 Task: Buy 2 Valves from Brake System section under best seller category for shipping address: Autumn Baker, 3732 Beeghley Street, Allenport, Pennsylvania 15412, Cell Number 2547977777. Pay from credit card ending with 6010, CVV 682
Action: Mouse moved to (43, 106)
Screenshot: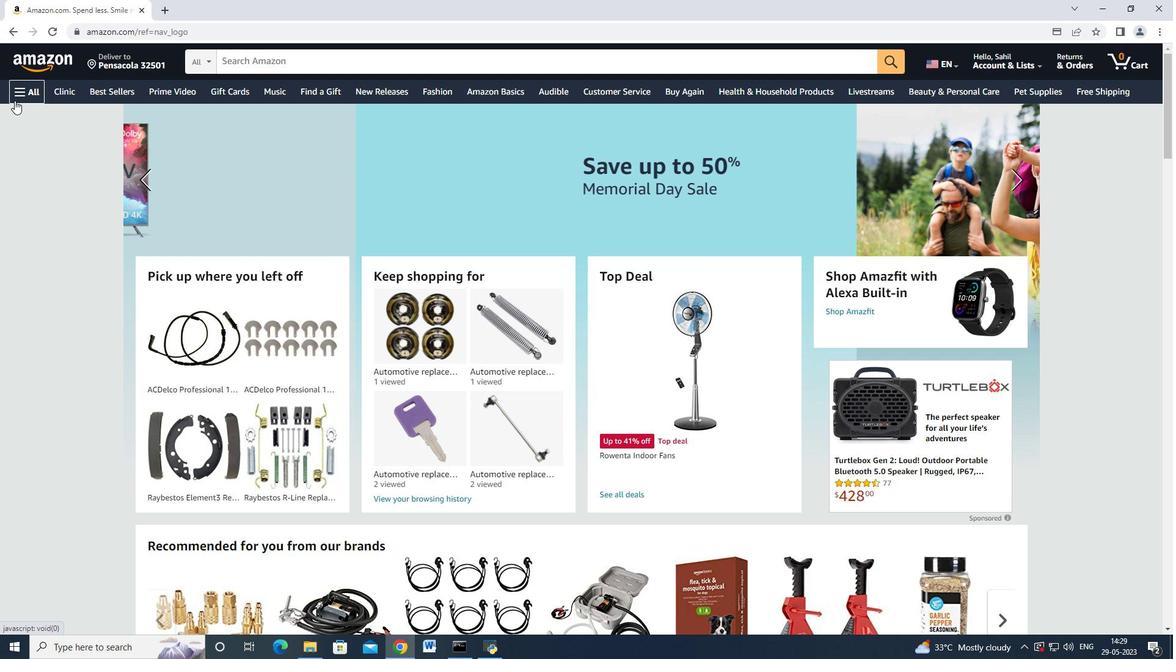 
Action: Mouse pressed left at (15, 100)
Screenshot: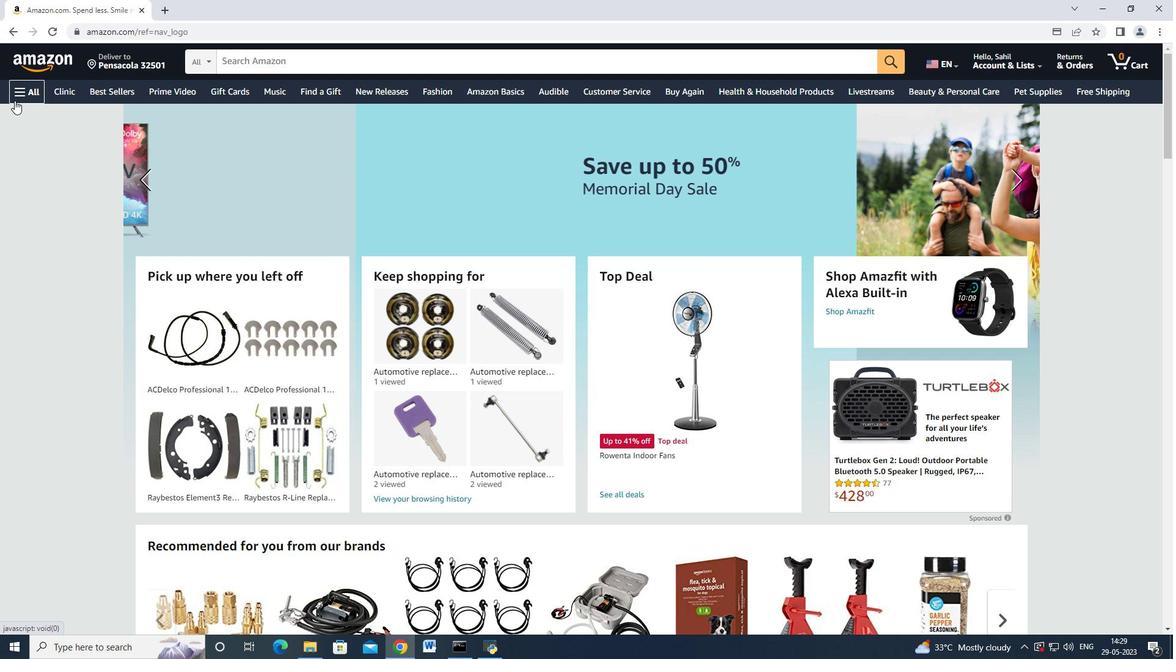 
Action: Mouse moved to (74, 145)
Screenshot: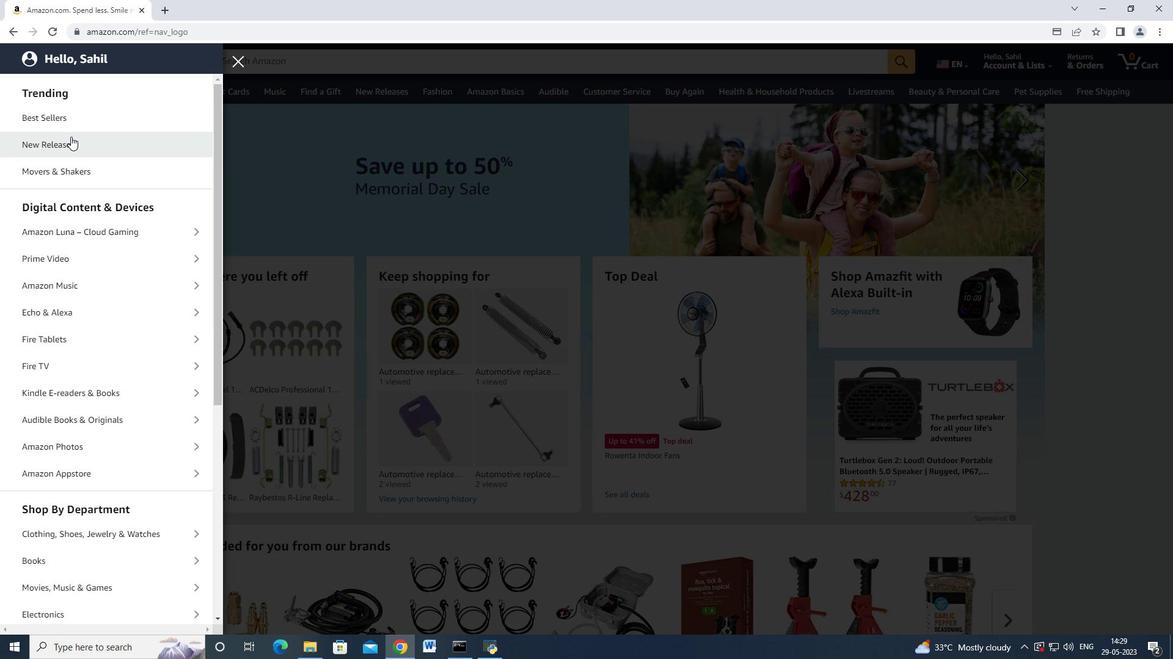 
Action: Mouse scrolled (74, 144) with delta (0, 0)
Screenshot: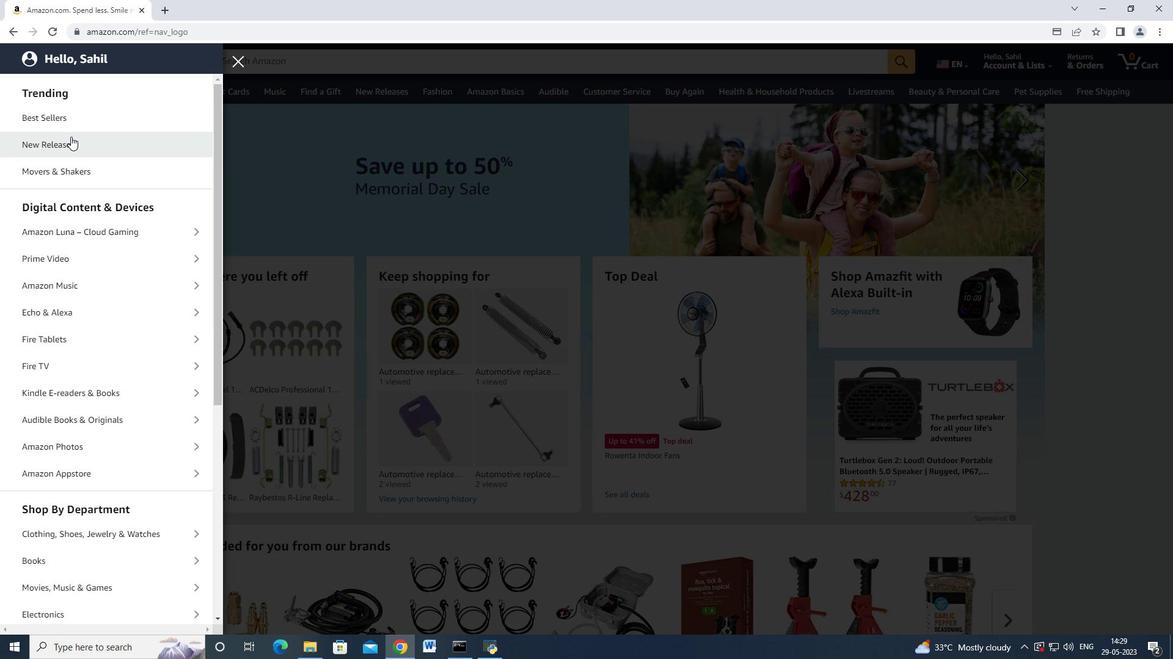 
Action: Mouse moved to (75, 150)
Screenshot: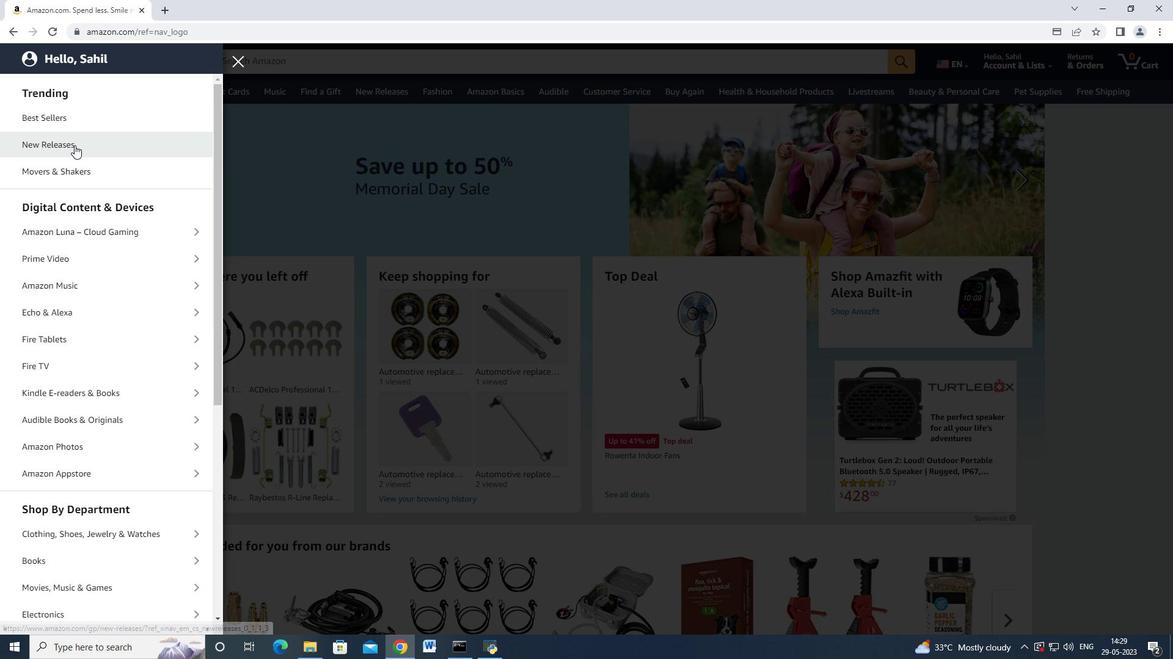 
Action: Mouse scrolled (75, 149) with delta (0, 0)
Screenshot: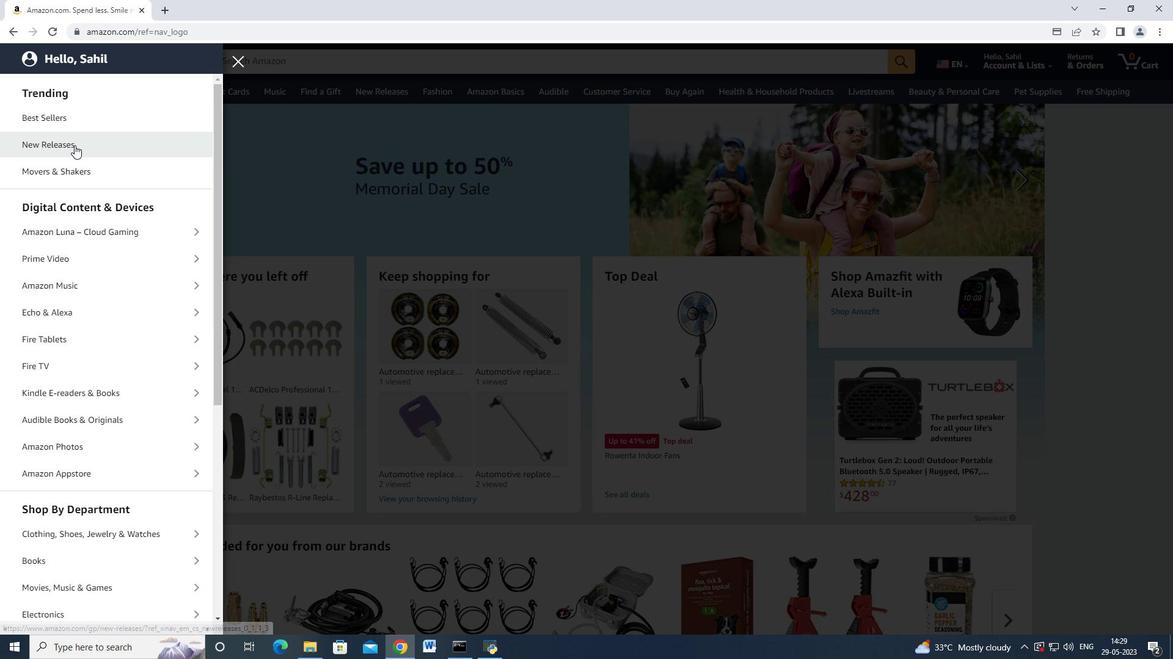 
Action: Mouse moved to (81, 182)
Screenshot: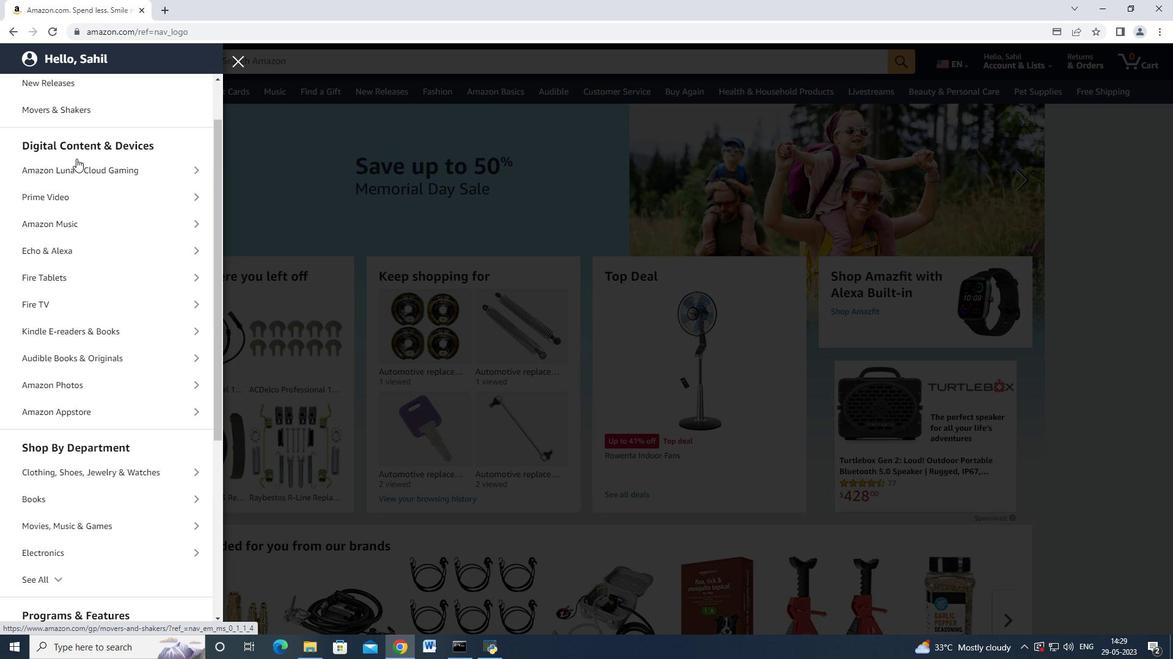 
Action: Mouse scrolled (81, 182) with delta (0, 0)
Screenshot: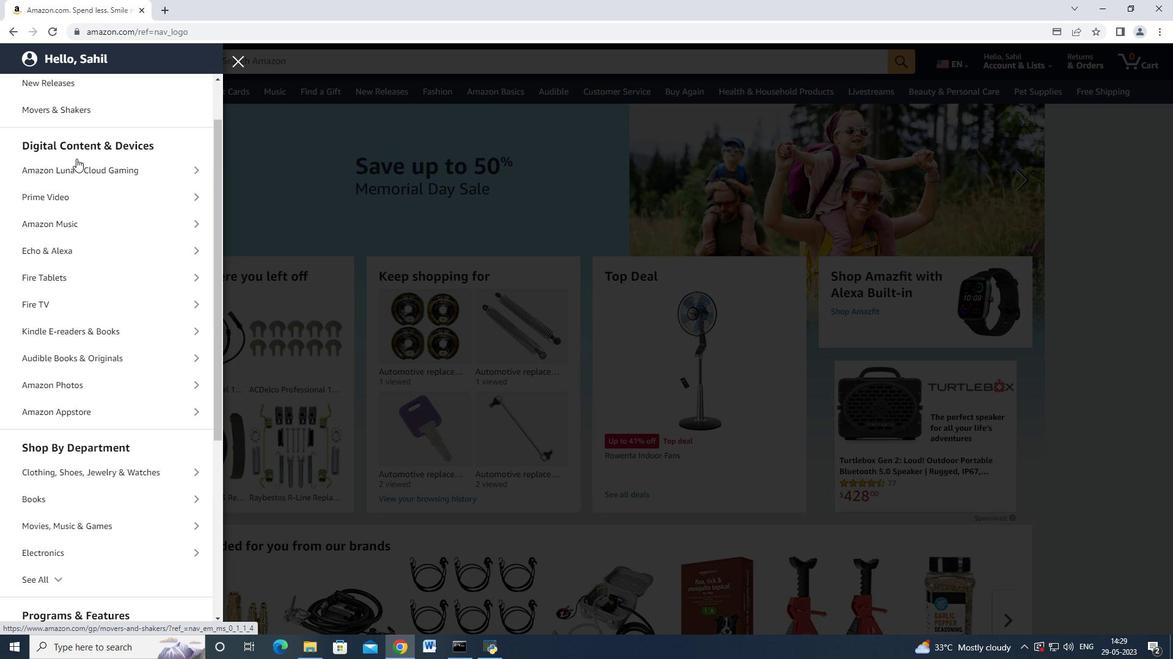 
Action: Mouse moved to (82, 183)
Screenshot: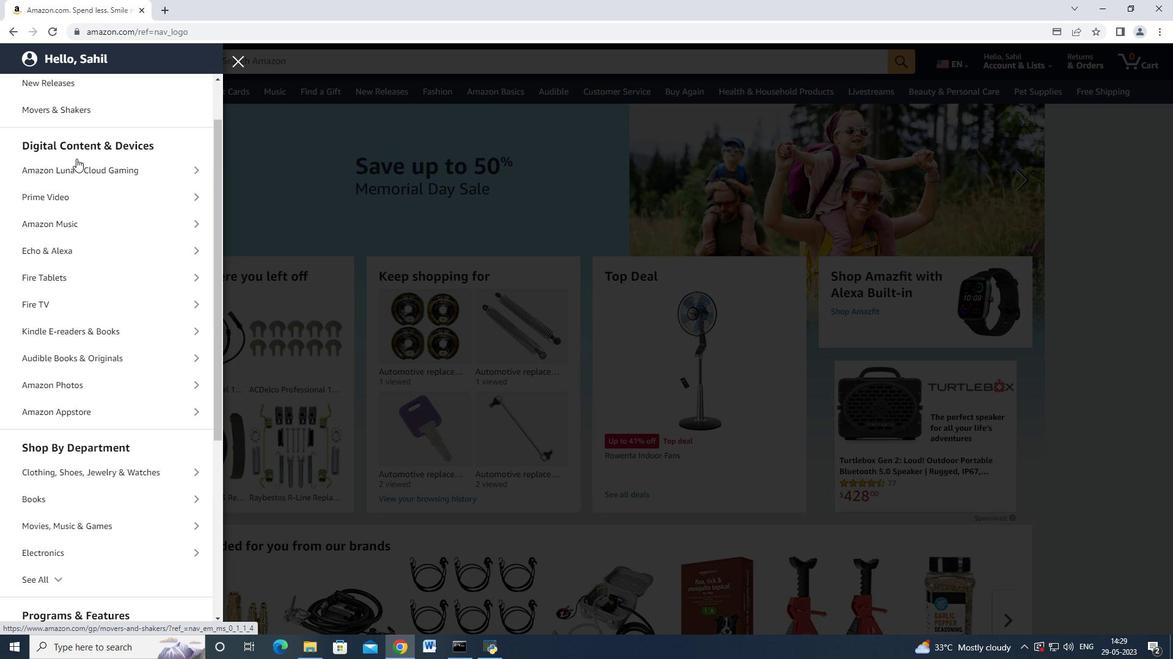 
Action: Mouse scrolled (82, 183) with delta (0, 0)
Screenshot: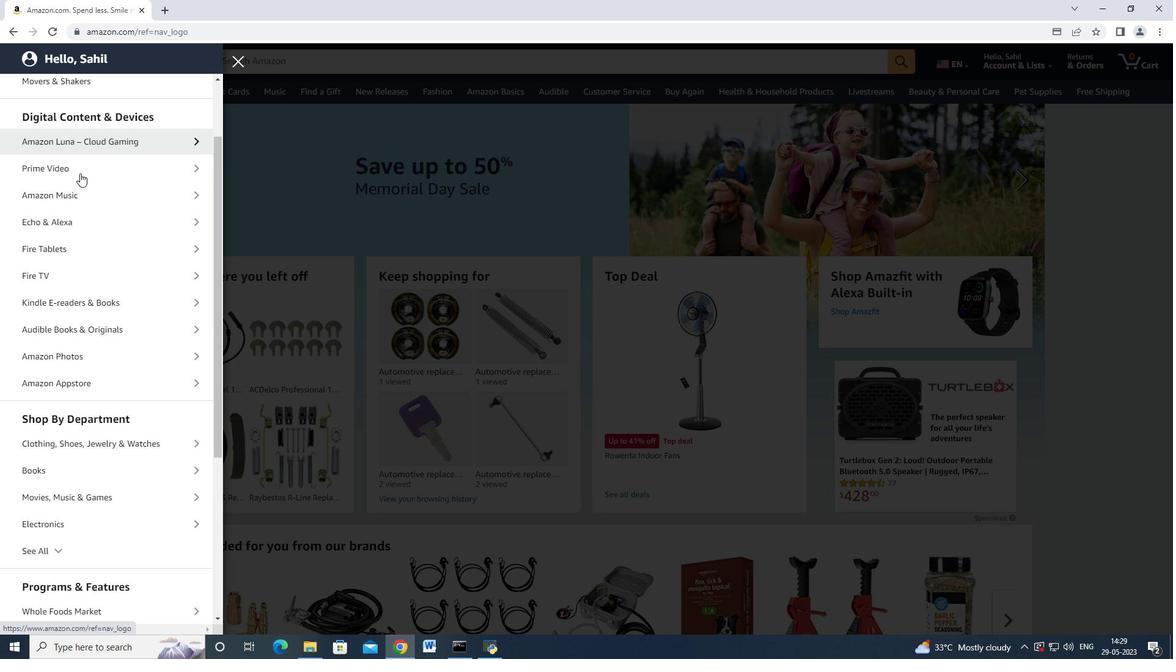 
Action: Mouse moved to (82, 185)
Screenshot: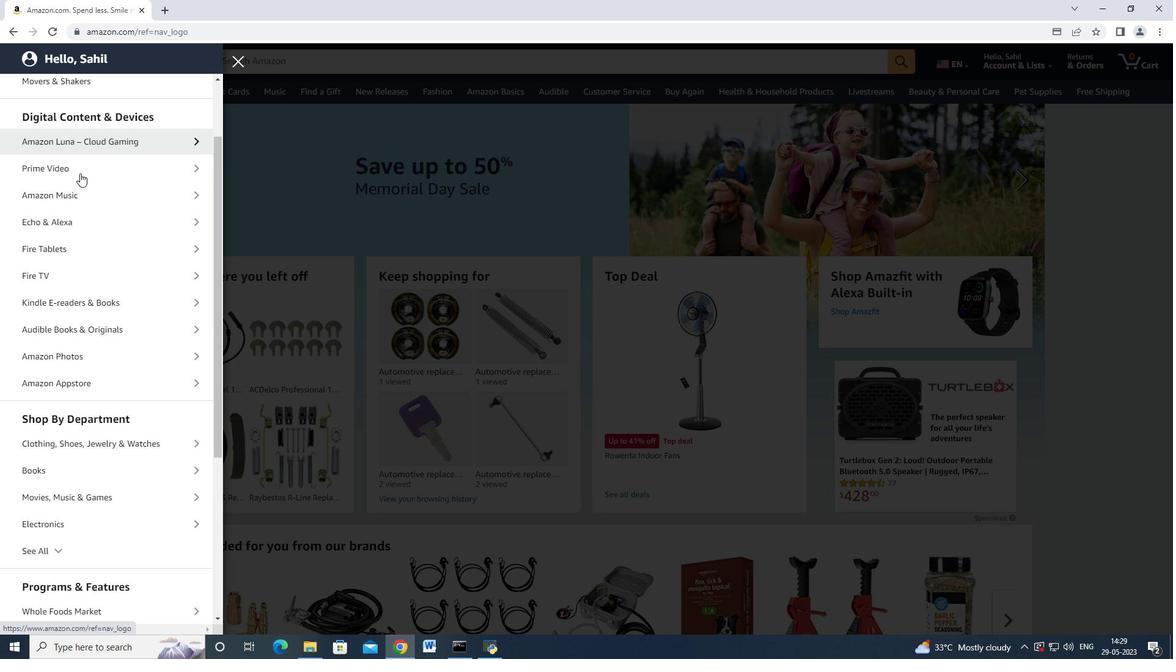 
Action: Mouse scrolled (82, 184) with delta (0, 0)
Screenshot: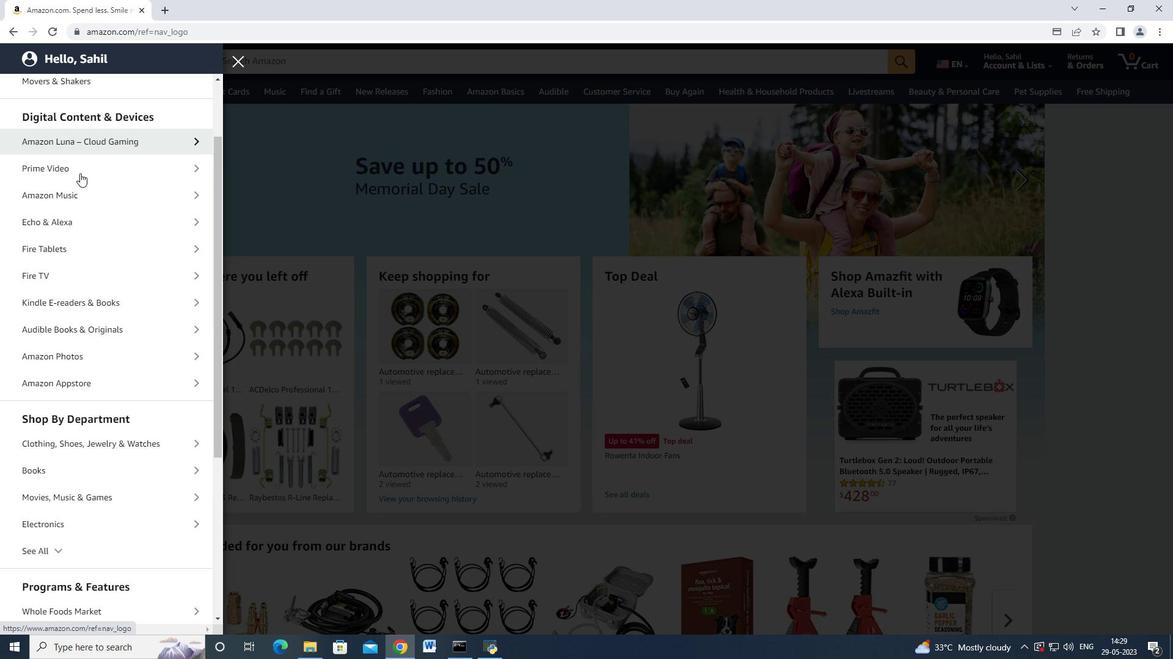 
Action: Mouse moved to (110, 361)
Screenshot: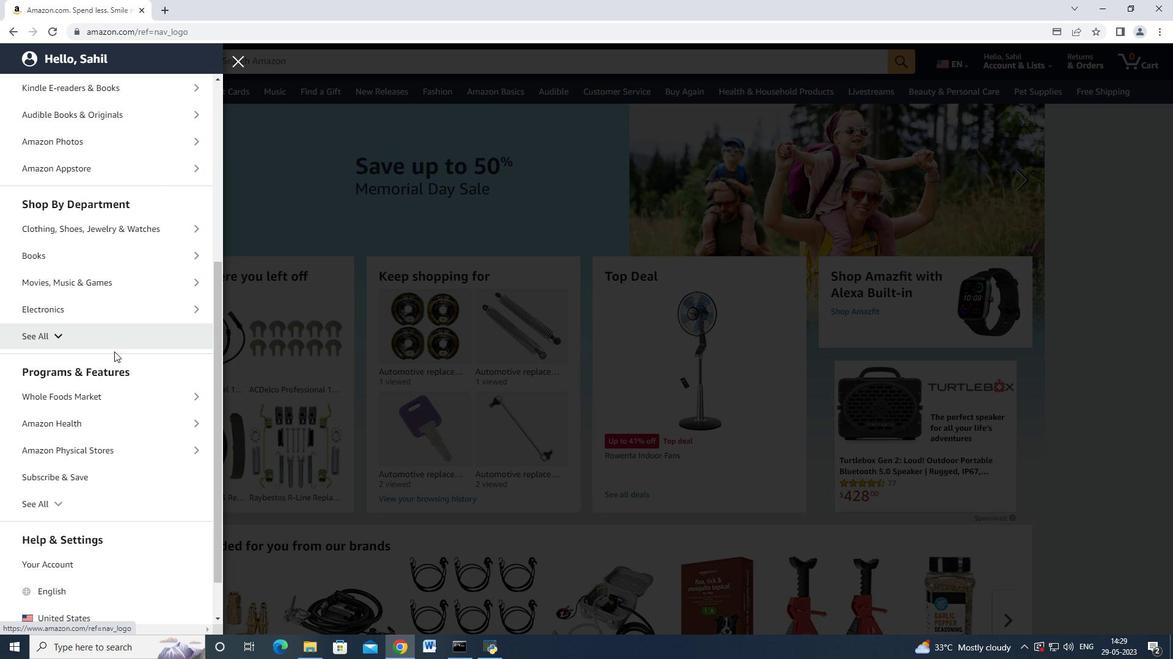 
Action: Mouse scrolled (110, 361) with delta (0, 0)
Screenshot: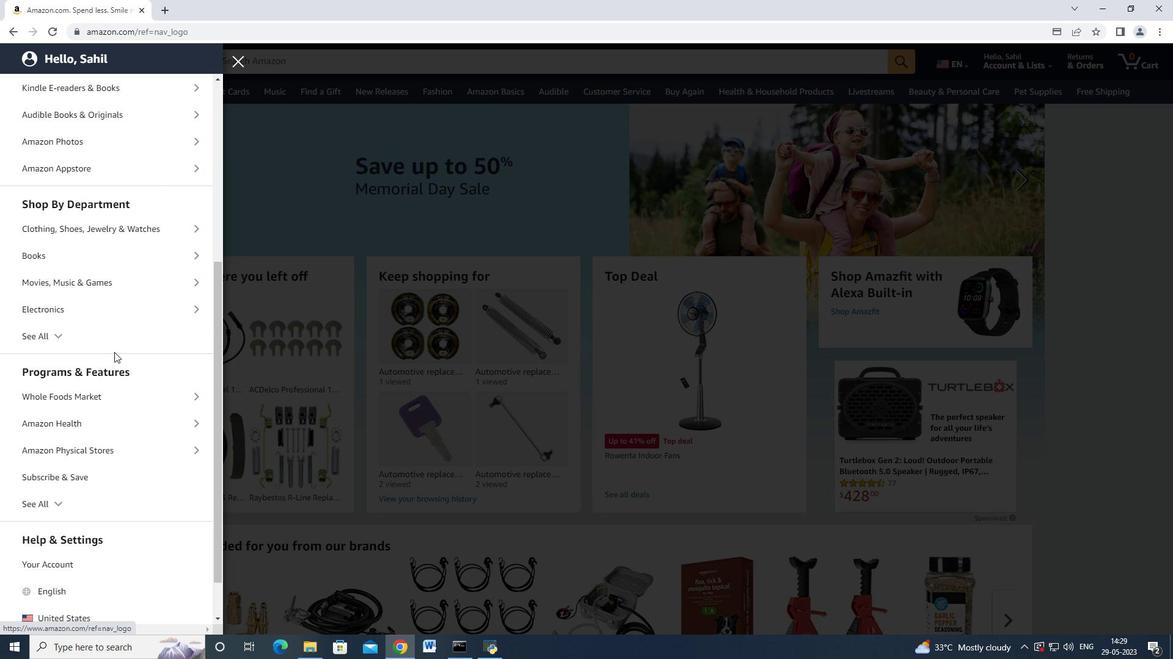 
Action: Mouse scrolled (110, 361) with delta (0, 0)
Screenshot: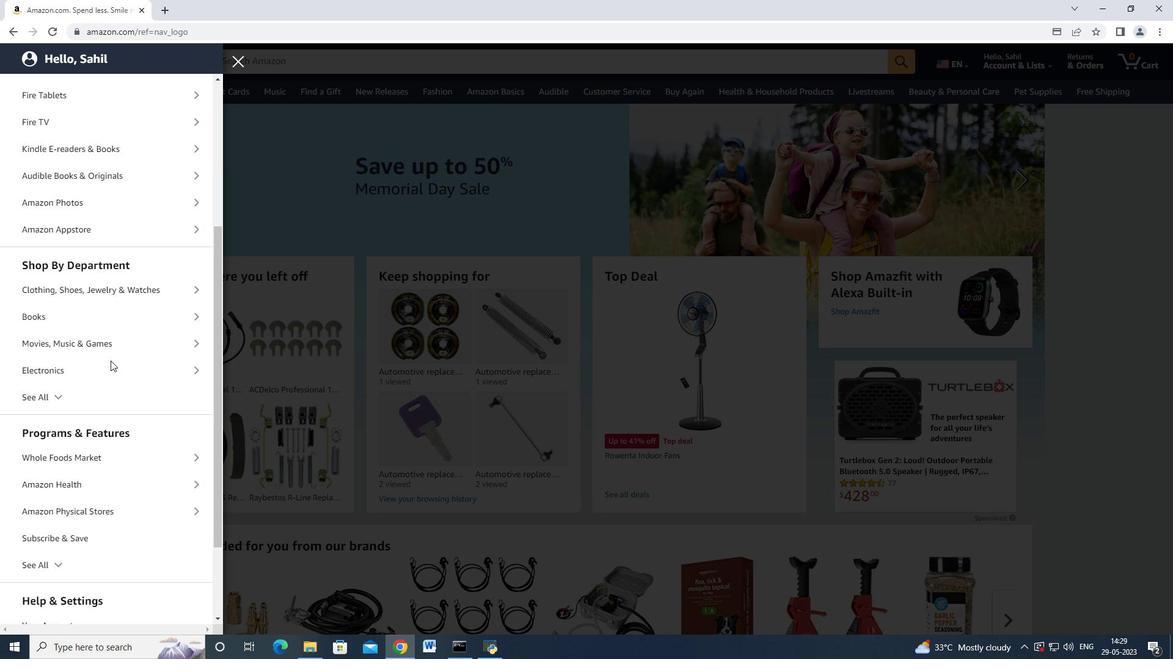 
Action: Mouse moved to (110, 361)
Screenshot: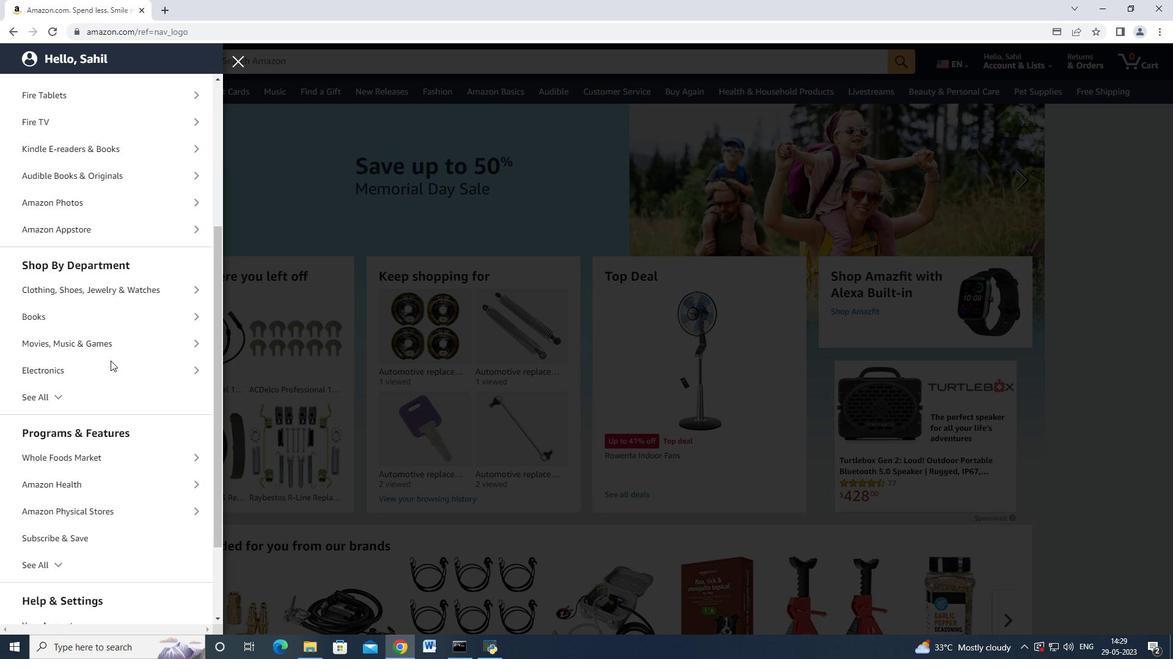 
Action: Mouse scrolled (110, 360) with delta (0, 0)
Screenshot: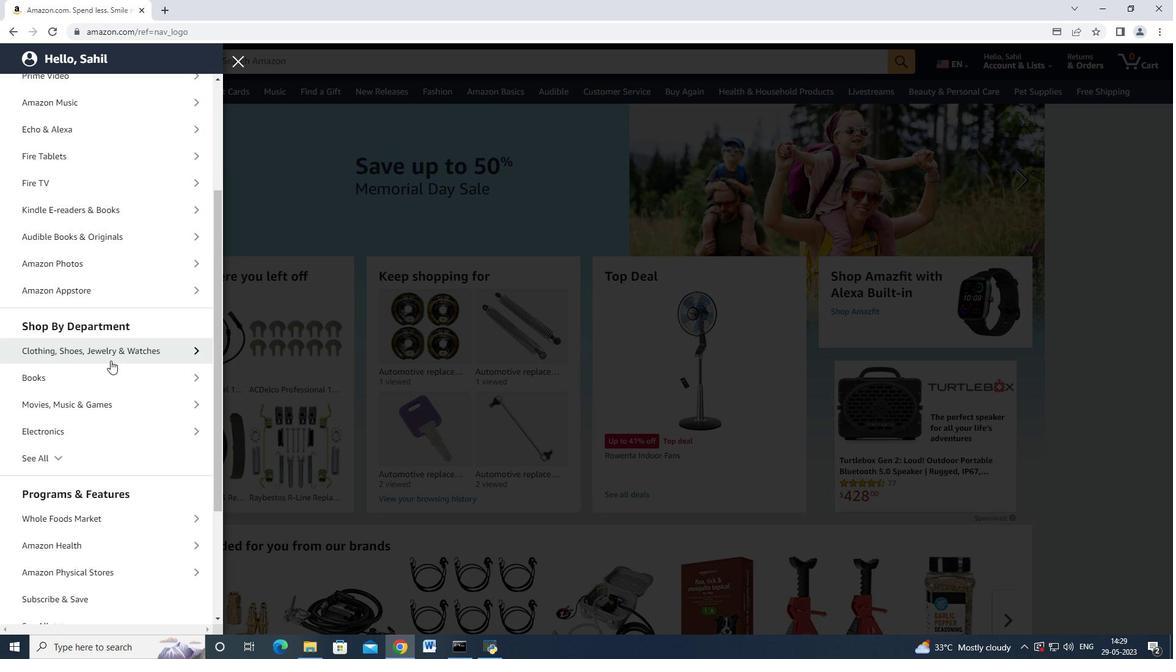 
Action: Mouse scrolled (110, 360) with delta (0, 0)
Screenshot: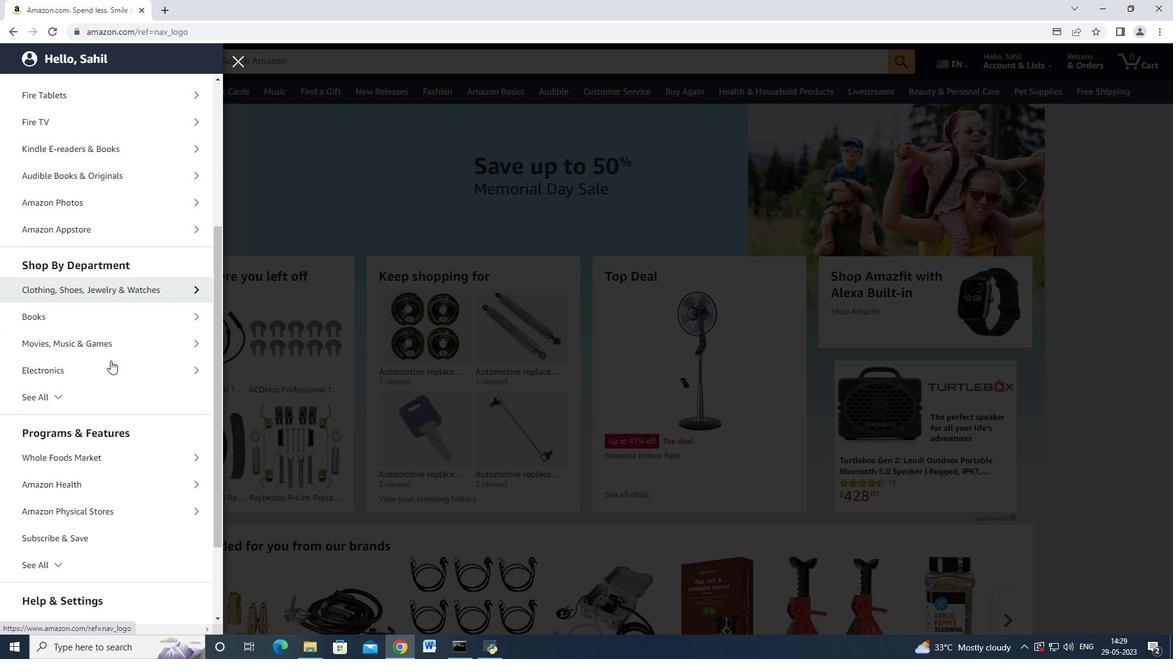 
Action: Mouse scrolled (110, 360) with delta (0, 0)
Screenshot: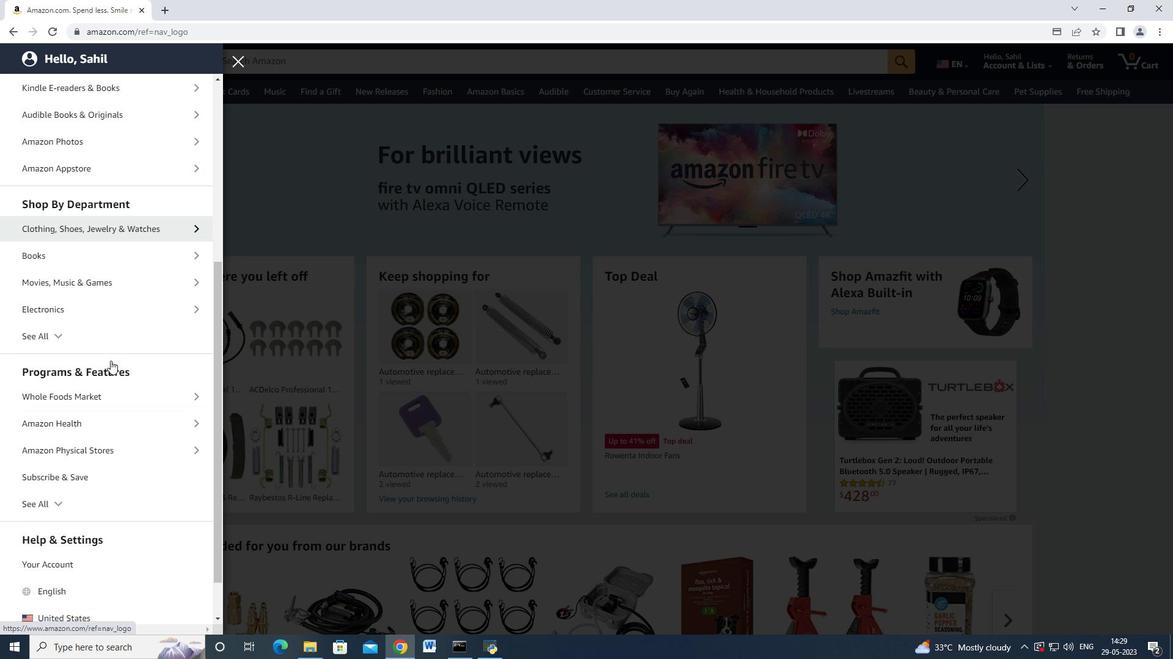 
Action: Mouse scrolled (110, 361) with delta (0, 0)
Screenshot: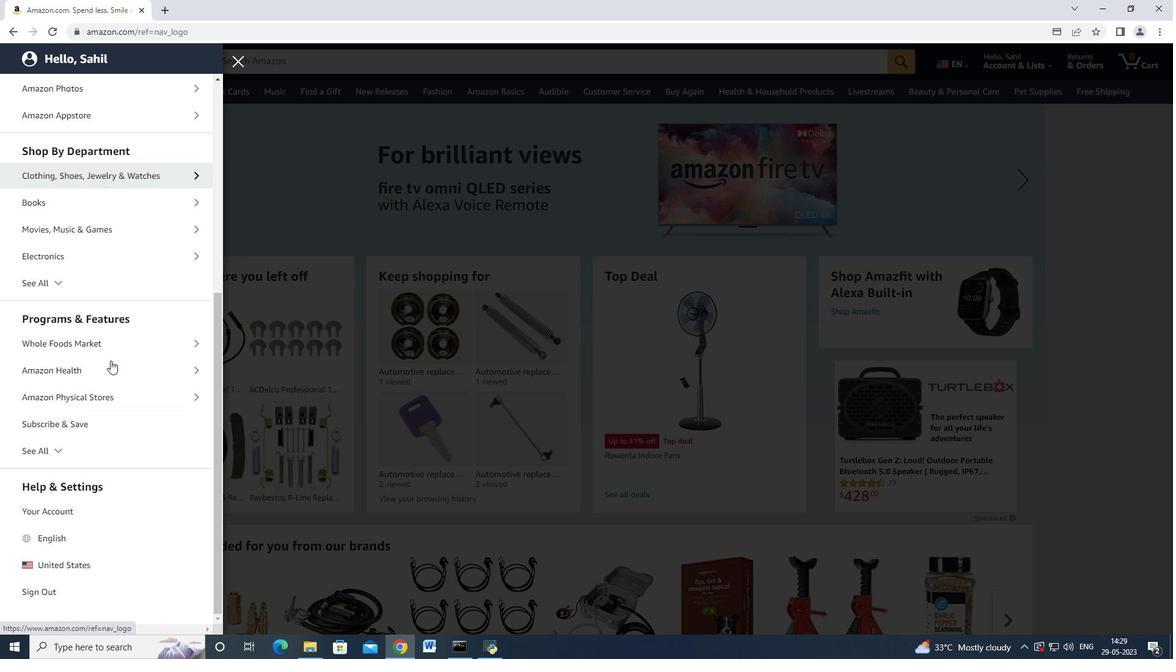 
Action: Mouse scrolled (110, 361) with delta (0, 0)
Screenshot: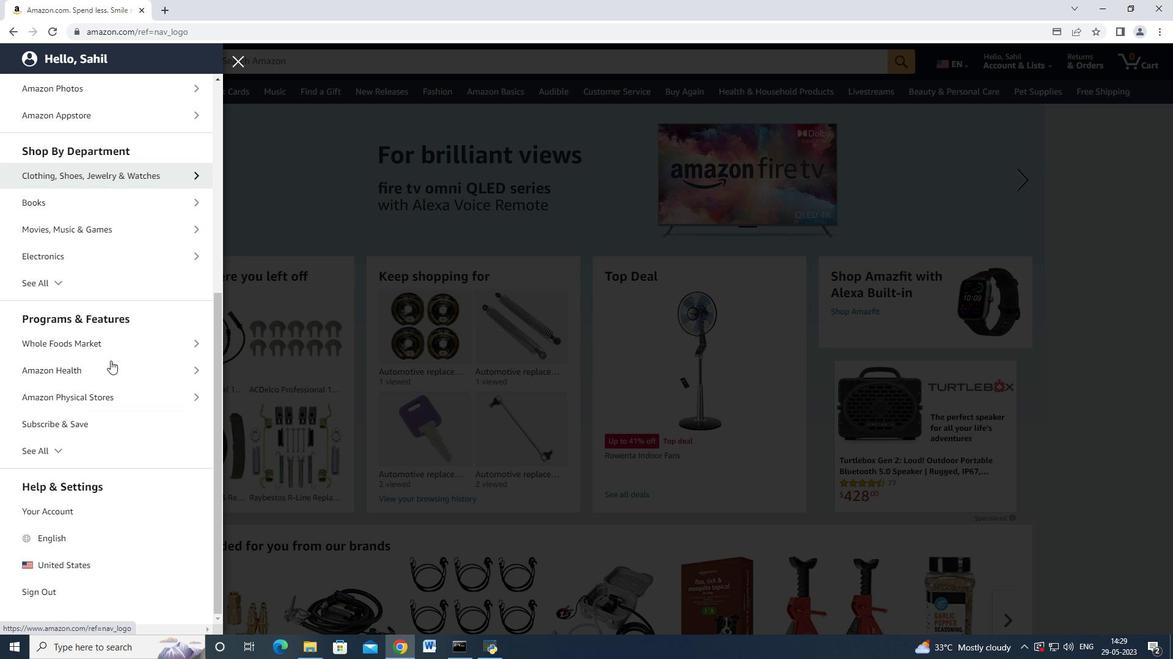
Action: Mouse scrolled (110, 361) with delta (0, 0)
Screenshot: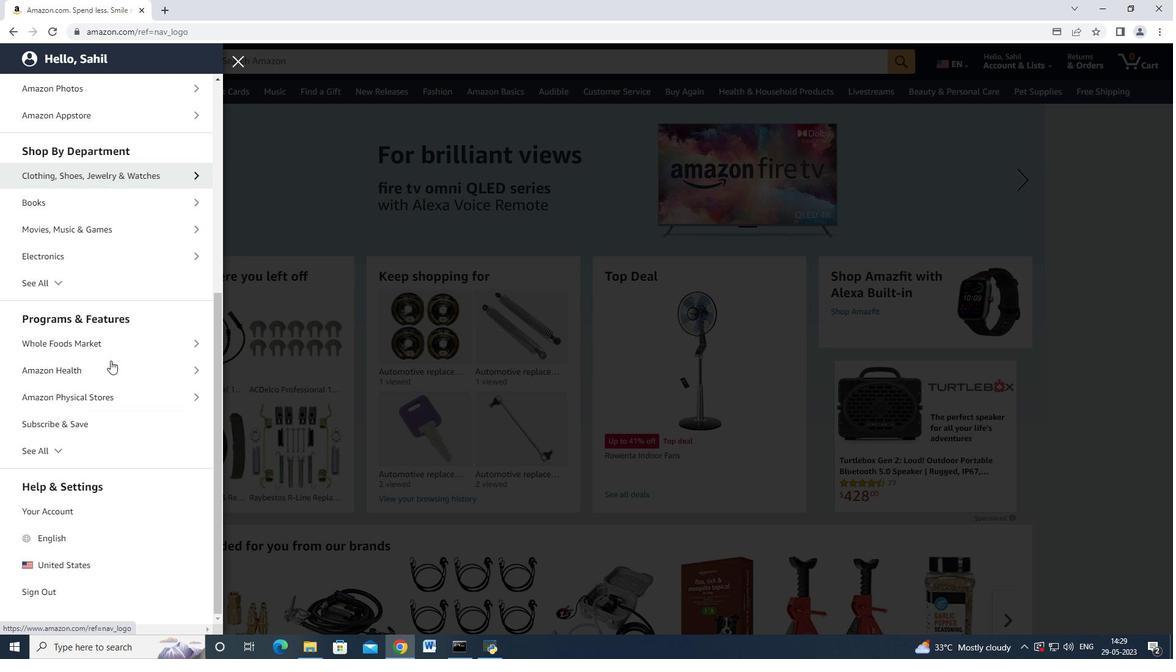 
Action: Mouse scrolled (110, 361) with delta (0, 0)
Screenshot: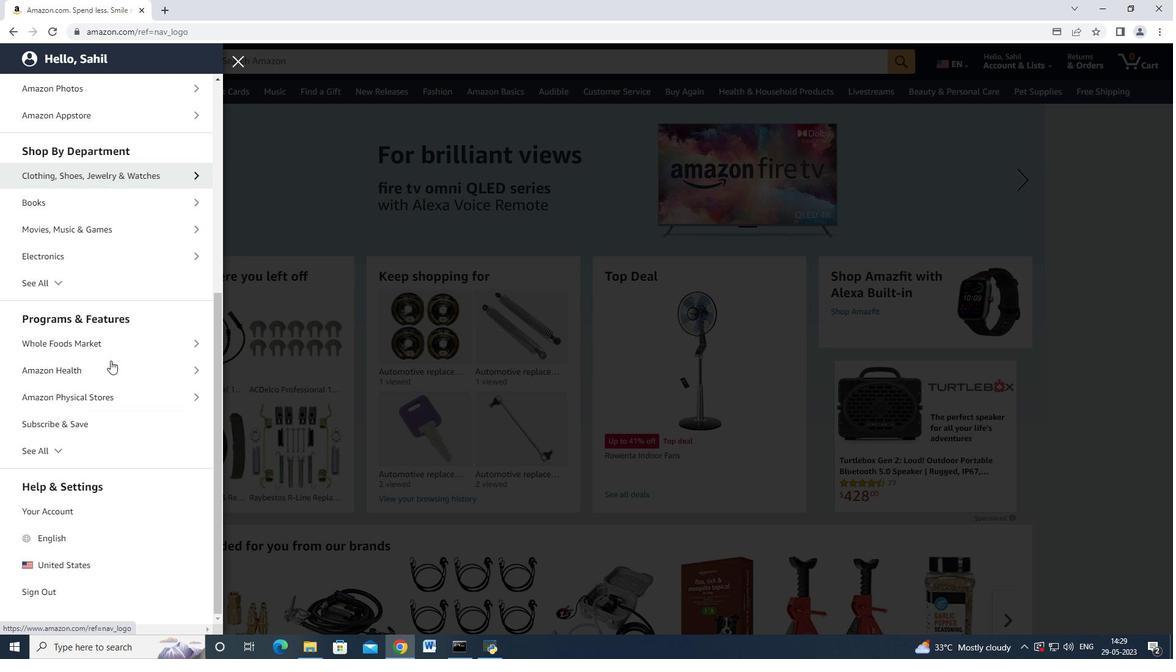 
Action: Mouse scrolled (110, 361) with delta (0, 0)
Screenshot: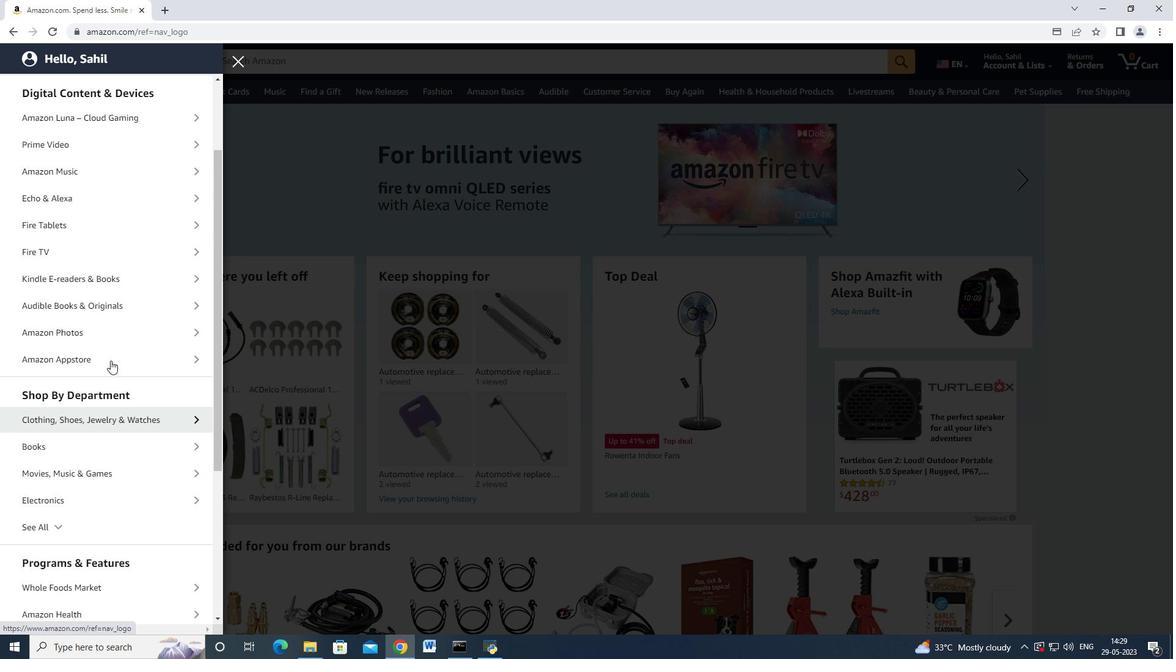 
Action: Mouse scrolled (110, 361) with delta (0, 0)
Screenshot: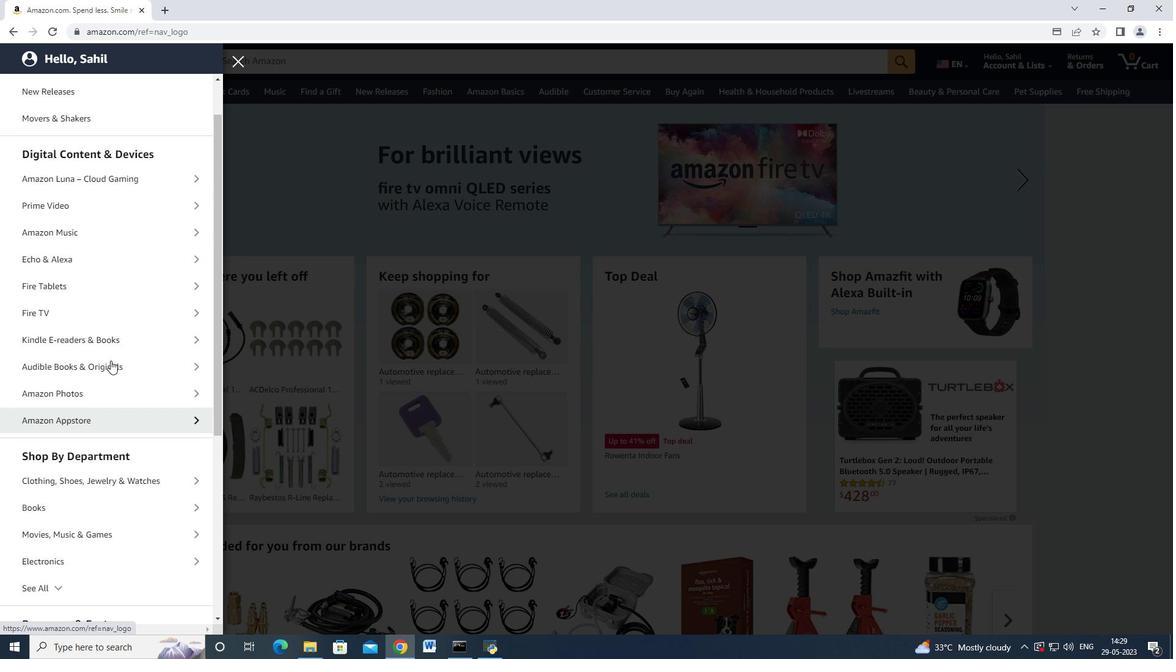 
Action: Mouse scrolled (110, 361) with delta (0, 0)
Screenshot: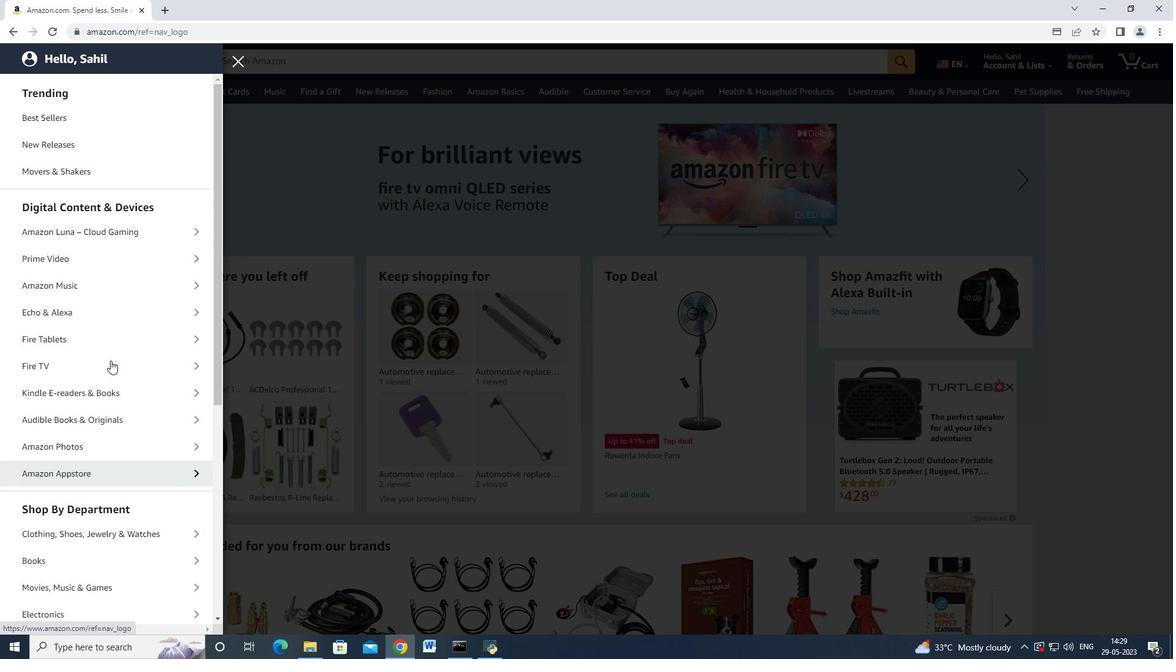 
Action: Mouse scrolled (110, 361) with delta (0, 0)
Screenshot: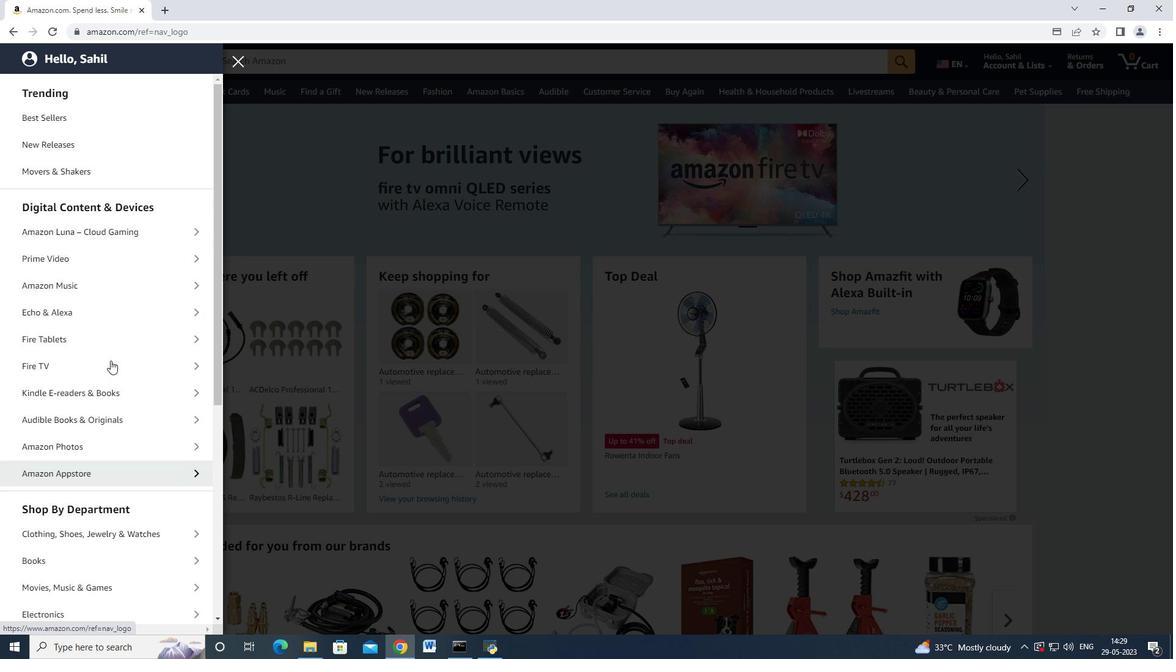
Action: Mouse scrolled (110, 360) with delta (0, 0)
Screenshot: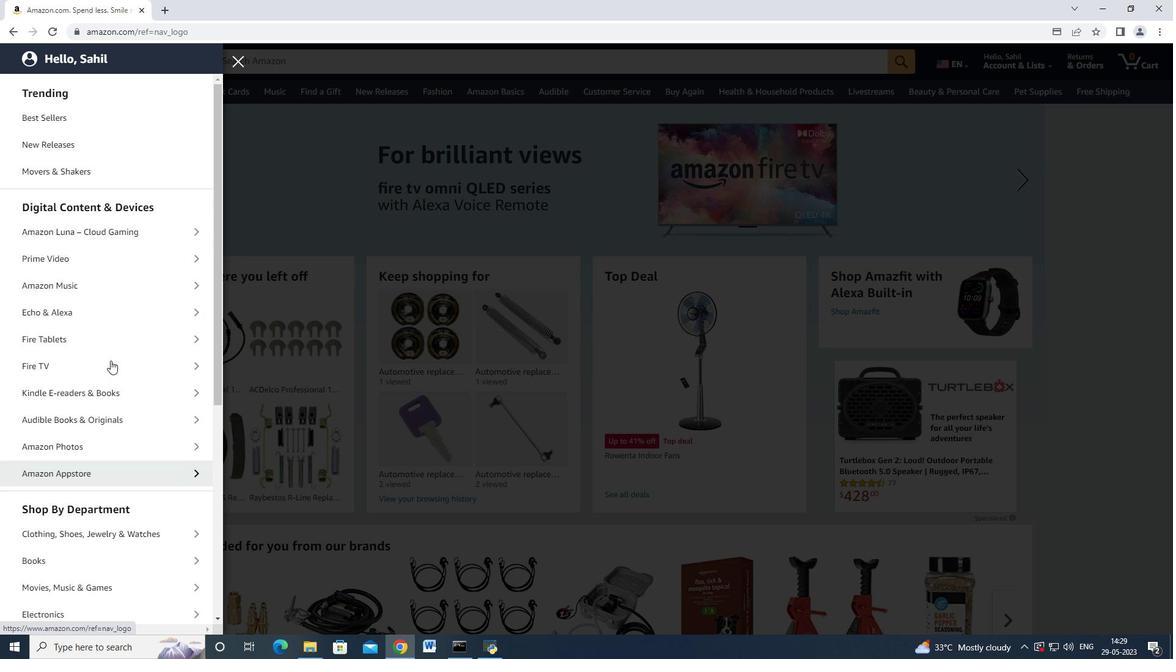 
Action: Mouse scrolled (110, 360) with delta (0, 0)
Screenshot: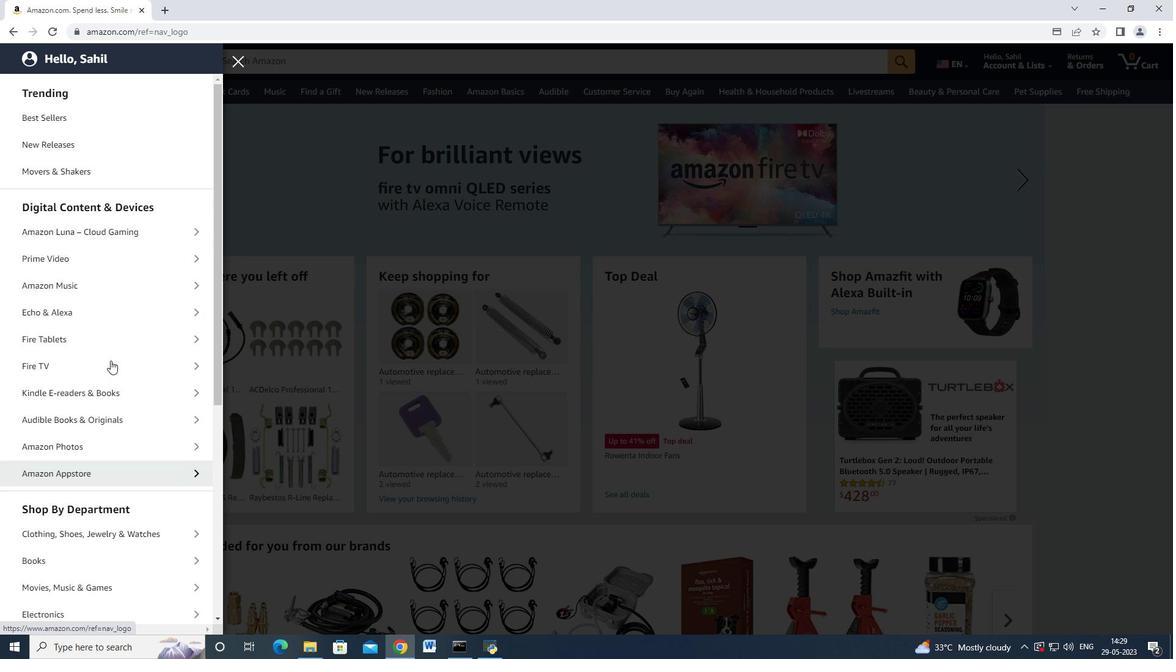 
Action: Mouse scrolled (110, 360) with delta (0, 0)
Screenshot: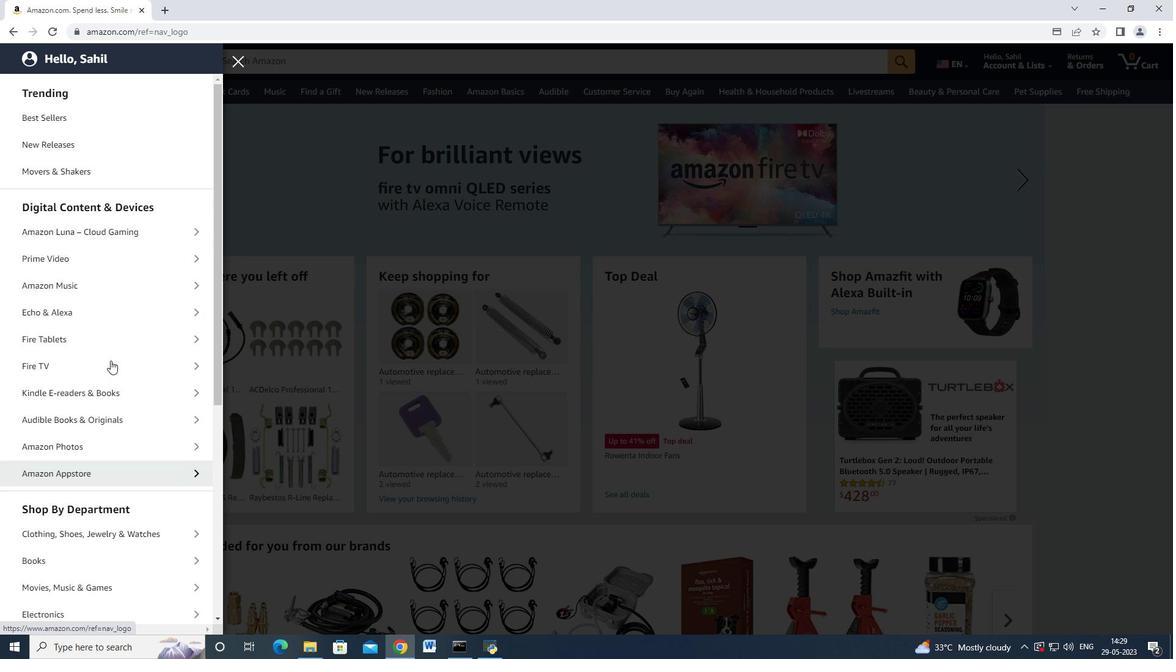 
Action: Mouse scrolled (110, 360) with delta (0, 0)
Screenshot: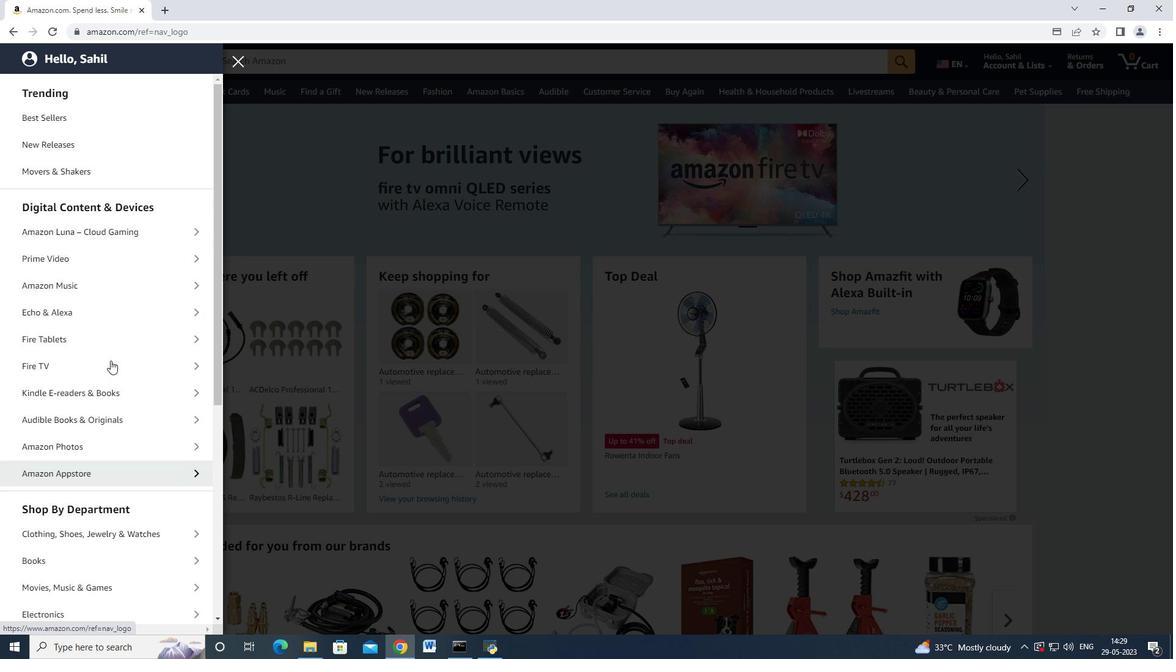 
Action: Mouse moved to (56, 405)
Screenshot: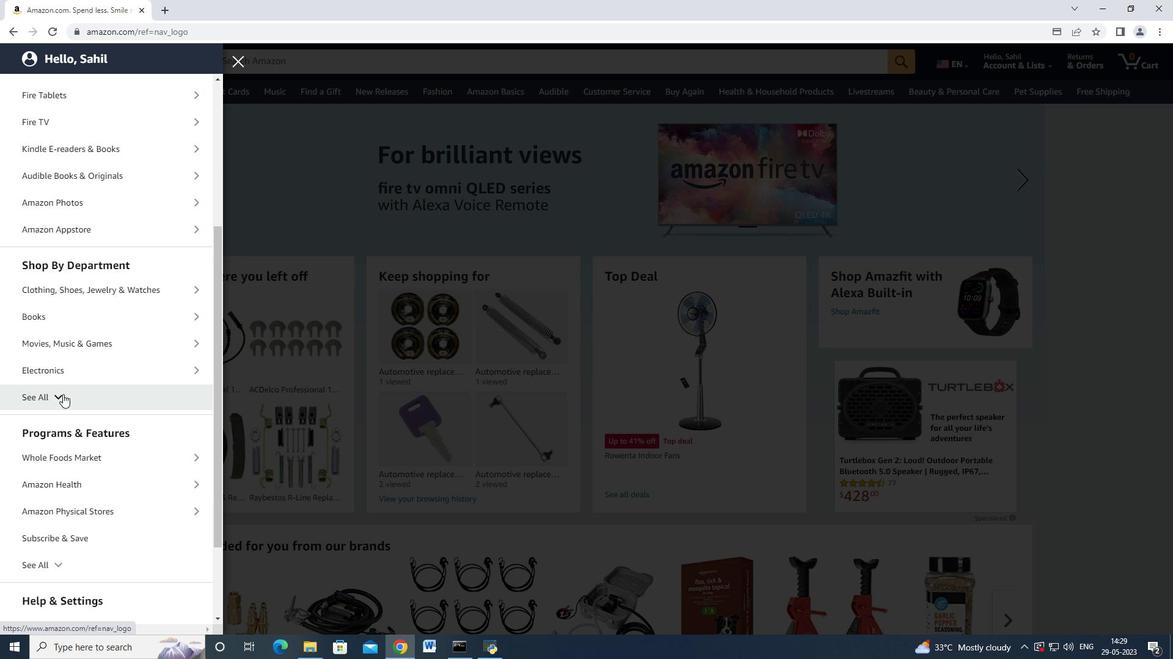 
Action: Mouse pressed left at (56, 405)
Screenshot: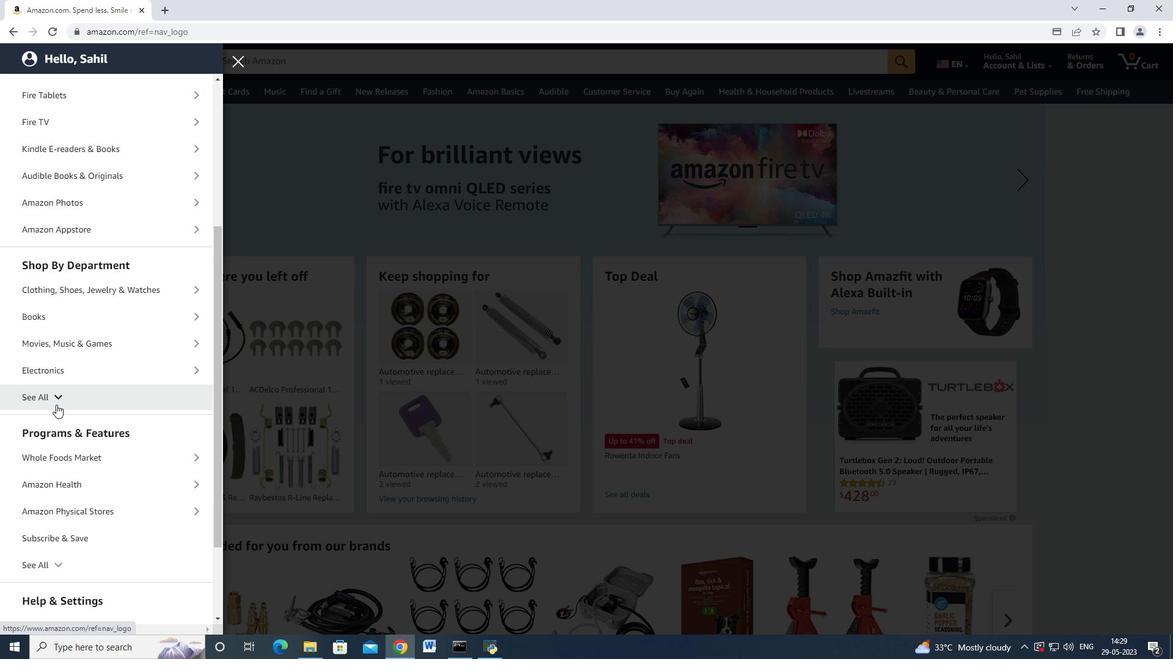 
Action: Mouse moved to (71, 404)
Screenshot: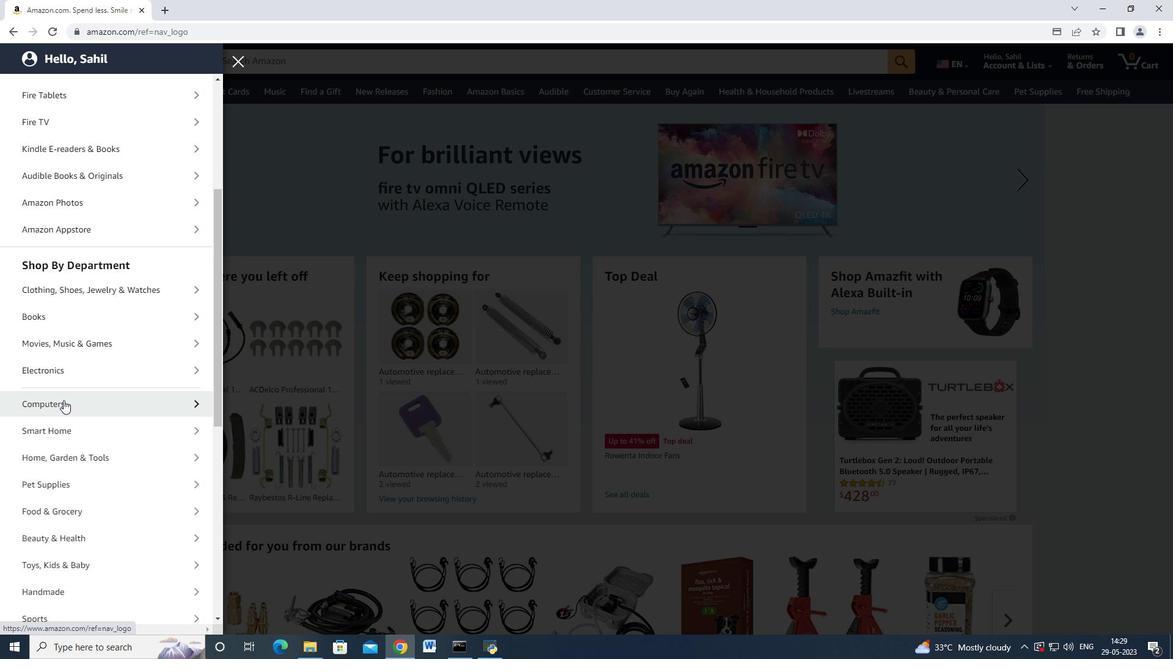 
Action: Mouse scrolled (71, 403) with delta (0, 0)
Screenshot: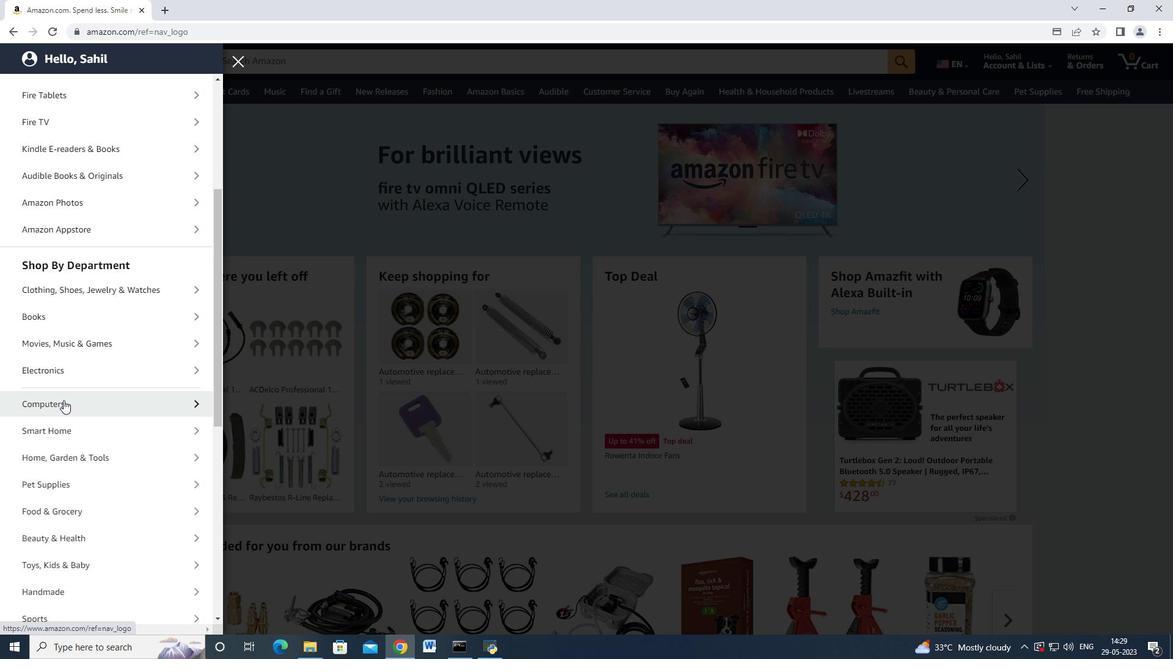 
Action: Mouse moved to (71, 404)
Screenshot: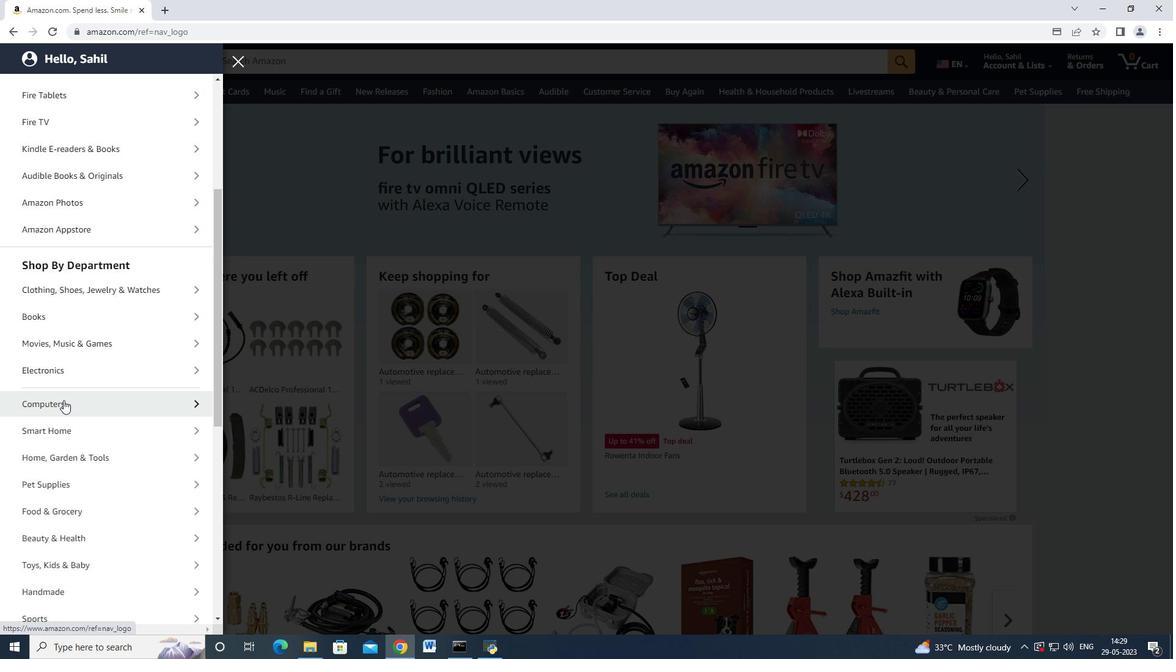 
Action: Mouse scrolled (71, 403) with delta (0, 0)
Screenshot: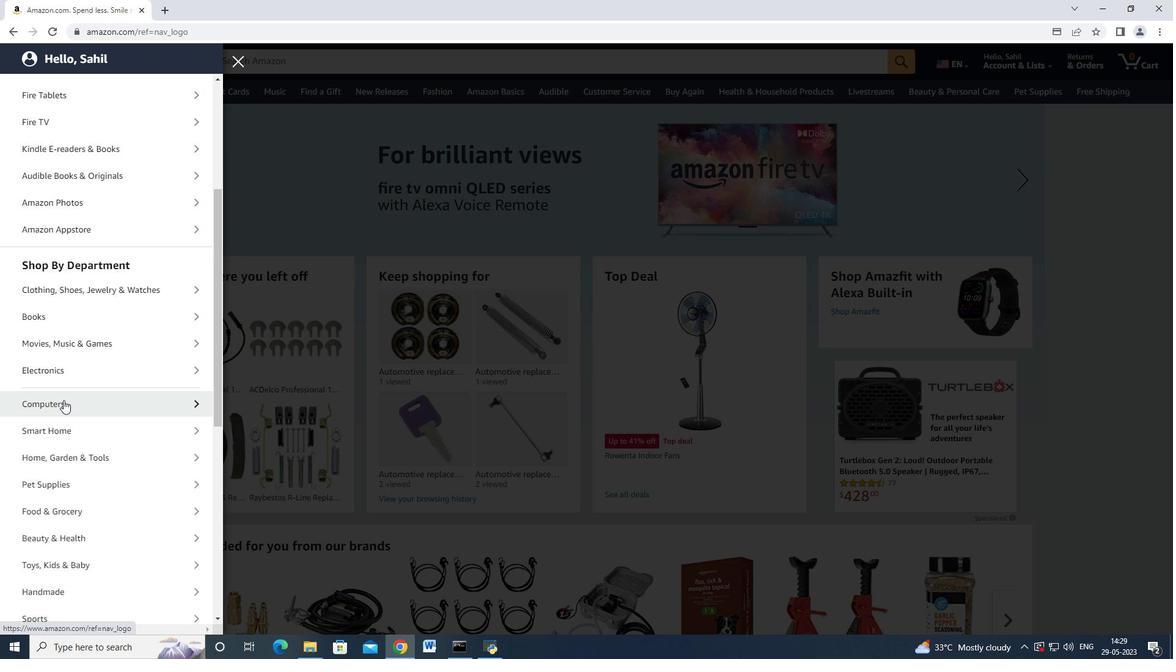 
Action: Mouse moved to (123, 317)
Screenshot: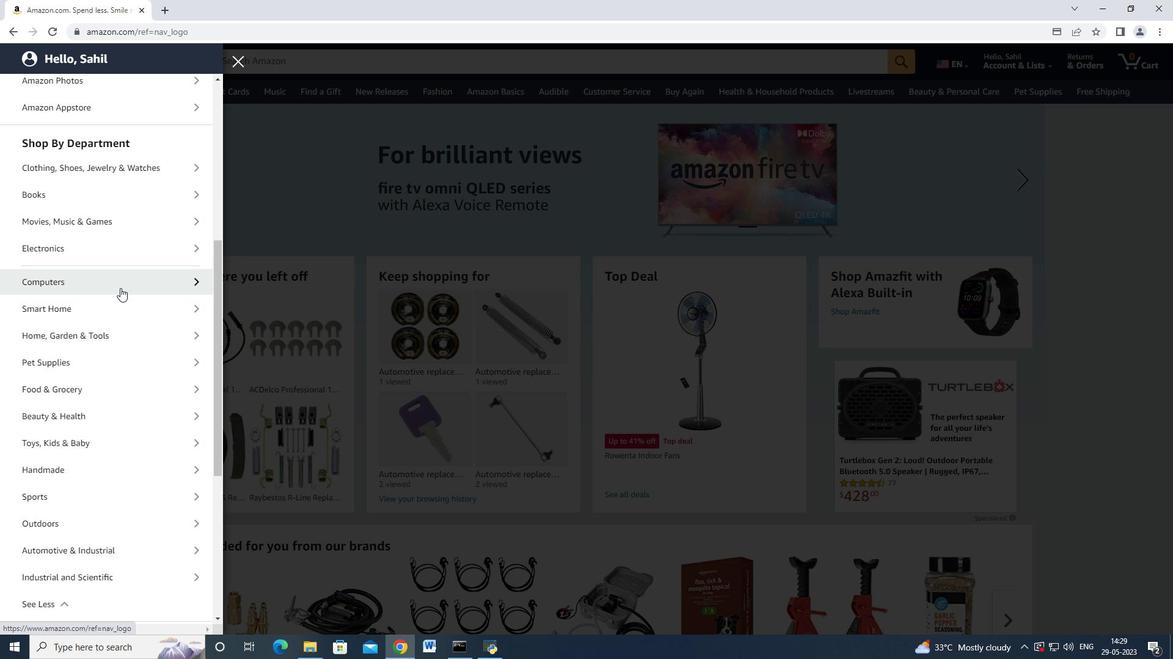 
Action: Mouse scrolled (123, 315) with delta (0, 0)
Screenshot: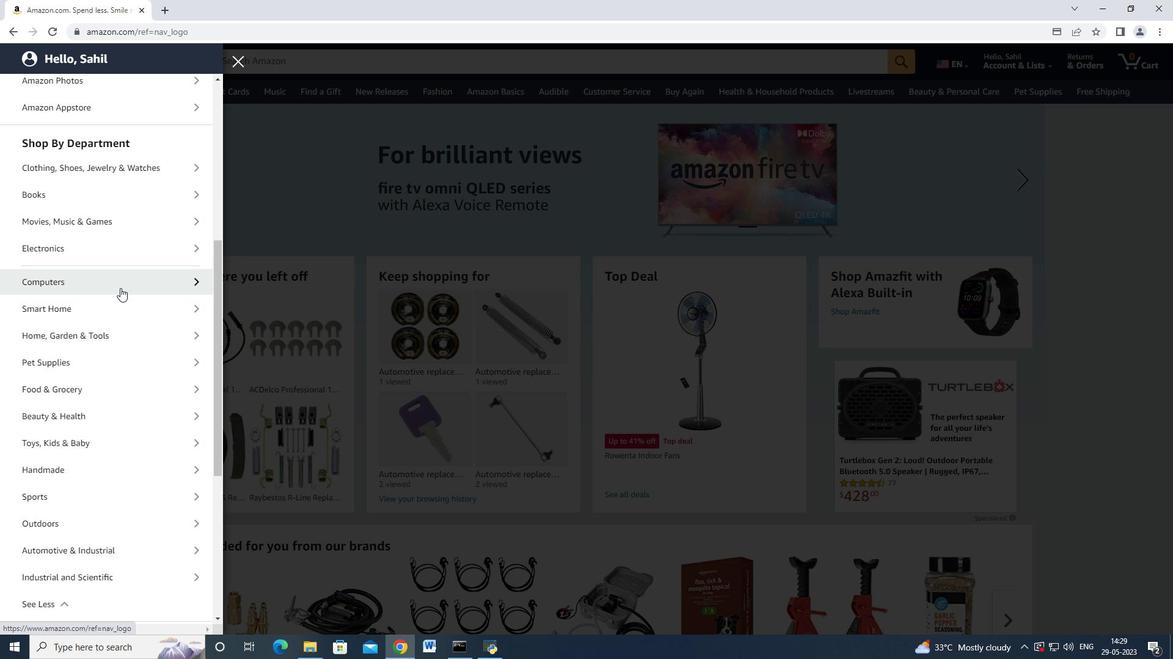 
Action: Mouse moved to (128, 320)
Screenshot: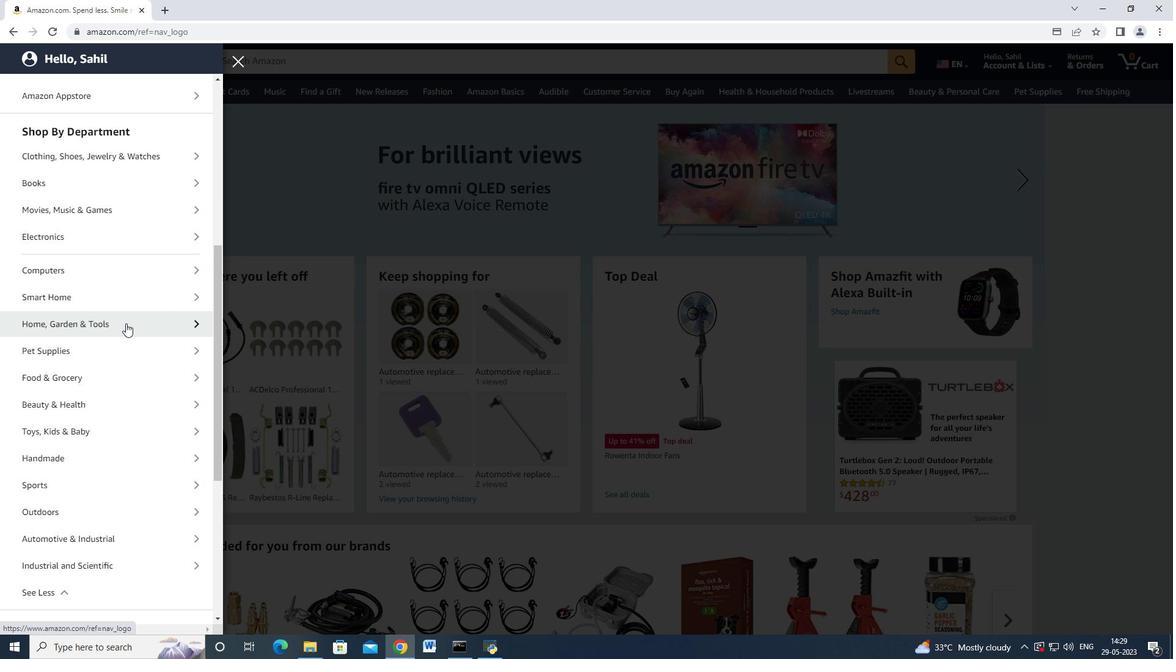 
Action: Mouse scrolled (132, 331) with delta (0, 0)
Screenshot: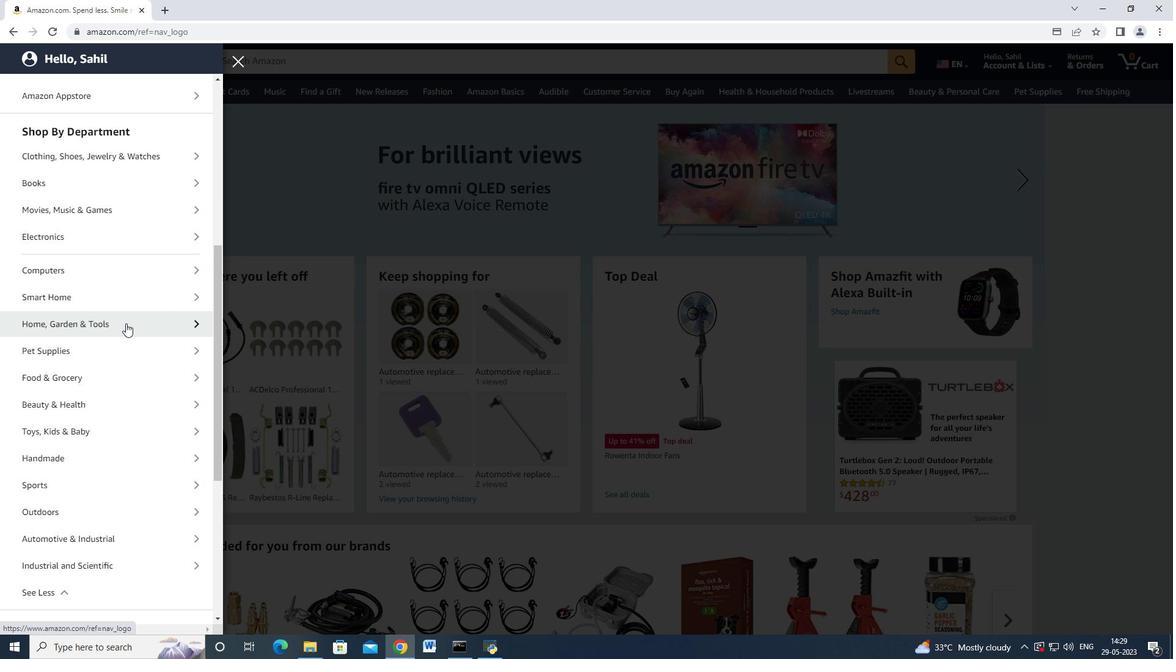 
Action: Mouse moved to (127, 314)
Screenshot: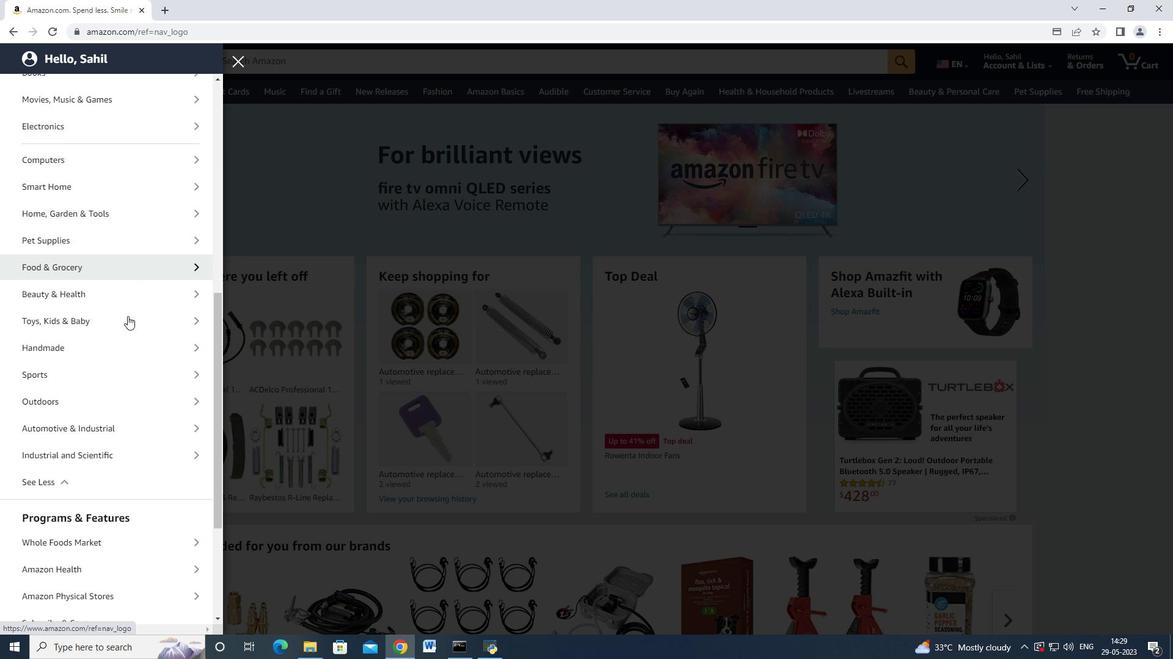
Action: Mouse scrolled (127, 315) with delta (0, 0)
Screenshot: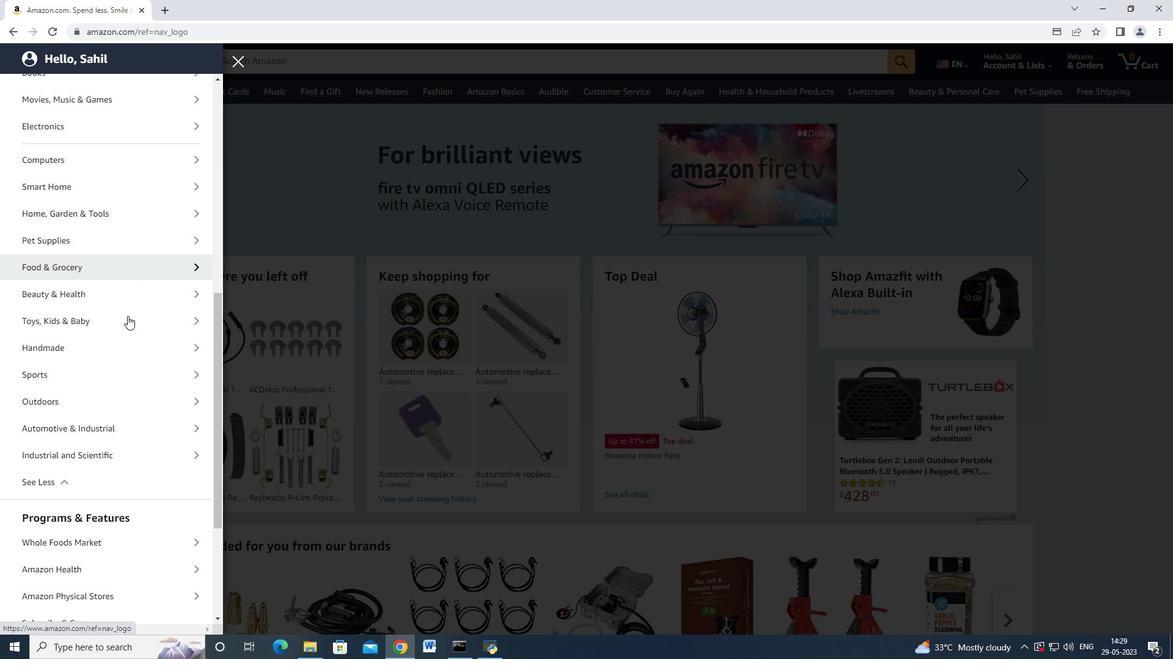 
Action: Mouse moved to (115, 491)
Screenshot: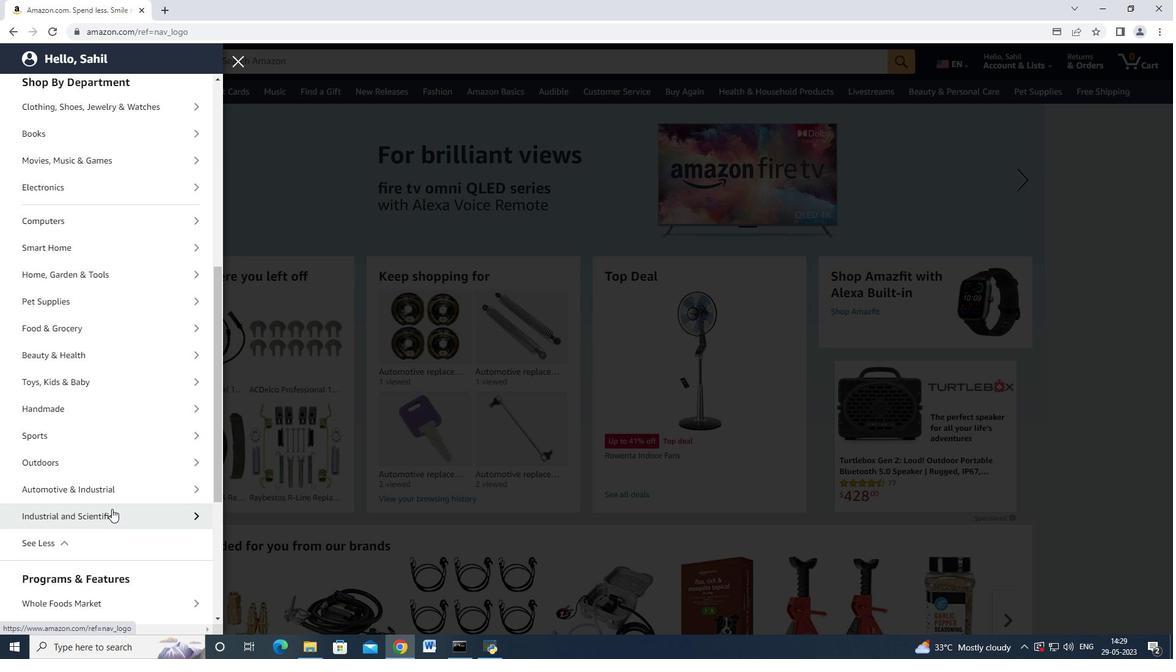 
Action: Mouse pressed left at (115, 491)
Screenshot: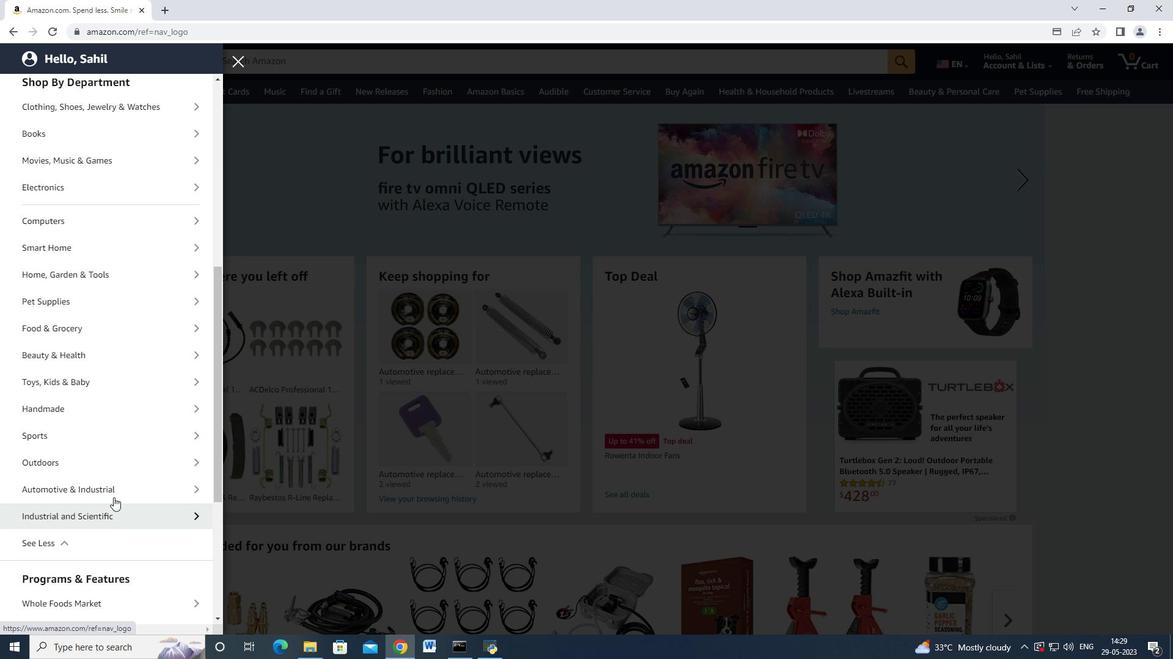 
Action: Mouse moved to (80, 155)
Screenshot: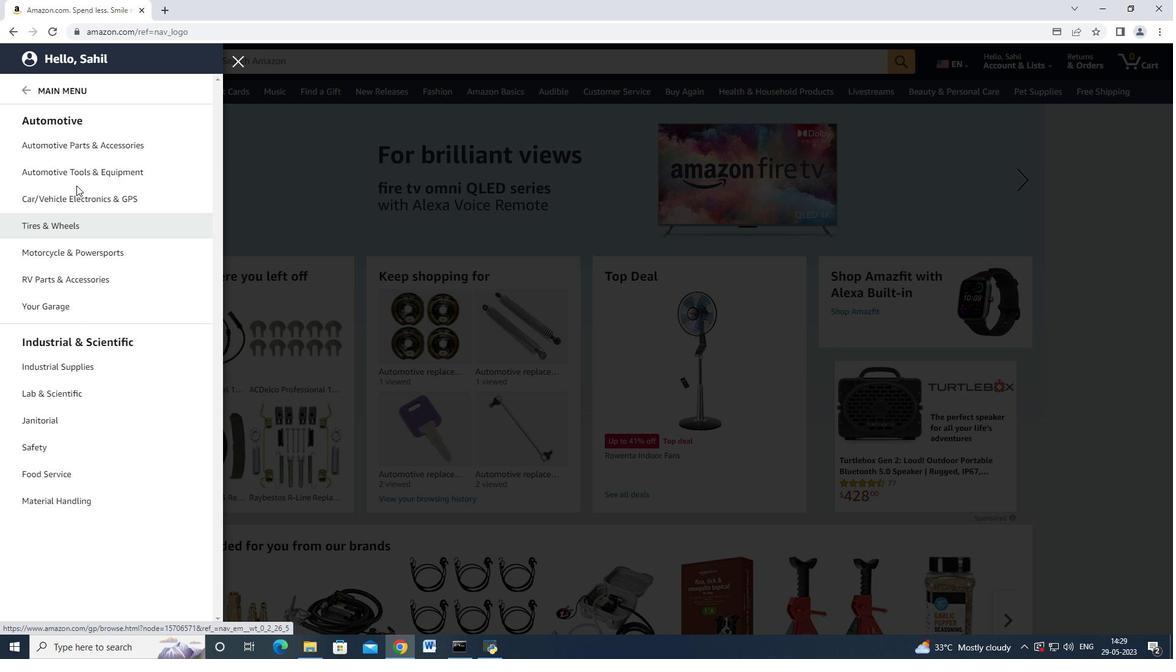 
Action: Mouse pressed left at (80, 155)
Screenshot: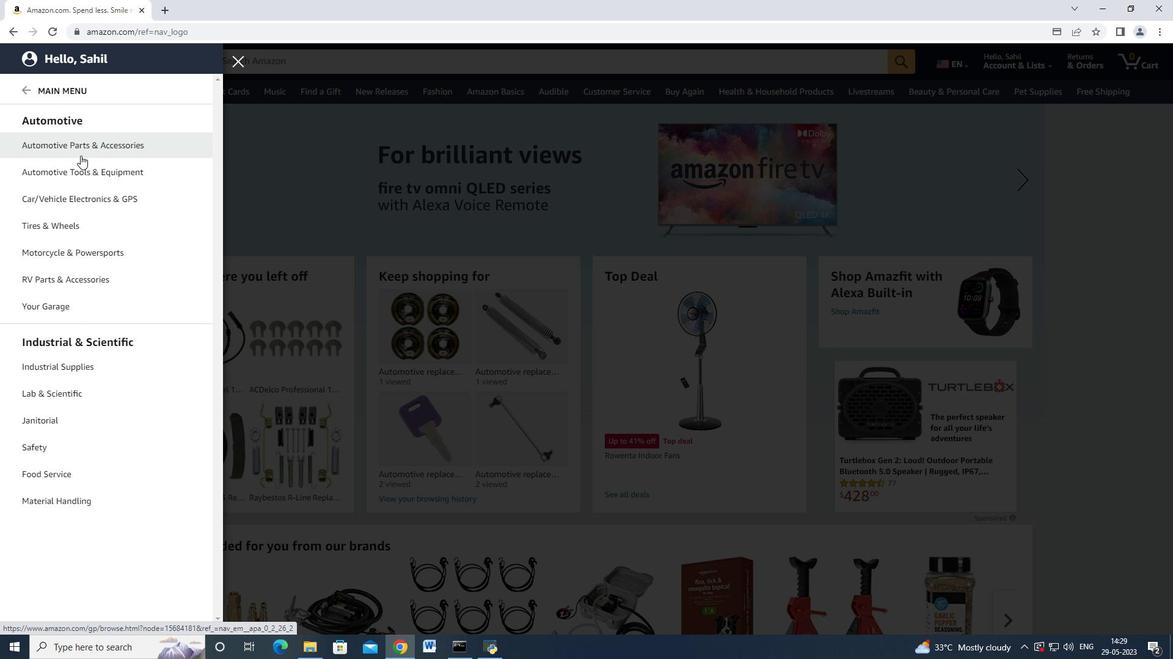 
Action: Mouse moved to (210, 115)
Screenshot: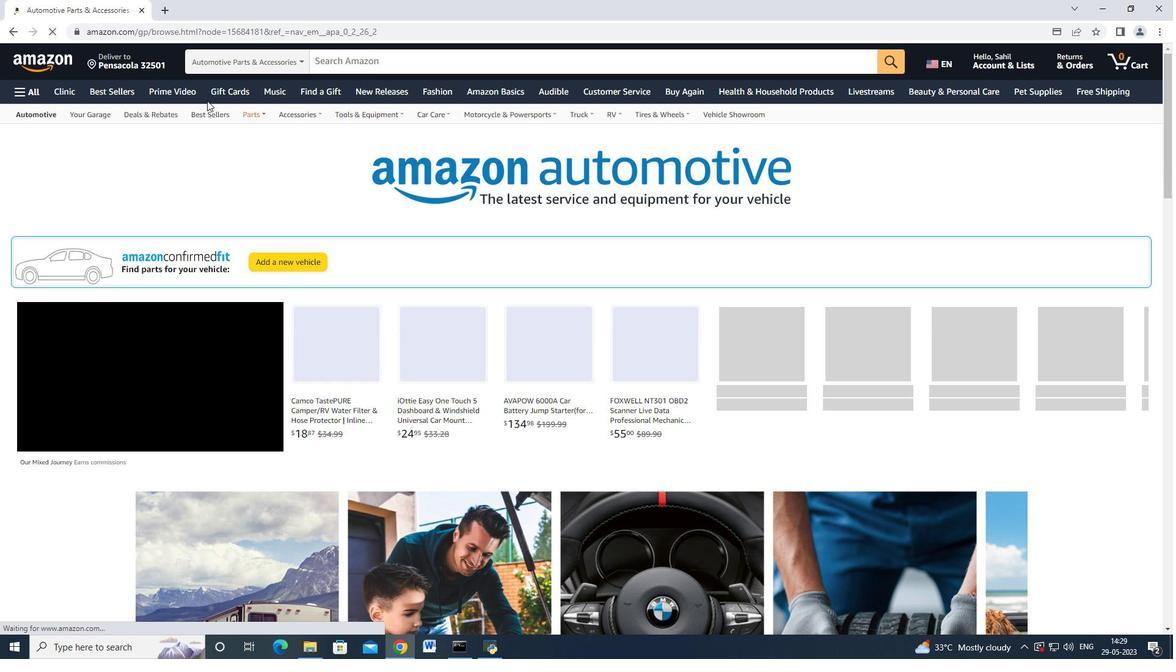 
Action: Mouse pressed left at (210, 115)
Screenshot: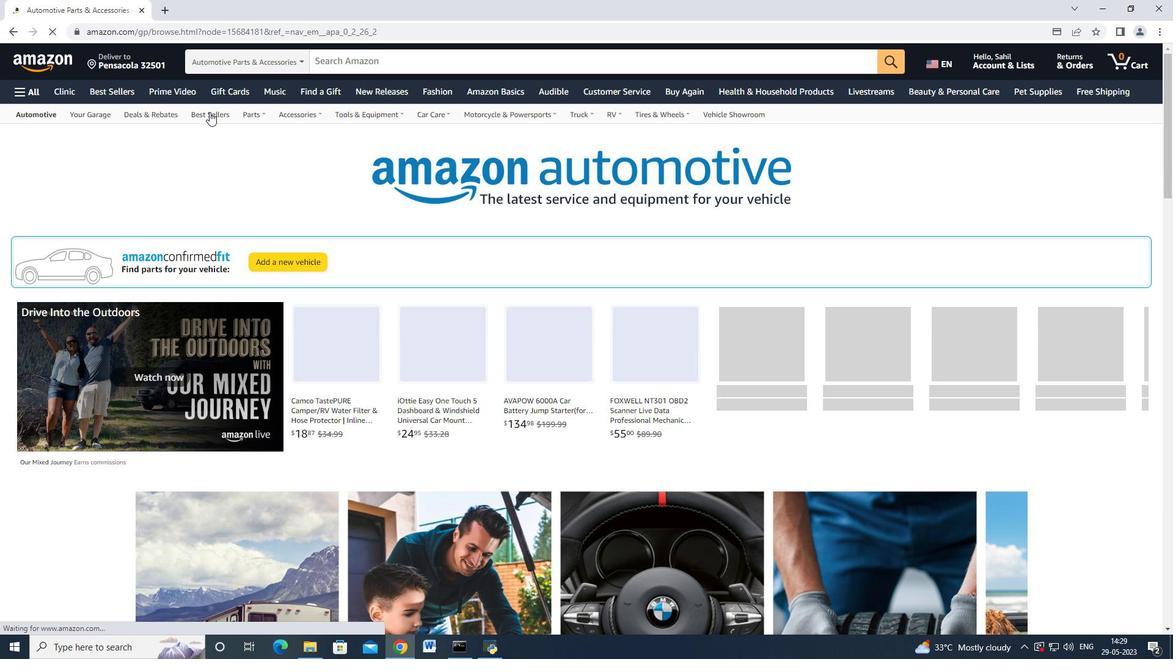 
Action: Mouse moved to (207, 117)
Screenshot: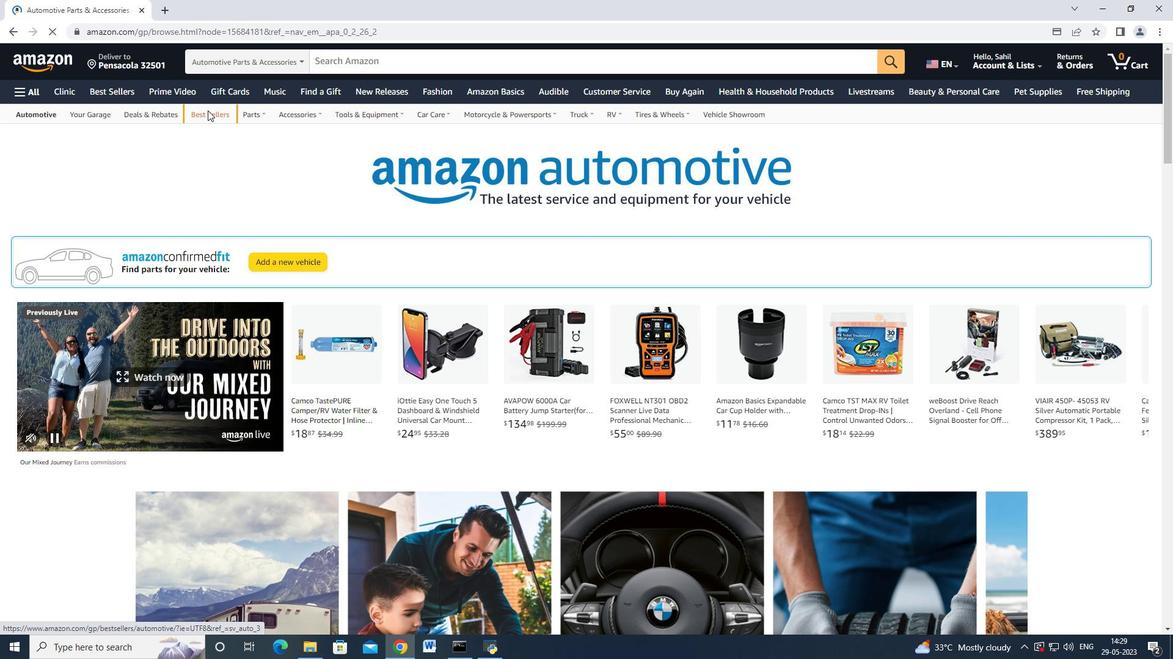 
Action: Mouse pressed left at (207, 117)
Screenshot: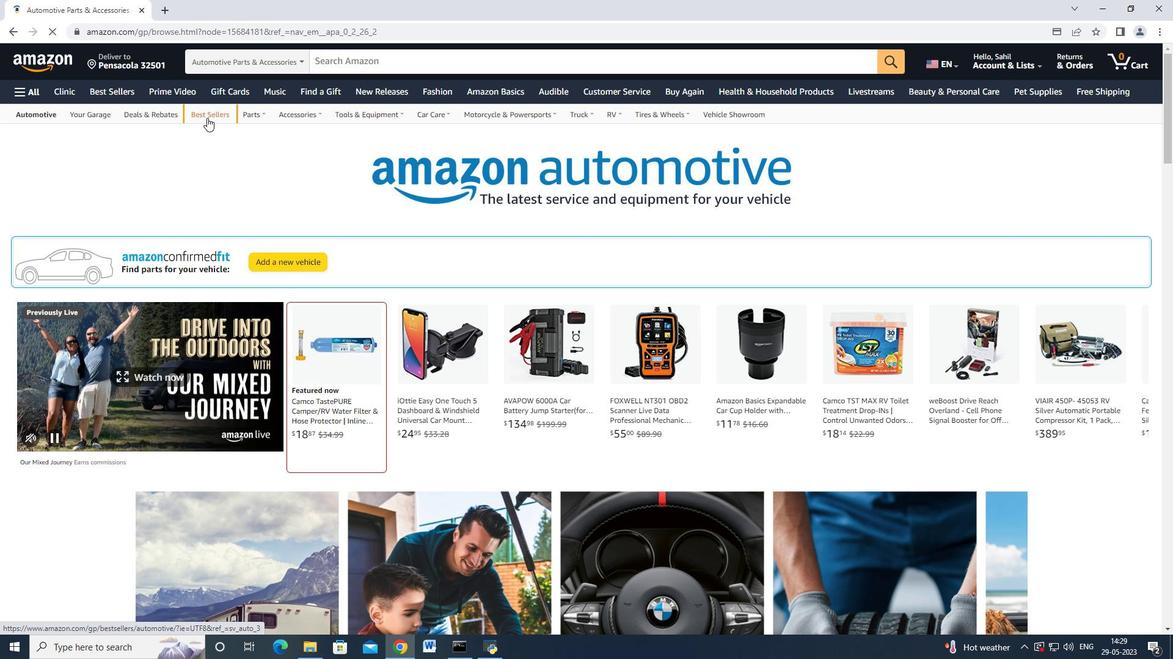 
Action: Mouse moved to (348, 179)
Screenshot: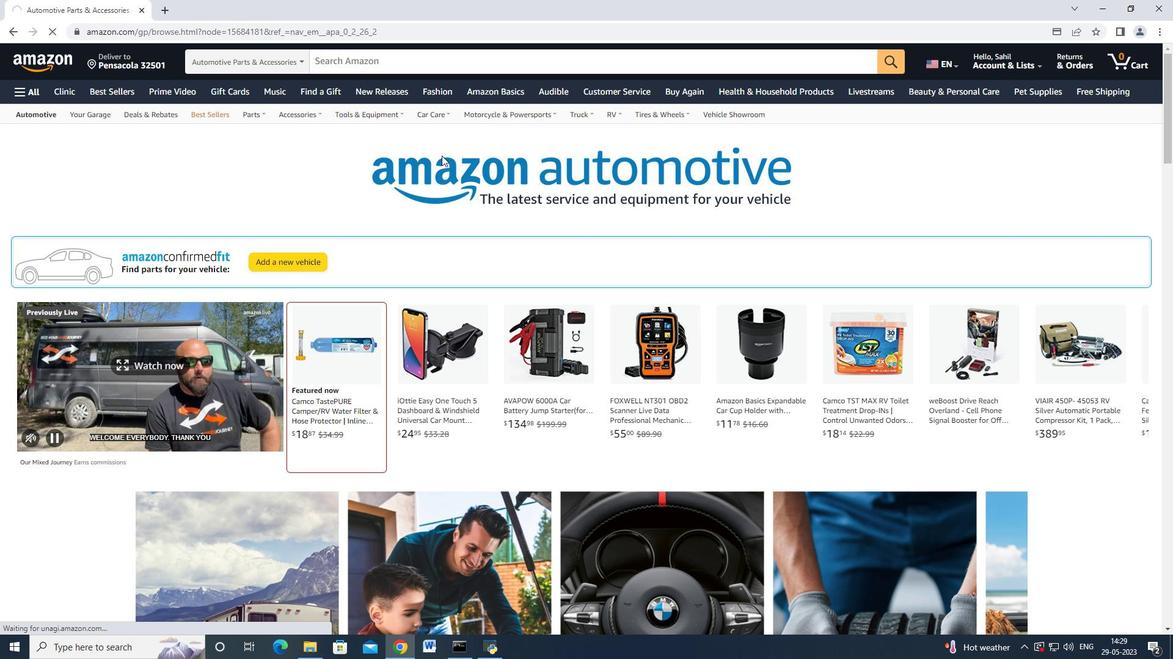 
Action: Mouse scrolled (348, 178) with delta (0, 0)
Screenshot: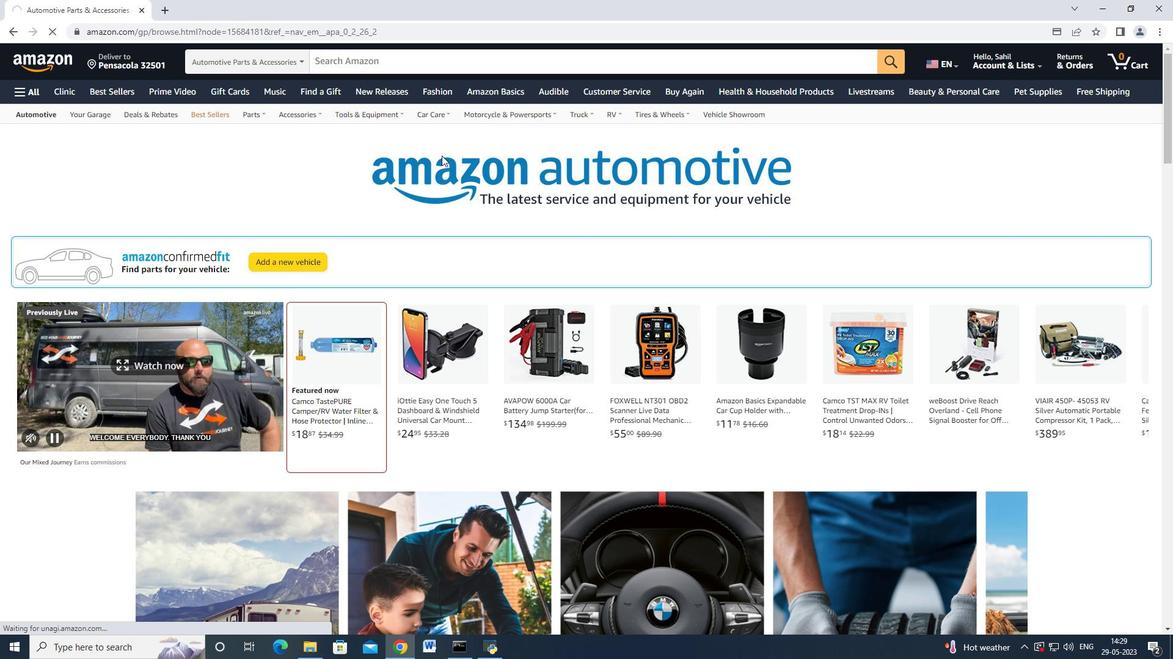 
Action: Mouse moved to (347, 179)
Screenshot: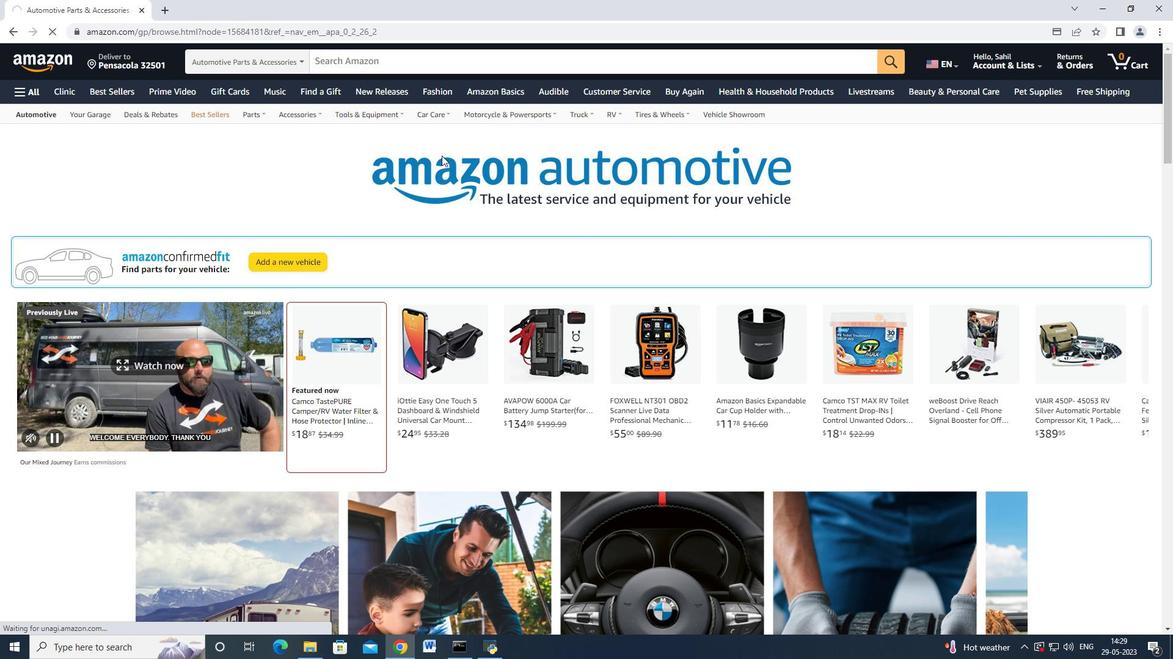 
Action: Mouse scrolled (347, 178) with delta (0, 0)
Screenshot: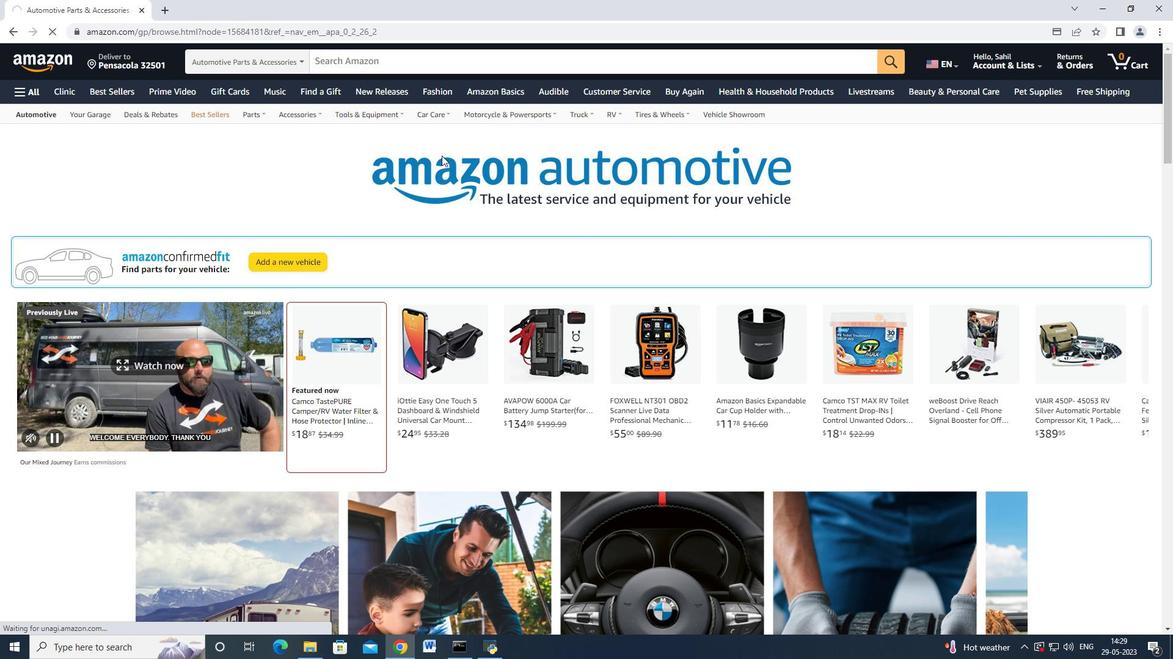 
Action: Mouse moved to (331, 171)
Screenshot: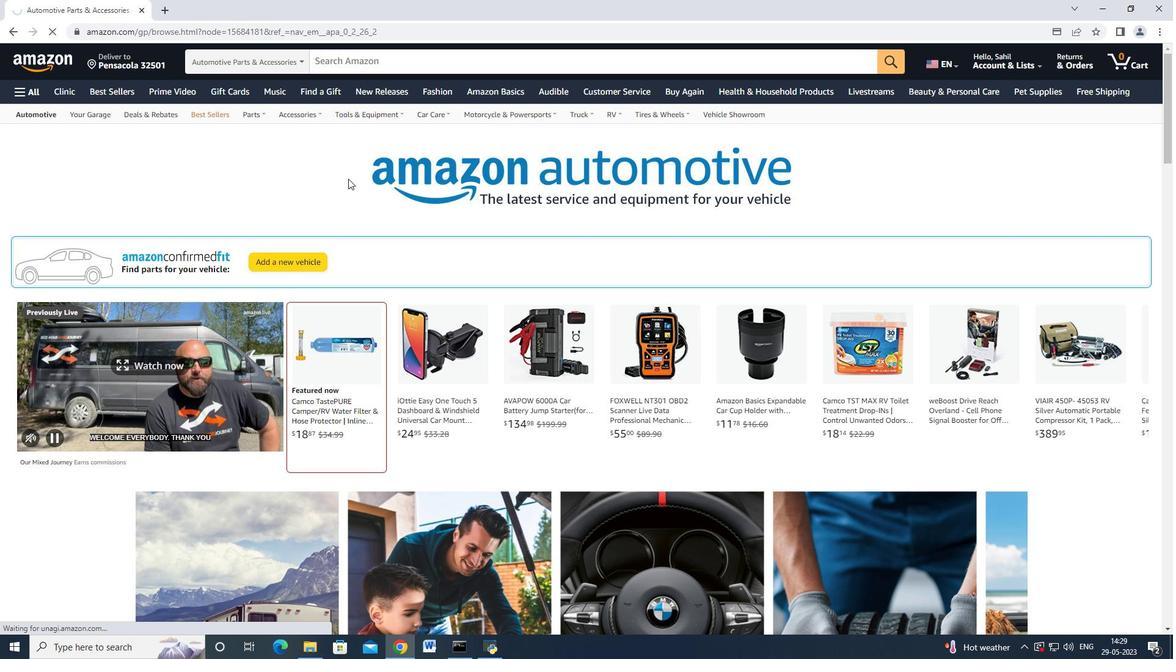 
Action: Mouse scrolled (331, 172) with delta (0, 0)
Screenshot: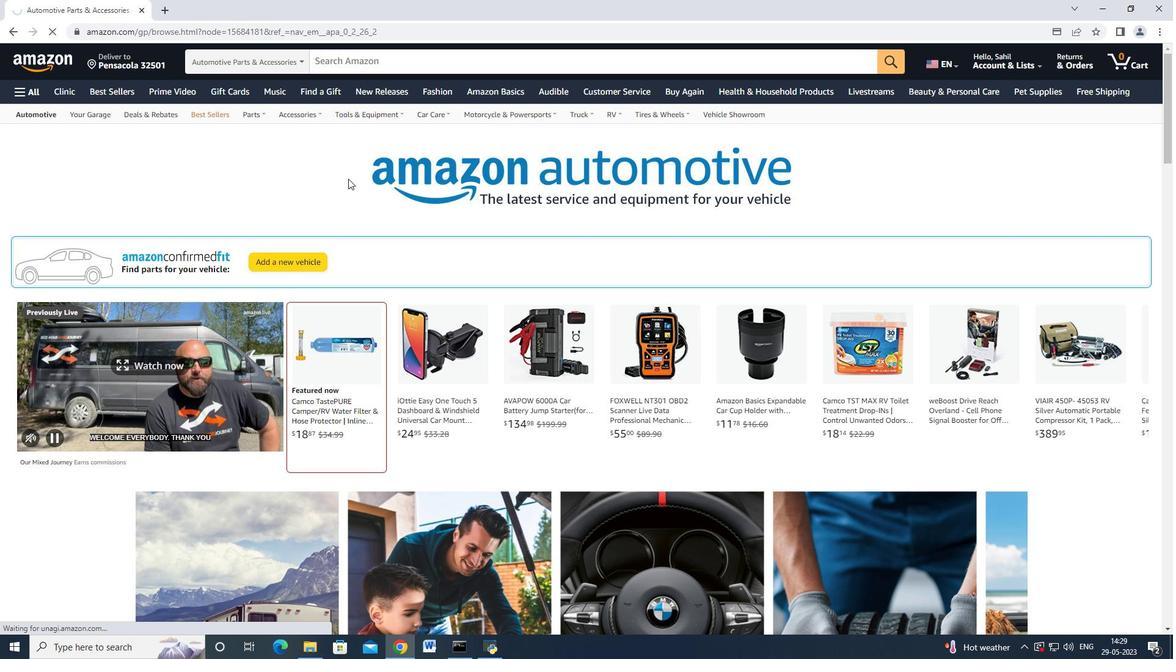 
Action: Mouse scrolled (331, 172) with delta (0, 0)
Screenshot: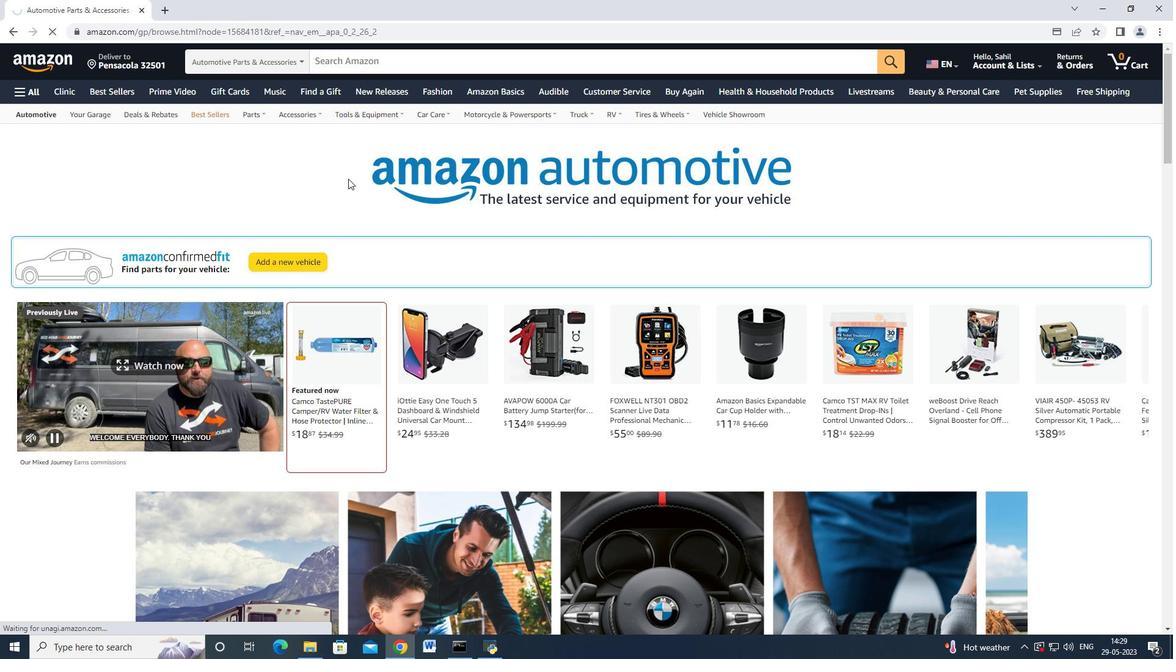 
Action: Mouse moved to (331, 171)
Screenshot: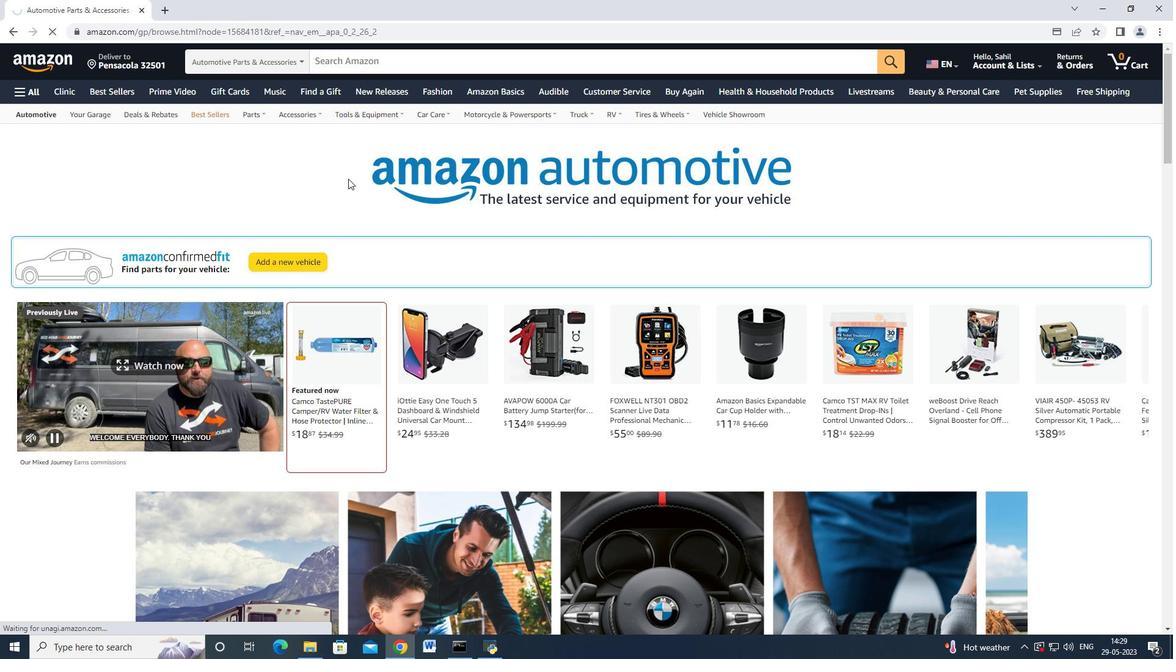 
Action: Mouse scrolled (331, 172) with delta (0, 0)
Screenshot: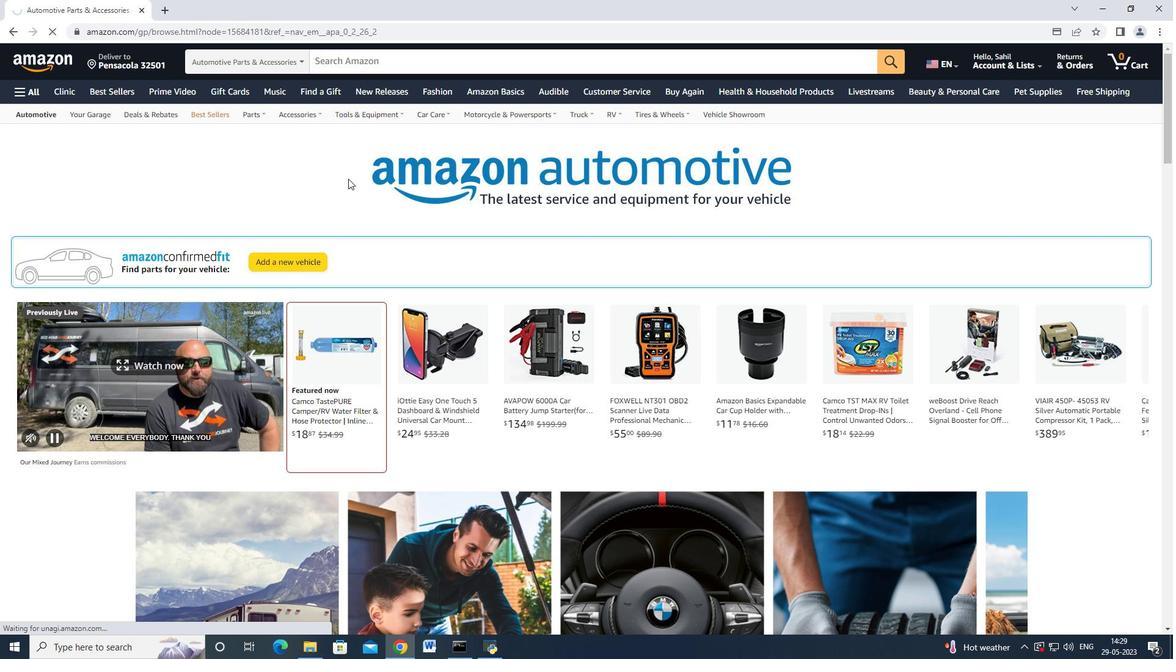 
Action: Mouse moved to (212, 109)
Screenshot: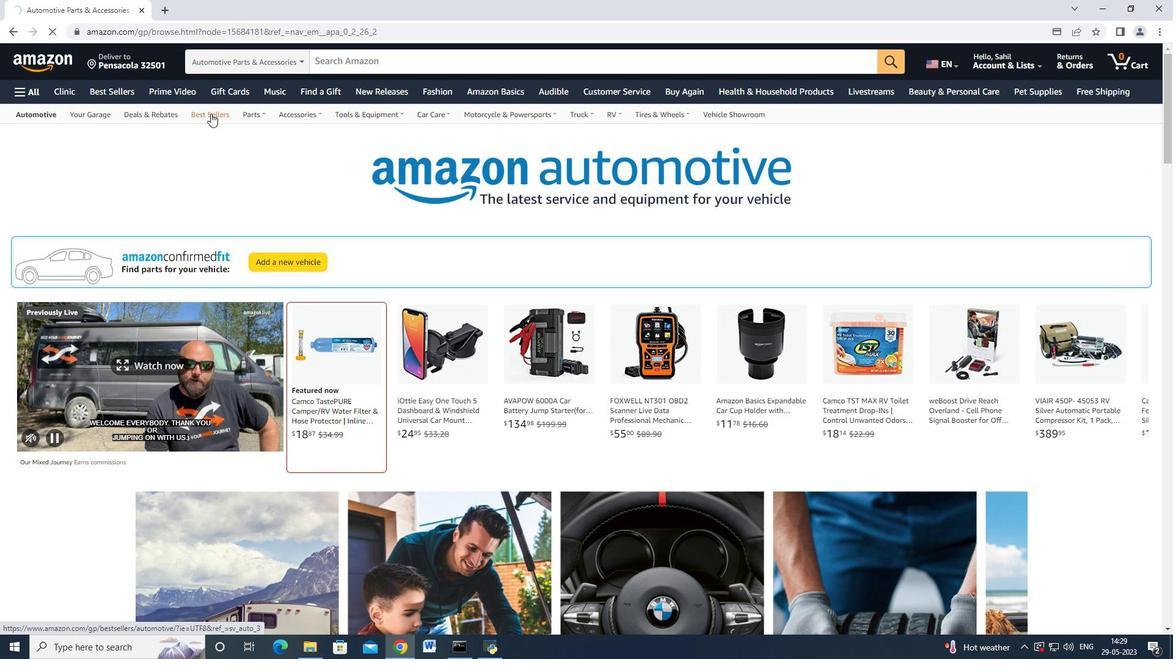 
Action: Mouse pressed left at (212, 109)
Screenshot: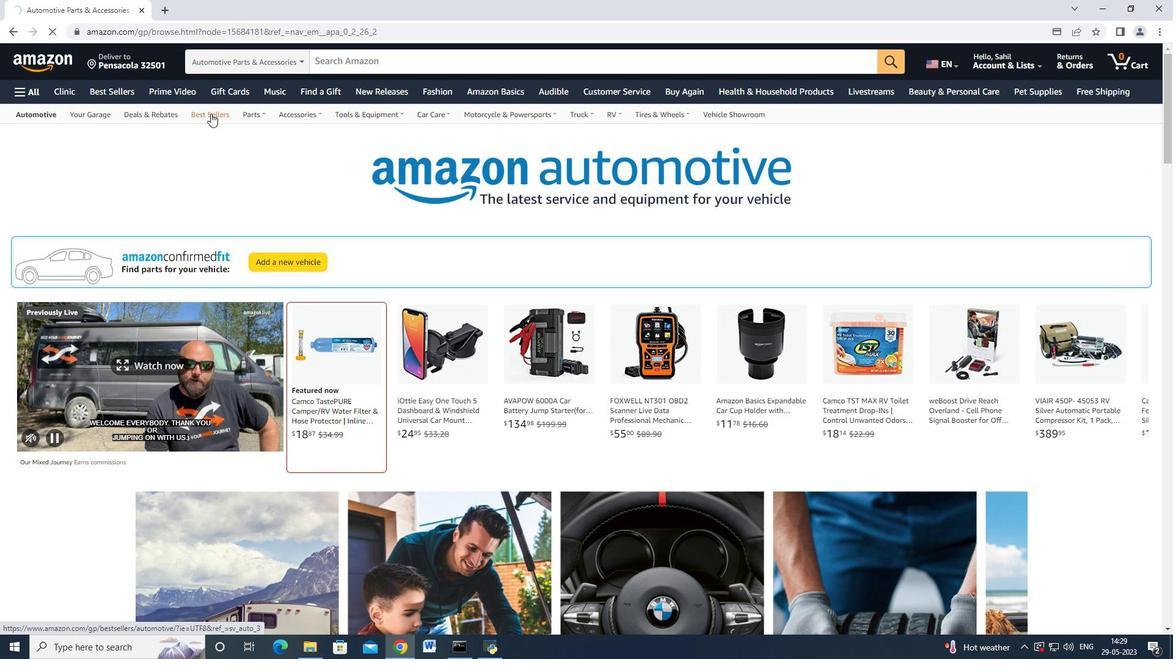 
Action: Mouse moved to (224, 110)
Screenshot: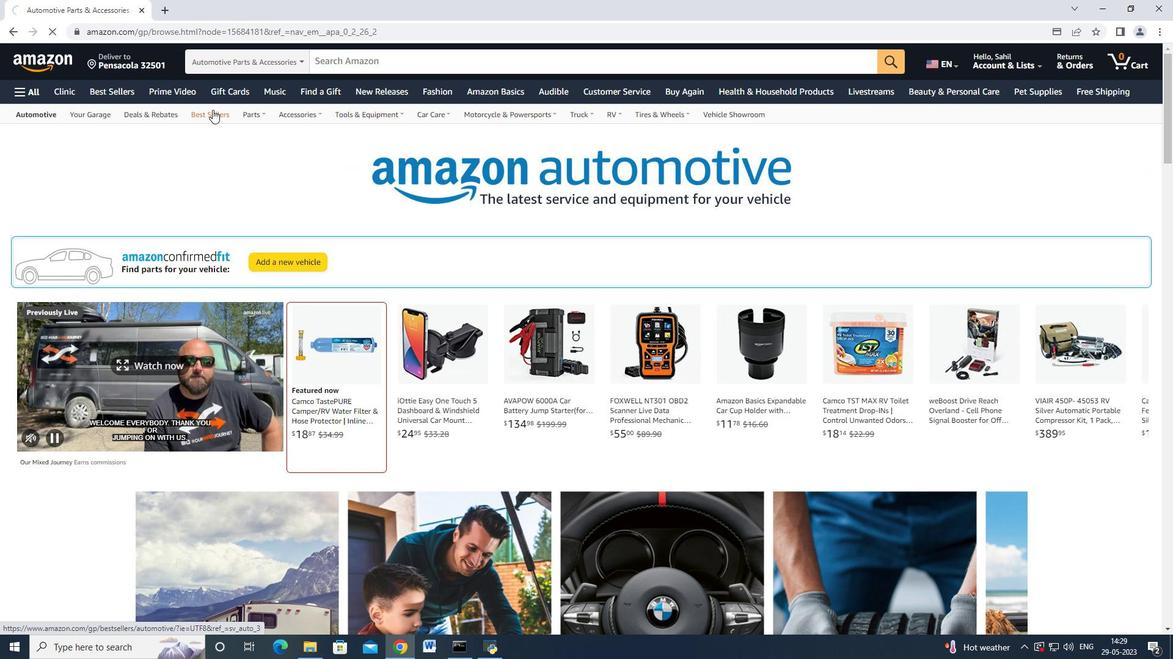 
Action: Mouse scrolled (224, 111) with delta (0, 0)
Screenshot: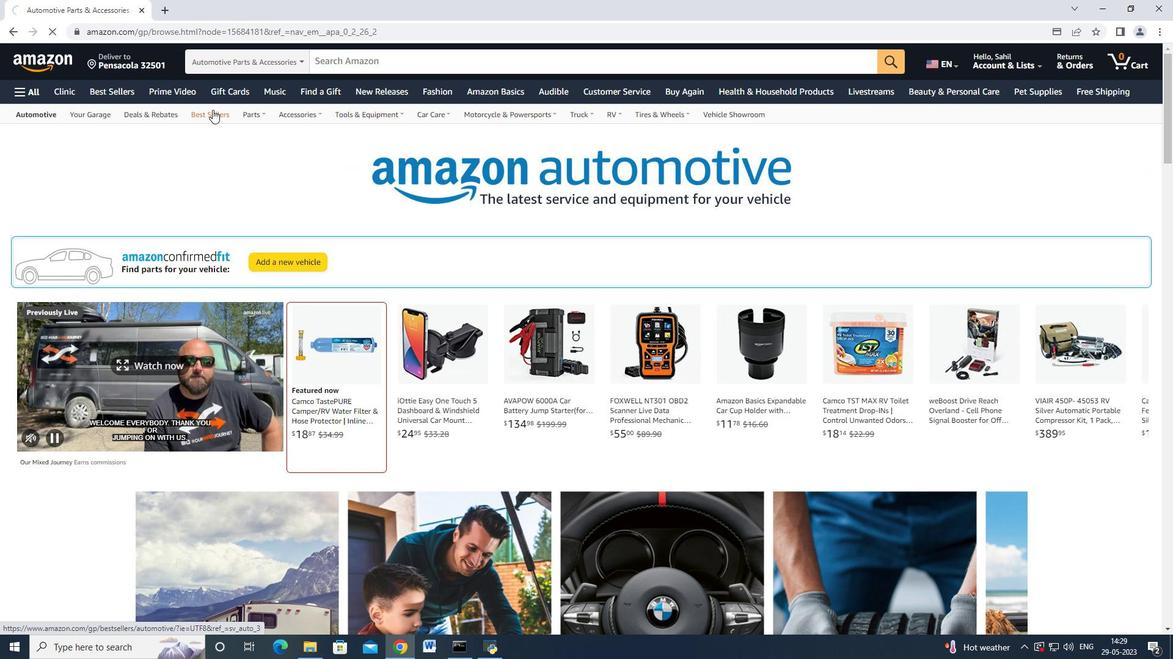
Action: Mouse moved to (75, 392)
Screenshot: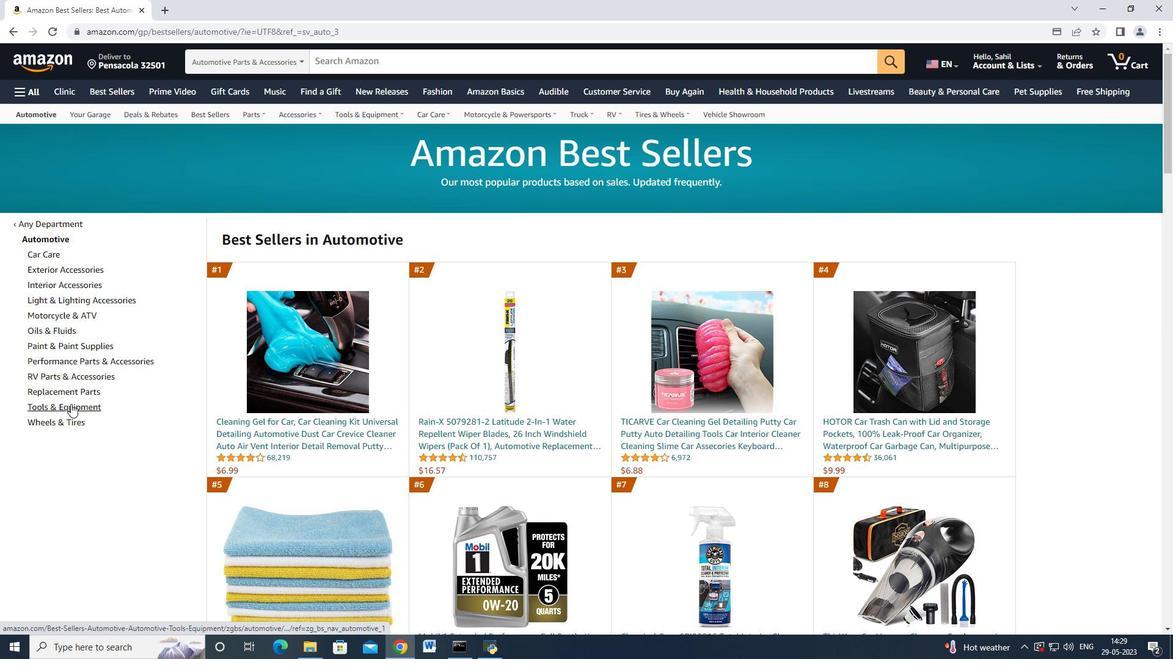 
Action: Mouse pressed left at (75, 392)
Screenshot: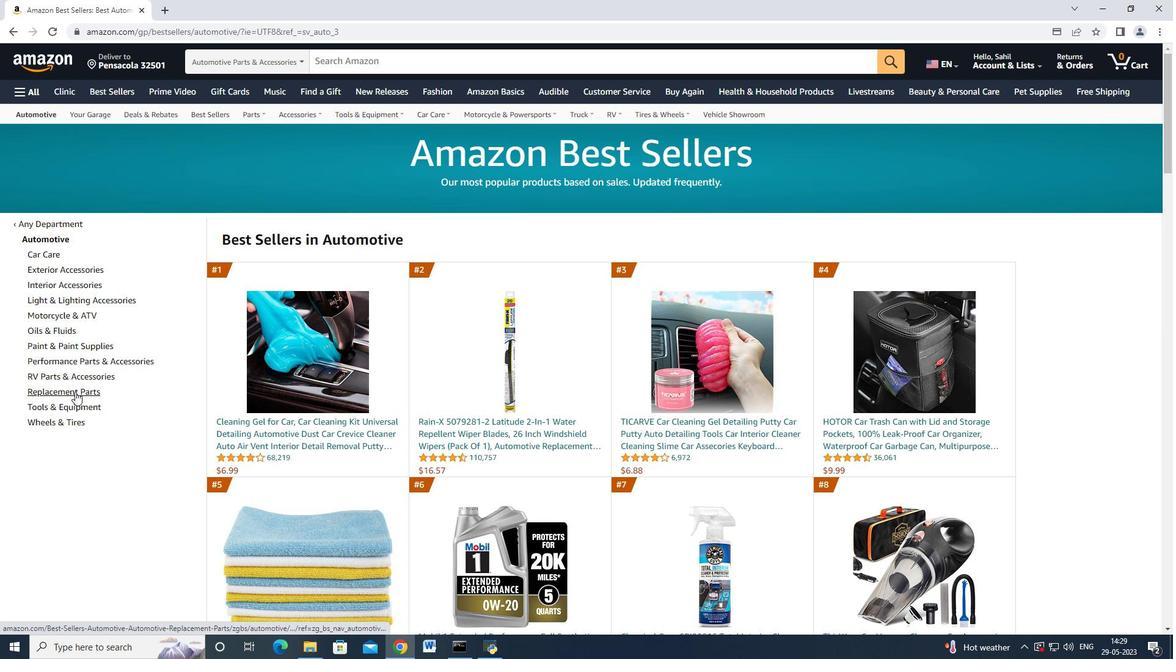 
Action: Mouse moved to (61, 336)
Screenshot: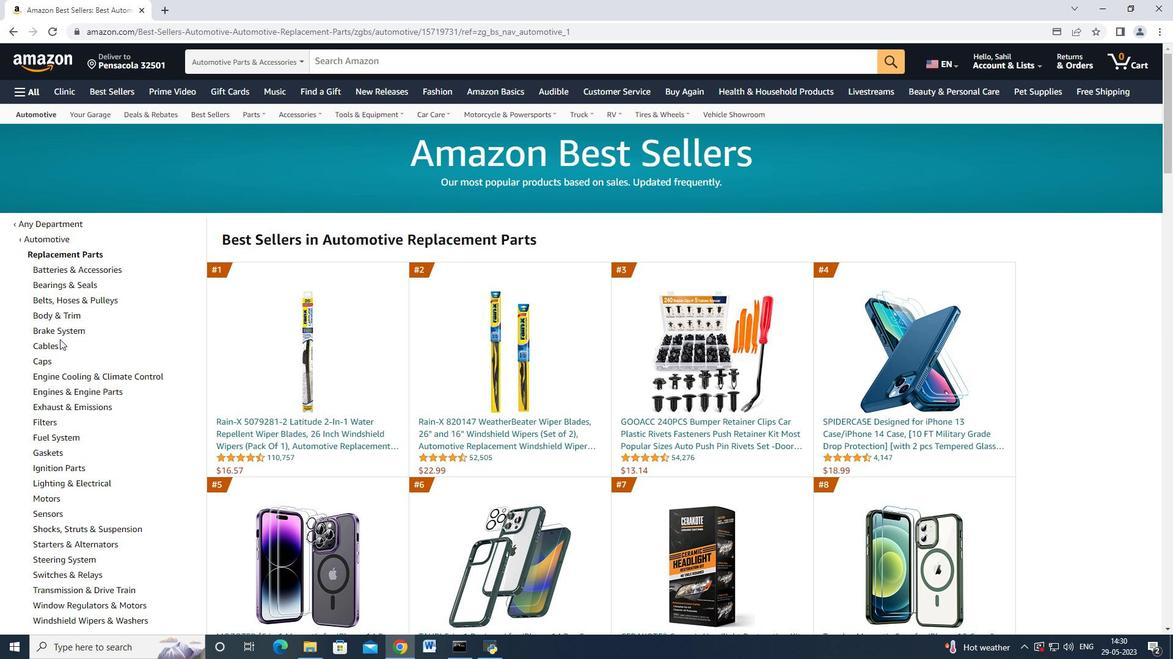 
Action: Mouse pressed left at (61, 336)
Screenshot: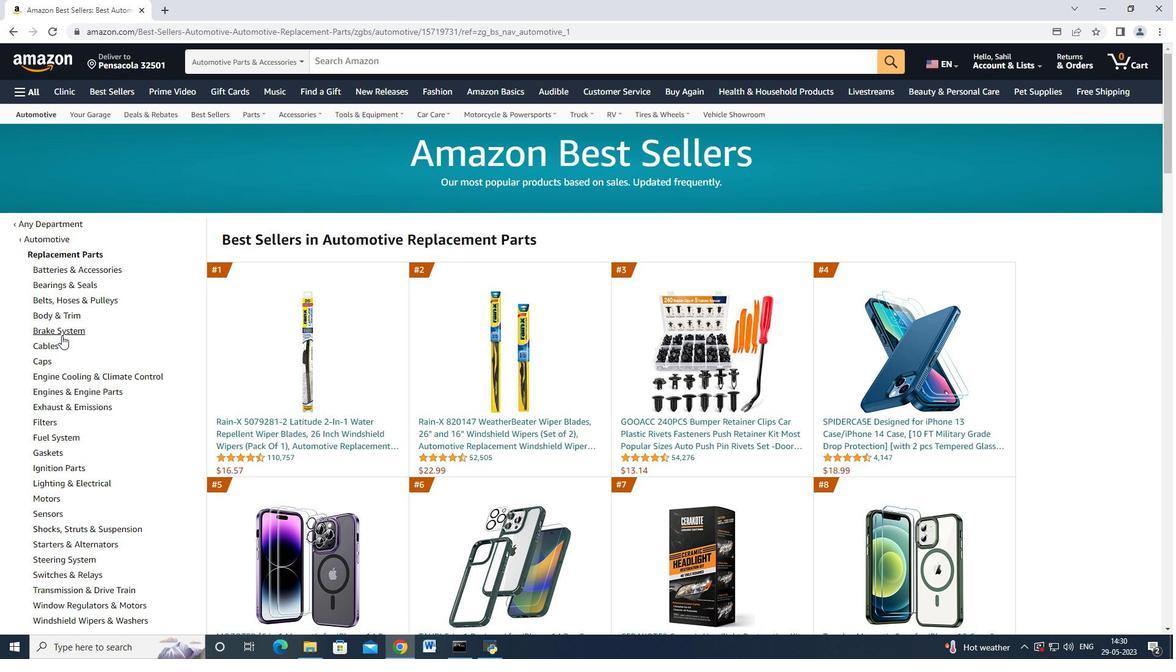 
Action: Mouse moved to (96, 350)
Screenshot: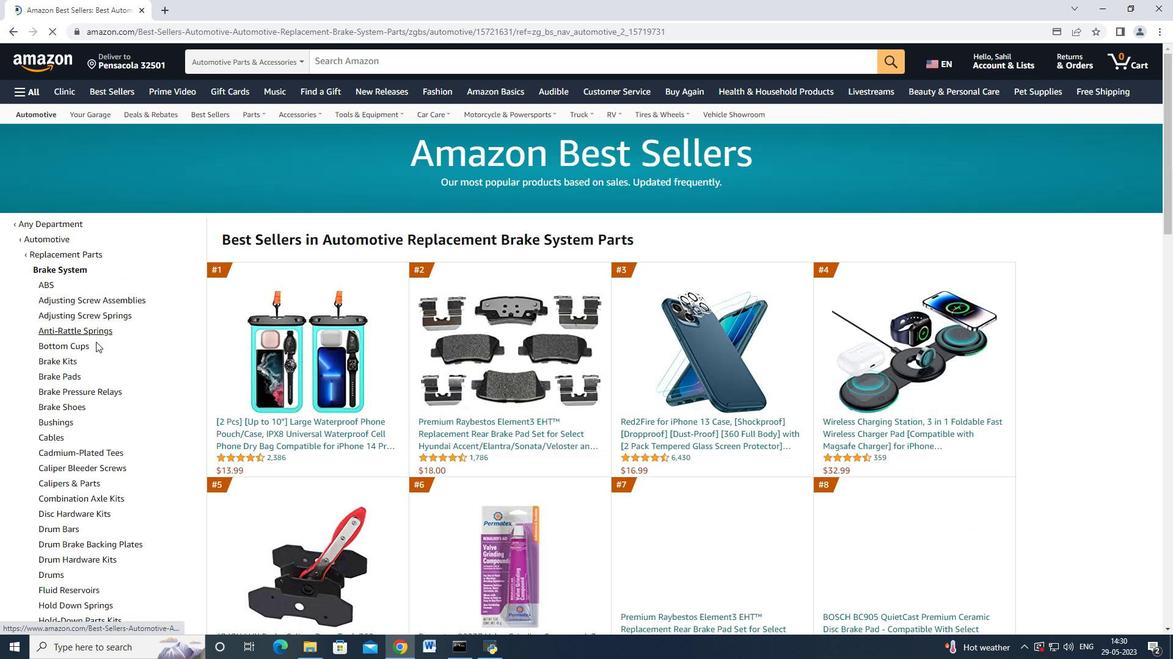 
Action: Mouse scrolled (96, 350) with delta (0, 0)
Screenshot: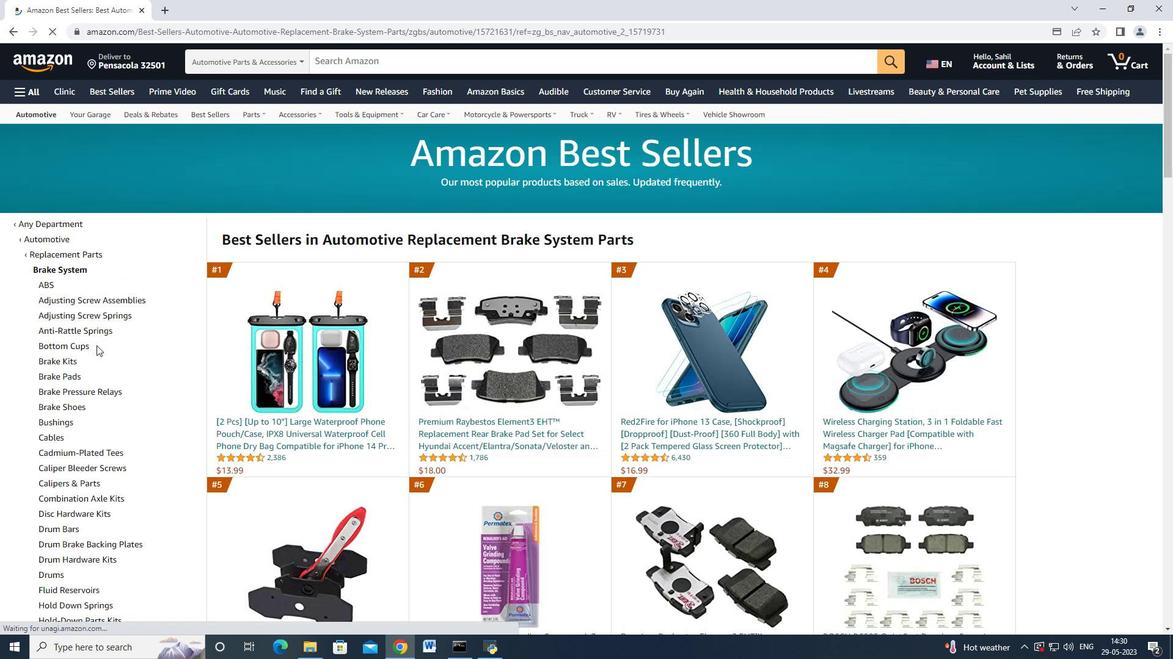 
Action: Mouse moved to (96, 351)
Screenshot: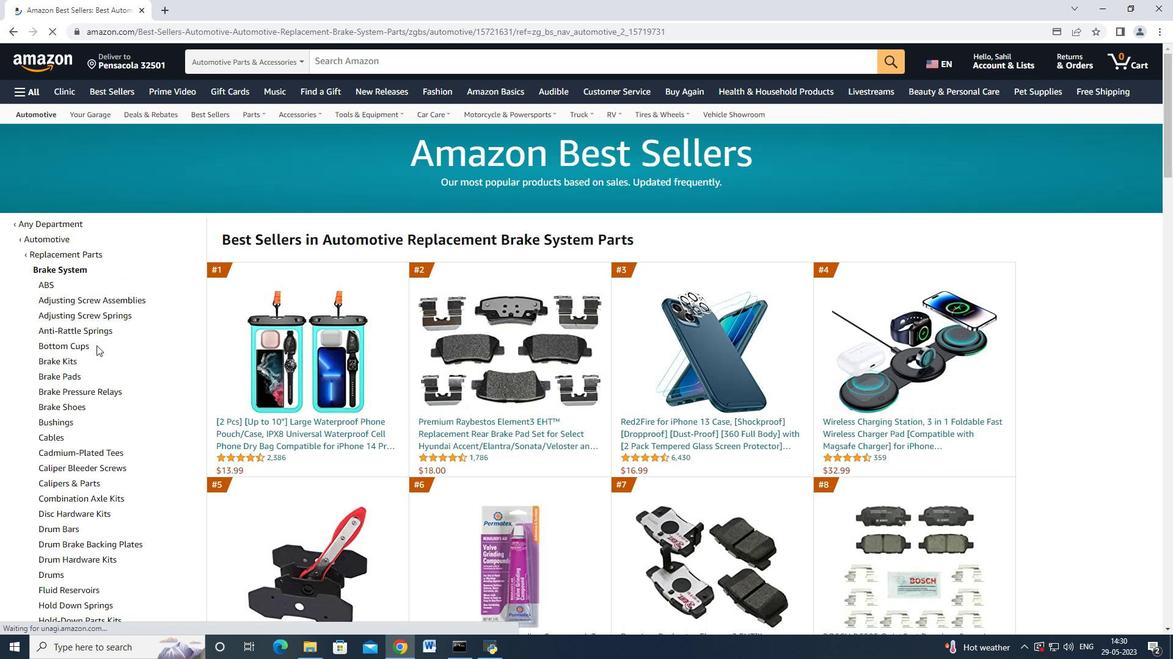 
Action: Mouse scrolled (96, 350) with delta (0, 0)
Screenshot: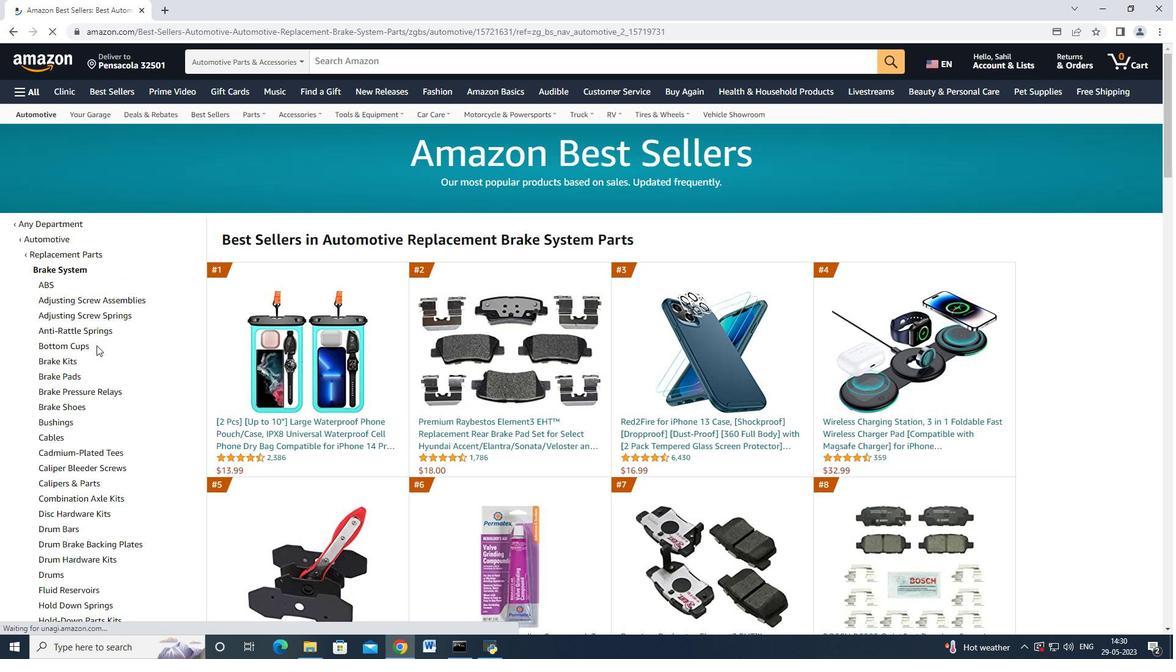 
Action: Mouse scrolled (96, 350) with delta (0, 0)
Screenshot: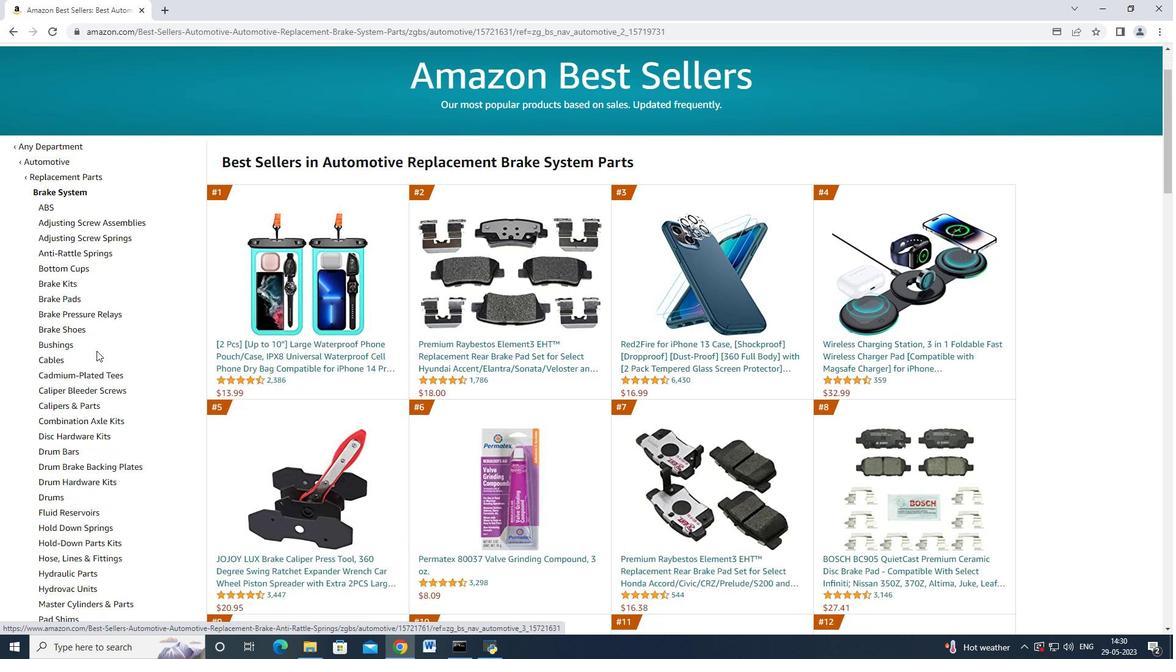 
Action: Mouse scrolled (96, 350) with delta (0, 0)
Screenshot: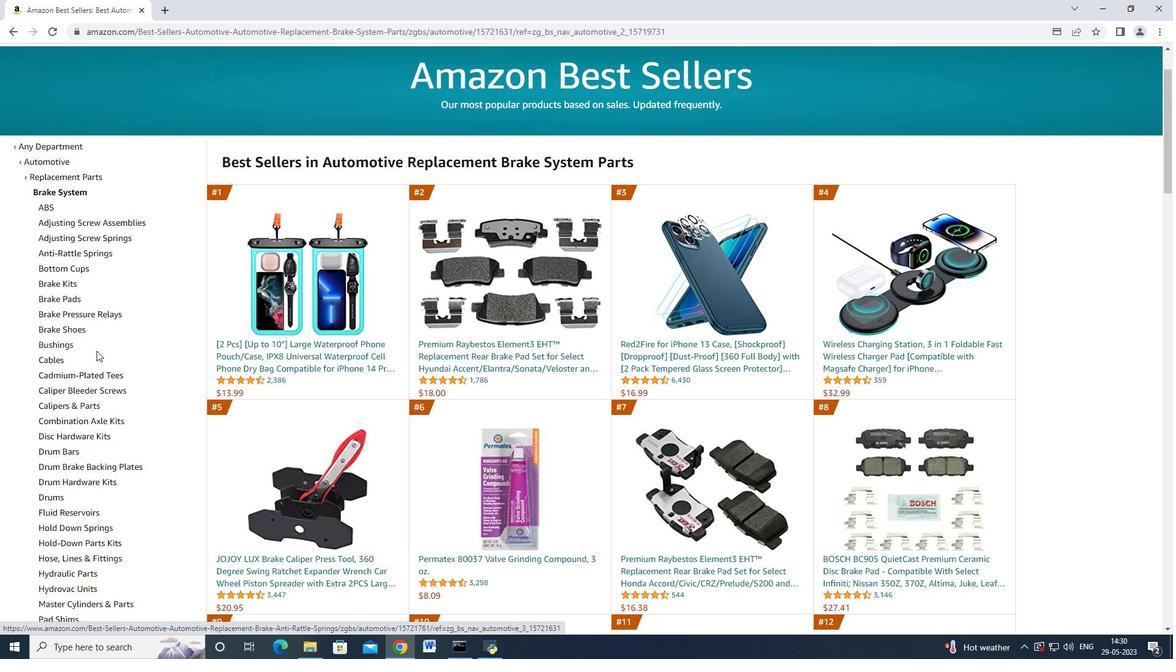 
Action: Mouse scrolled (96, 350) with delta (0, 0)
Screenshot: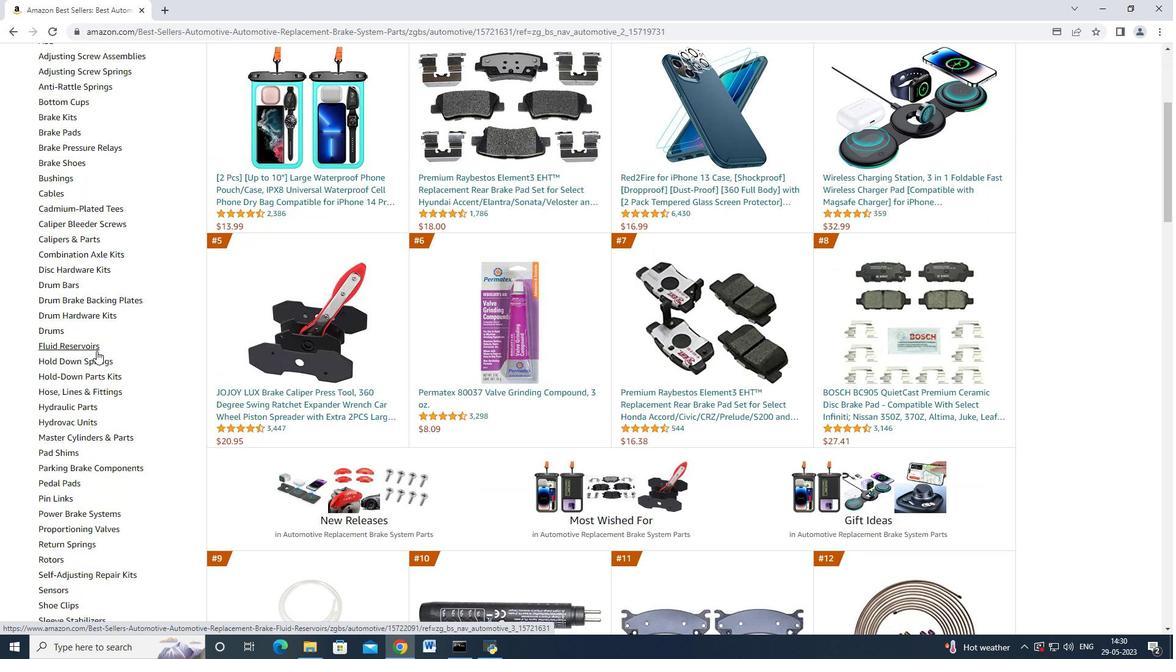 
Action: Mouse scrolled (96, 350) with delta (0, 0)
Screenshot: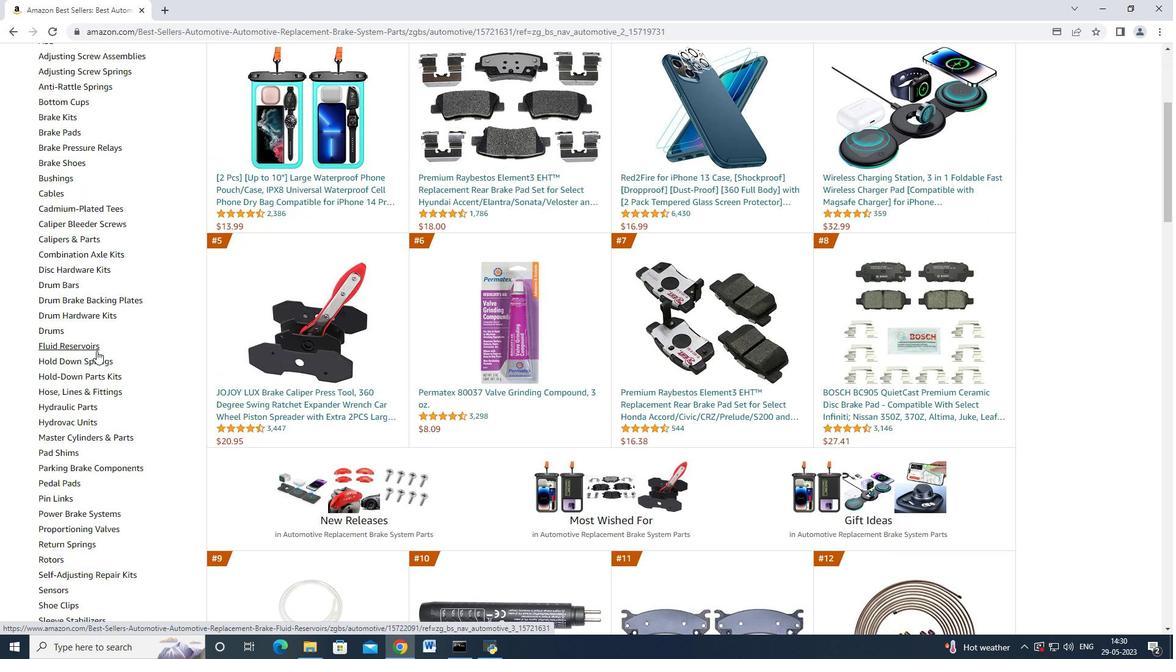 
Action: Mouse moved to (96, 351)
Screenshot: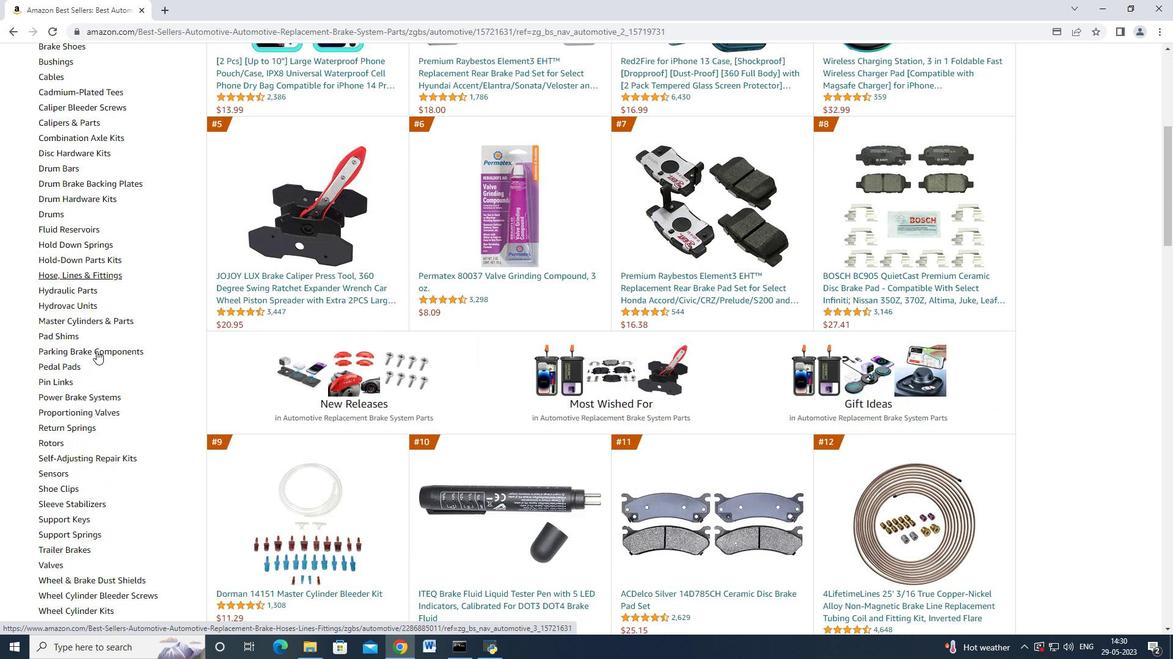 
Action: Mouse scrolled (96, 350) with delta (0, 0)
Screenshot: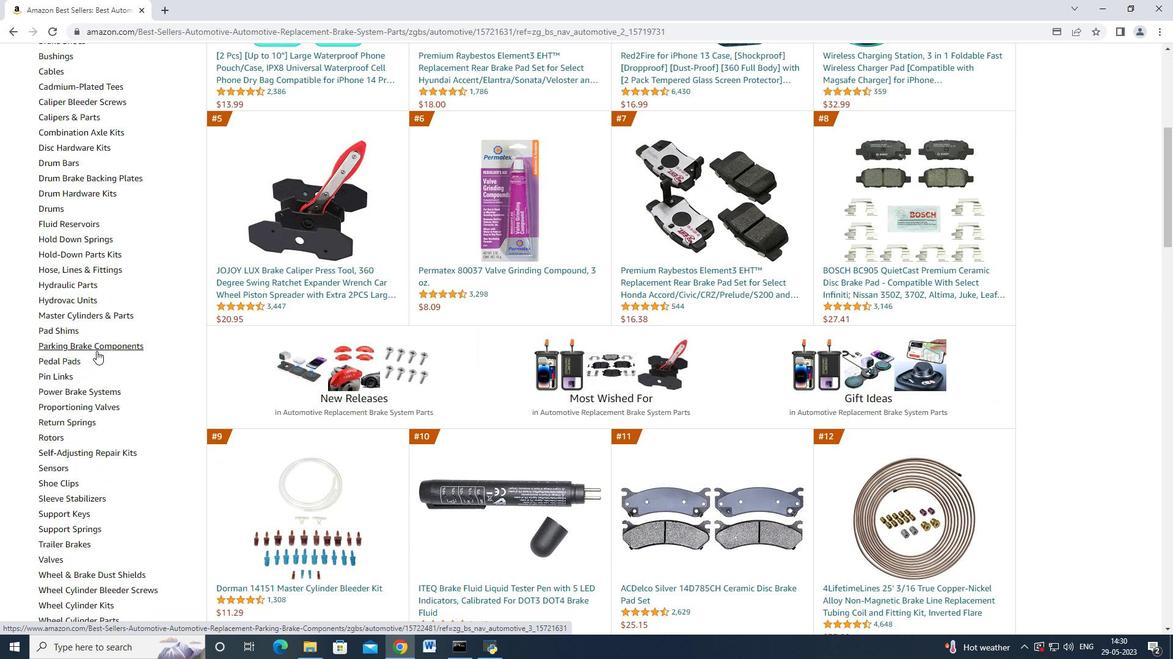 
Action: Mouse scrolled (96, 350) with delta (0, 0)
Screenshot: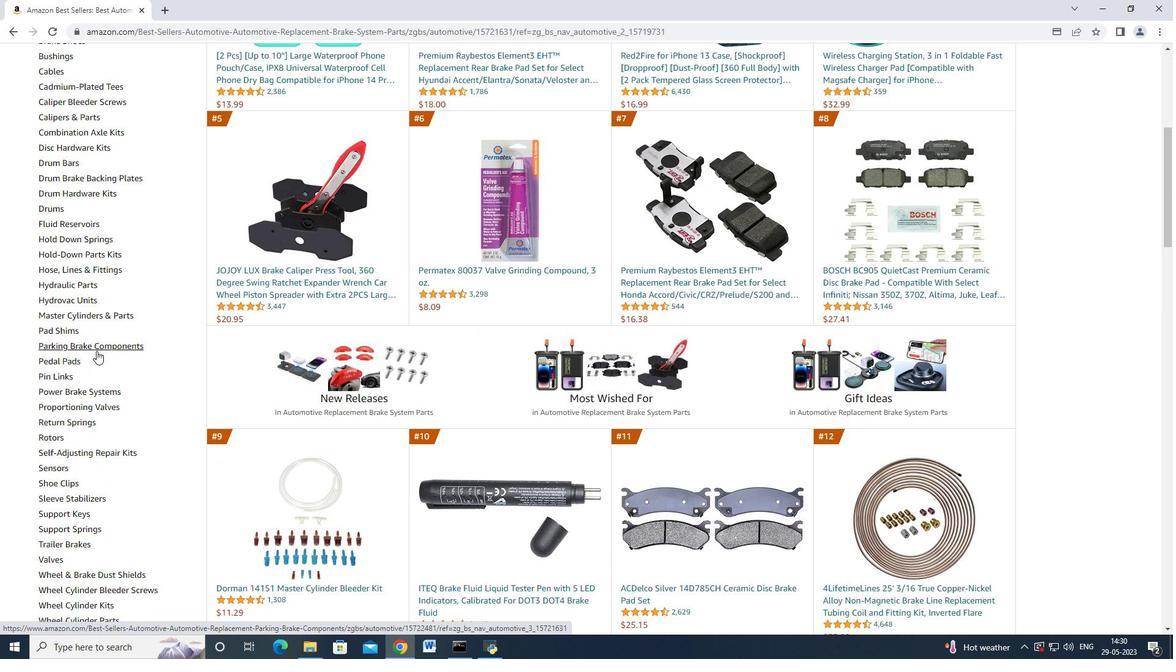 
Action: Mouse moved to (40, 439)
Screenshot: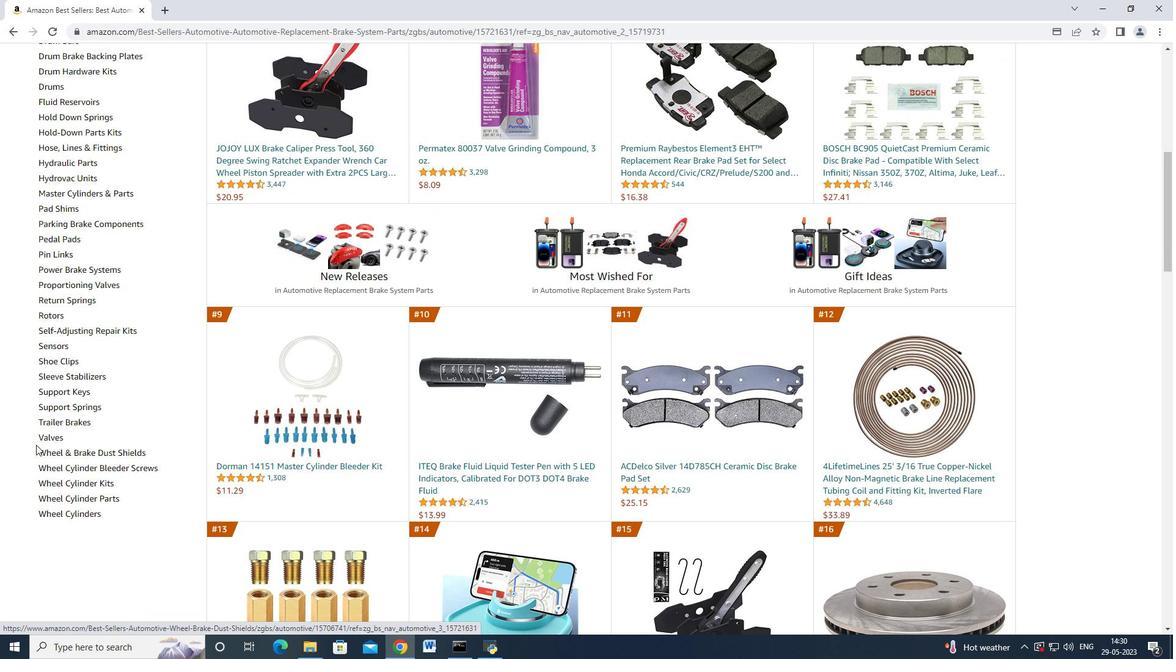 
Action: Mouse pressed left at (40, 439)
Screenshot: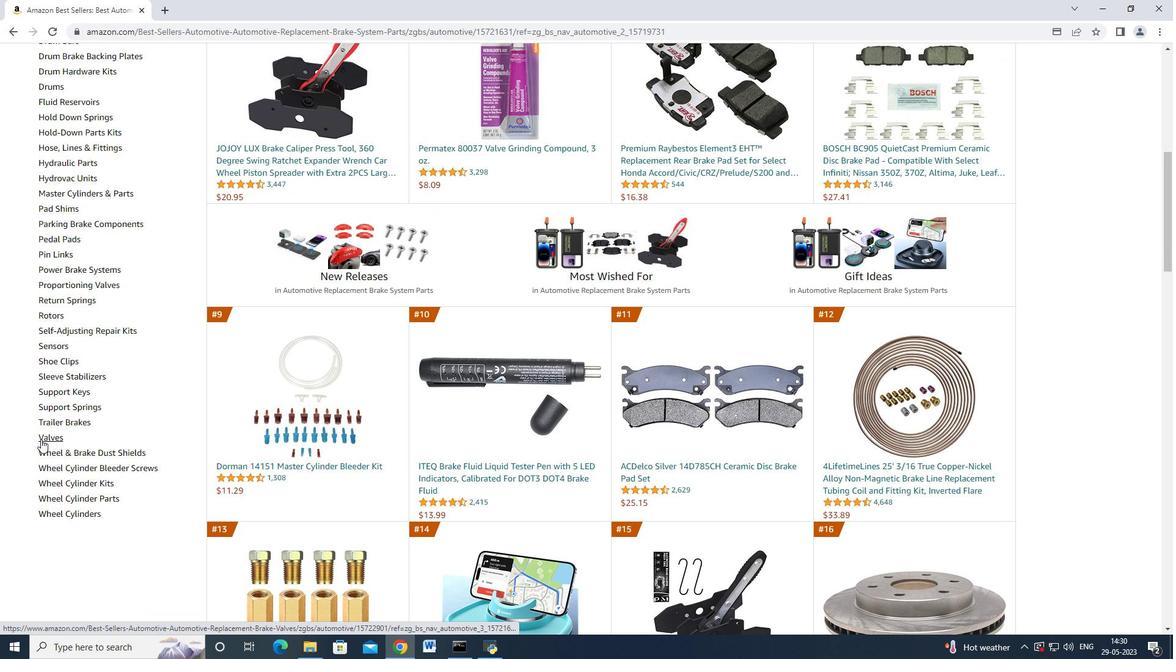 
Action: Mouse moved to (301, 416)
Screenshot: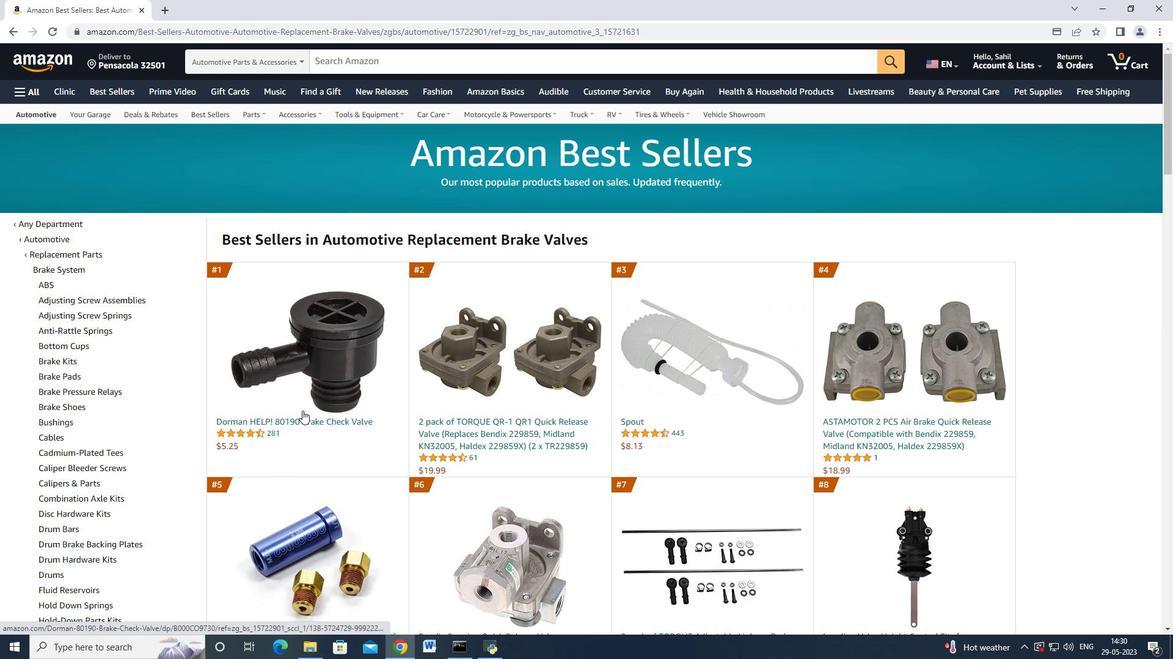 
Action: Mouse pressed left at (301, 416)
Screenshot: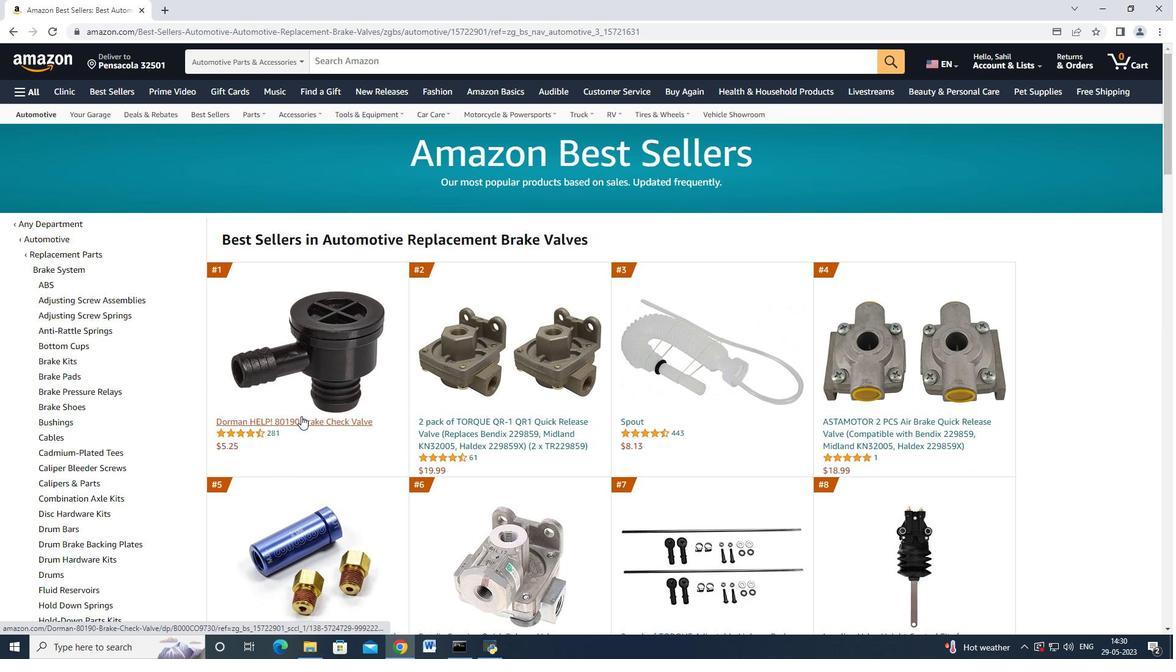 
Action: Mouse moved to (408, 294)
Screenshot: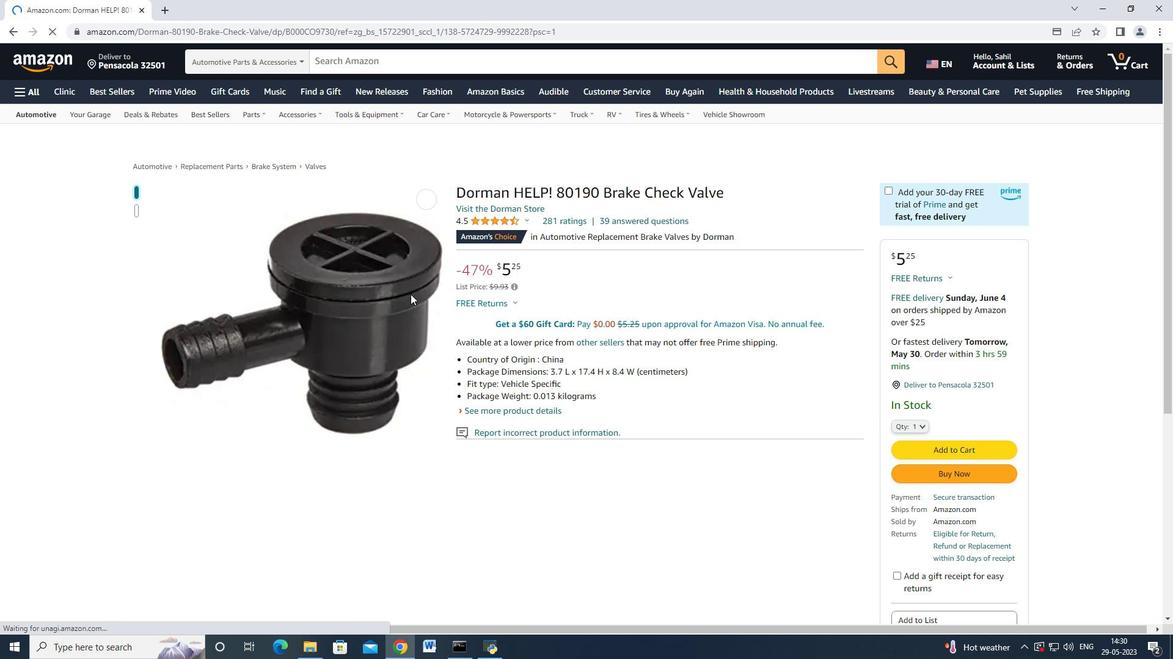 
Action: Mouse scrolled (408, 293) with delta (0, 0)
Screenshot: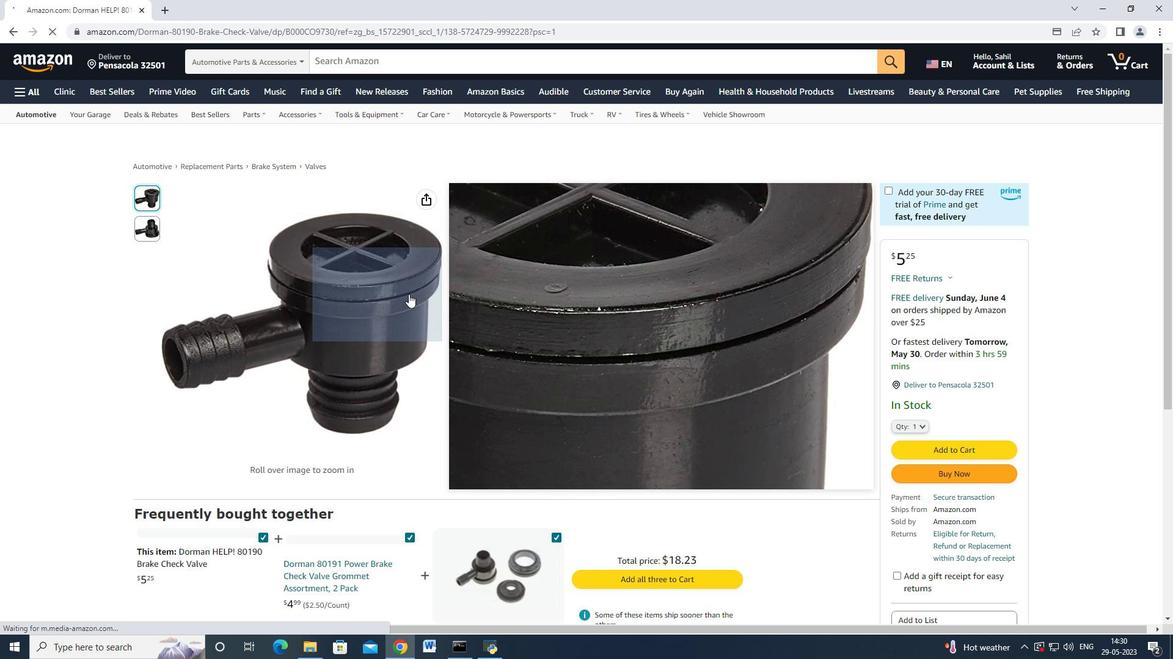 
Action: Mouse moved to (426, 364)
Screenshot: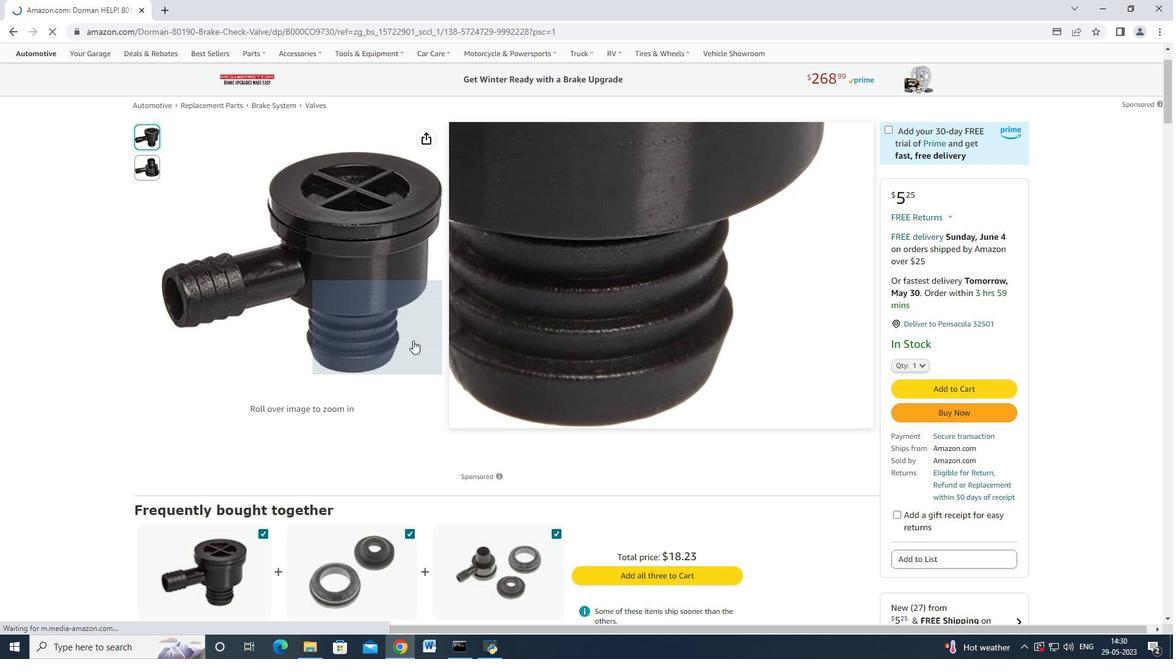 
Action: Mouse scrolled (414, 342) with delta (0, 0)
Screenshot: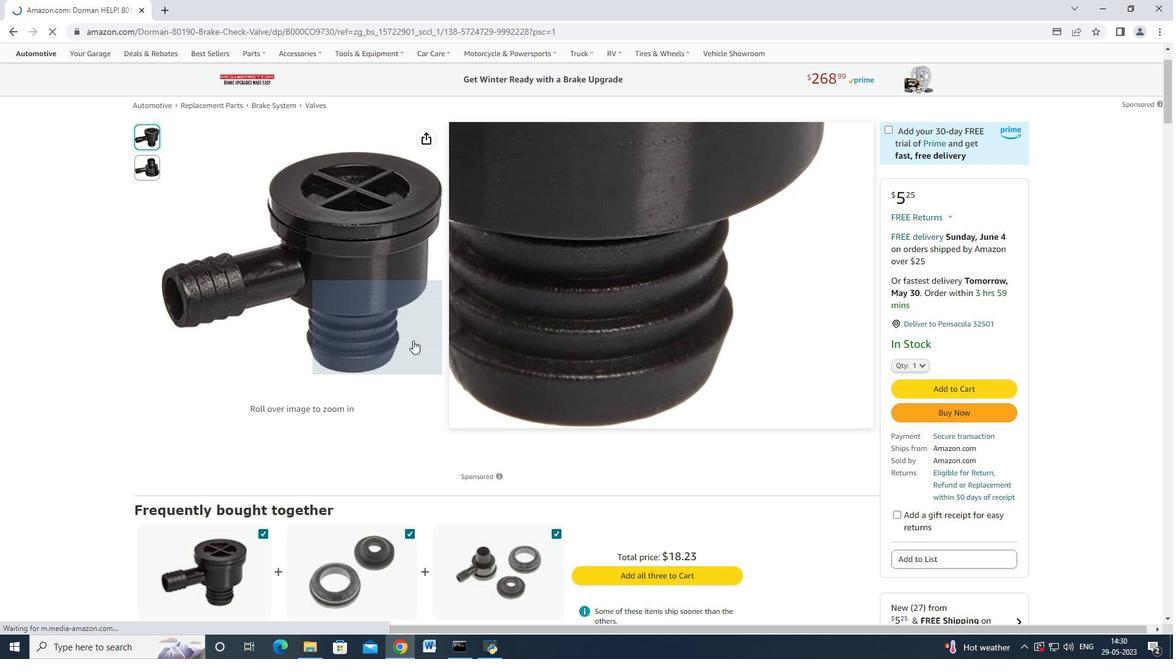 
Action: Mouse moved to (427, 365)
Screenshot: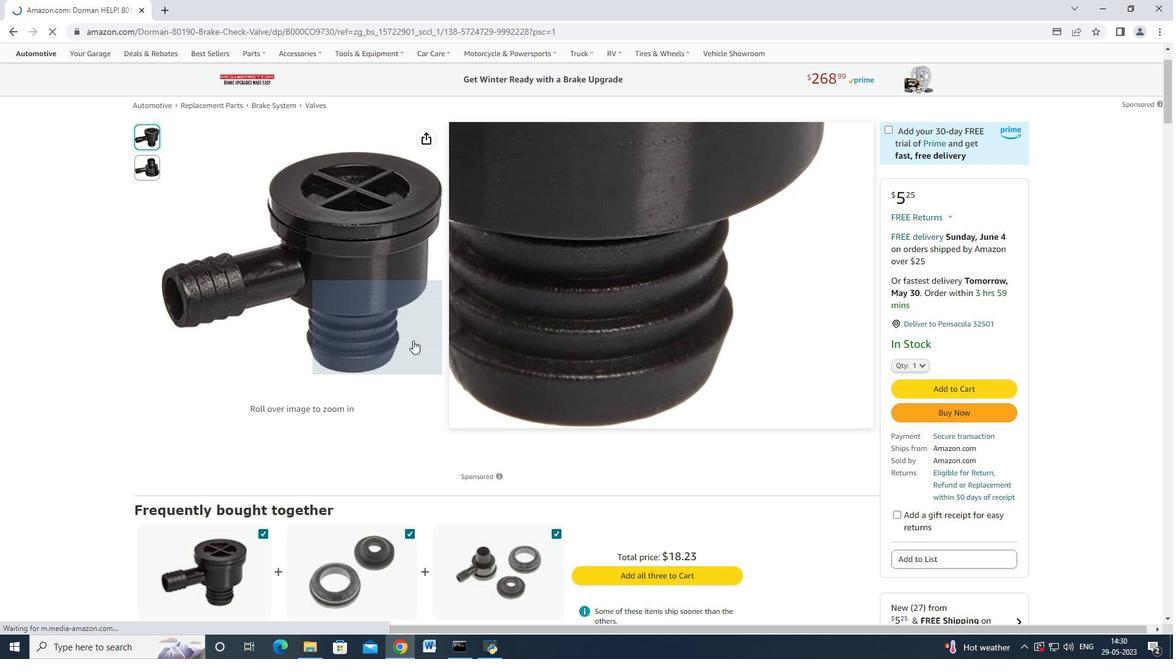 
Action: Mouse scrolled (427, 364) with delta (0, 0)
Screenshot: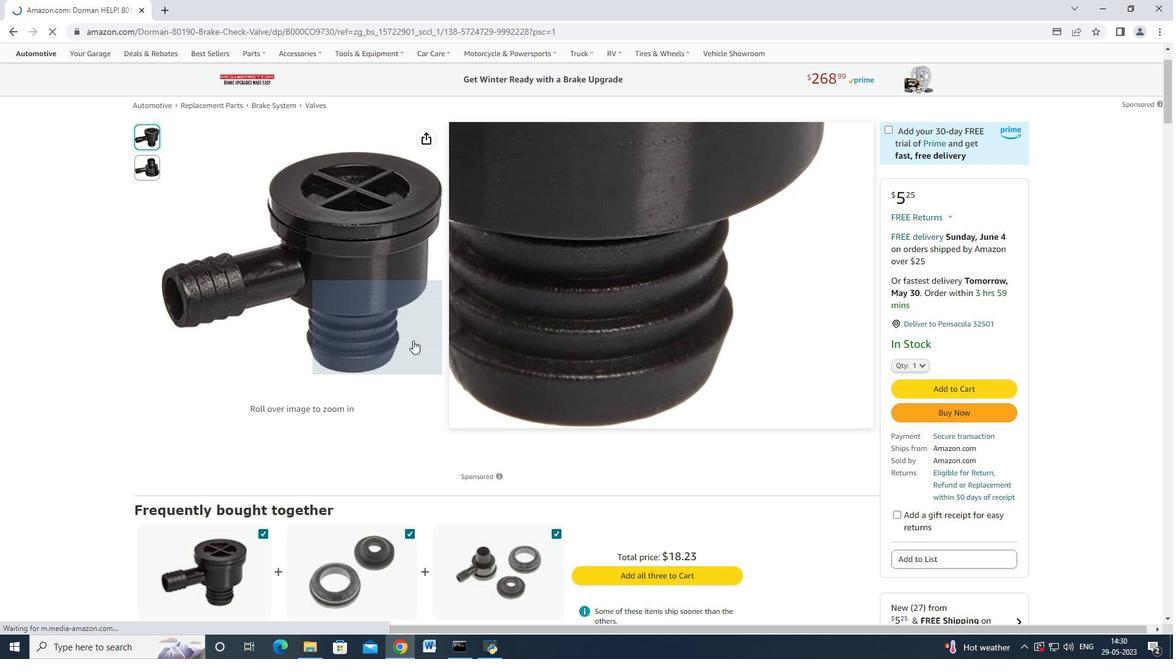 
Action: Mouse moved to (430, 371)
Screenshot: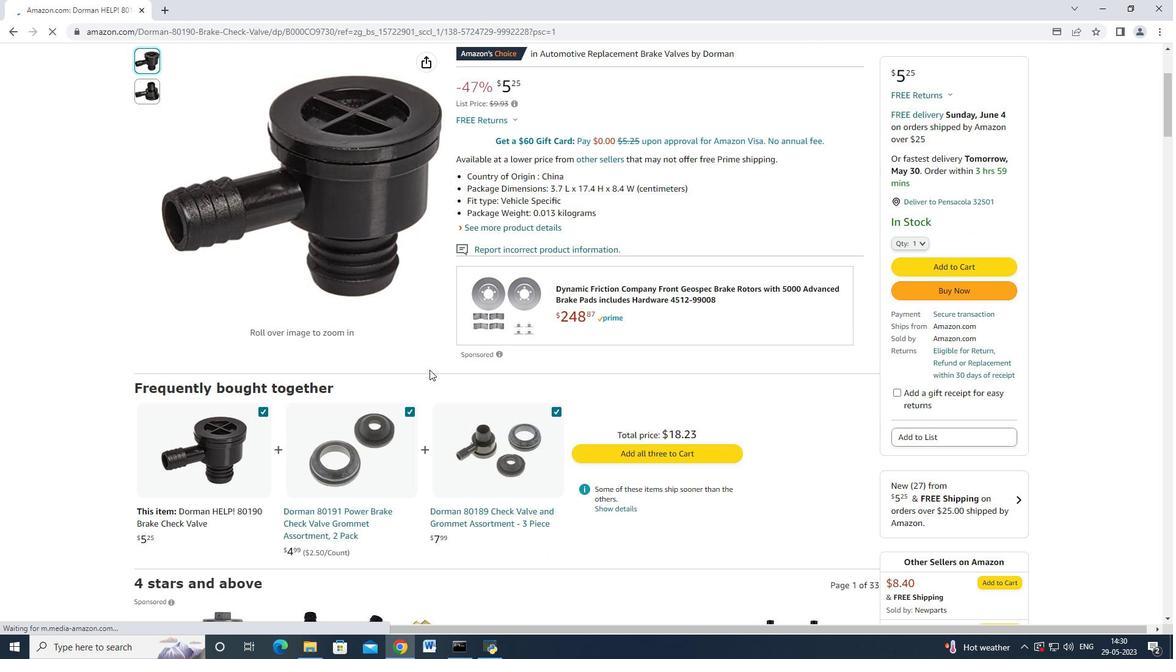 
Action: Mouse scrolled (430, 370) with delta (0, 0)
Screenshot: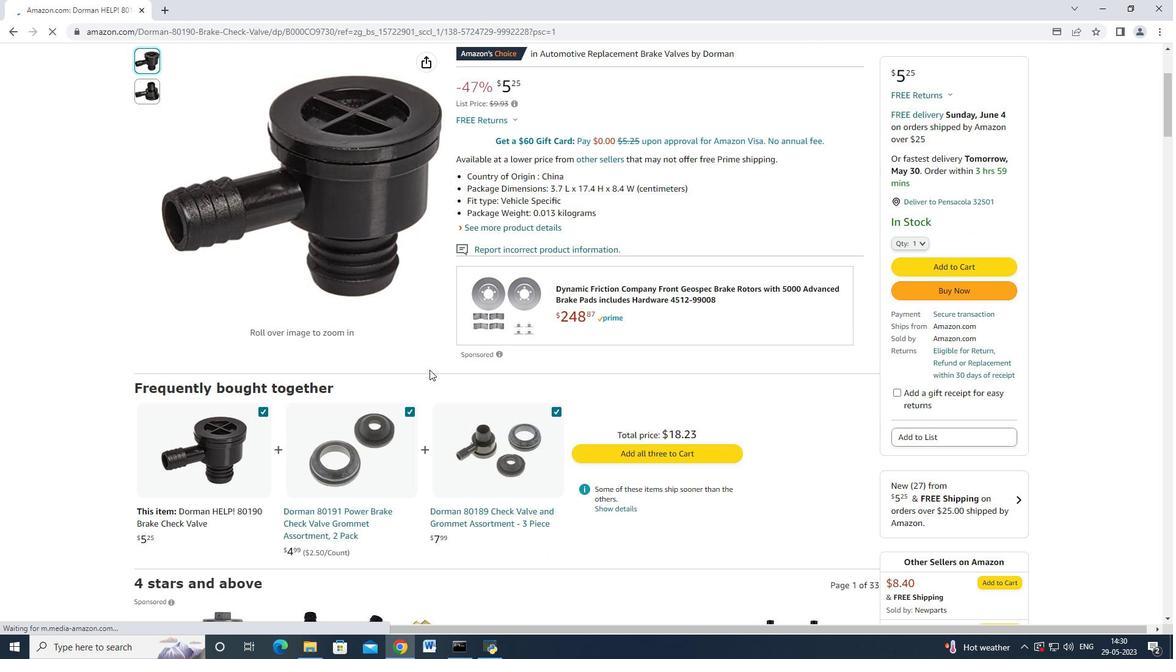 
Action: Mouse moved to (496, 167)
Screenshot: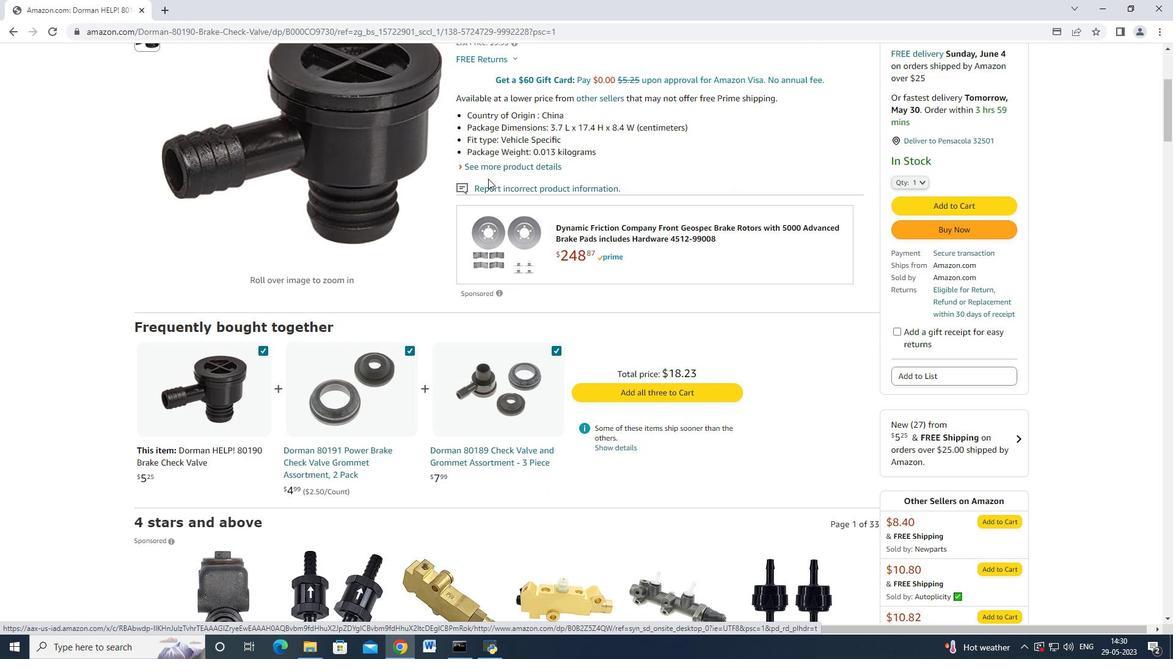 
Action: Mouse pressed left at (496, 167)
Screenshot: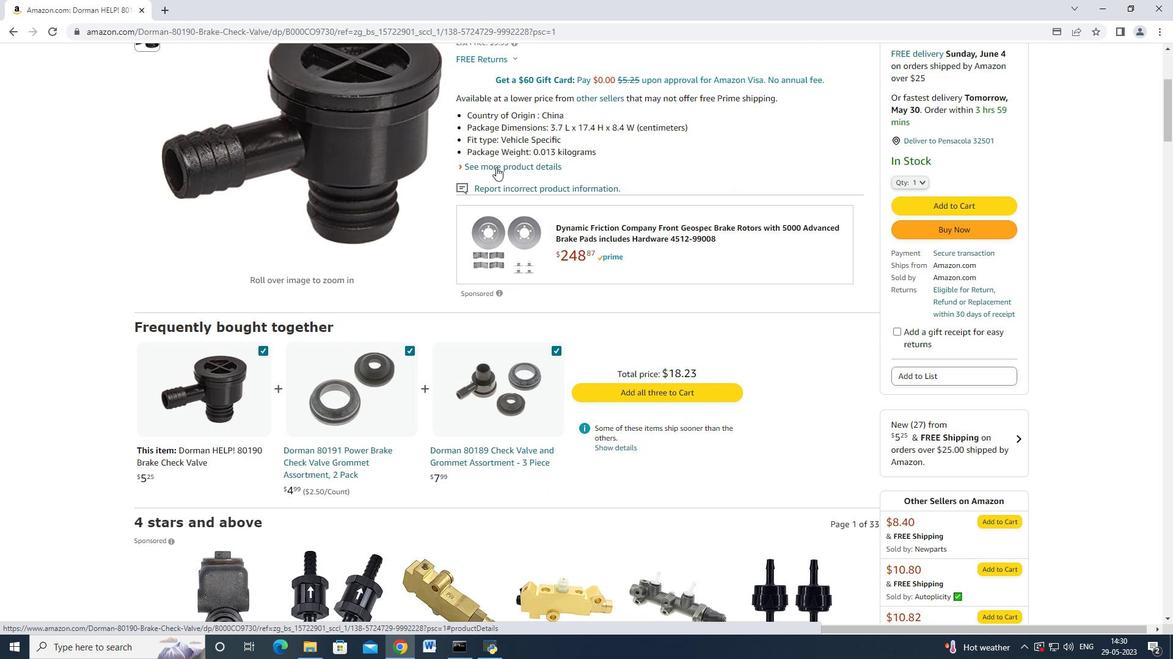 
Action: Mouse moved to (482, 177)
Screenshot: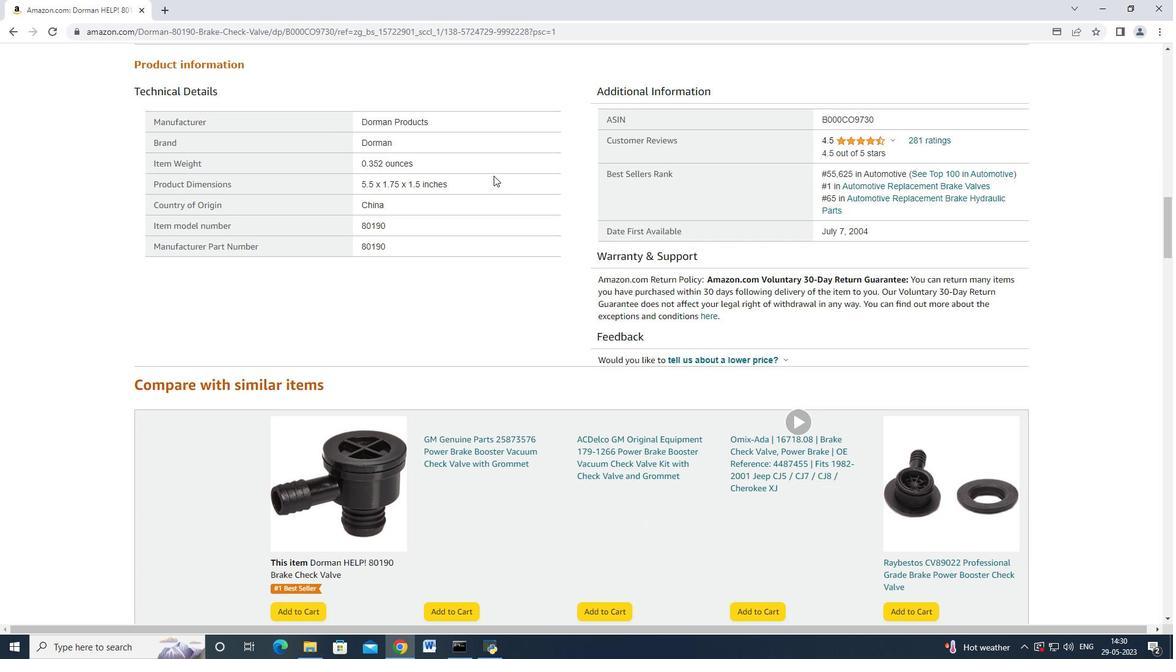 
Action: Mouse scrolled (482, 177) with delta (0, 0)
Screenshot: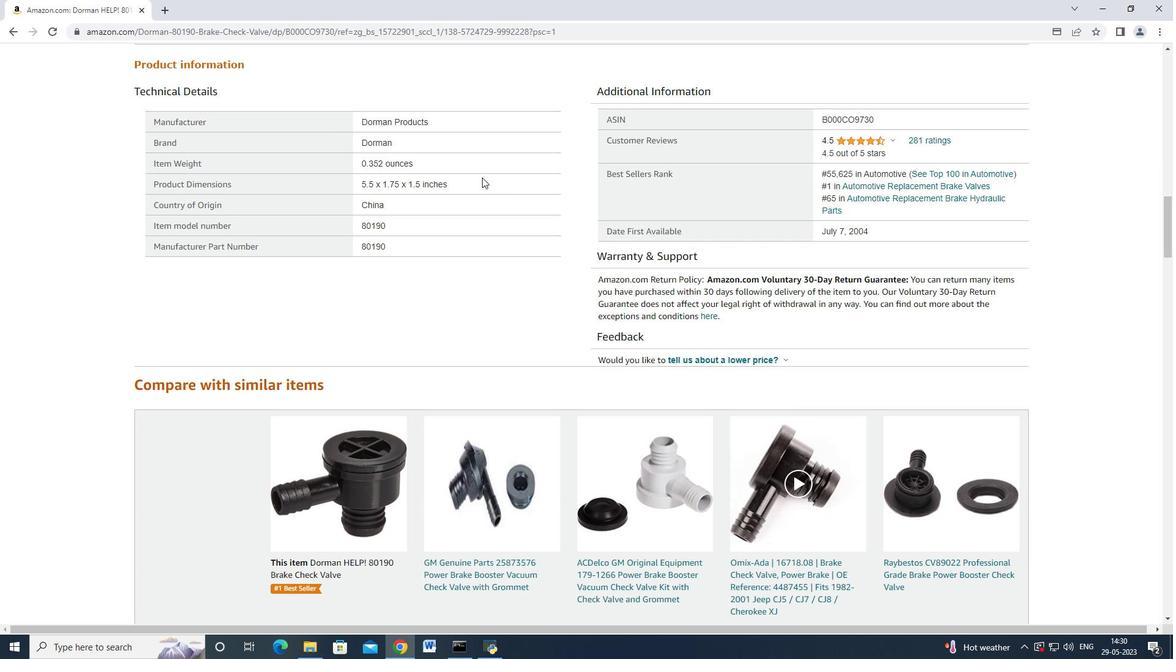 
Action: Mouse moved to (480, 177)
Screenshot: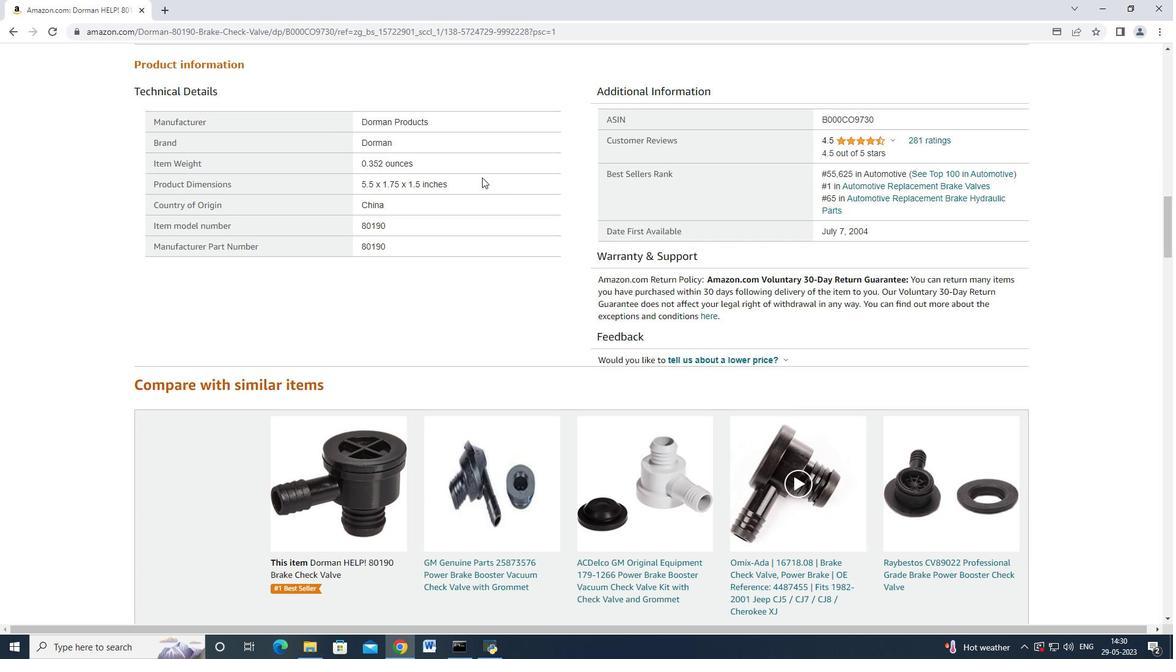 
Action: Mouse scrolled (480, 176) with delta (0, 0)
Screenshot: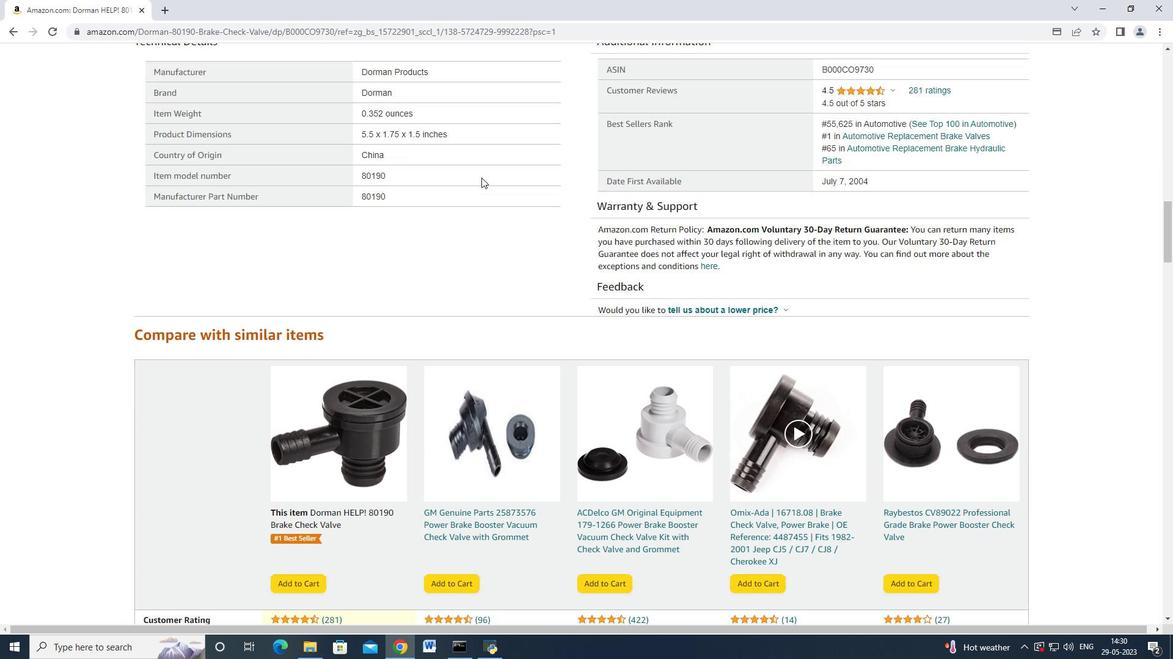 
Action: Mouse moved to (480, 177)
Screenshot: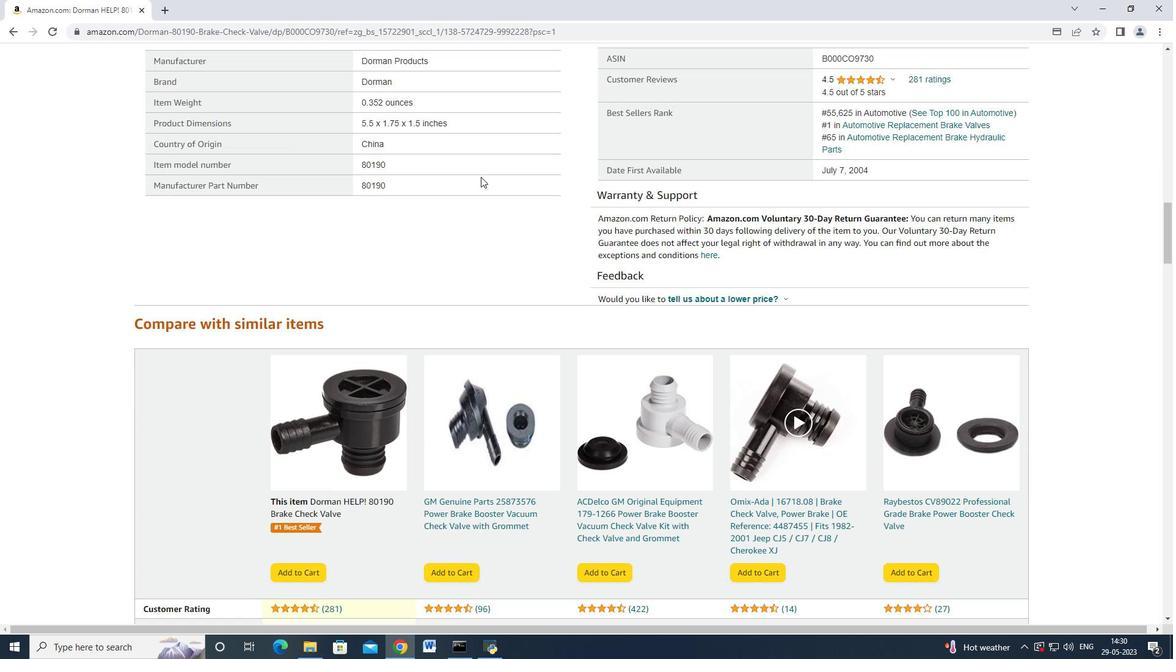 
Action: Mouse scrolled (480, 176) with delta (0, 0)
Screenshot: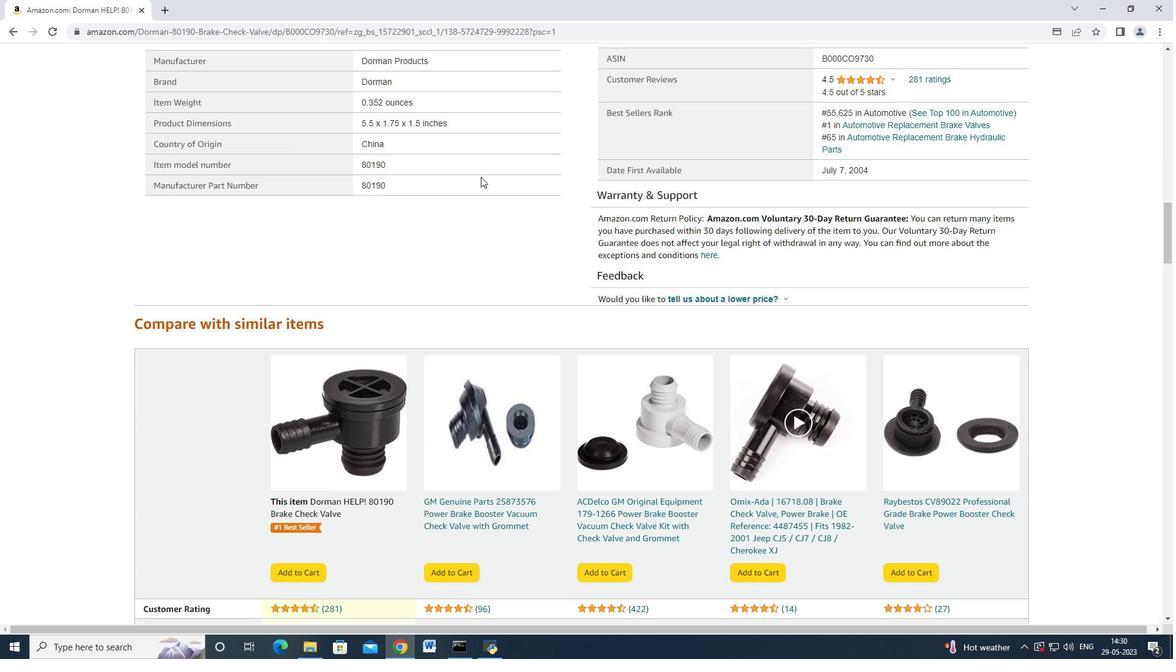 
Action: Mouse moved to (474, 172)
Screenshot: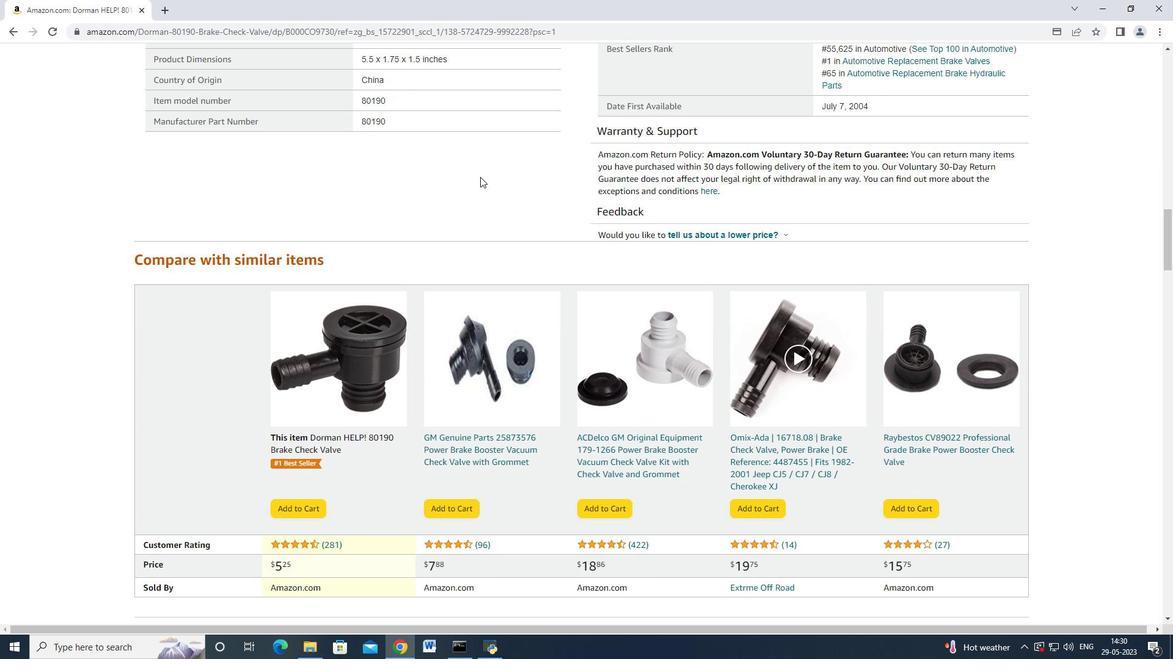 
Action: Mouse scrolled (479, 176) with delta (0, 0)
Screenshot: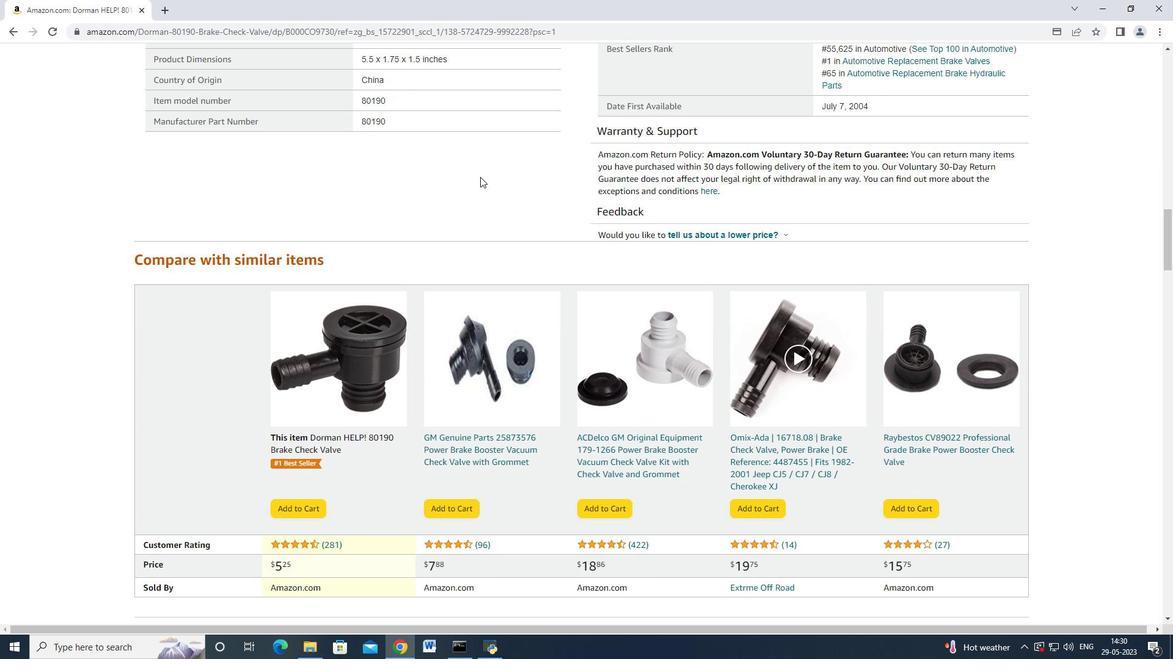 
Action: Mouse moved to (474, 172)
Screenshot: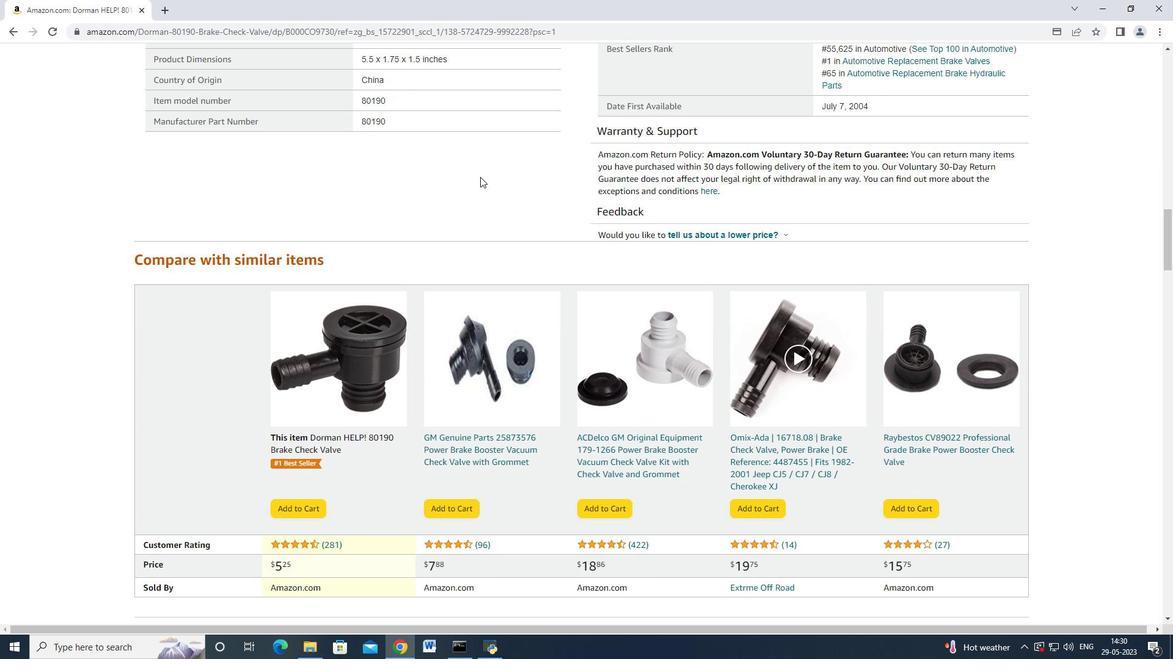 
Action: Mouse scrolled (476, 174) with delta (0, 0)
Screenshot: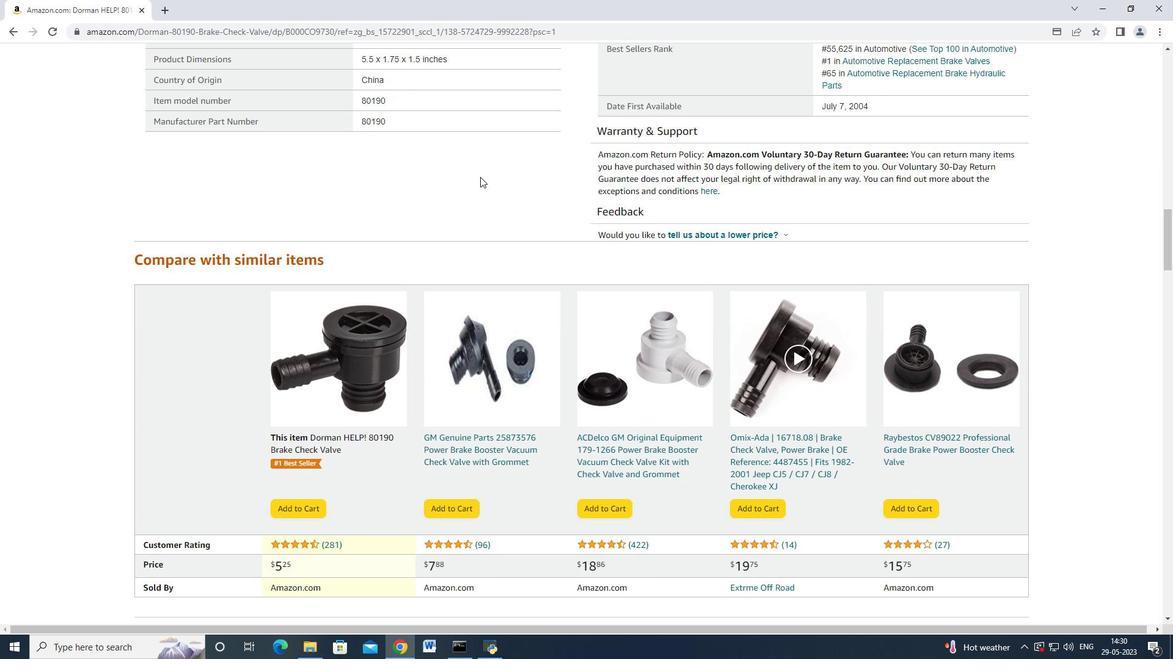 
Action: Mouse moved to (473, 172)
Screenshot: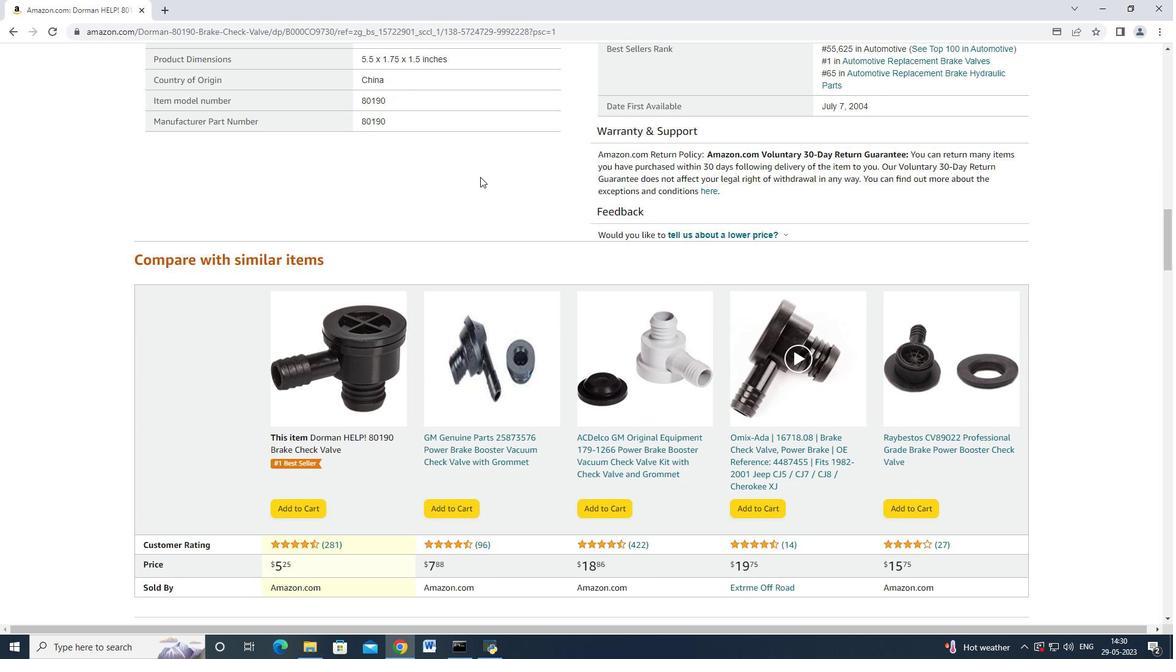 
Action: Mouse scrolled (473, 171) with delta (0, 0)
Screenshot: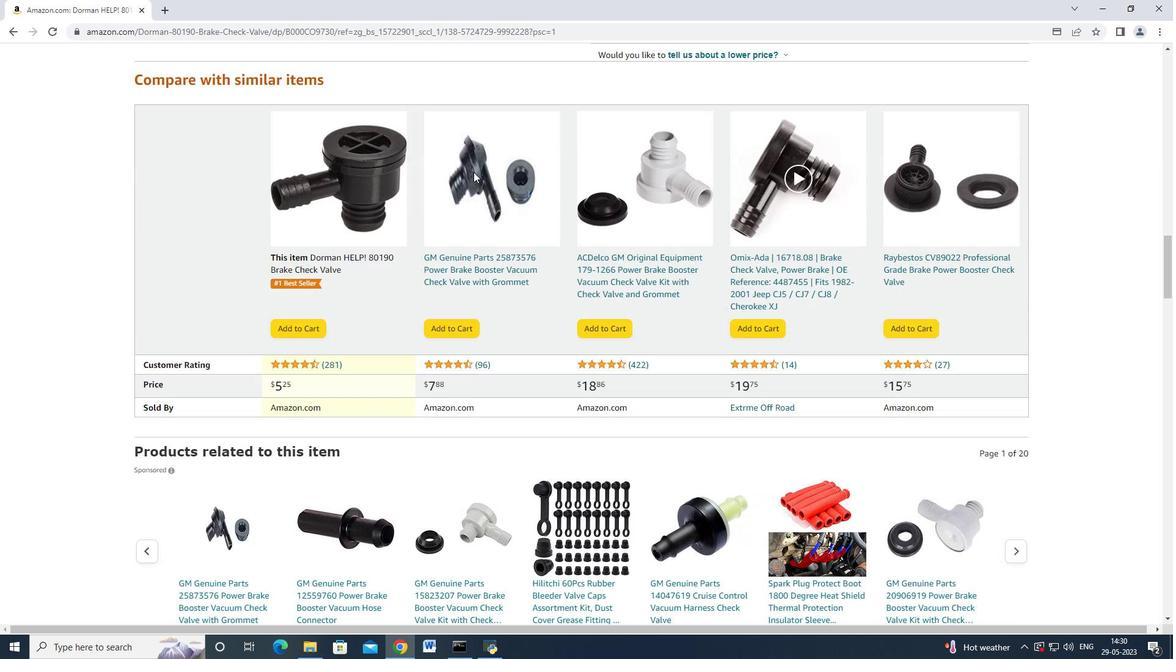 
Action: Mouse scrolled (473, 171) with delta (0, 0)
Screenshot: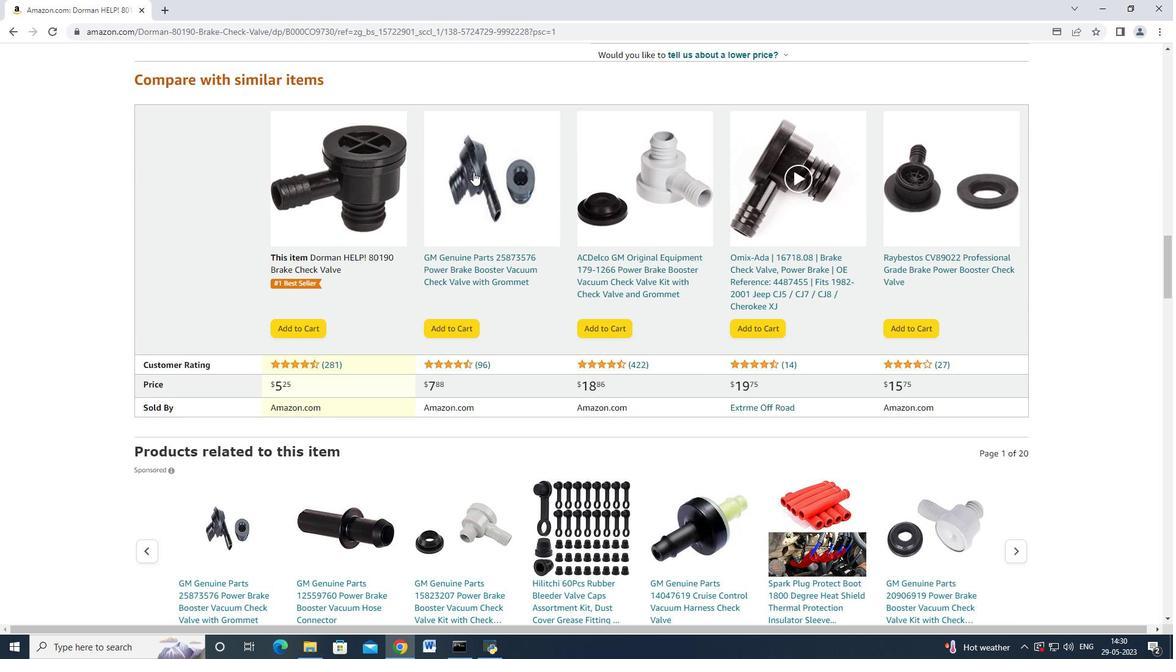 
Action: Mouse scrolled (473, 171) with delta (0, 0)
Screenshot: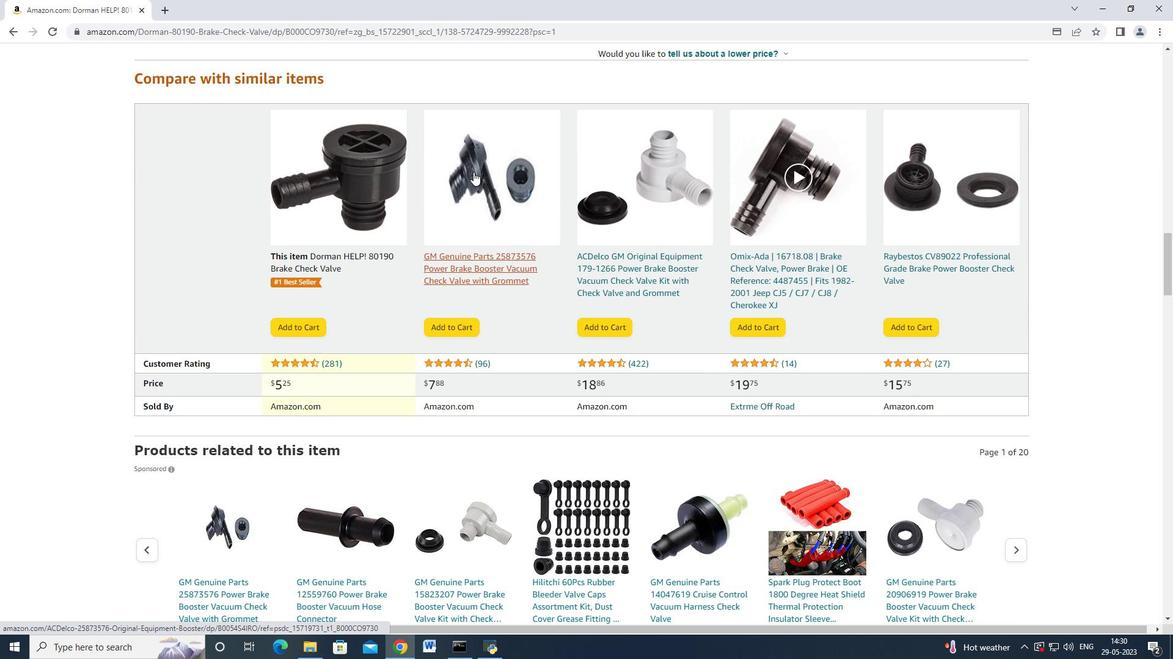 
Action: Mouse moved to (463, 158)
Screenshot: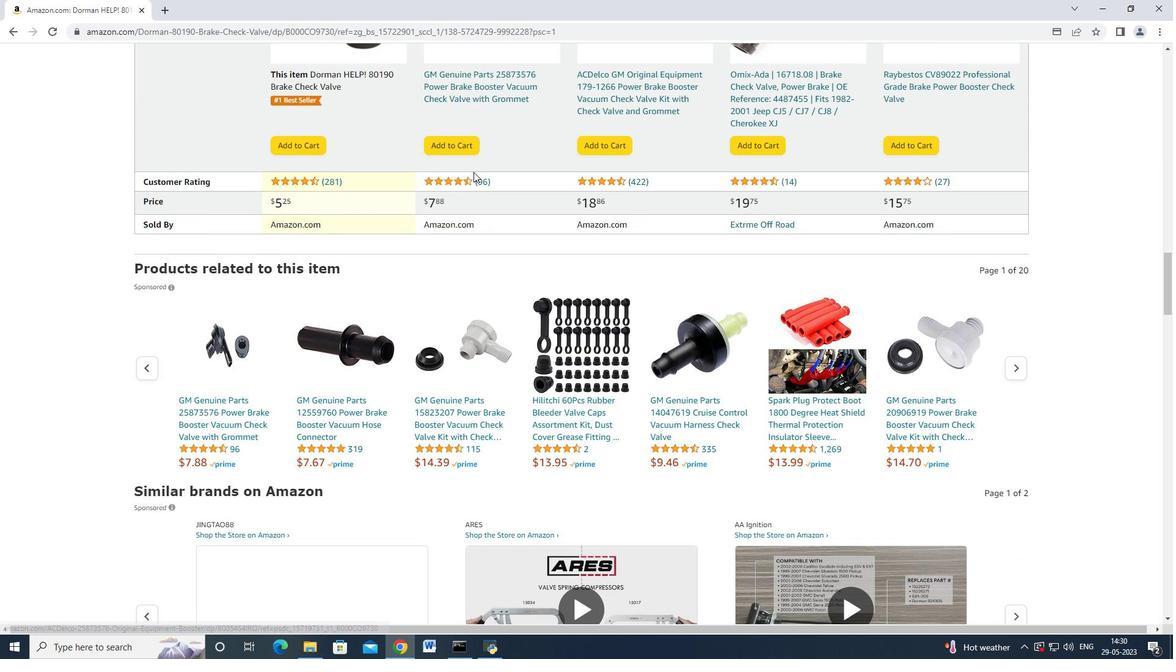 
Action: Mouse scrolled (463, 158) with delta (0, 0)
Screenshot: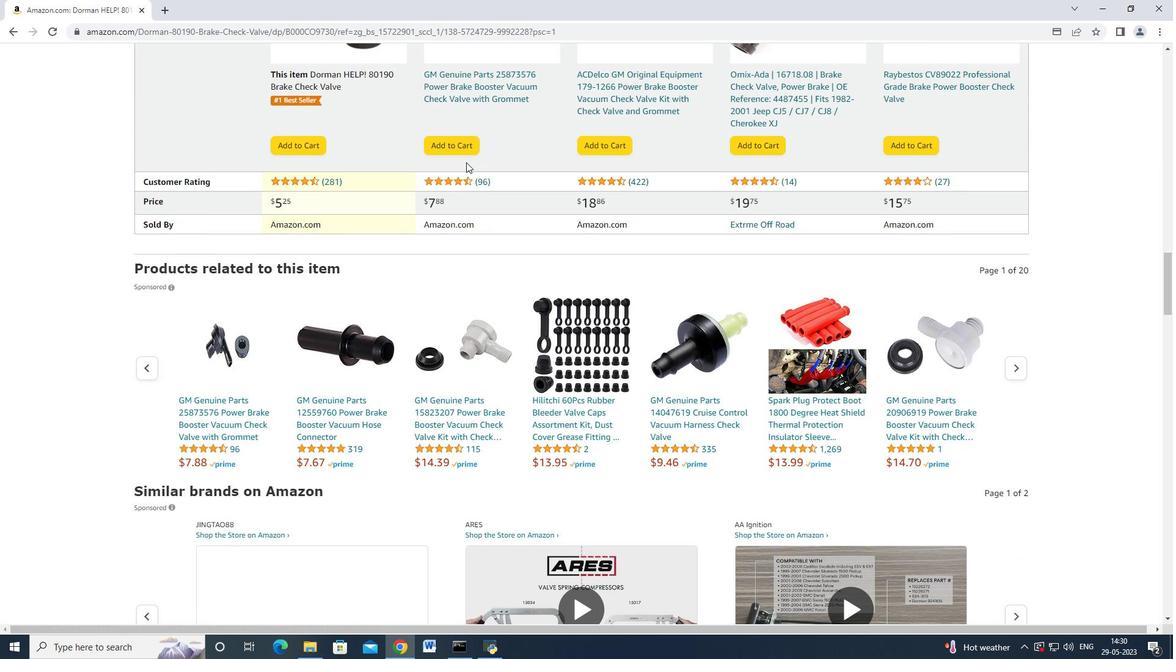 
Action: Mouse scrolled (463, 158) with delta (0, 0)
Screenshot: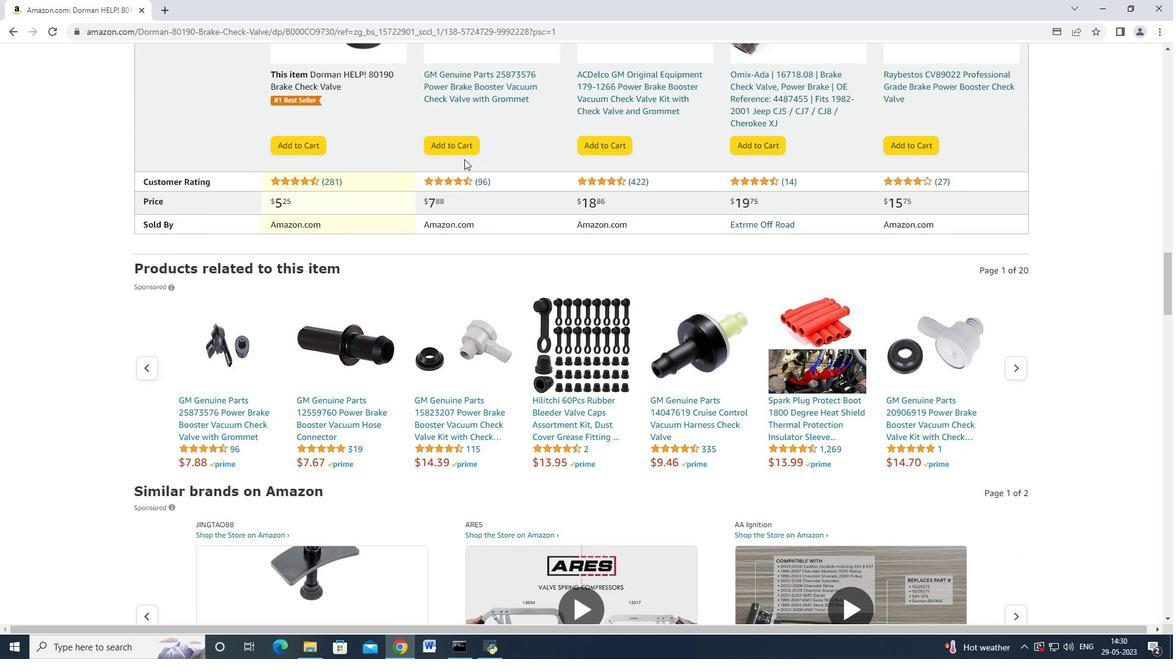 
Action: Mouse moved to (458, 180)
Screenshot: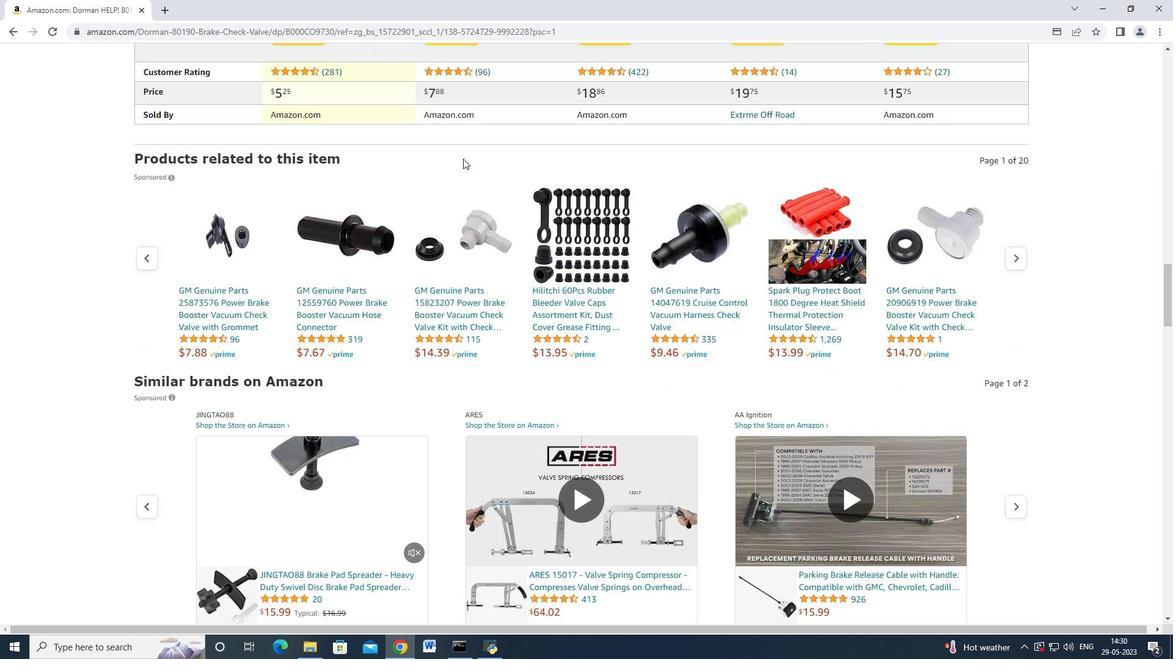 
Action: Mouse scrolled (461, 161) with delta (0, 0)
Screenshot: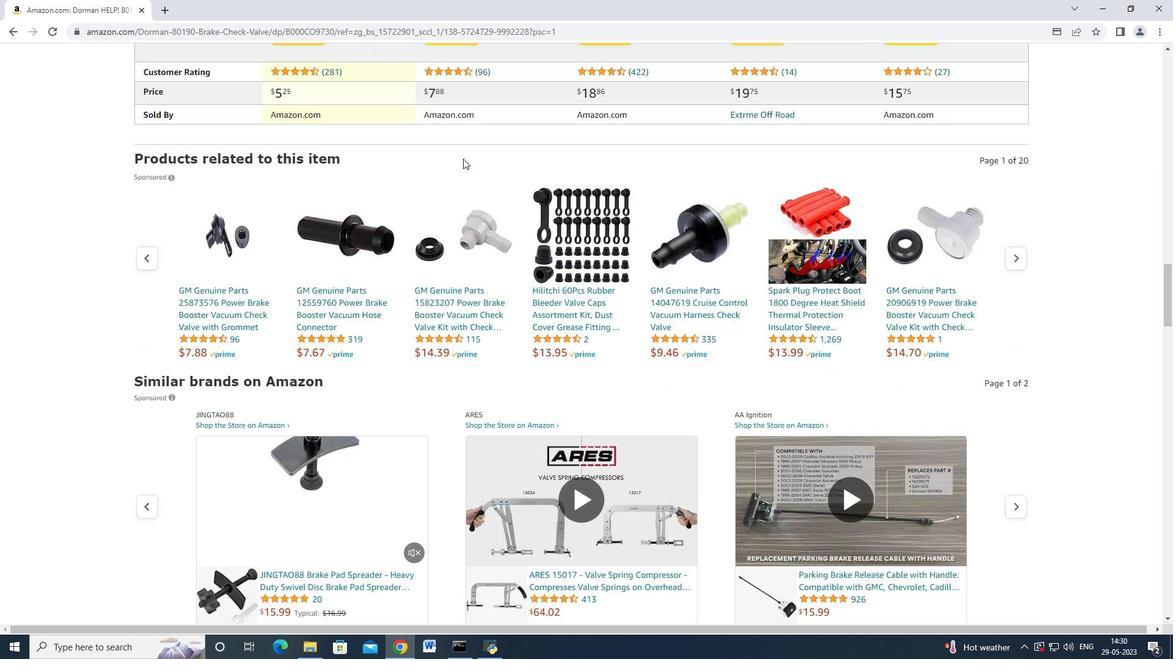 
Action: Mouse moved to (458, 184)
Screenshot: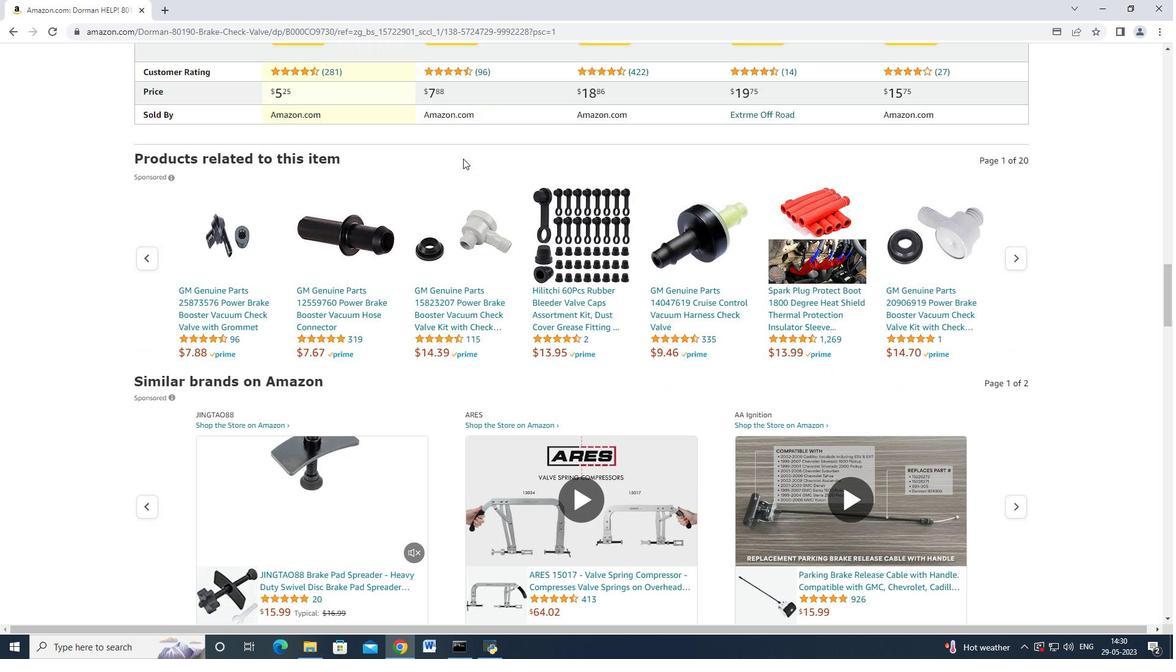 
Action: Mouse scrolled (458, 183) with delta (0, 0)
Screenshot: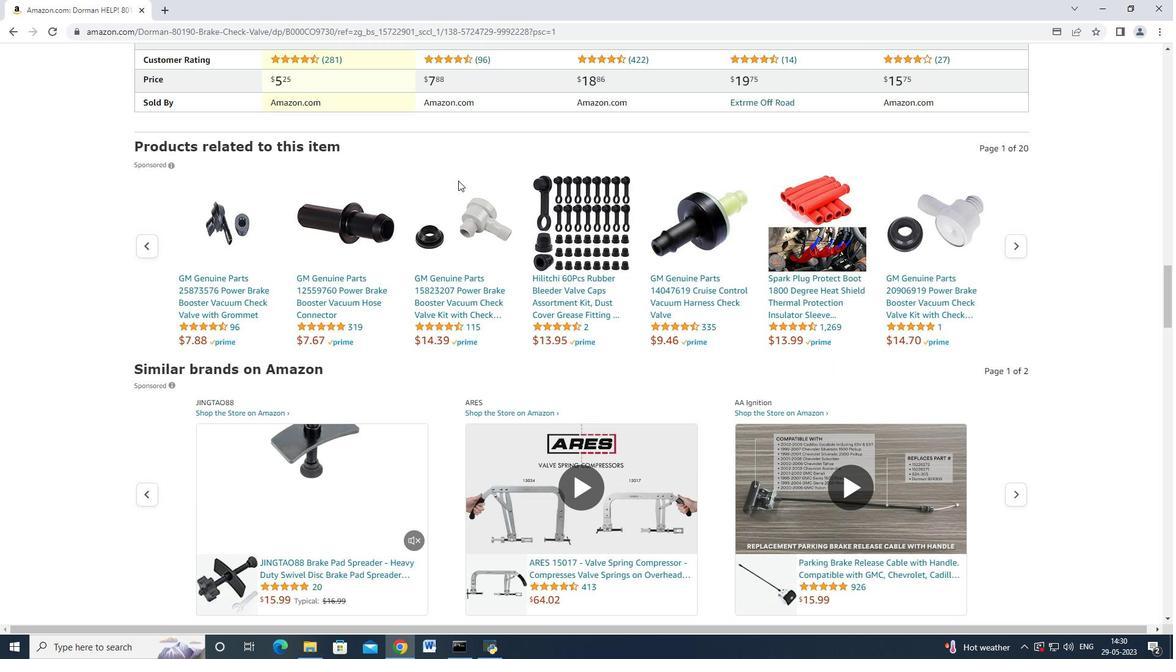 
Action: Mouse moved to (458, 186)
Screenshot: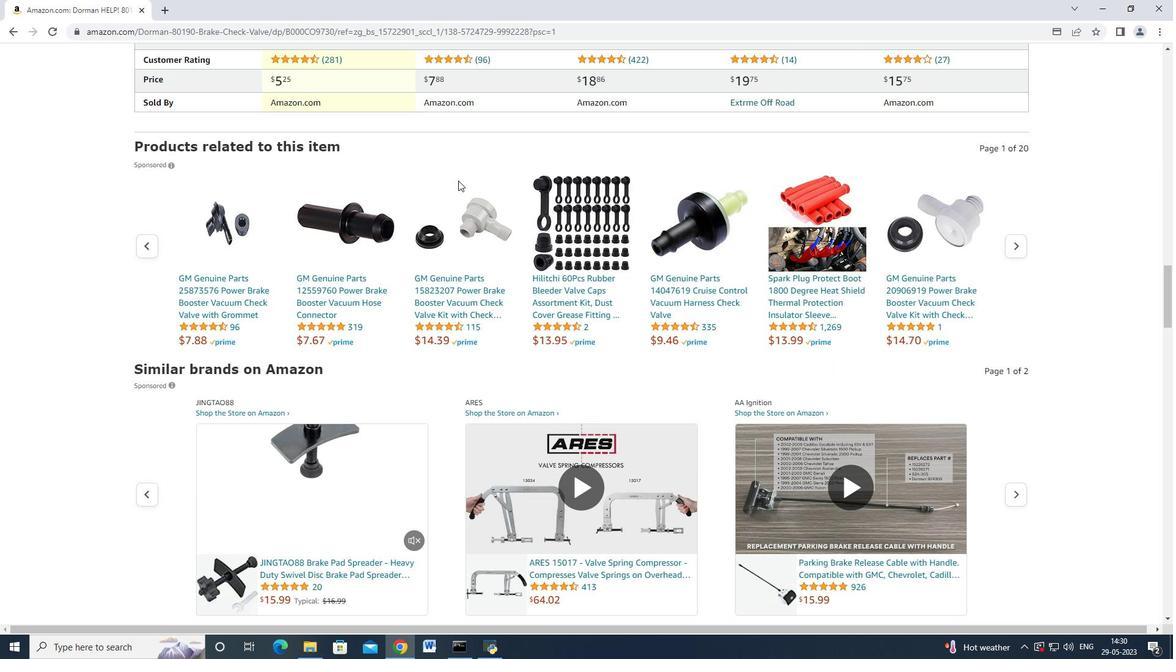 
Action: Mouse scrolled (458, 185) with delta (0, 0)
Screenshot: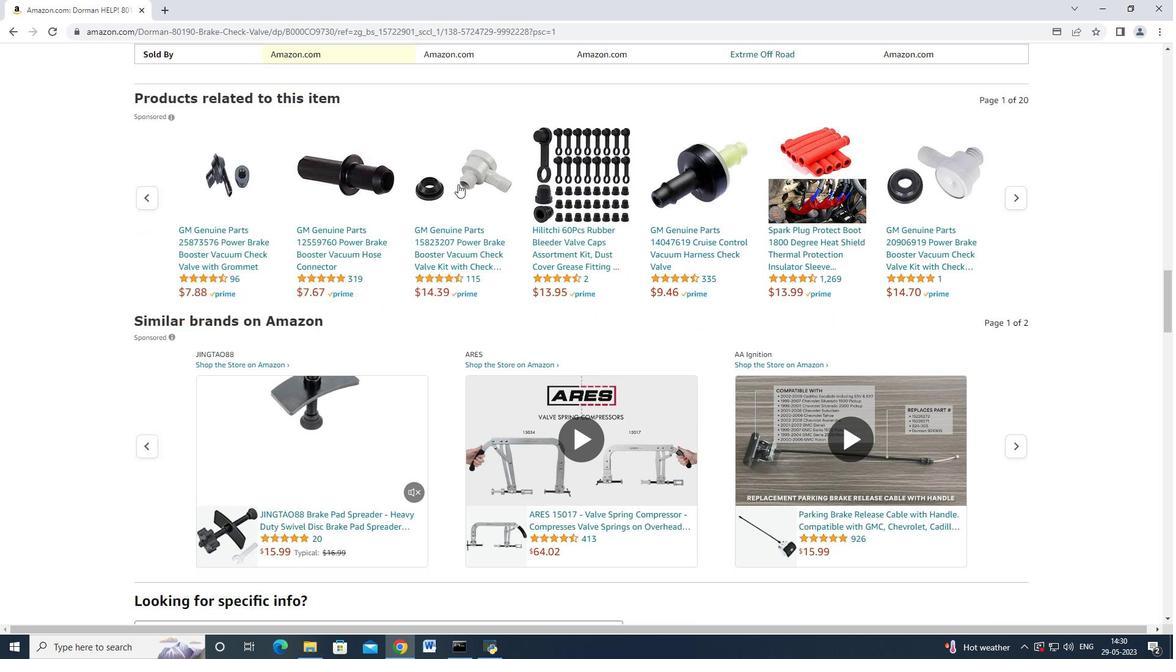 
Action: Mouse moved to (457, 189)
Screenshot: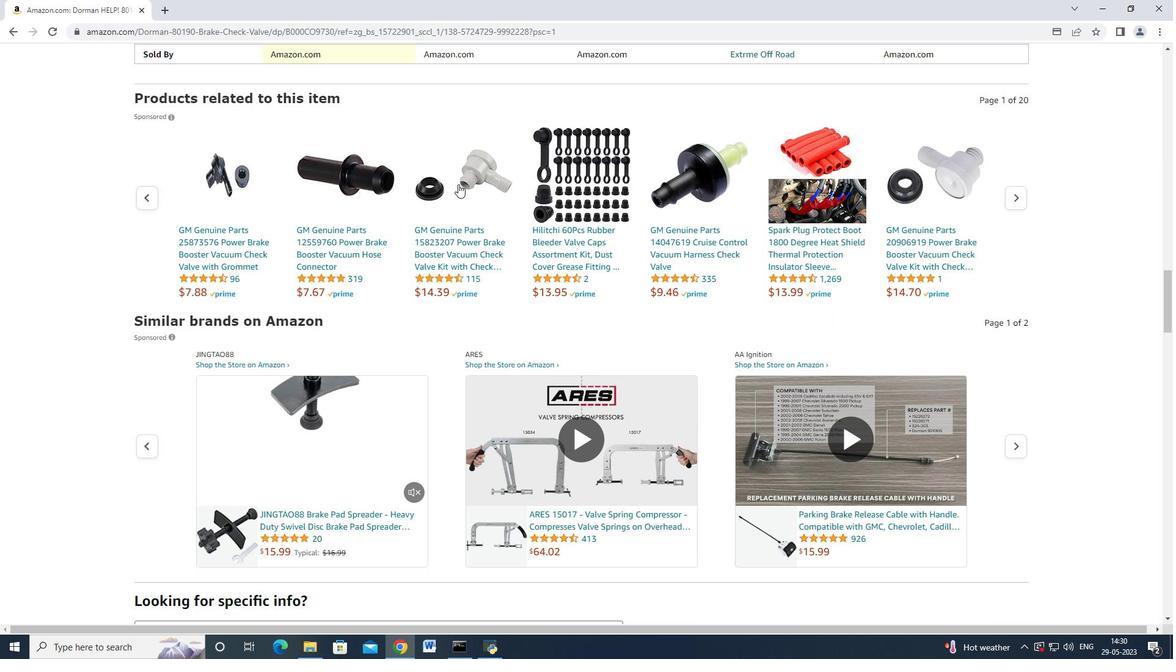 
Action: Mouse scrolled (458, 186) with delta (0, 0)
Screenshot: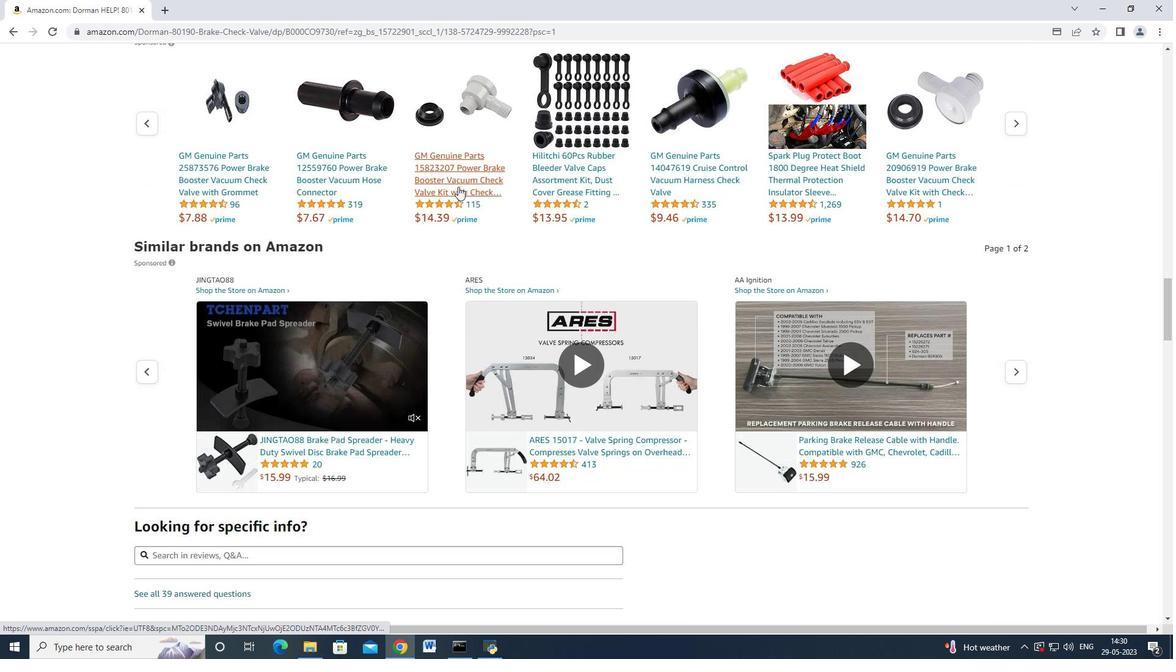 
Action: Mouse moved to (457, 190)
Screenshot: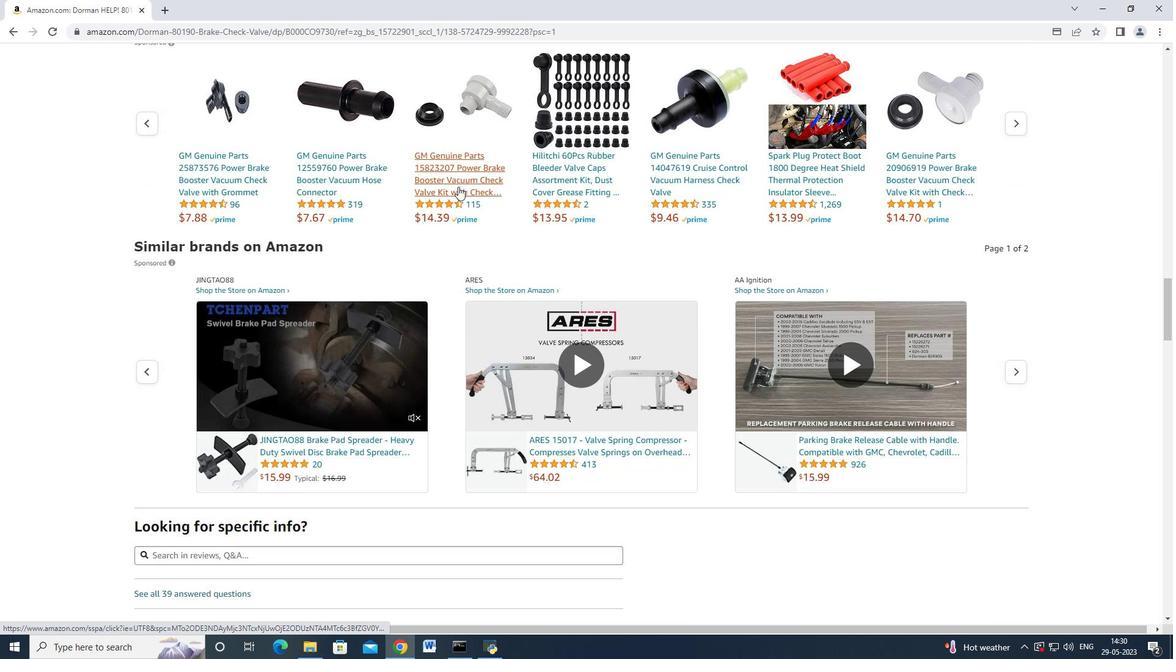 
Action: Mouse scrolled (458, 186) with delta (0, 0)
Screenshot: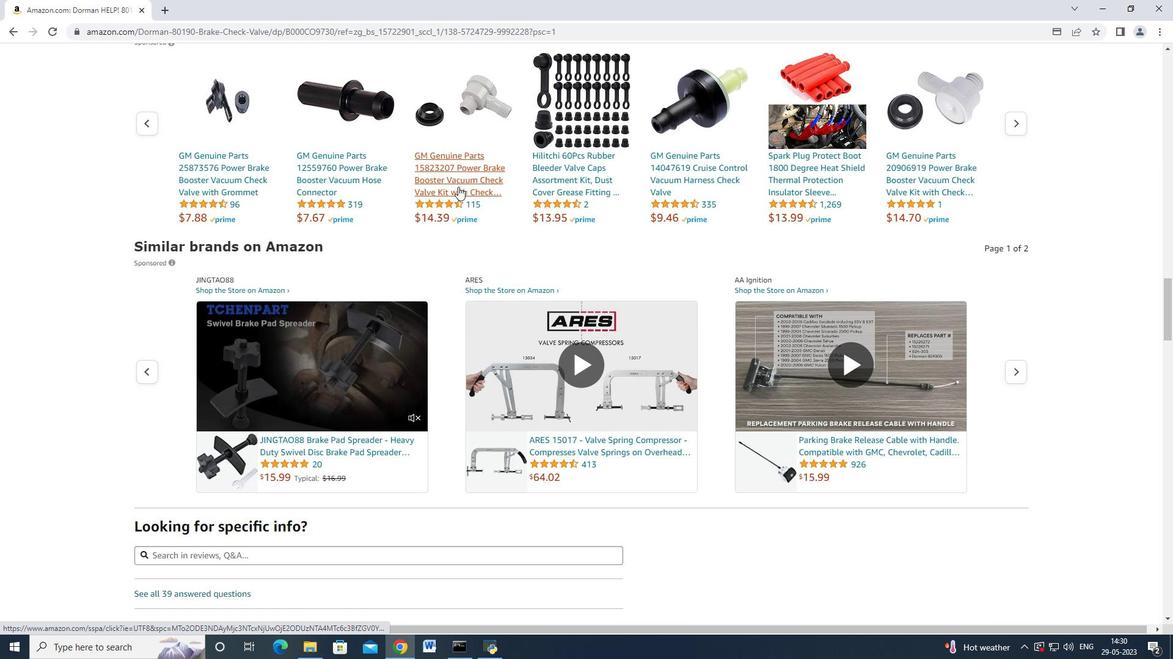 
Action: Mouse scrolled (457, 190) with delta (0, 0)
Screenshot: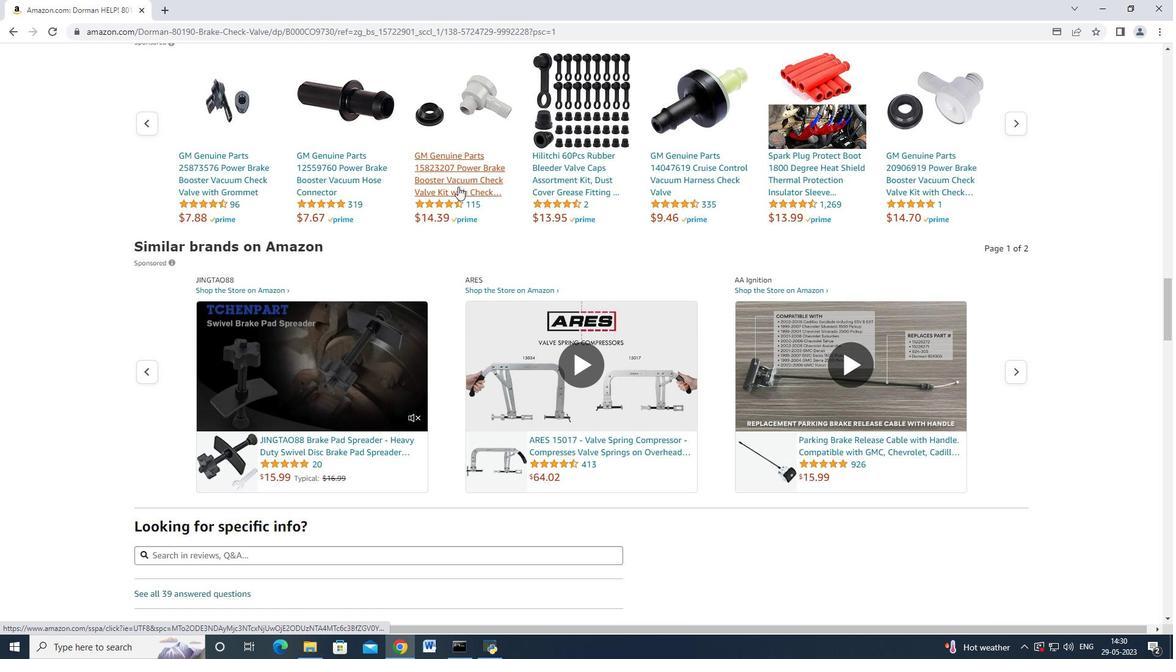 
Action: Mouse scrolled (457, 190) with delta (0, 0)
Screenshot: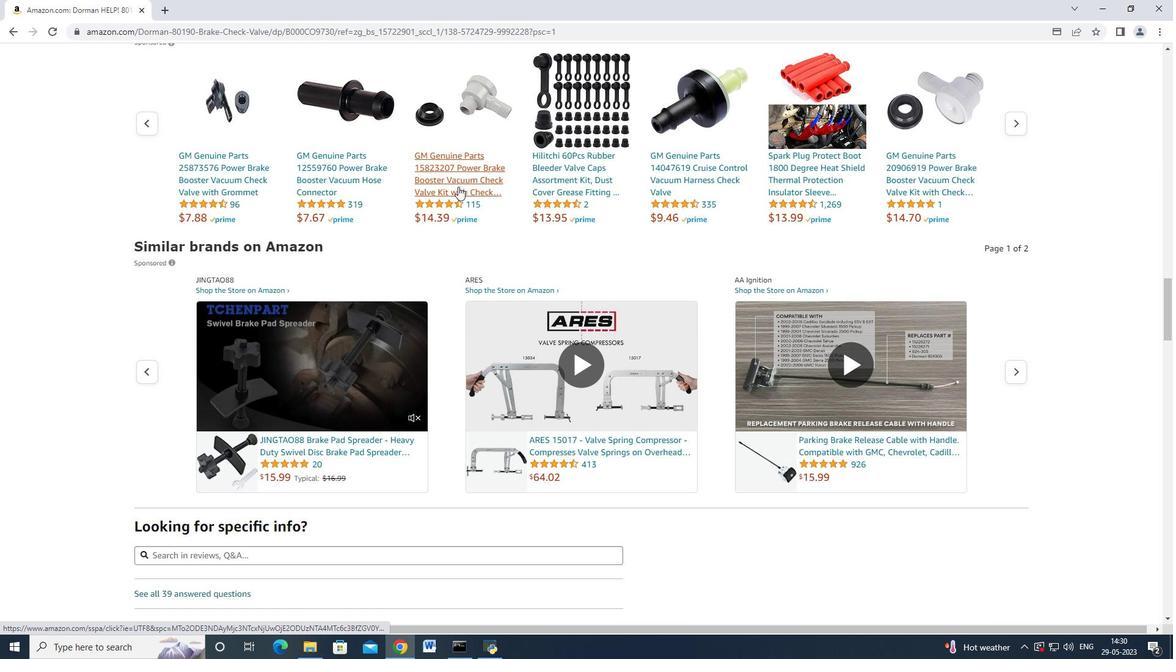 
Action: Mouse scrolled (457, 190) with delta (0, 0)
Screenshot: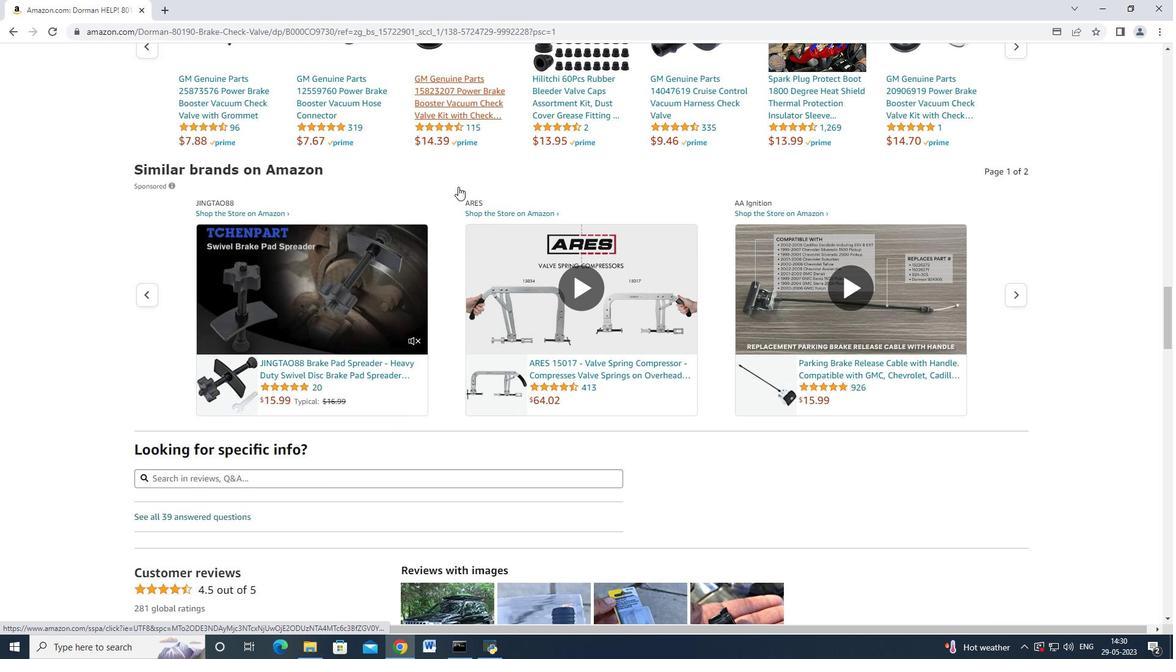 
Action: Mouse moved to (455, 195)
Screenshot: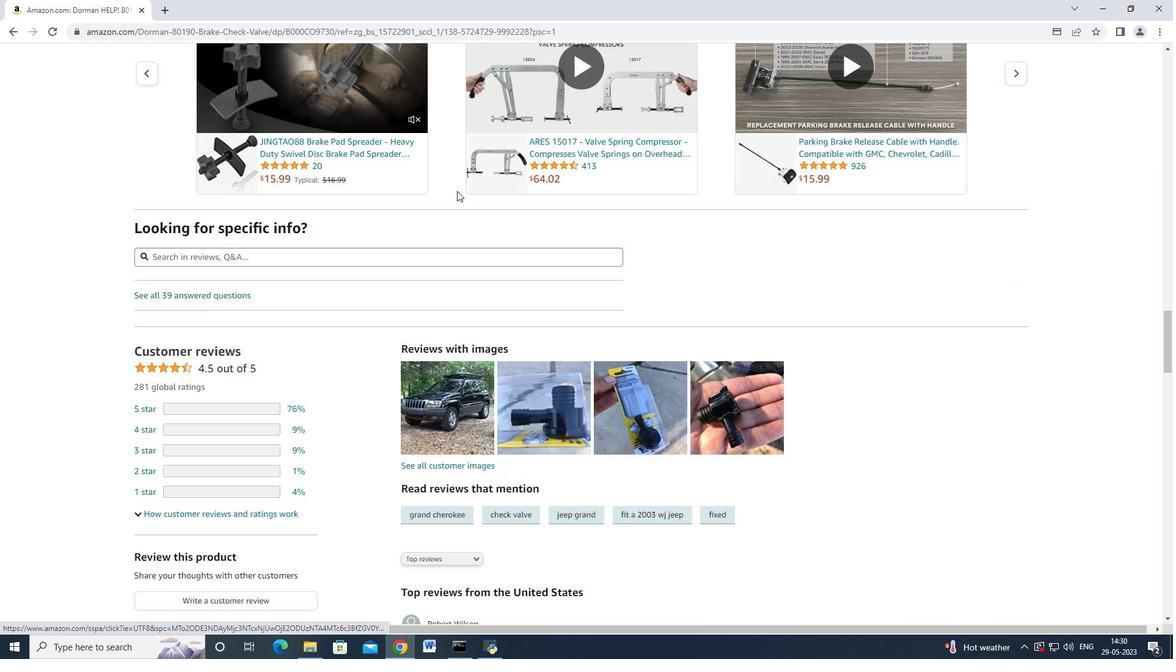 
Action: Mouse scrolled (455, 194) with delta (0, 0)
Screenshot: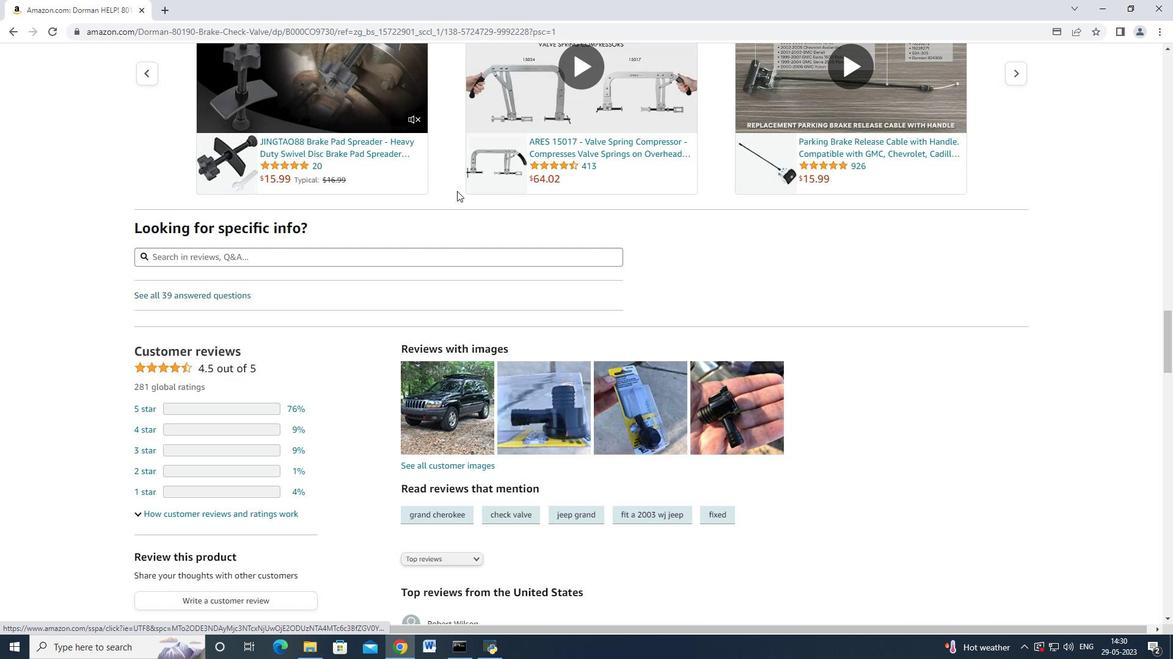 
Action: Mouse scrolled (455, 194) with delta (0, 0)
Screenshot: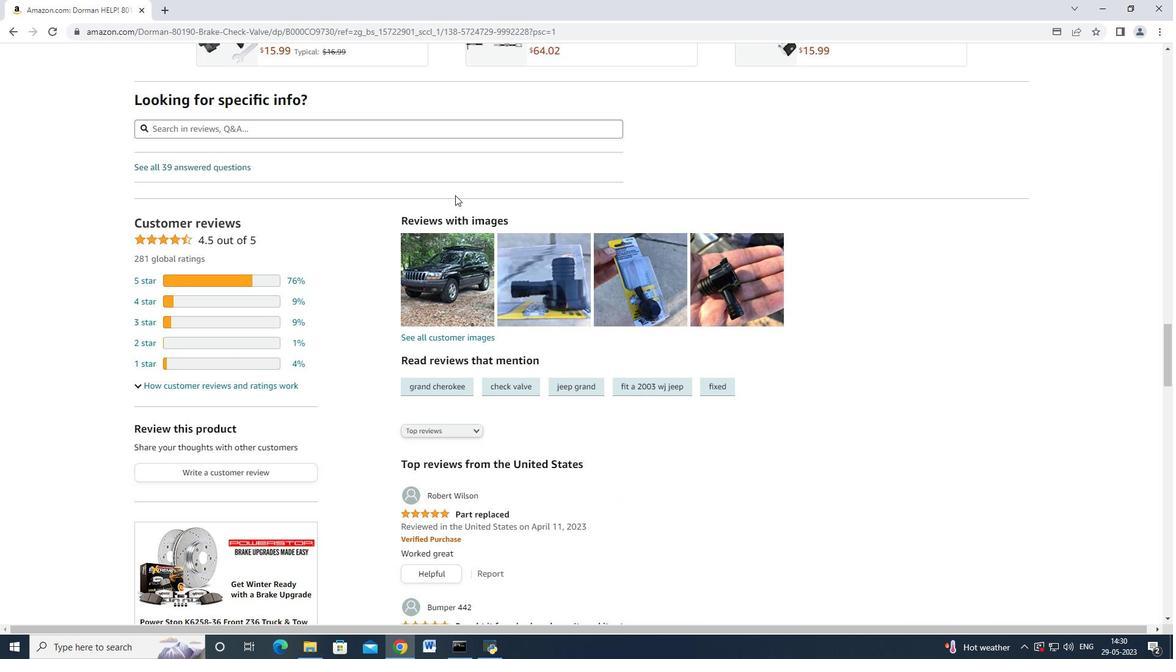 
Action: Mouse scrolled (455, 194) with delta (0, 0)
Screenshot: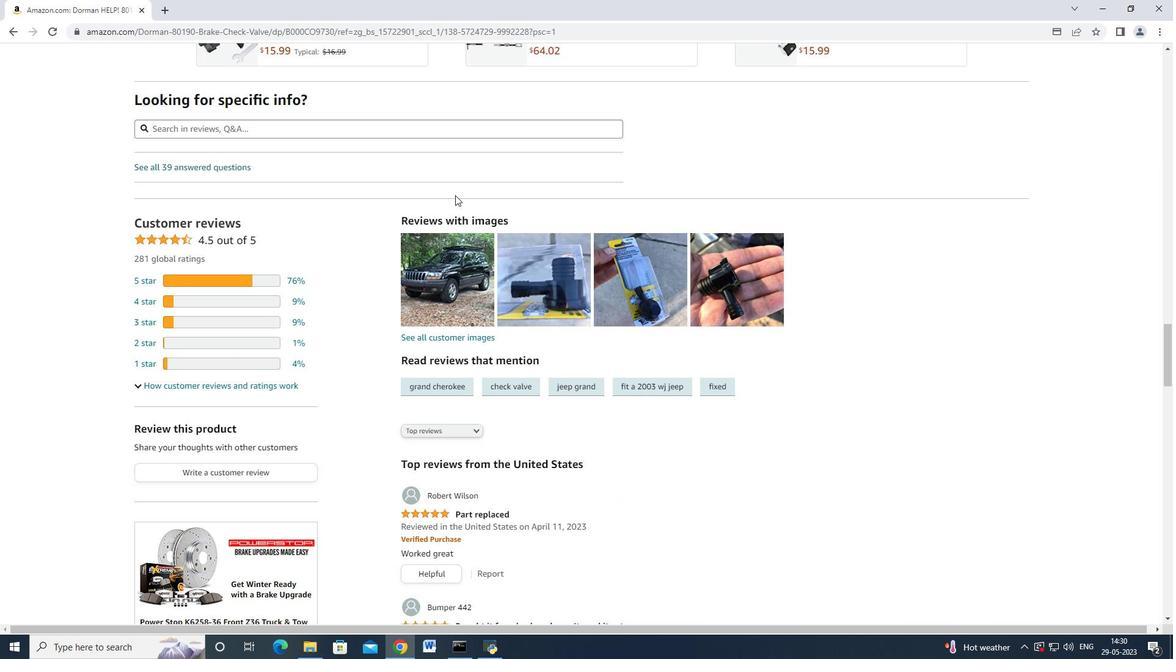
Action: Mouse scrolled (455, 194) with delta (0, 0)
Screenshot: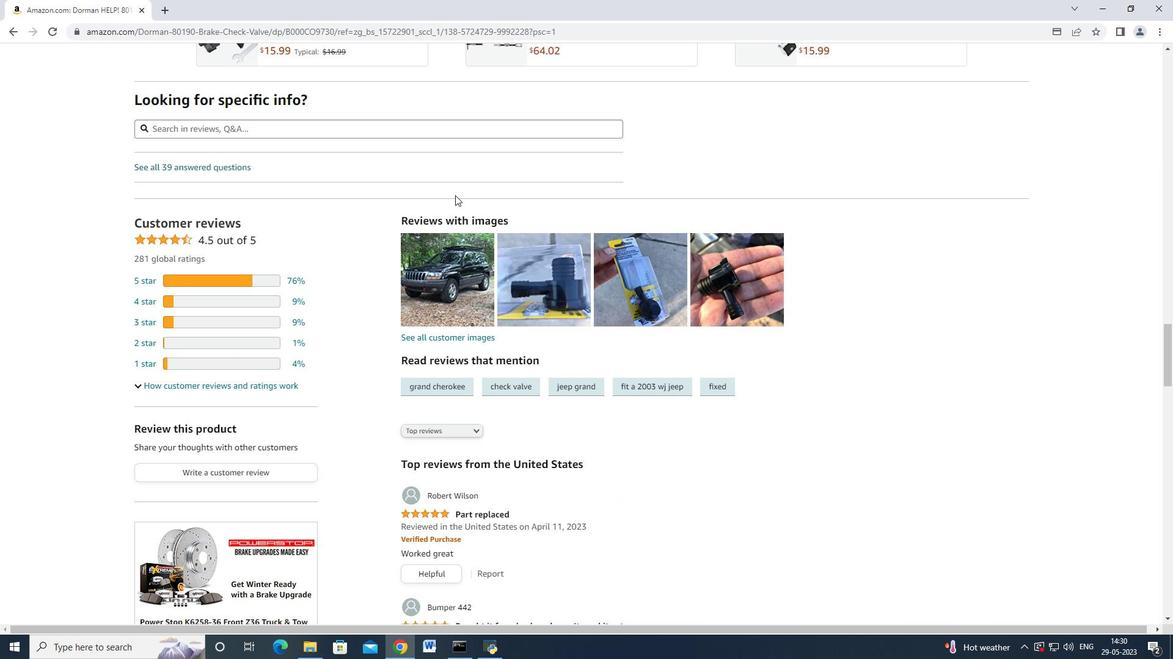 
Action: Mouse scrolled (455, 194) with delta (0, 0)
Screenshot: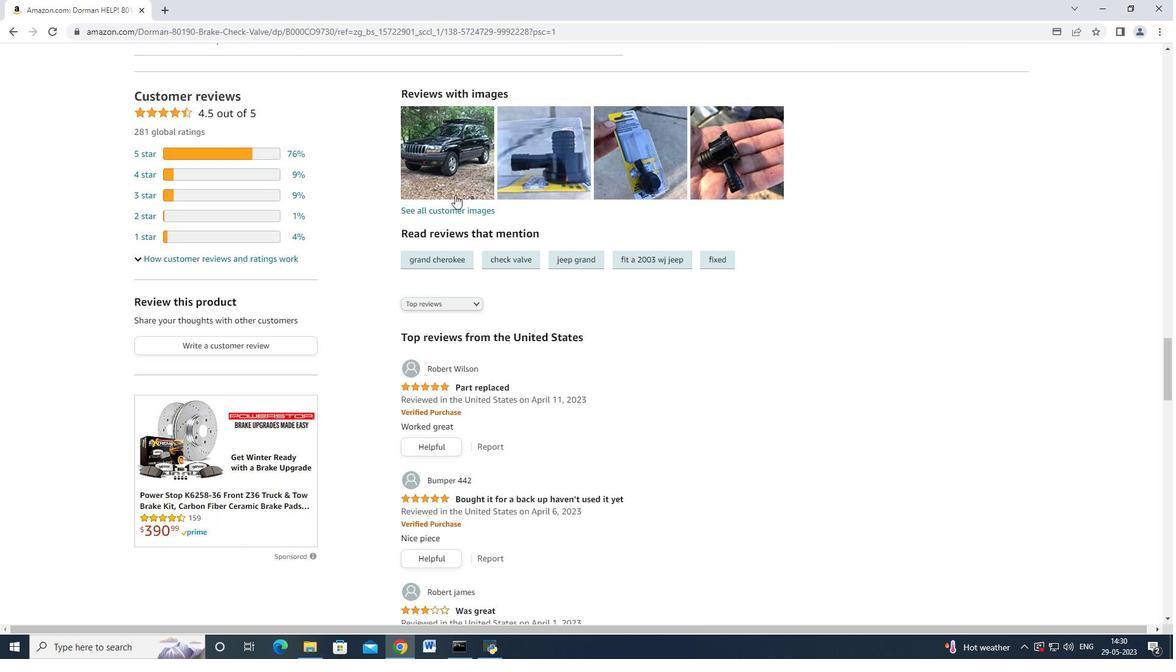 
Action: Mouse scrolled (455, 194) with delta (0, 0)
Screenshot: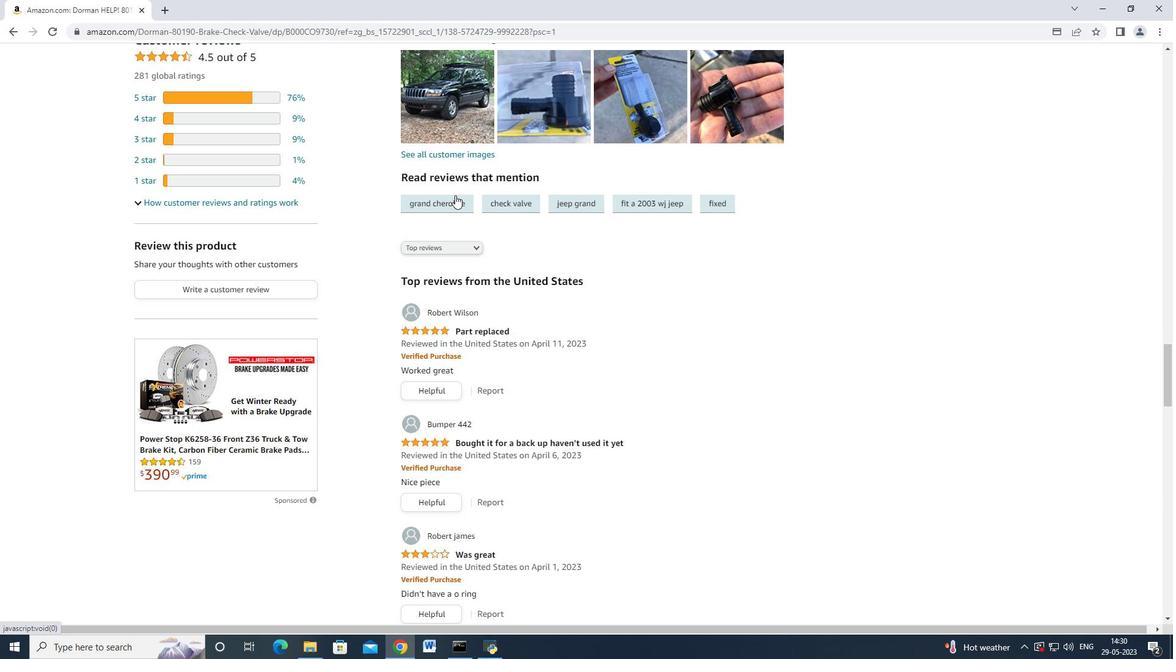 
Action: Mouse scrolled (455, 194) with delta (0, 0)
Screenshot: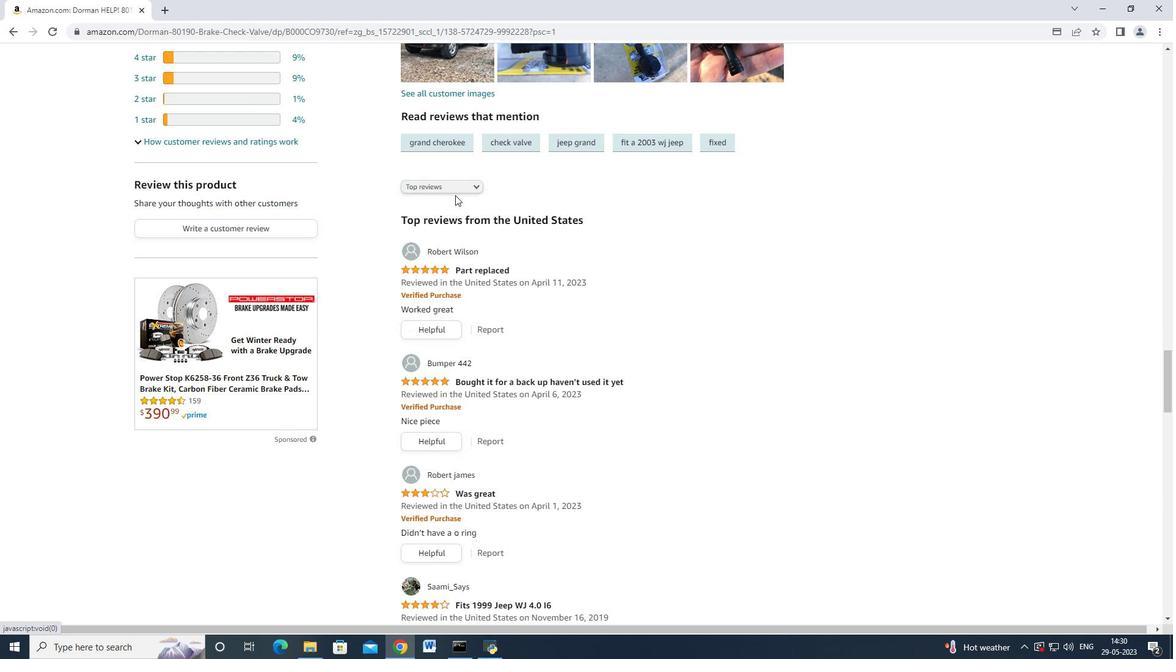 
Action: Mouse scrolled (455, 194) with delta (0, 0)
Screenshot: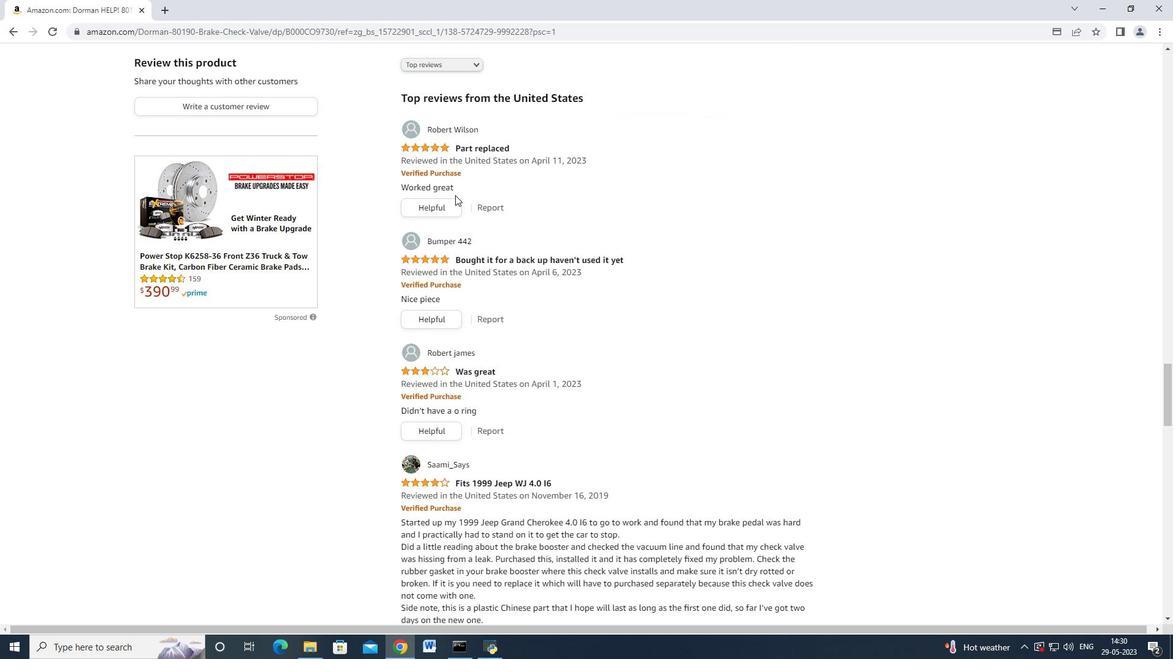 
Action: Mouse scrolled (455, 194) with delta (0, 0)
Screenshot: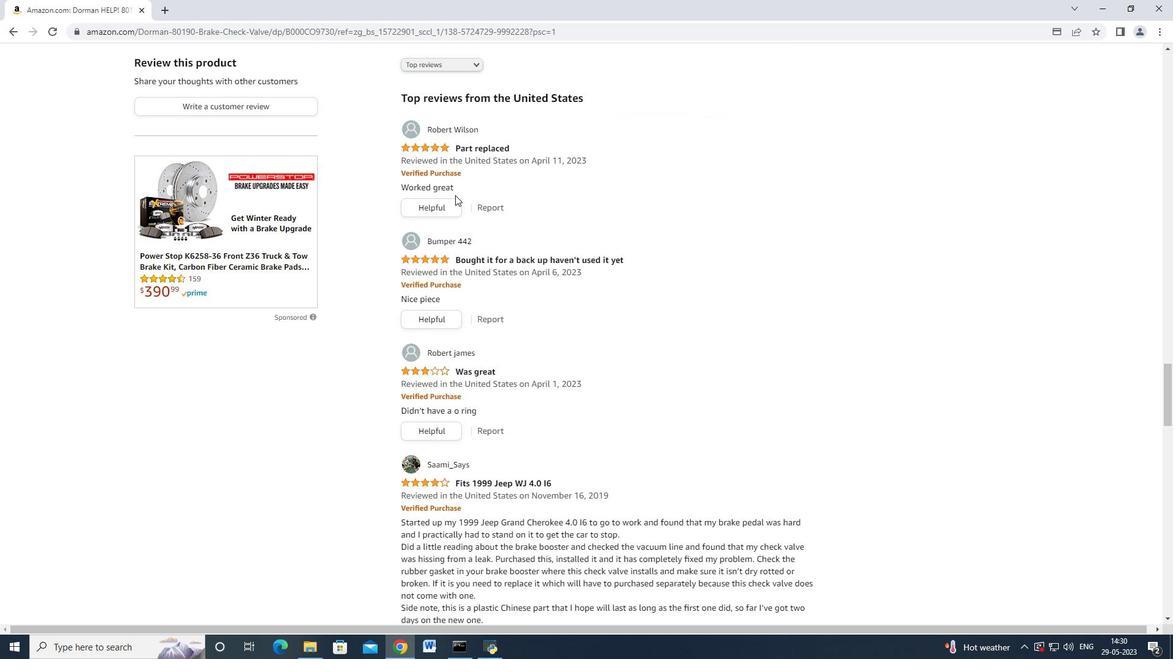 
Action: Mouse scrolled (455, 194) with delta (0, 0)
Screenshot: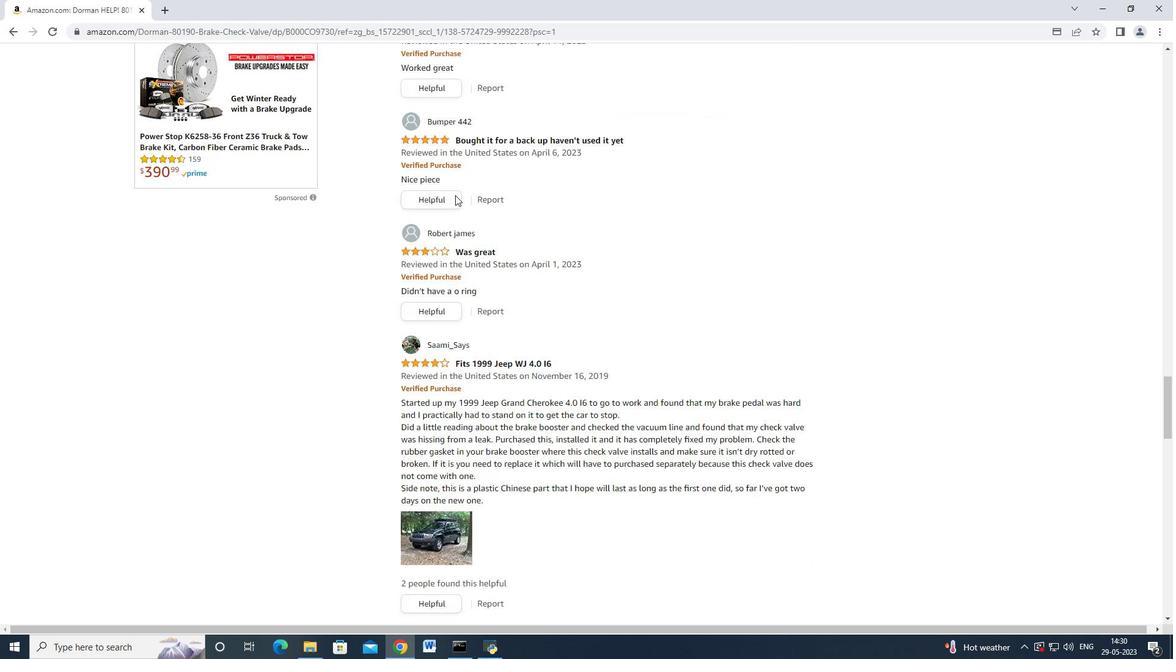 
Action: Mouse scrolled (455, 196) with delta (0, 0)
Screenshot: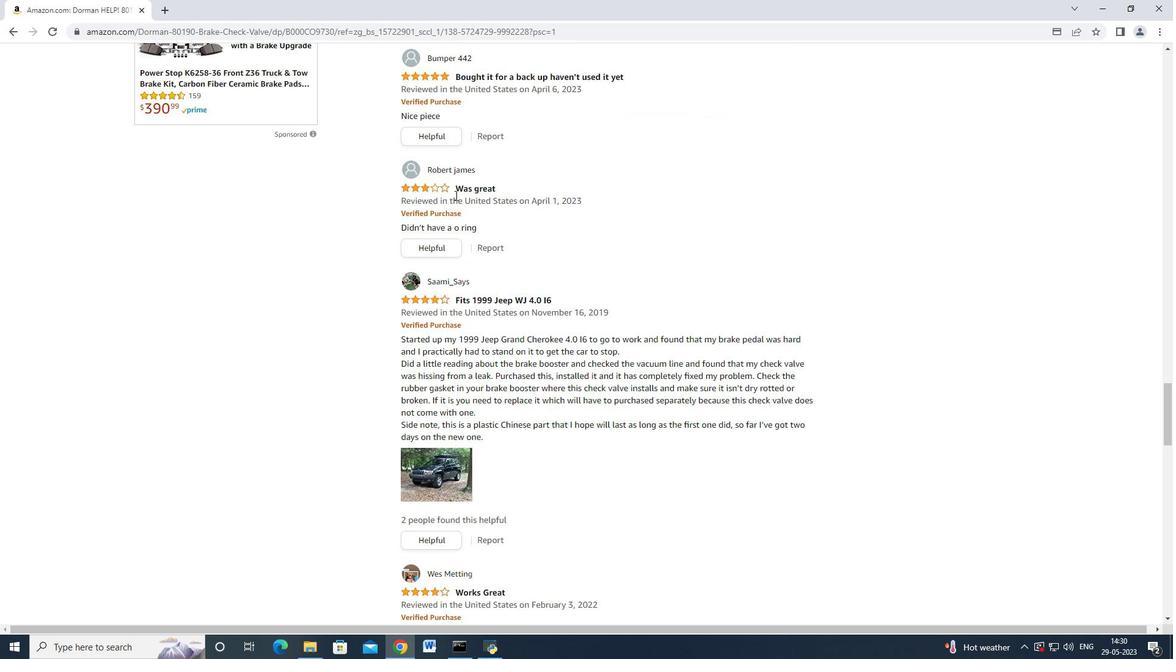 
Action: Mouse scrolled (455, 196) with delta (0, 0)
Screenshot: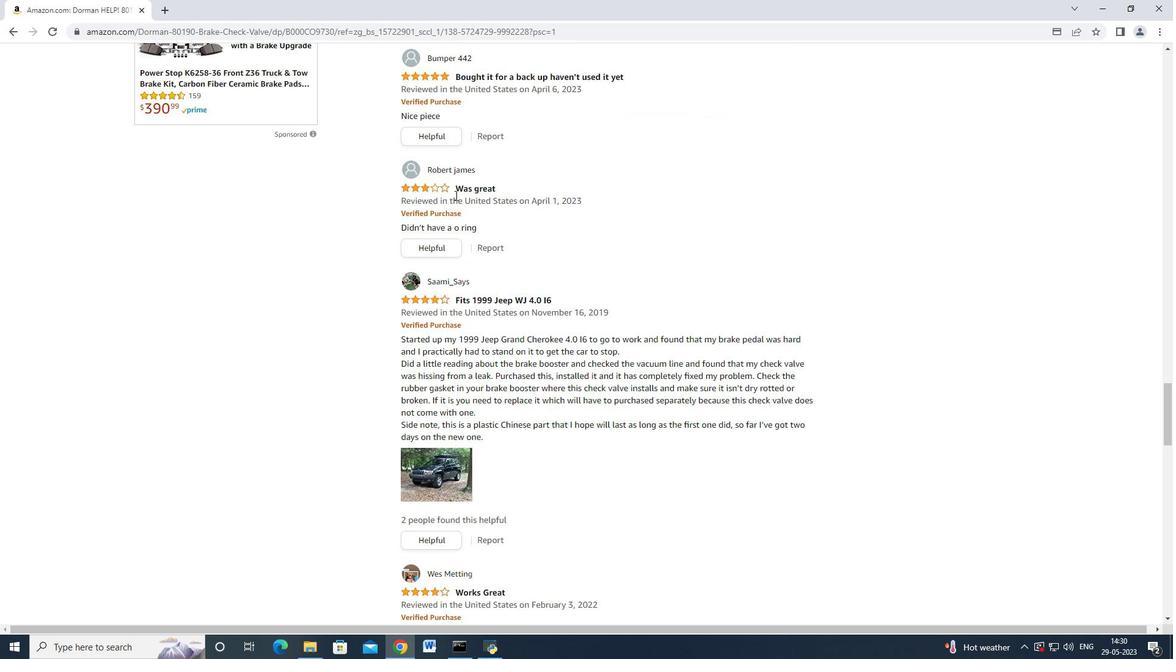 
Action: Mouse scrolled (455, 196) with delta (0, 0)
Screenshot: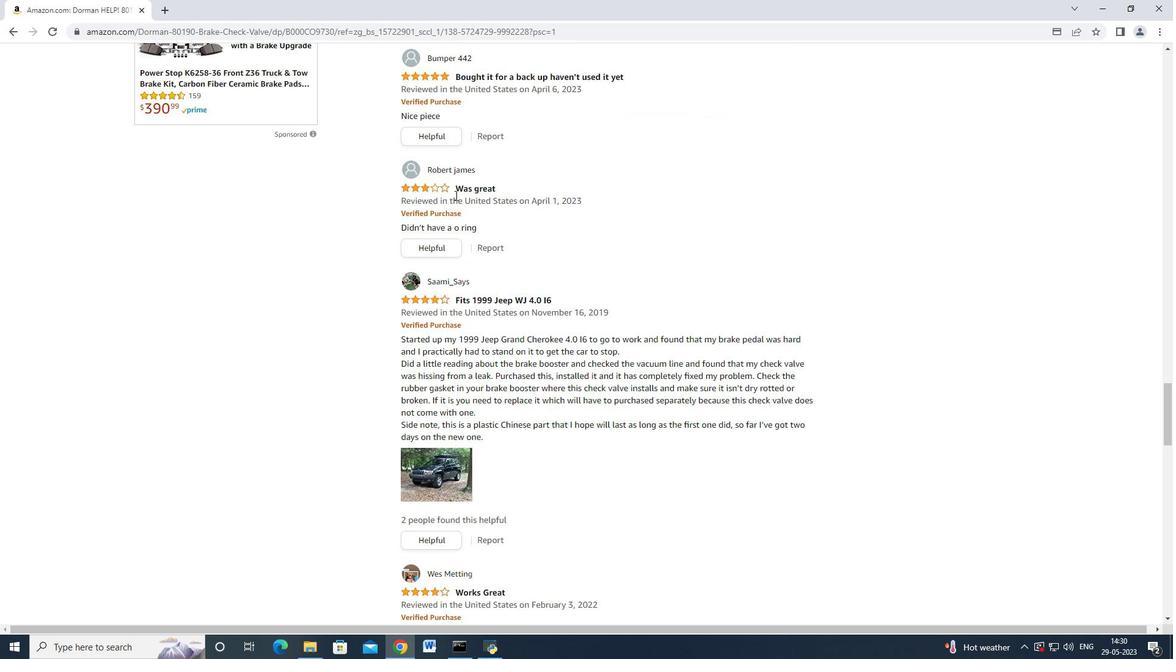 
Action: Mouse scrolled (455, 196) with delta (0, 0)
Screenshot: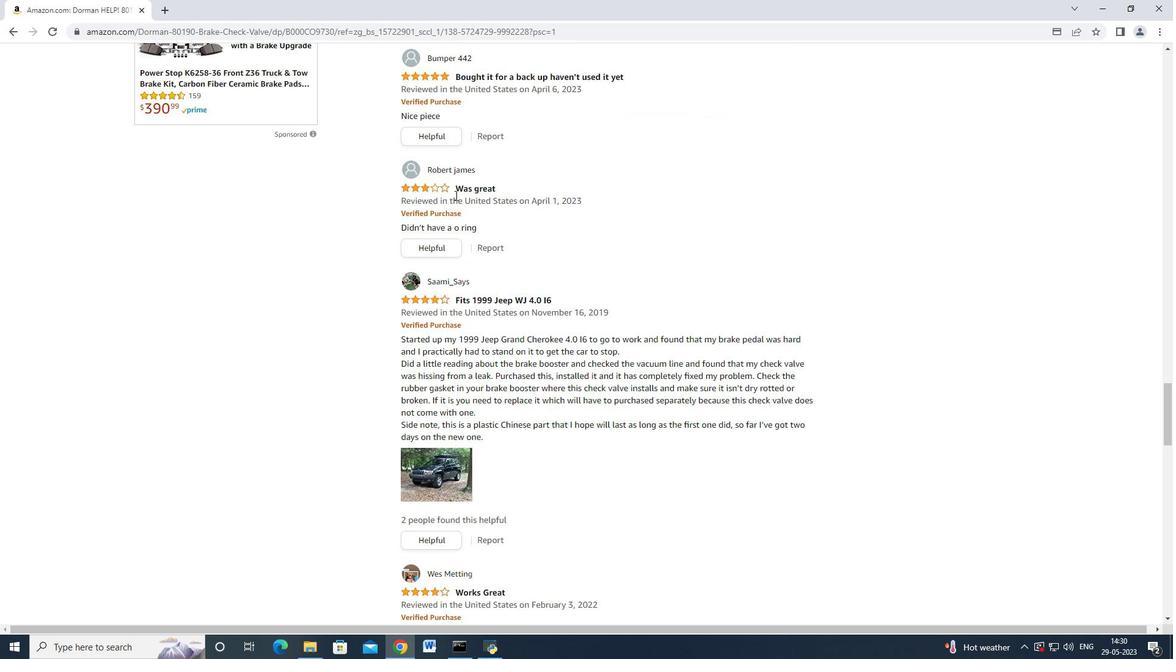 
Action: Mouse scrolled (455, 196) with delta (0, 0)
Screenshot: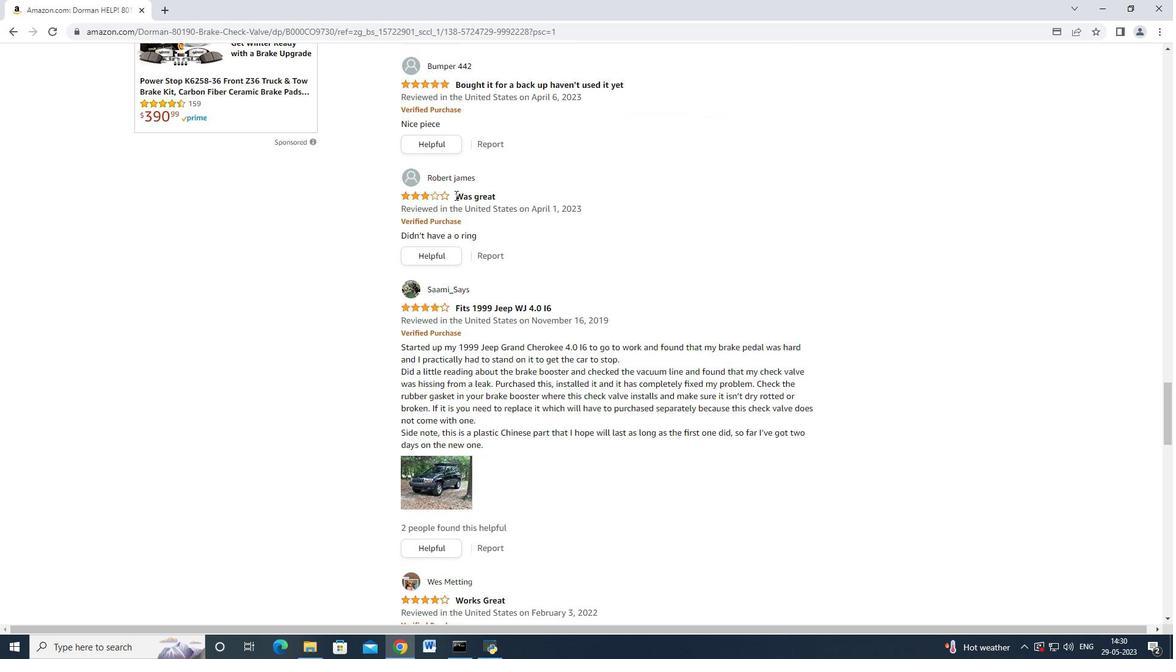 
Action: Mouse scrolled (455, 196) with delta (0, 0)
Screenshot: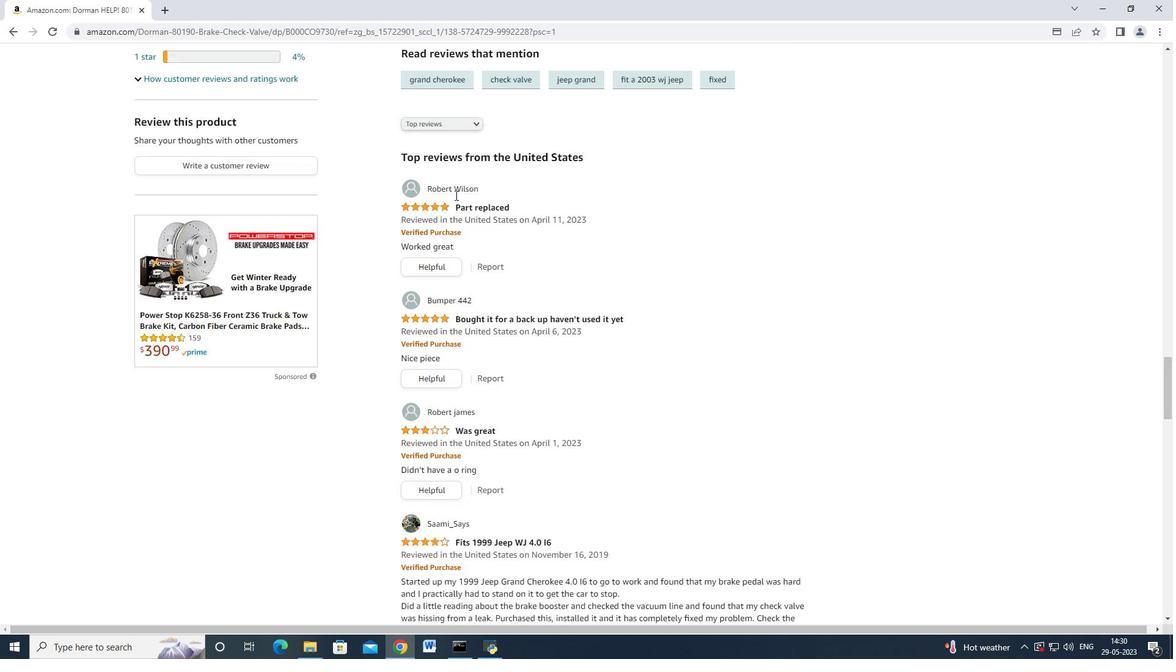 
Action: Mouse scrolled (455, 196) with delta (0, 0)
Screenshot: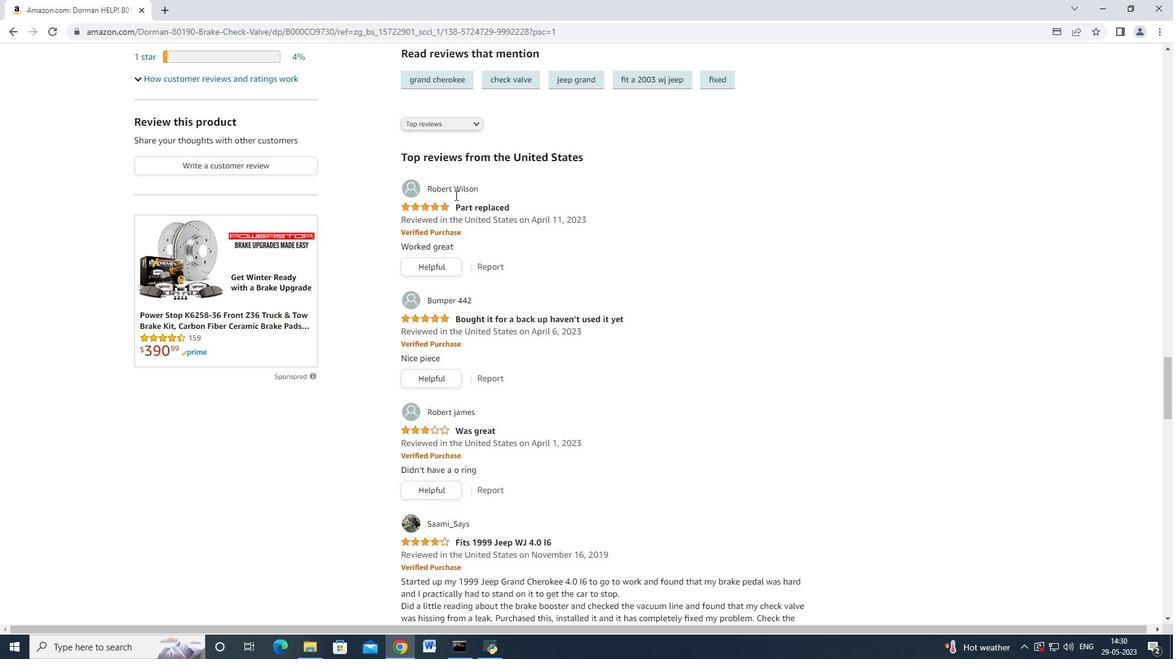 
Action: Mouse scrolled (455, 196) with delta (0, 0)
Screenshot: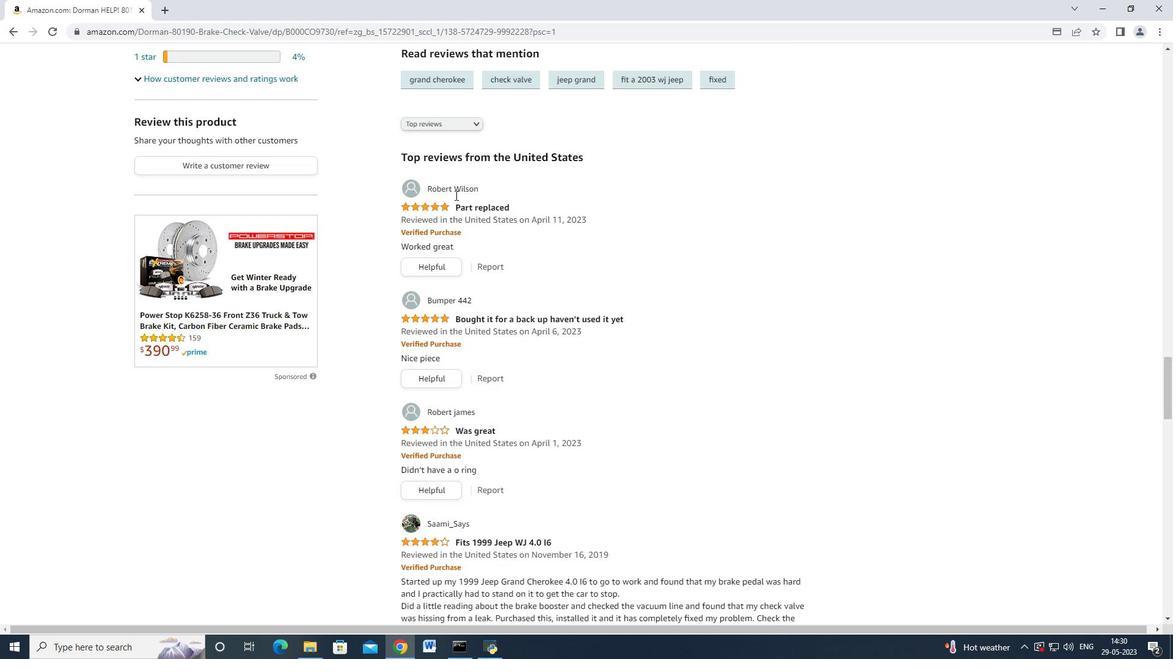 
Action: Mouse scrolled (455, 196) with delta (0, 0)
Screenshot: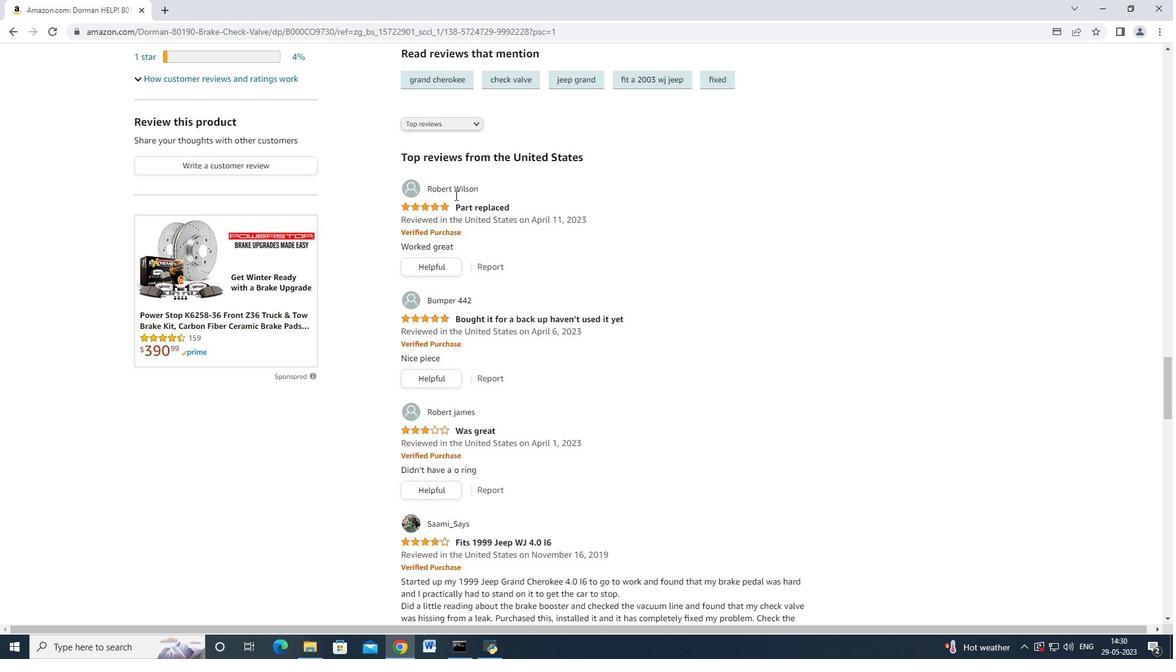 
Action: Mouse scrolled (455, 196) with delta (0, 0)
Screenshot: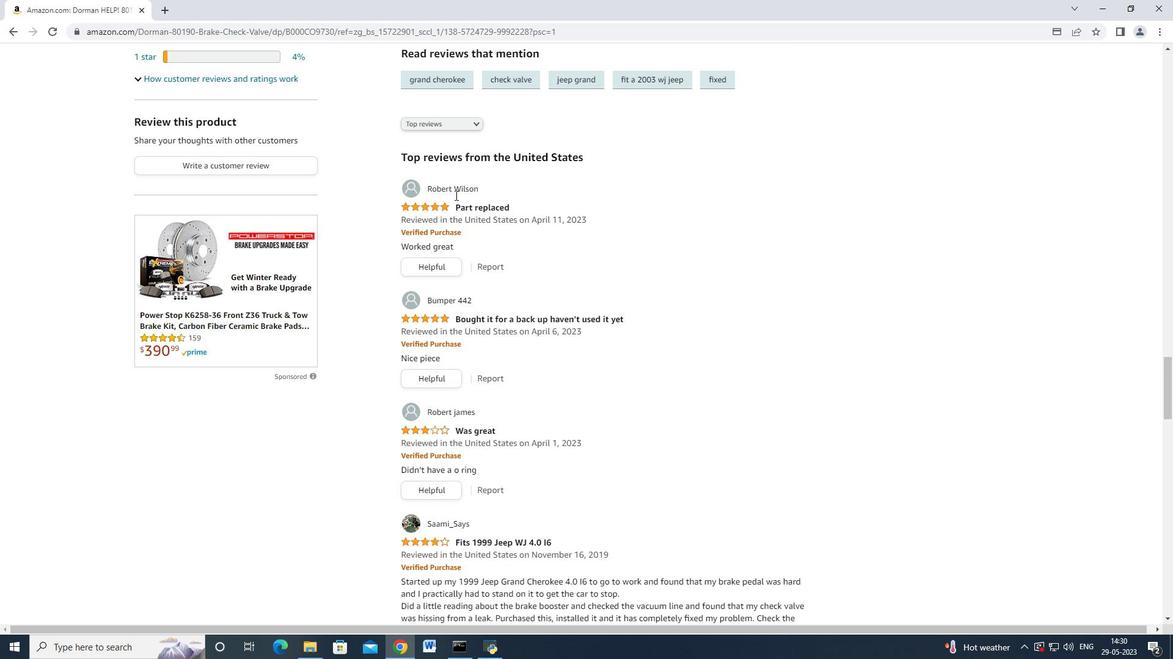 
Action: Mouse scrolled (455, 196) with delta (0, 0)
Screenshot: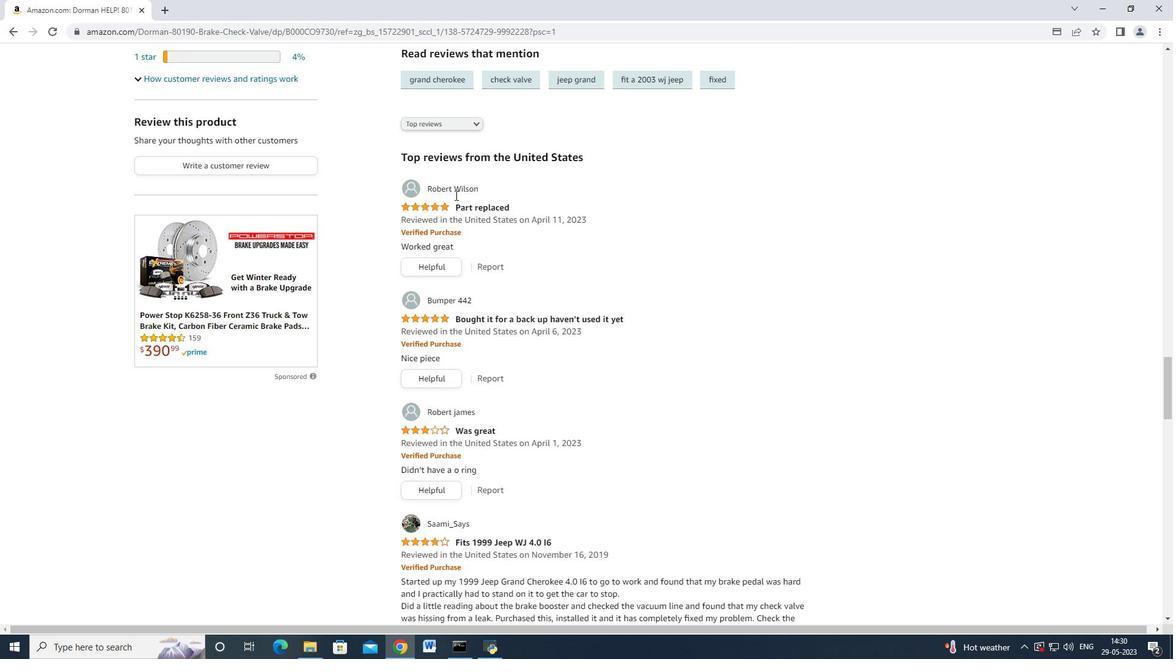
Action: Mouse scrolled (455, 196) with delta (0, 0)
Screenshot: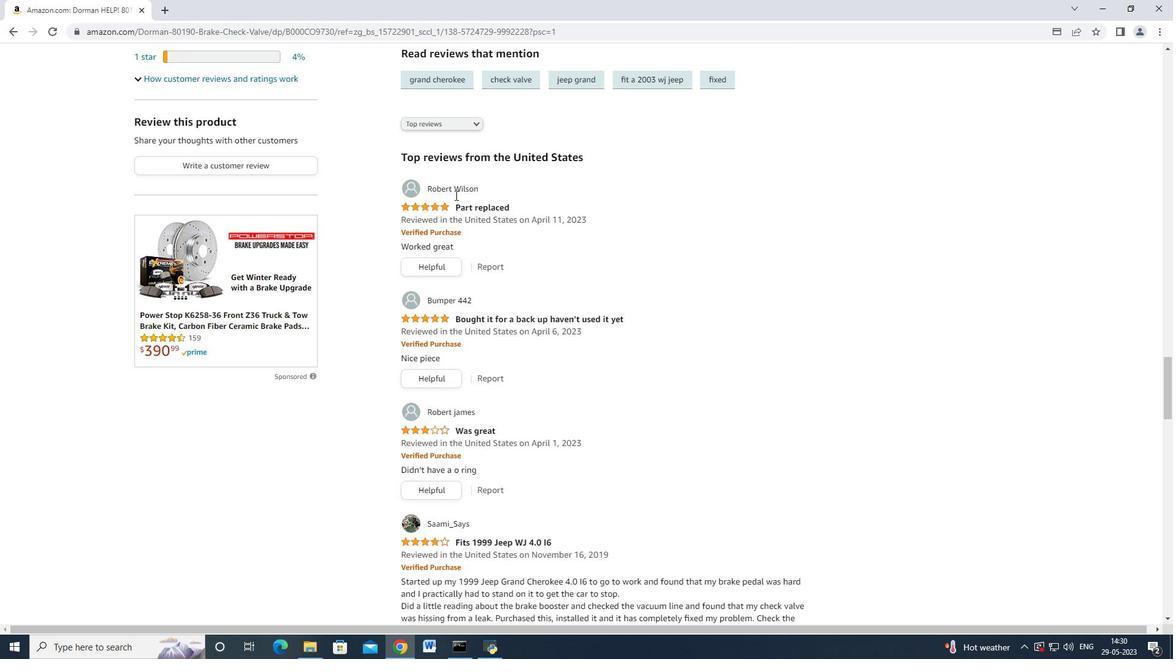 
Action: Mouse moved to (455, 197)
Screenshot: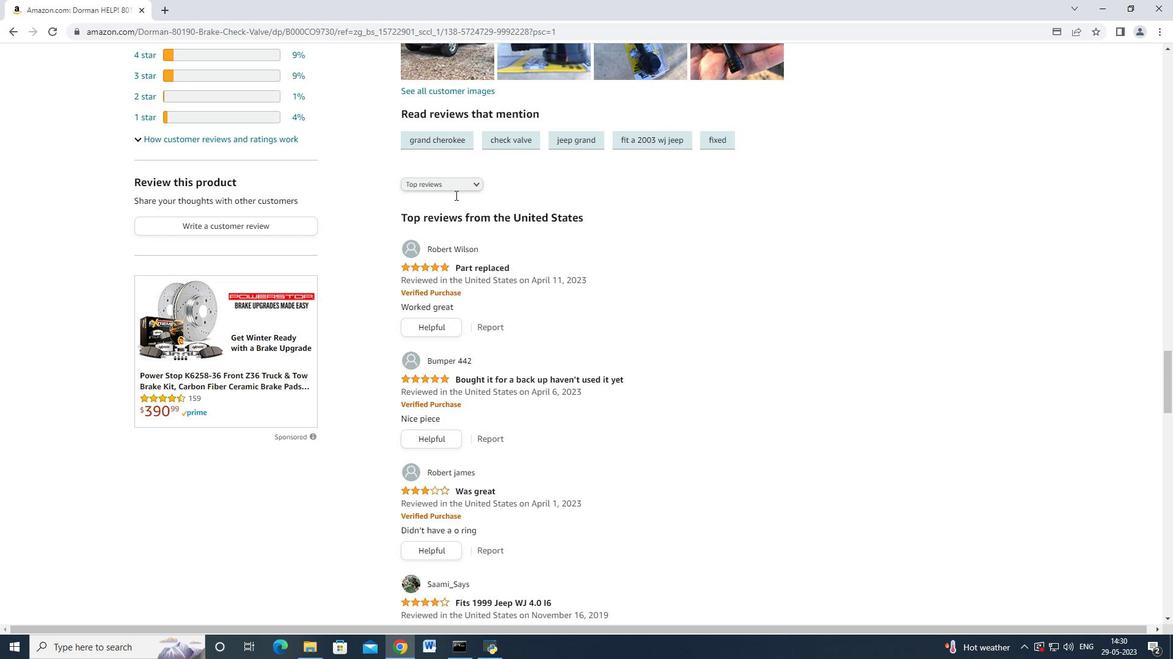 
Action: Mouse scrolled (455, 197) with delta (0, 0)
Screenshot: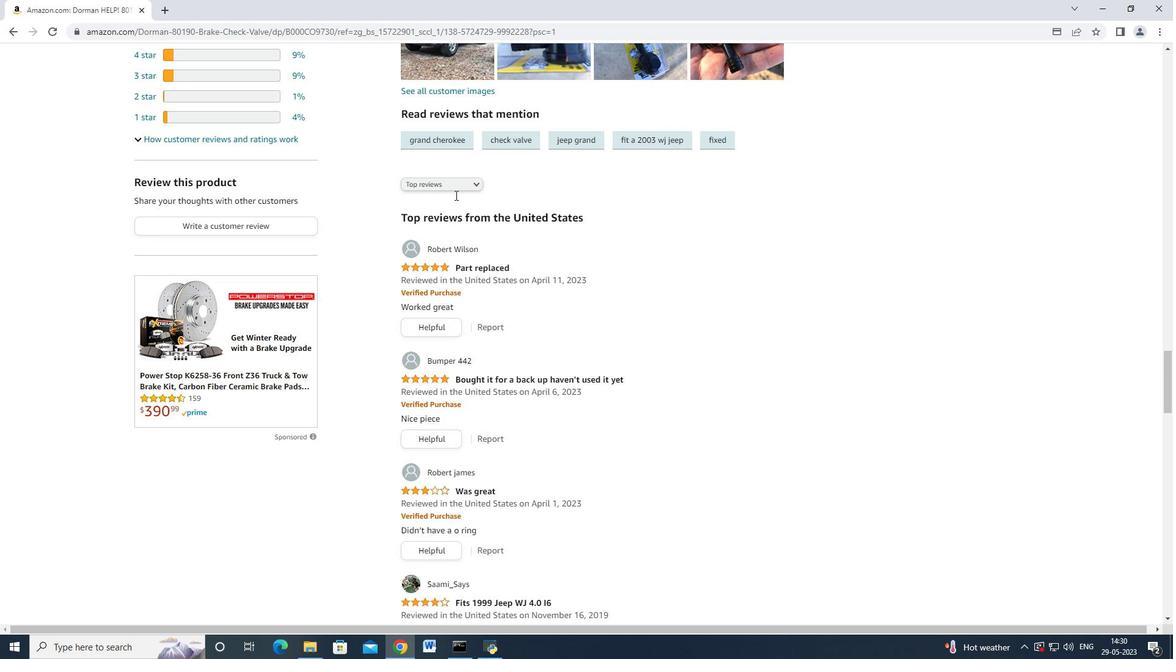
Action: Mouse scrolled (455, 197) with delta (0, 0)
Screenshot: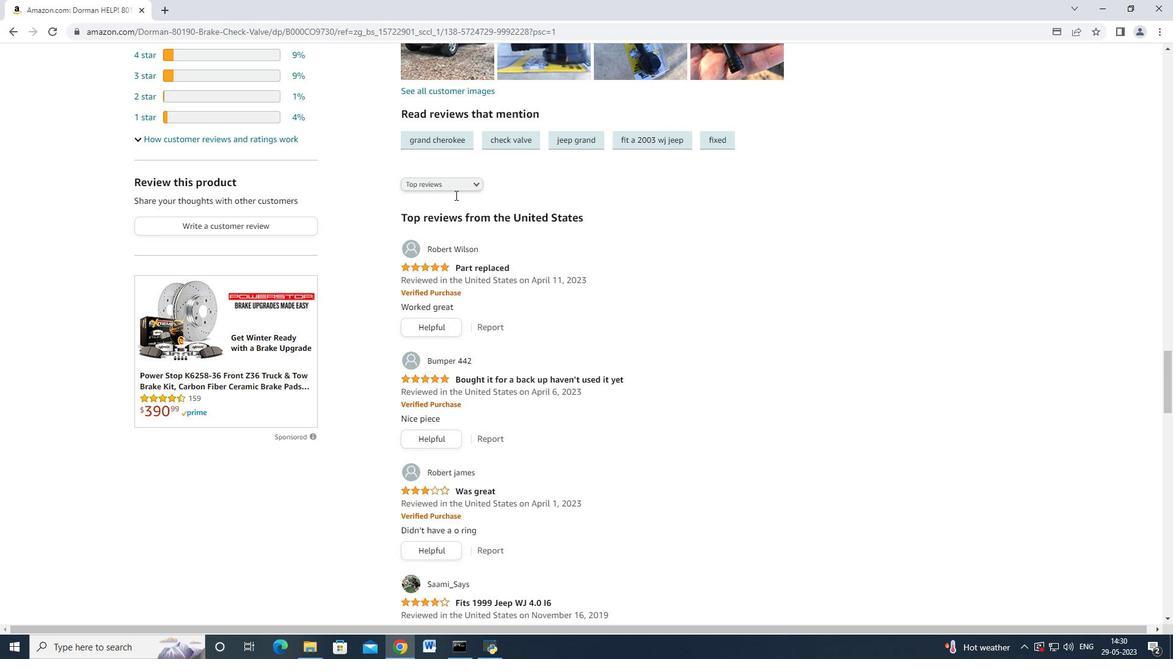 
Action: Mouse scrolled (455, 197) with delta (0, 0)
Screenshot: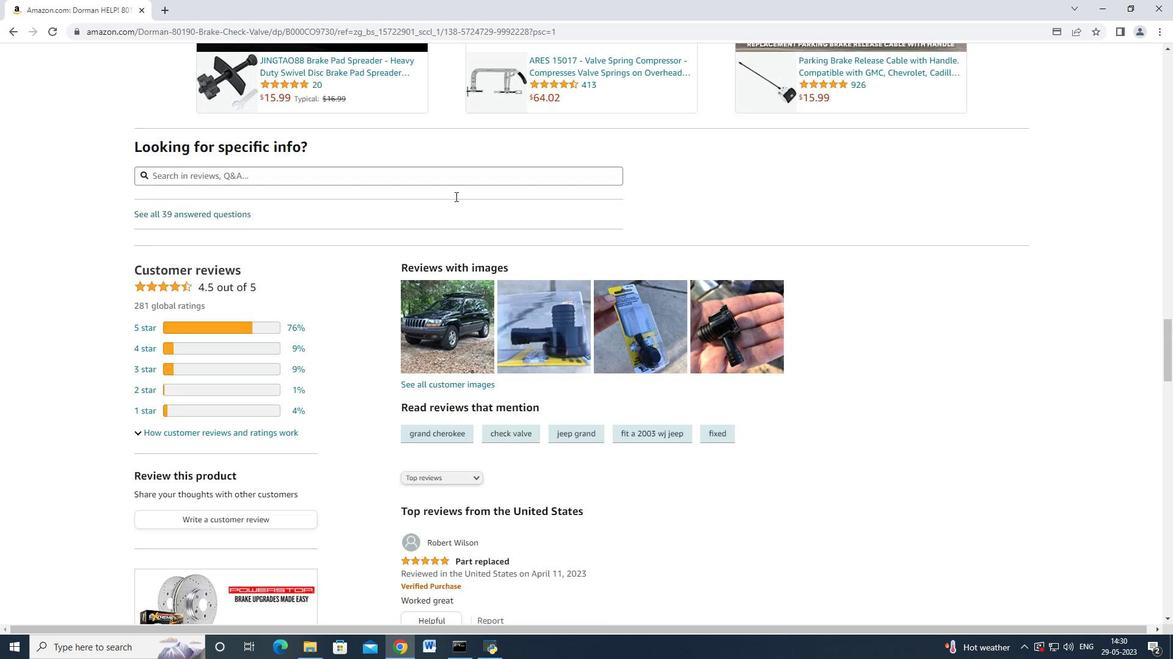 
Action: Mouse scrolled (455, 197) with delta (0, 0)
Screenshot: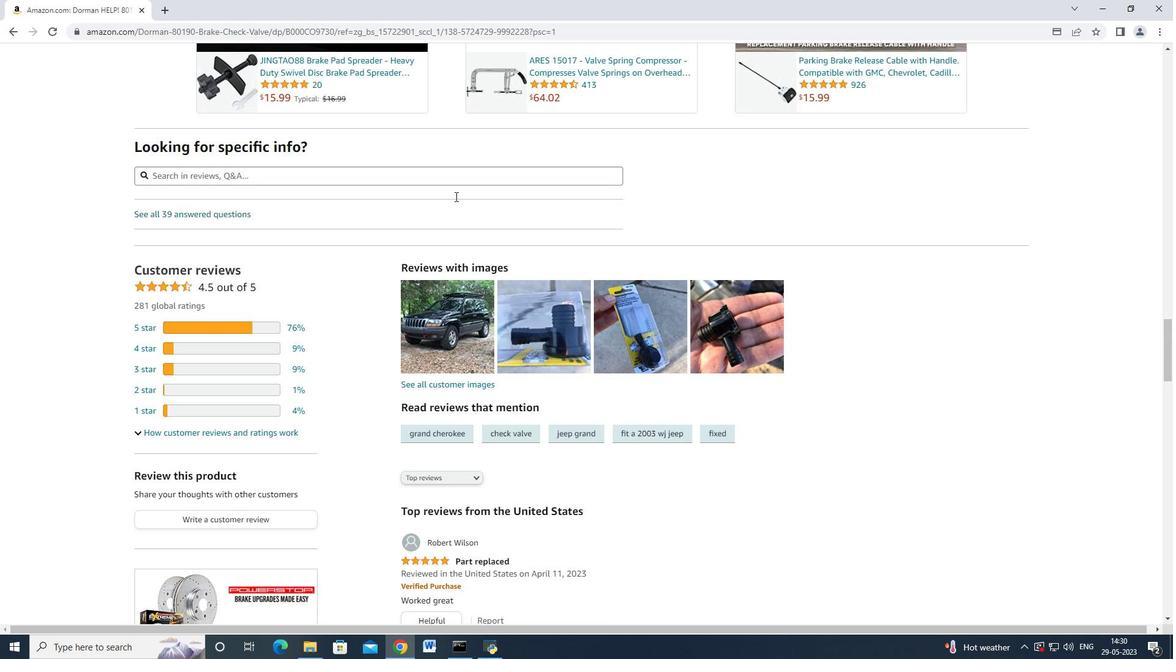 
Action: Mouse scrolled (455, 197) with delta (0, 0)
Screenshot: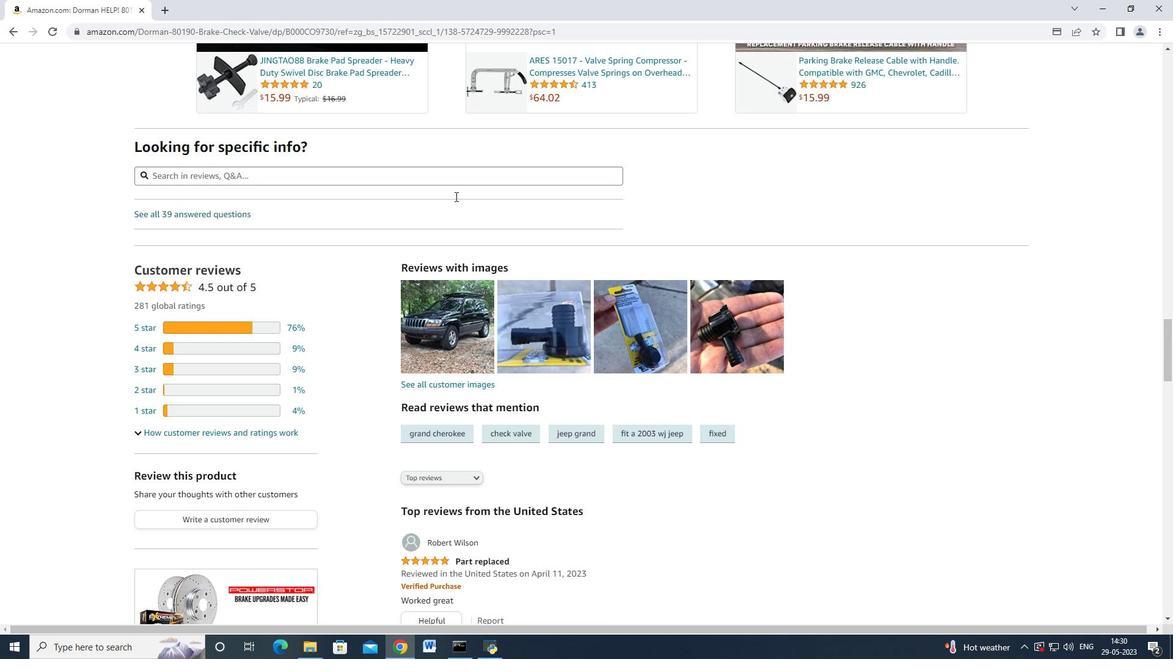 
Action: Mouse scrolled (455, 197) with delta (0, 0)
Screenshot: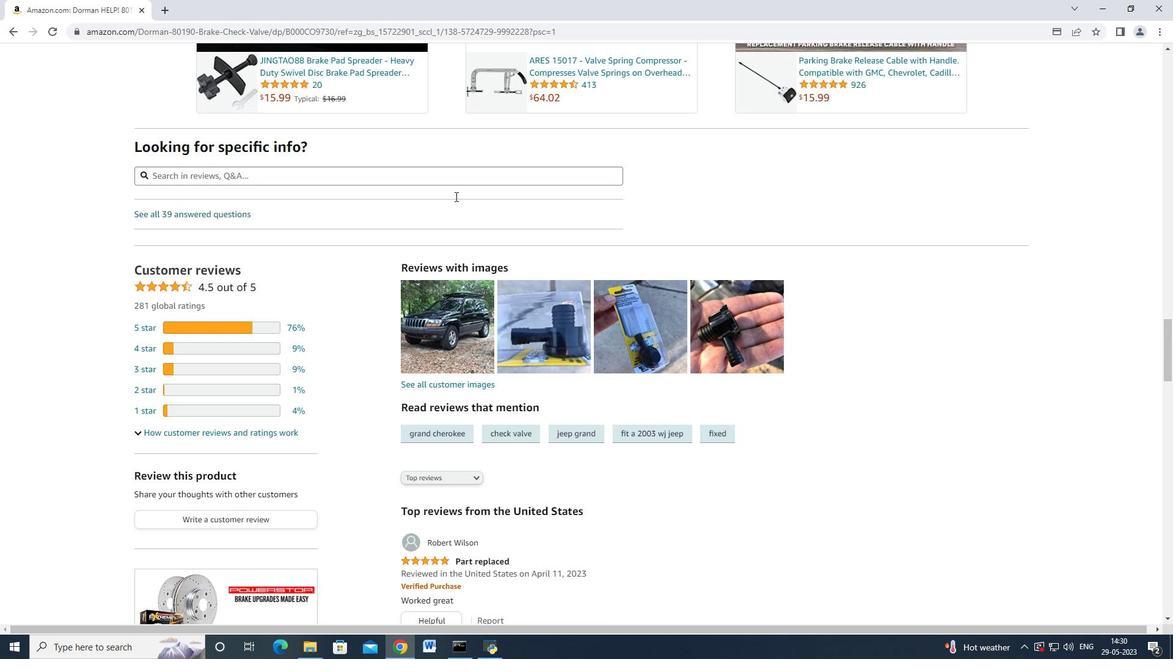 
Action: Mouse scrolled (455, 197) with delta (0, 0)
Screenshot: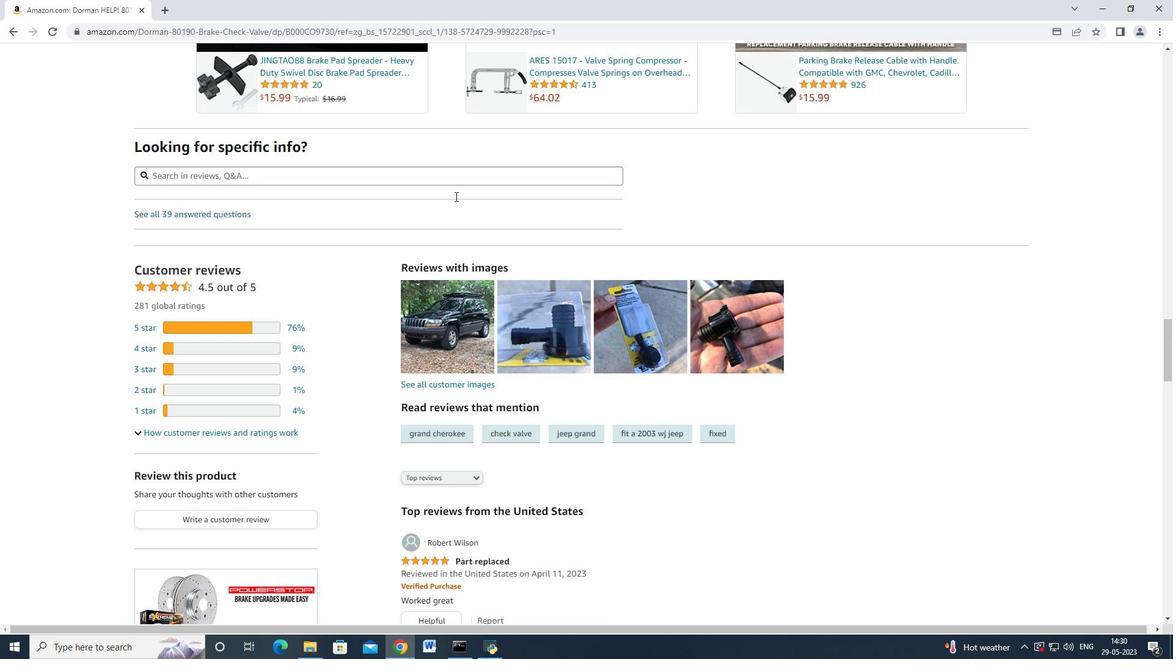 
Action: Mouse scrolled (455, 197) with delta (0, 0)
Screenshot: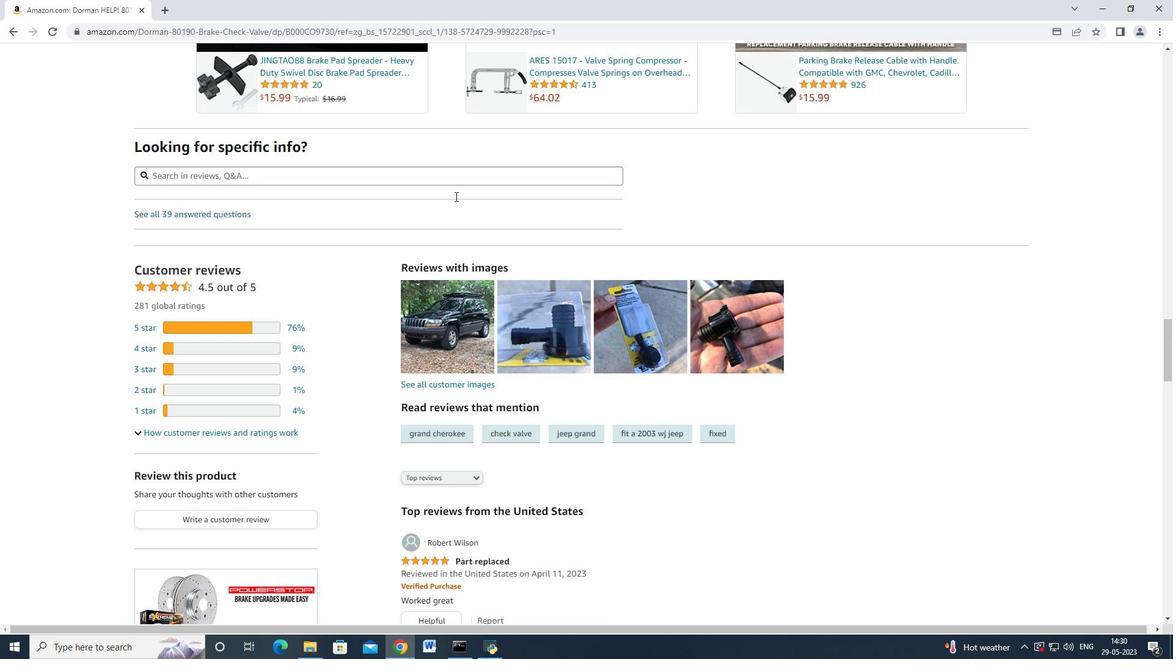 
Action: Mouse moved to (455, 199)
Screenshot: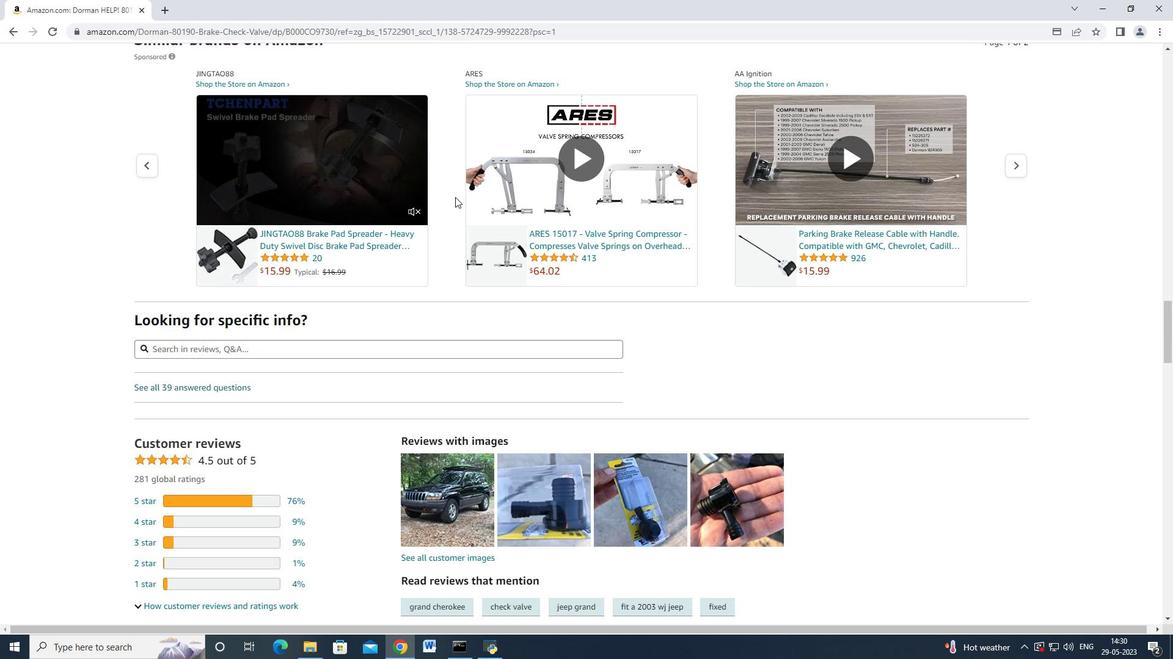 
Action: Mouse scrolled (455, 200) with delta (0, 0)
Screenshot: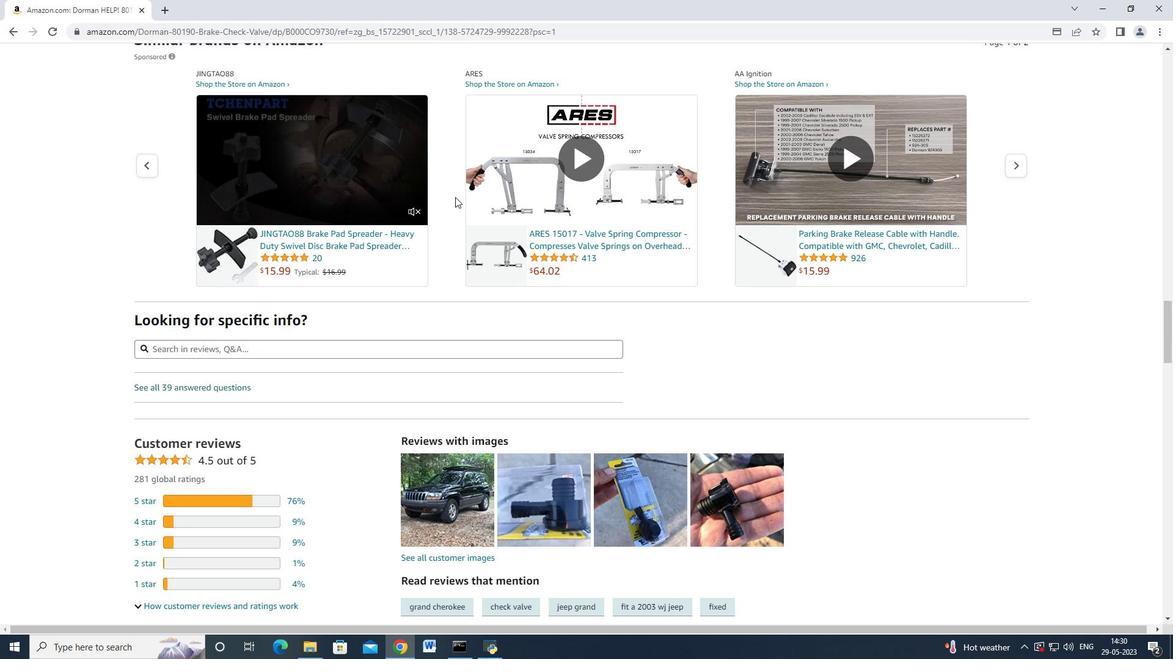 
Action: Mouse scrolled (455, 200) with delta (0, 0)
Screenshot: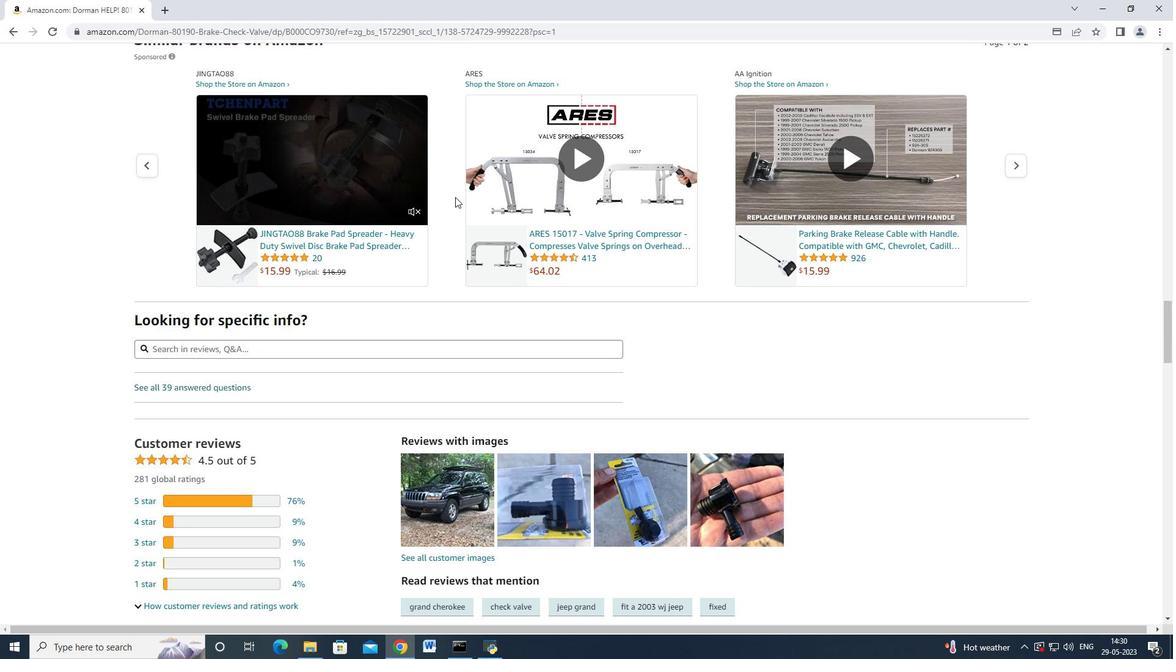 
Action: Mouse scrolled (455, 200) with delta (0, 0)
Screenshot: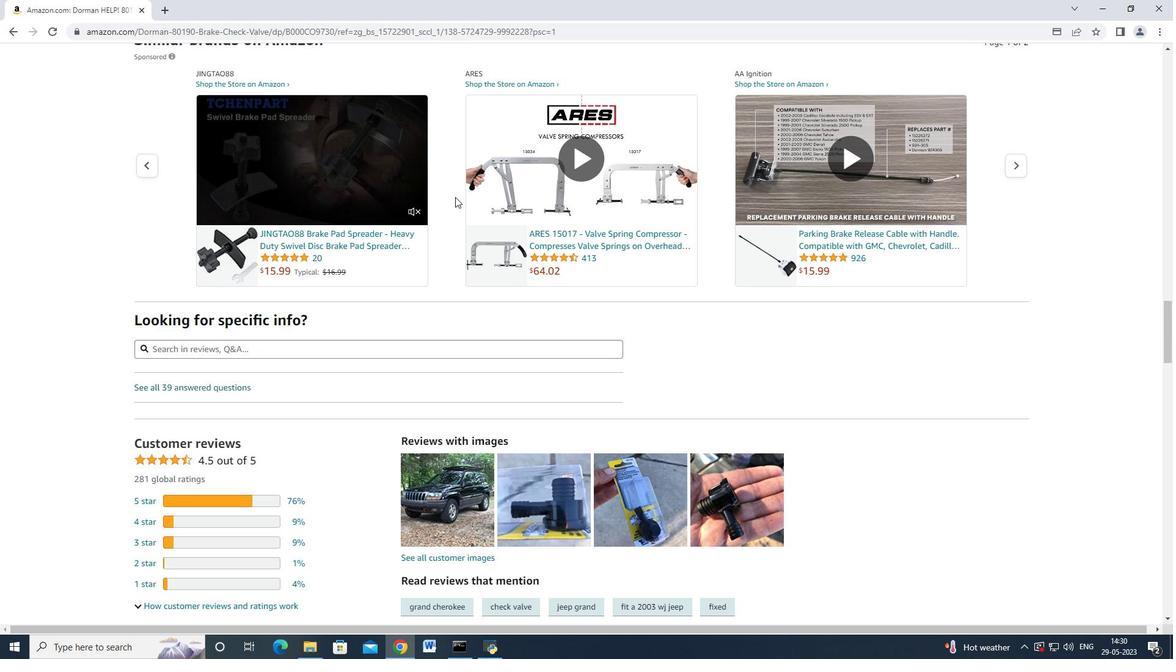 
Action: Mouse scrolled (455, 200) with delta (0, 0)
Screenshot: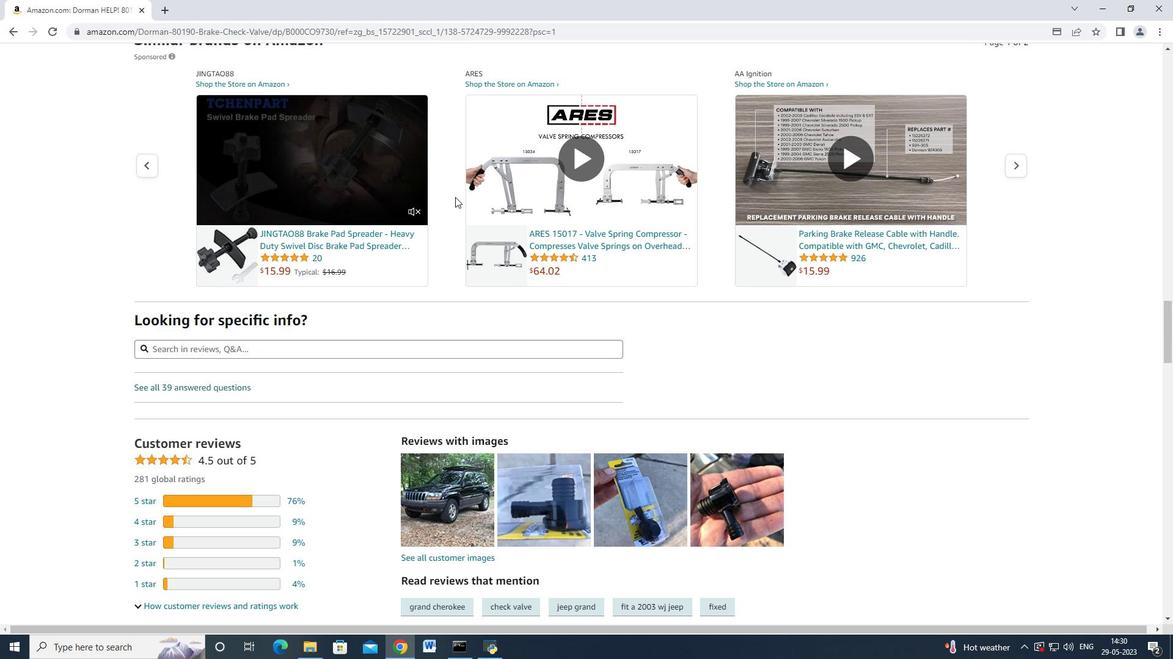 
Action: Mouse scrolled (455, 200) with delta (0, 0)
Screenshot: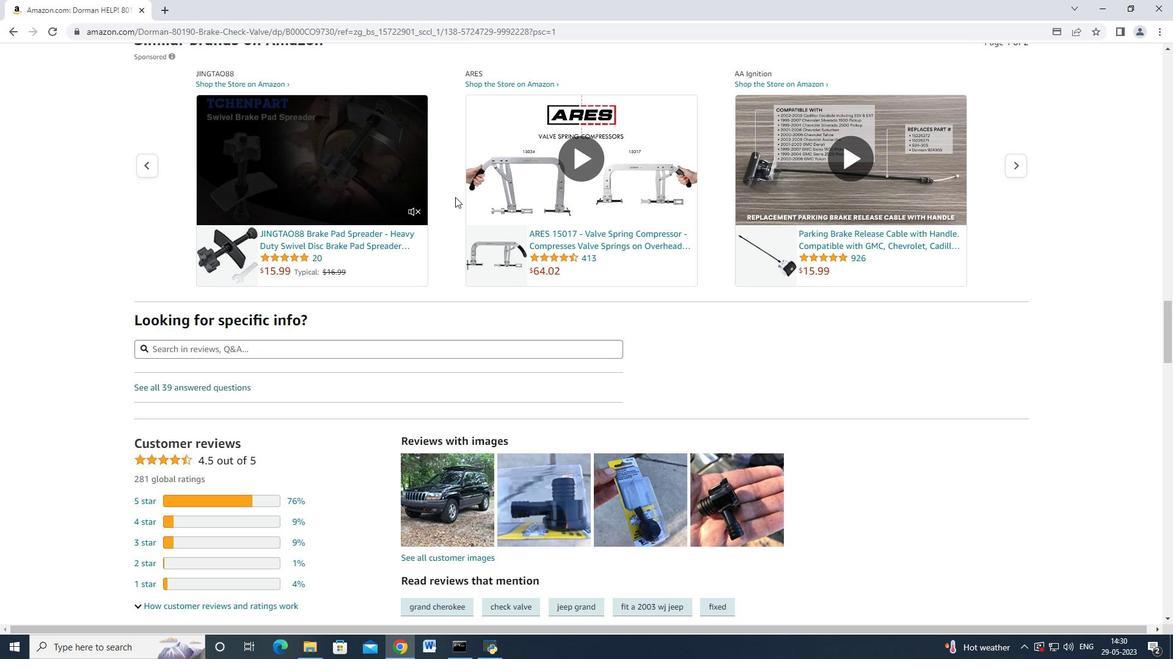 
Action: Mouse scrolled (455, 200) with delta (0, 0)
Screenshot: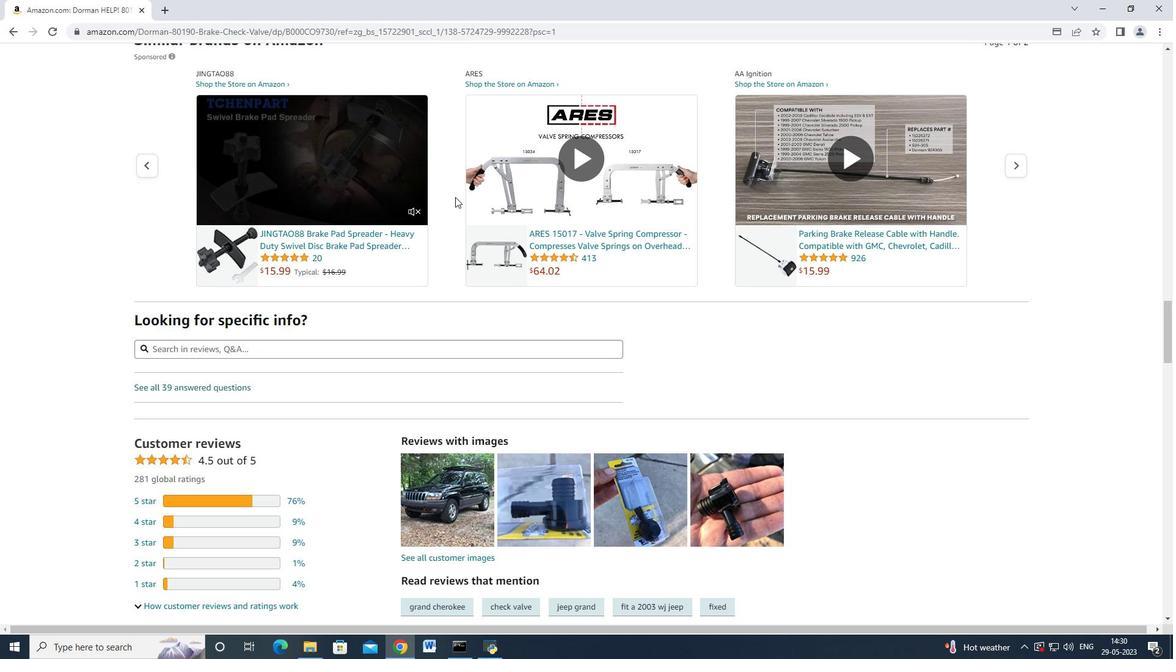 
Action: Mouse scrolled (455, 200) with delta (0, 0)
Screenshot: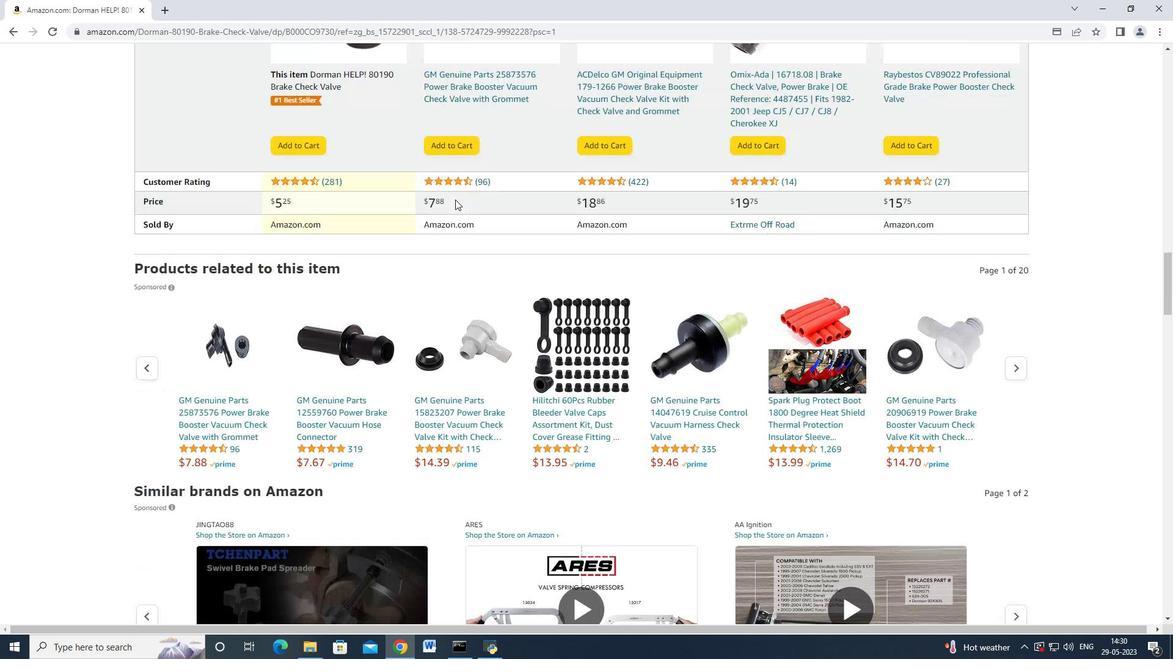 
Action: Mouse moved to (454, 200)
Screenshot: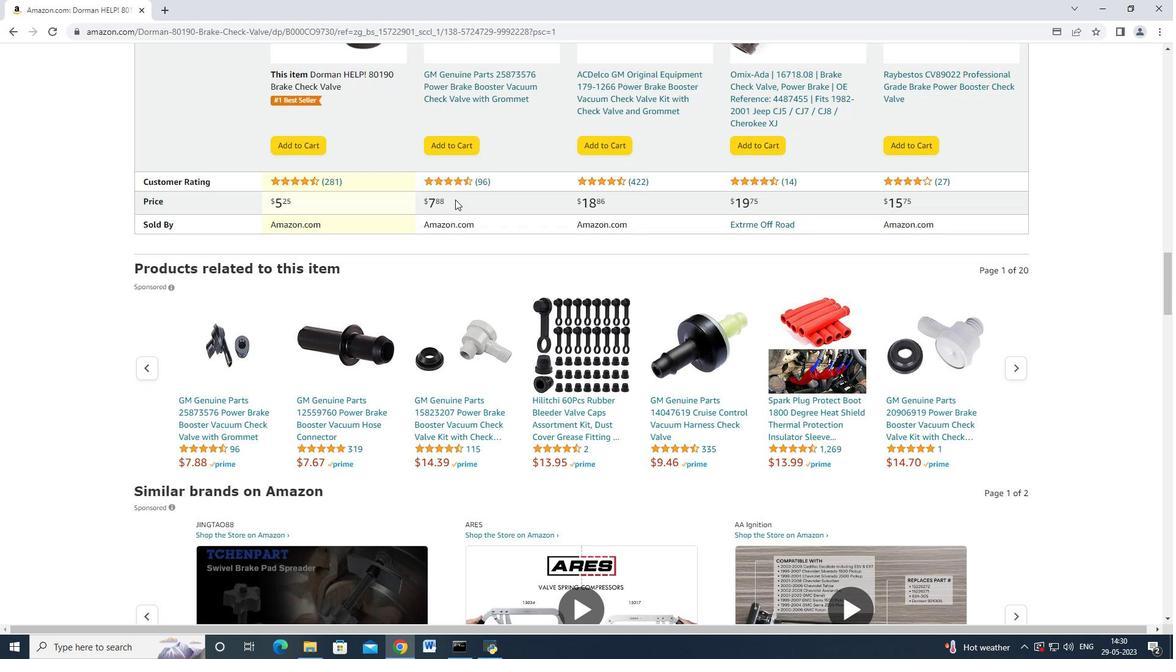 
Action: Mouse scrolled (455, 200) with delta (0, 0)
Screenshot: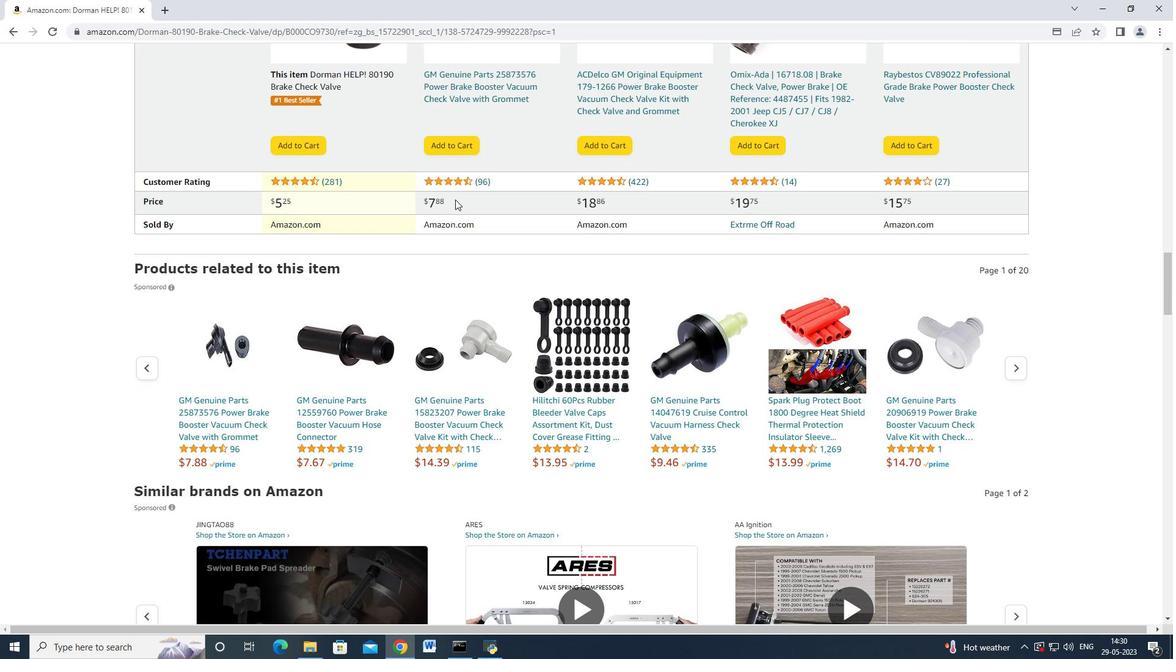 
Action: Mouse moved to (453, 208)
Screenshot: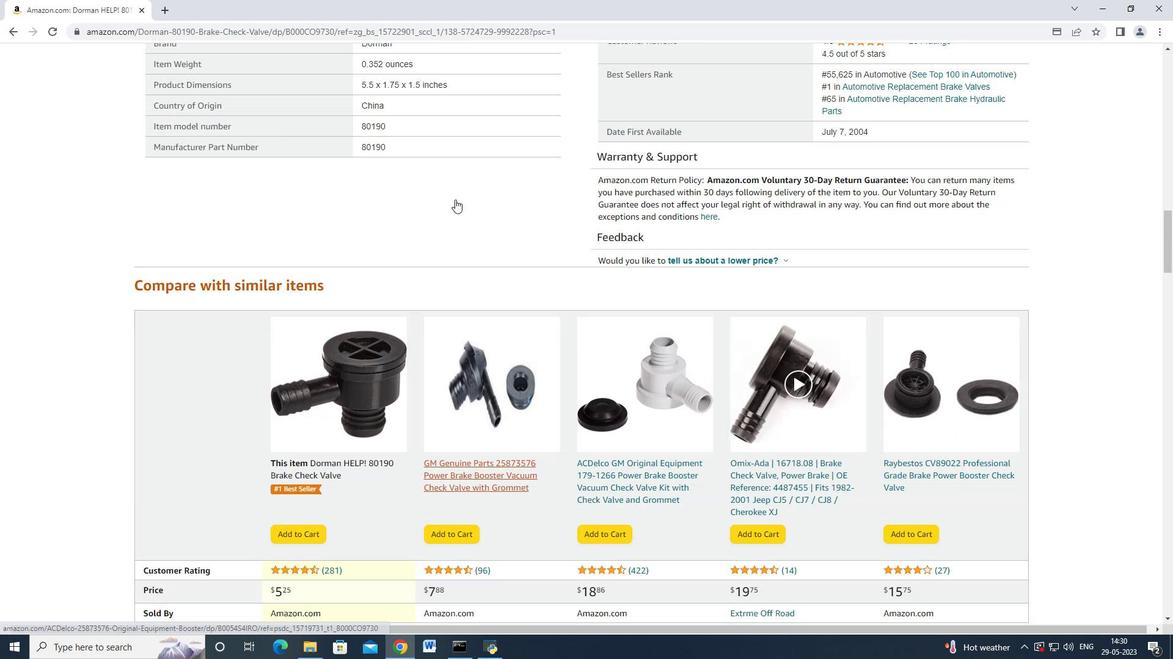
Action: Mouse scrolled (453, 208) with delta (0, 0)
Screenshot: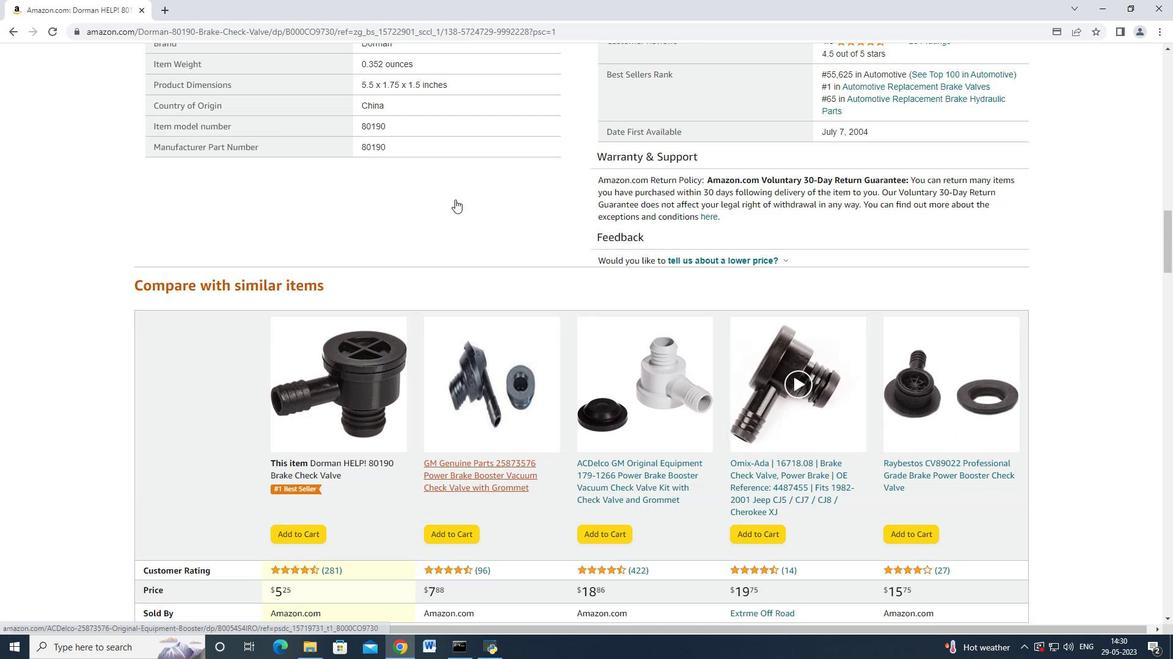 
Action: Mouse moved to (452, 212)
Screenshot: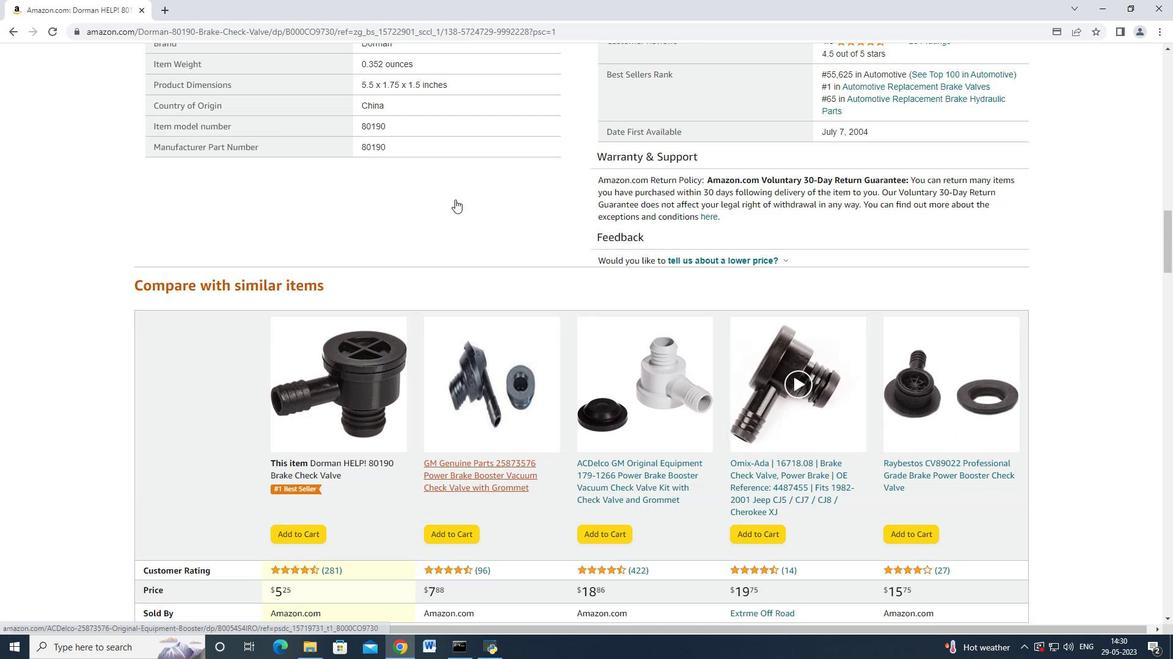 
Action: Mouse scrolled (453, 208) with delta (0, 0)
Screenshot: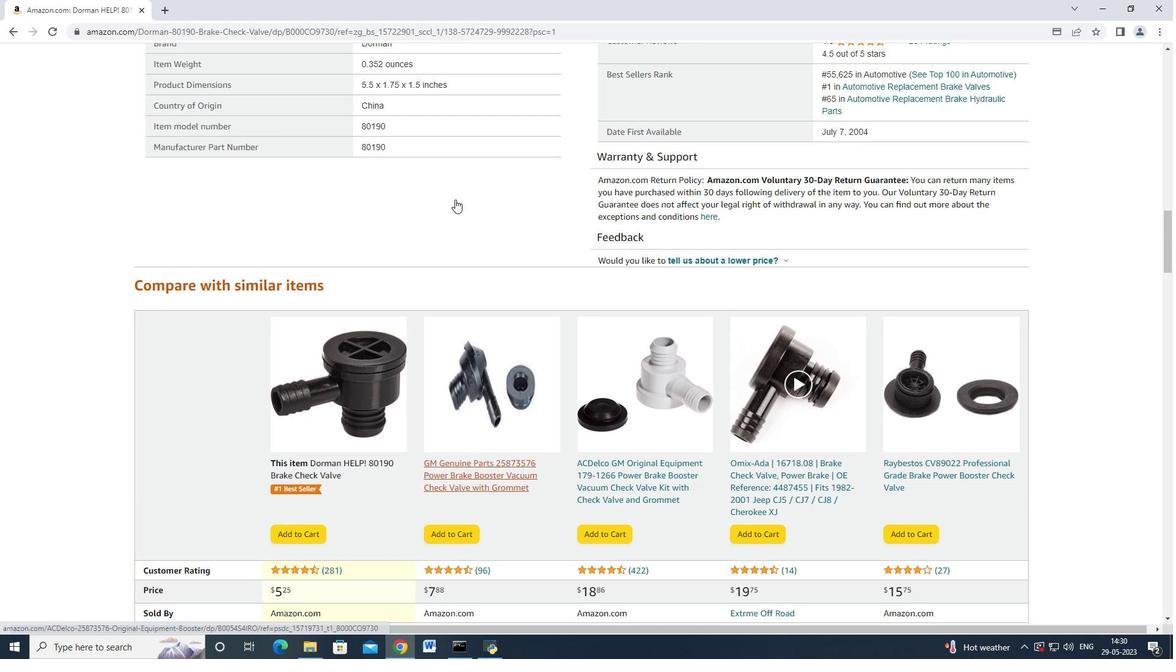 
Action: Mouse moved to (451, 214)
Screenshot: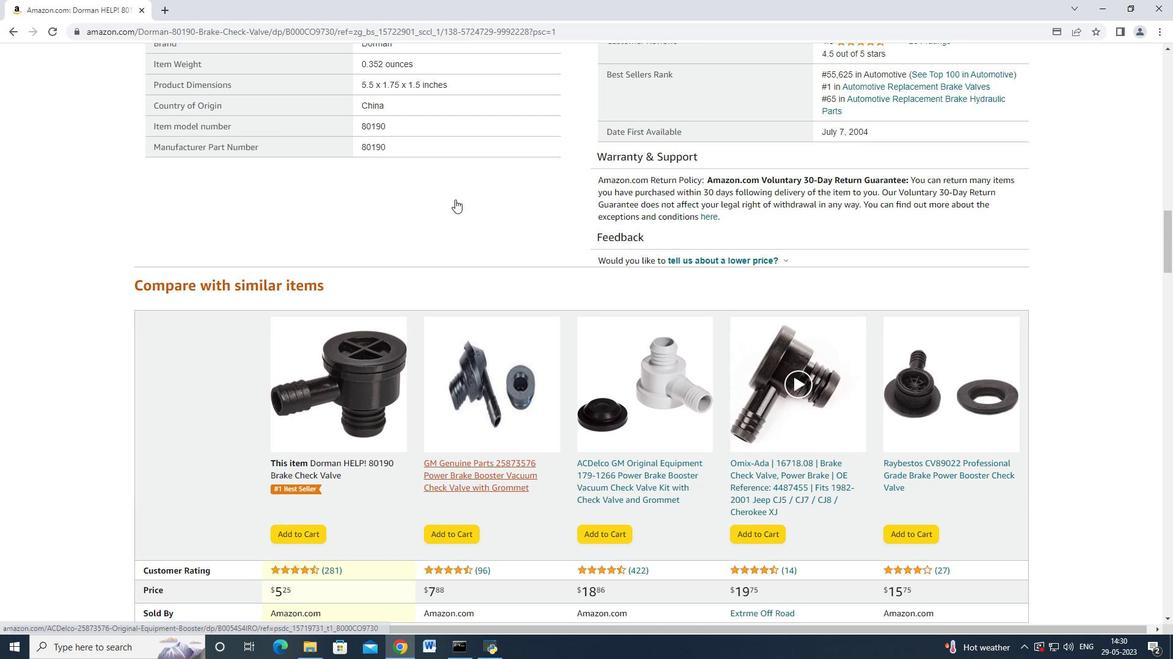 
Action: Mouse scrolled (453, 208) with delta (0, 0)
Screenshot: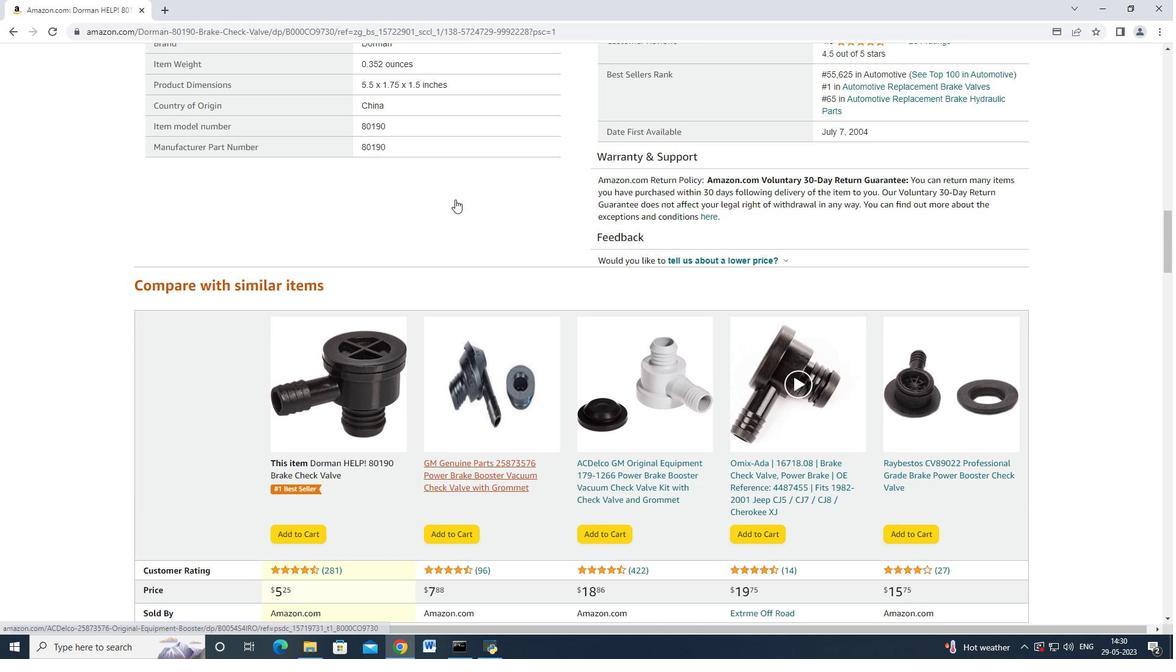 
Action: Mouse moved to (451, 214)
Screenshot: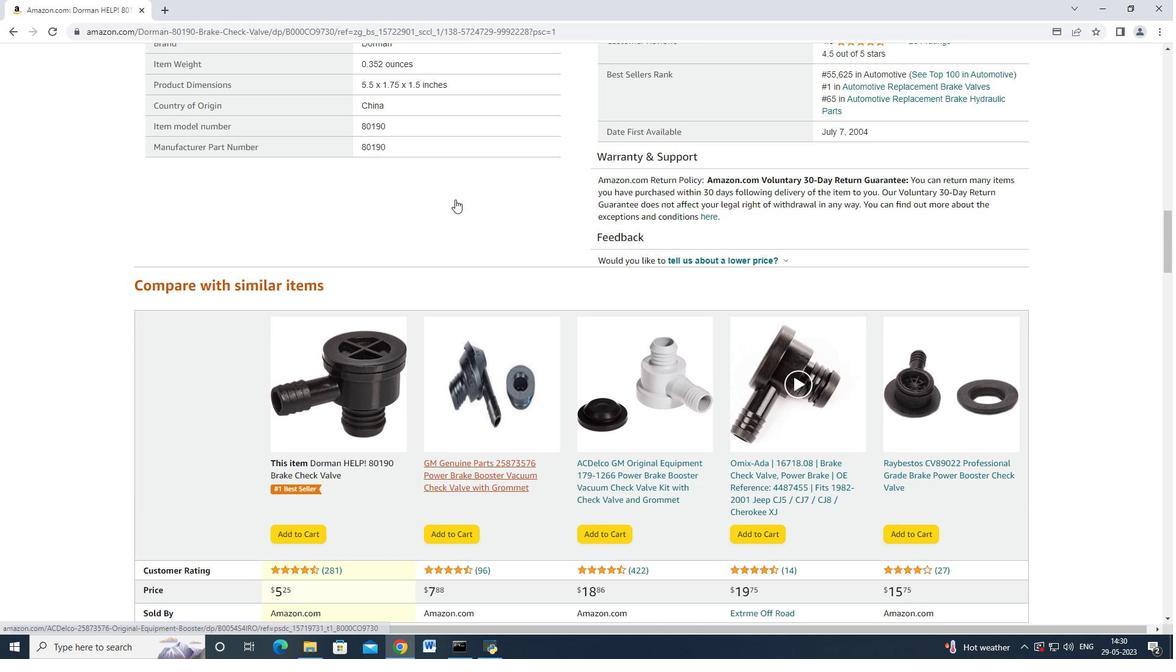 
Action: Mouse scrolled (453, 208) with delta (0, 0)
Screenshot: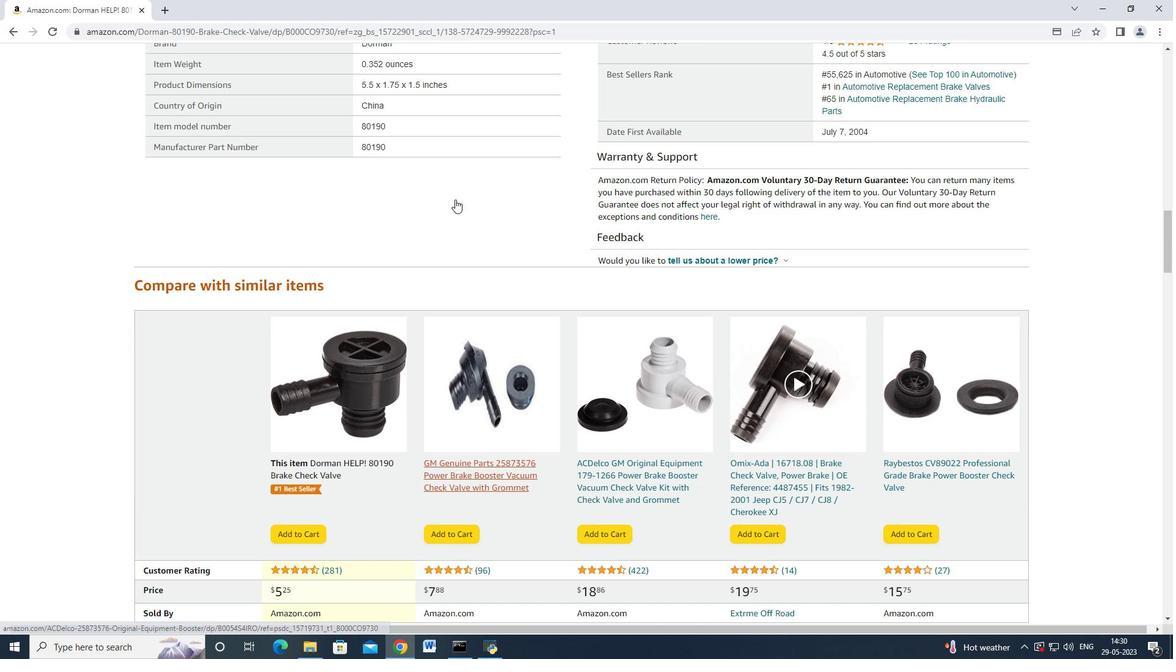 
Action: Mouse scrolled (453, 208) with delta (0, 0)
Screenshot: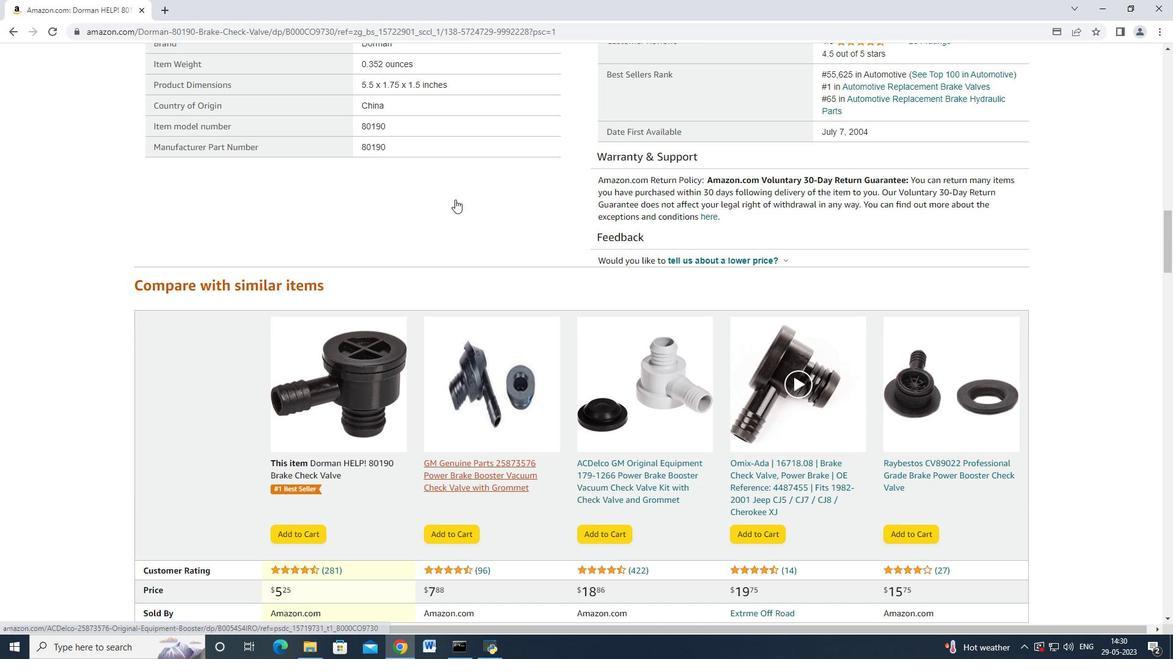 
Action: Mouse scrolled (453, 208) with delta (0, 0)
Screenshot: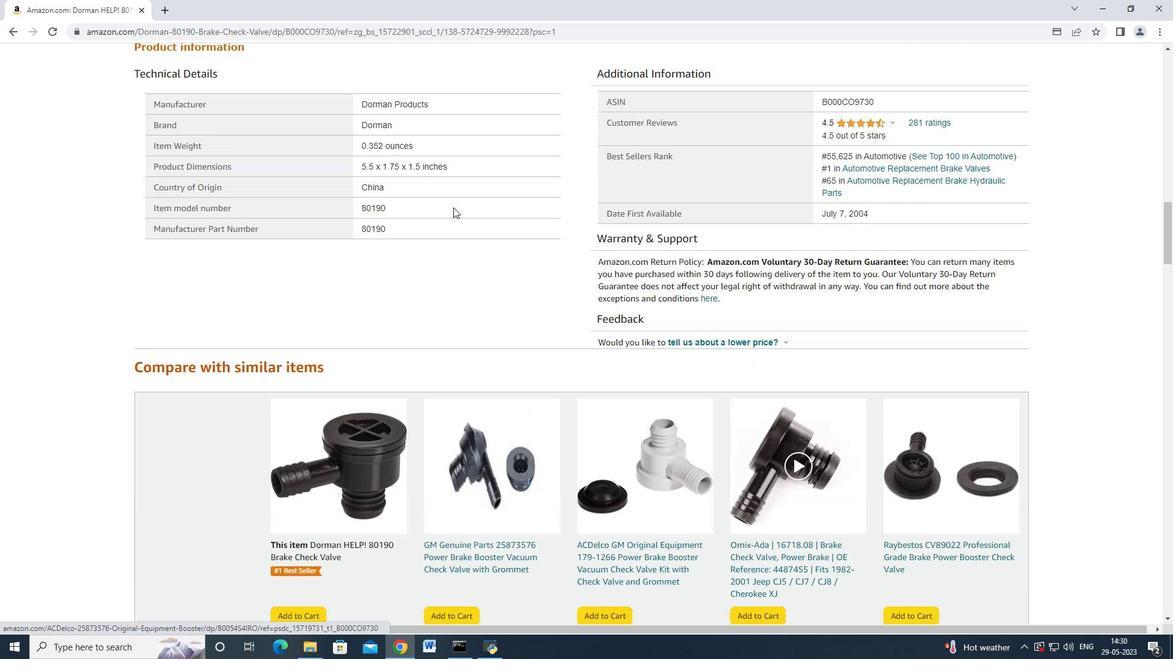 
Action: Mouse scrolled (453, 208) with delta (0, 0)
Screenshot: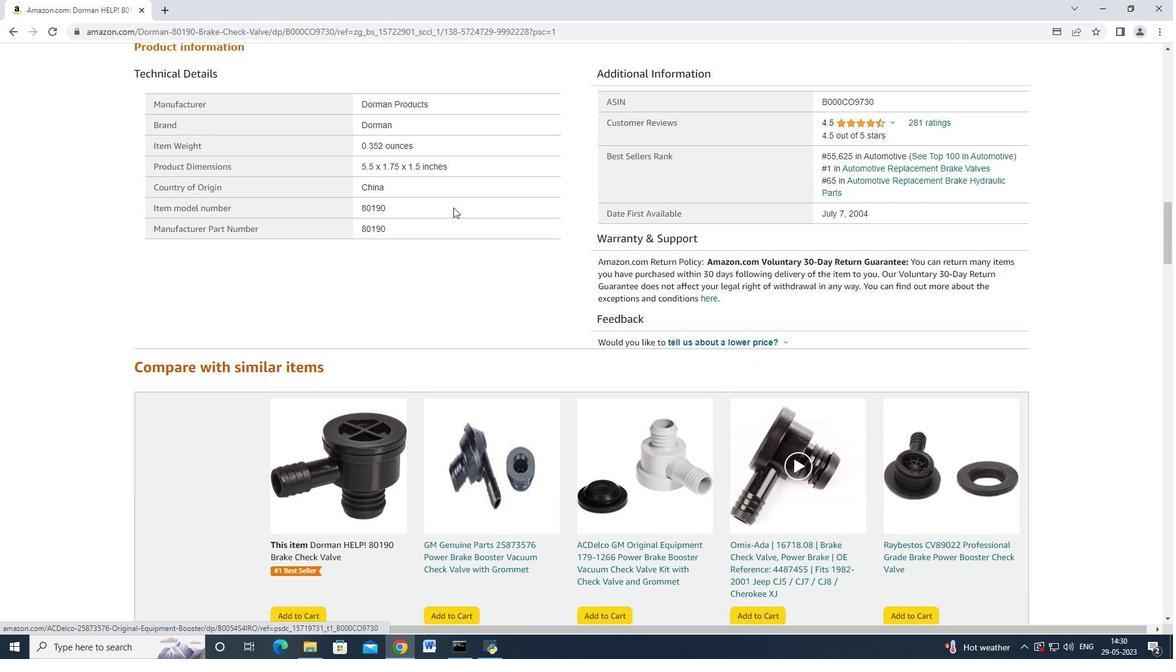 
Action: Mouse scrolled (451, 215) with delta (0, 0)
Screenshot: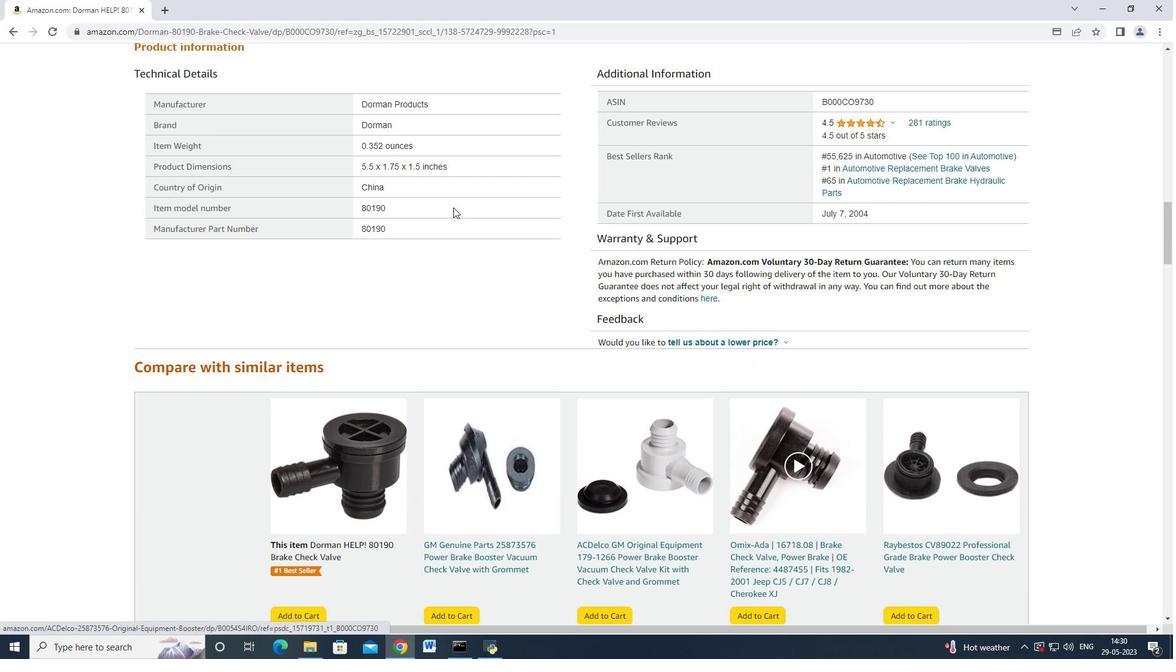 
Action: Mouse scrolled (451, 215) with delta (0, 0)
Screenshot: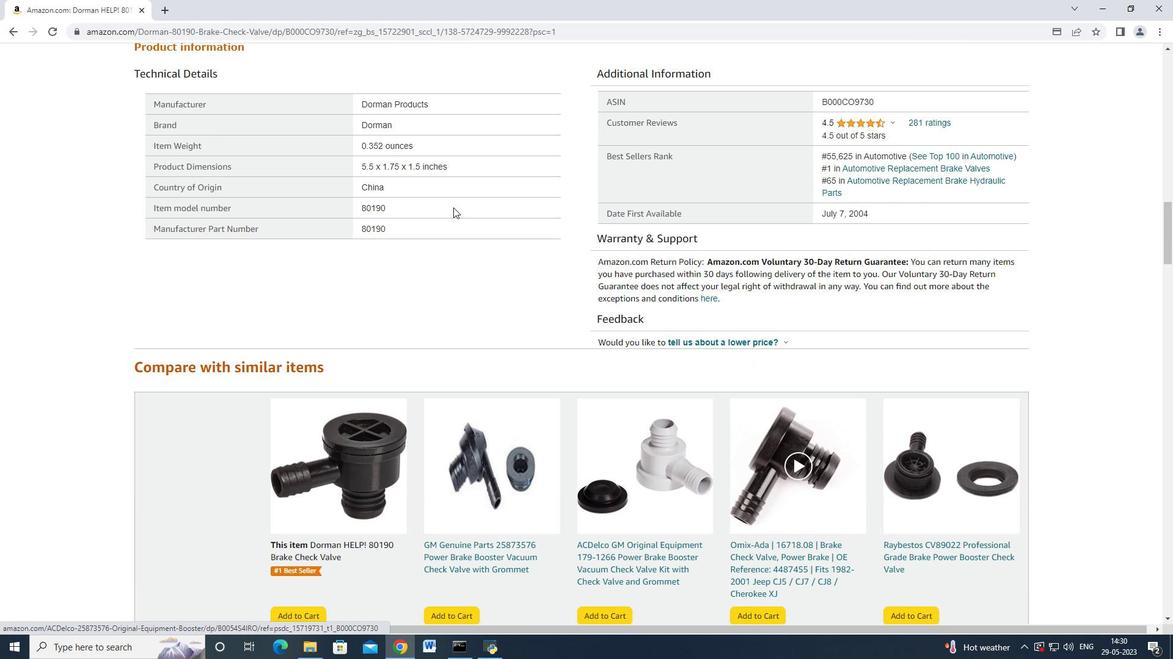 
Action: Mouse scrolled (451, 215) with delta (0, 0)
Screenshot: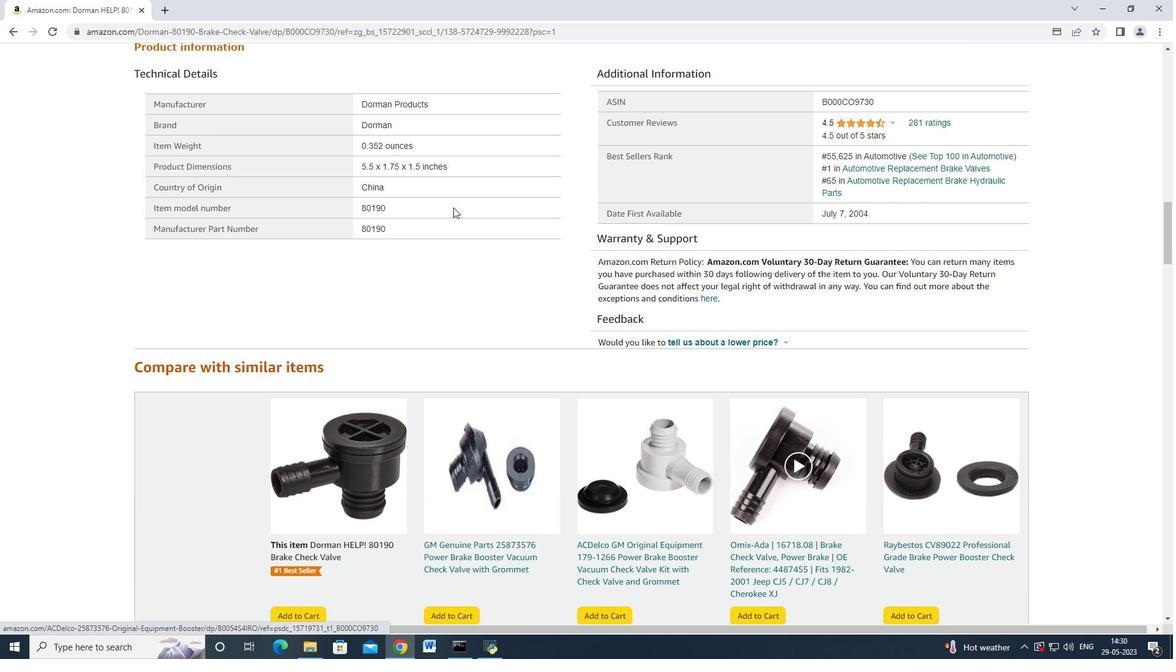 
Action: Mouse scrolled (451, 215) with delta (0, 0)
Screenshot: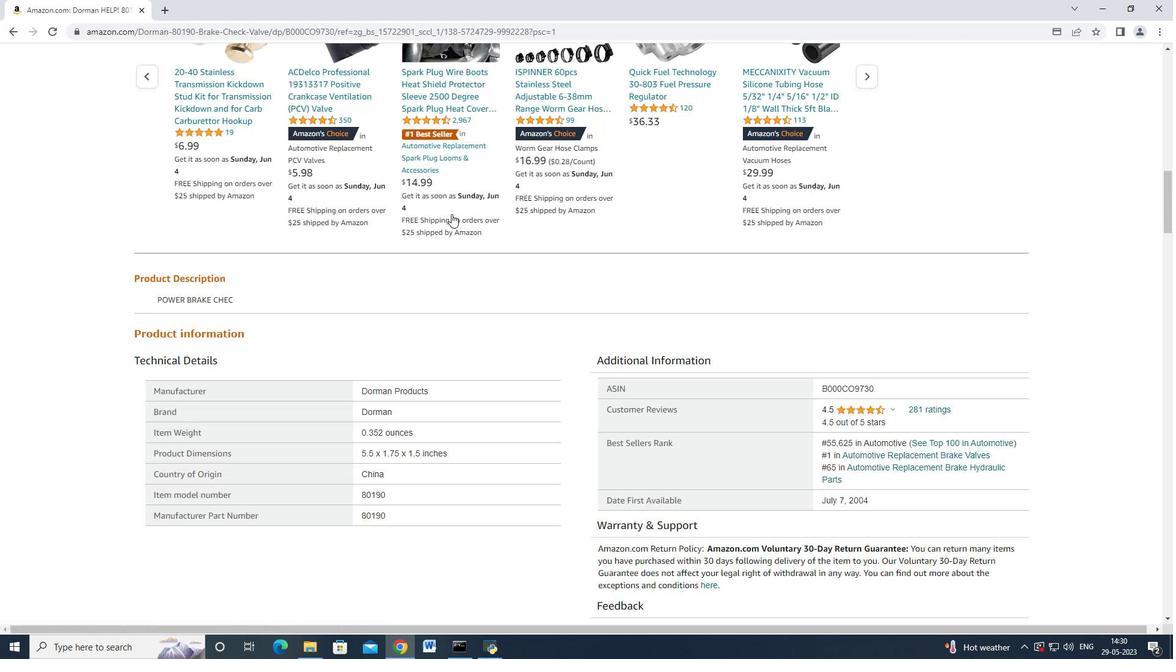 
Action: Mouse scrolled (451, 215) with delta (0, 0)
Screenshot: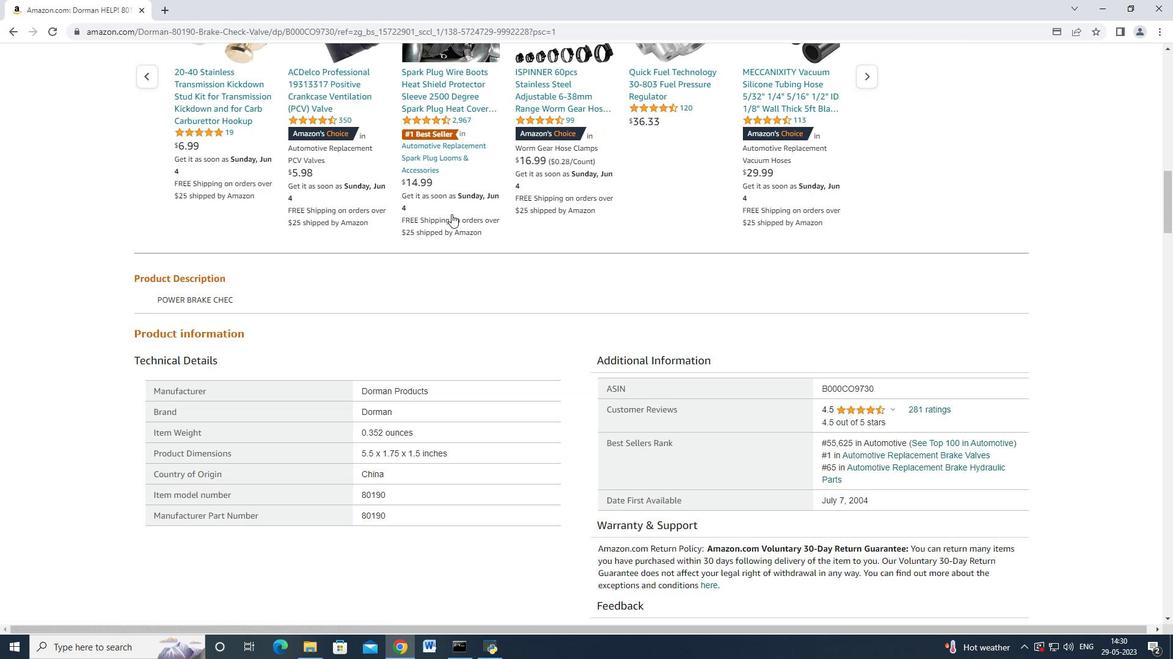 
Action: Mouse scrolled (451, 215) with delta (0, 0)
Screenshot: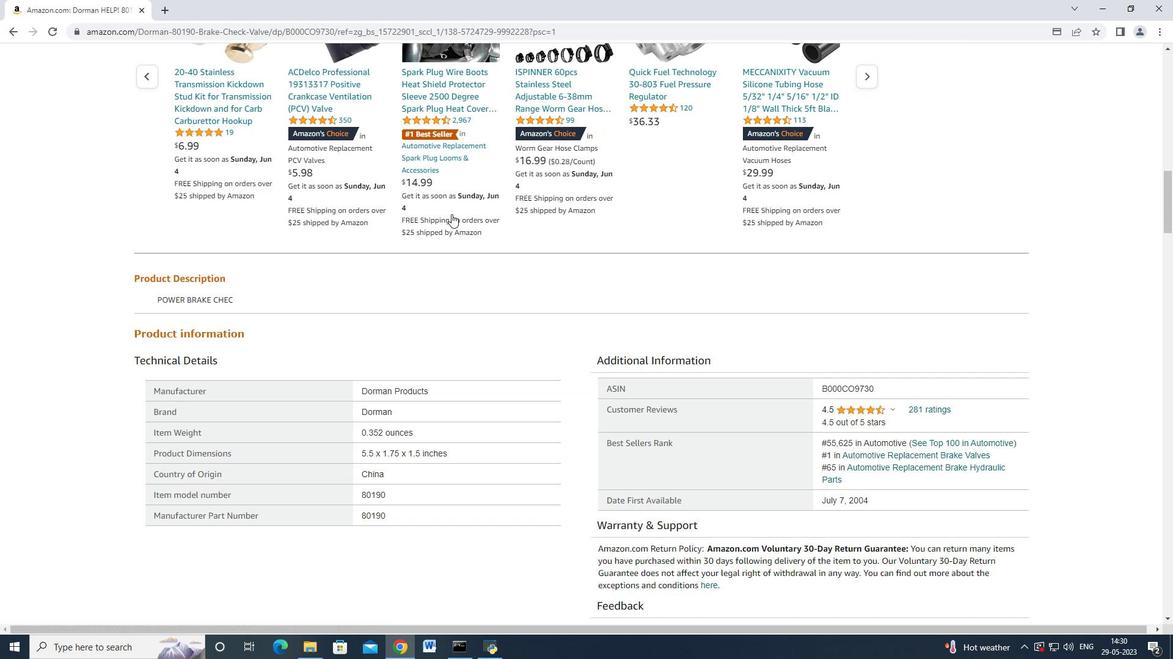 
Action: Mouse scrolled (451, 215) with delta (0, 0)
Screenshot: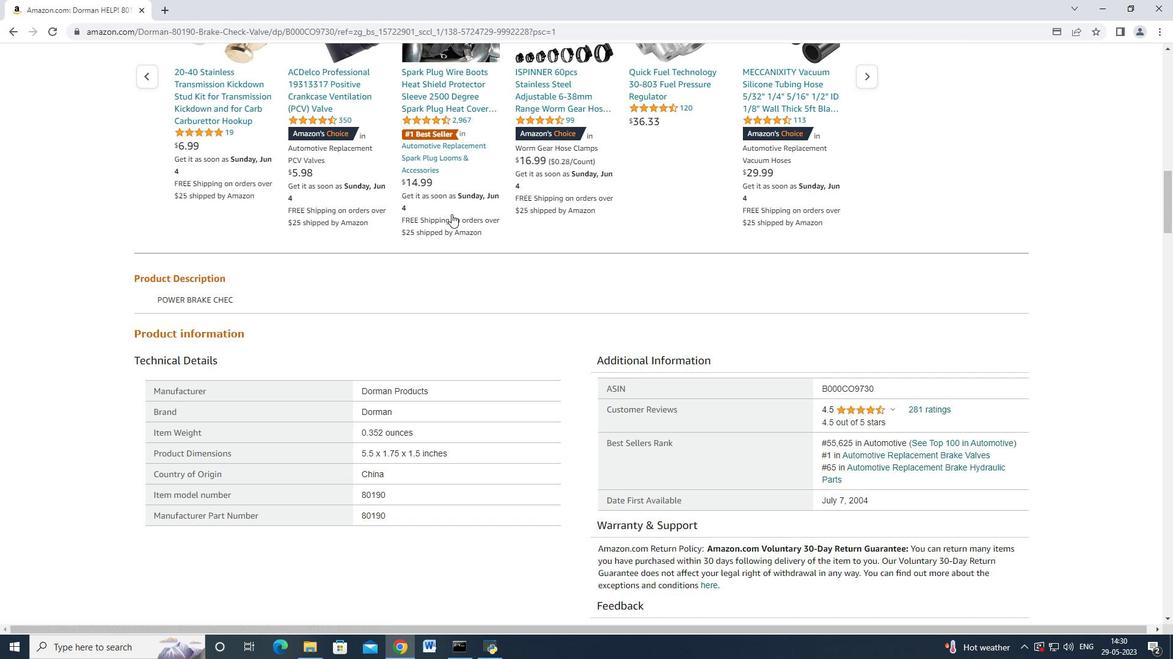 
Action: Mouse scrolled (451, 215) with delta (0, 0)
Screenshot: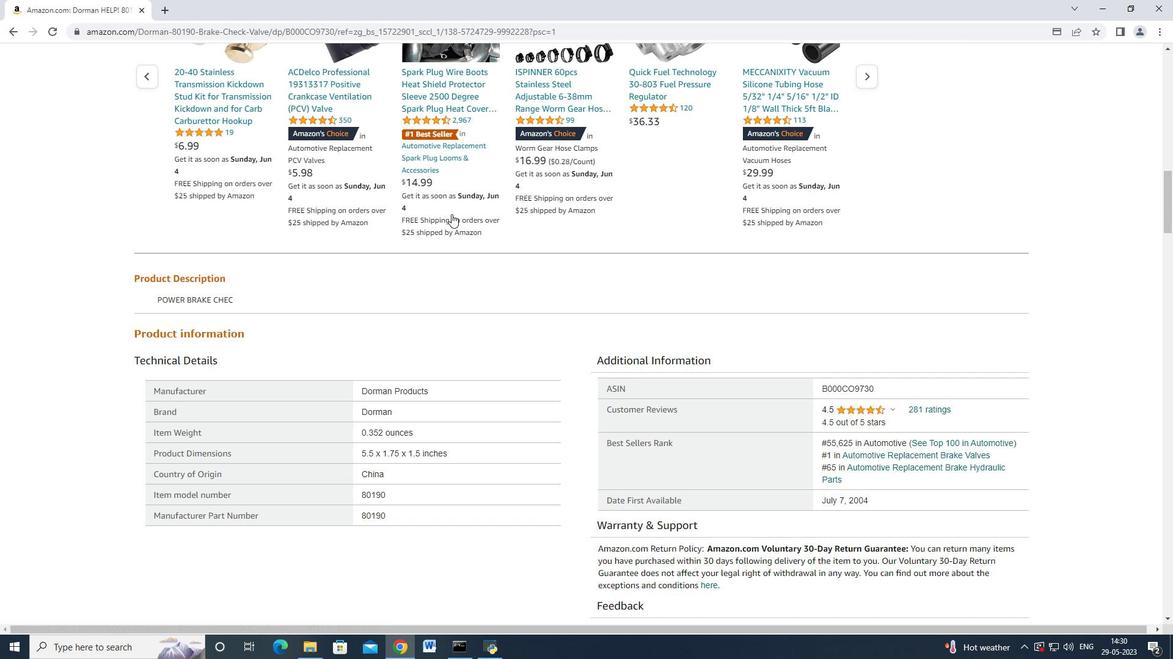 
Action: Mouse scrolled (451, 215) with delta (0, 0)
Screenshot: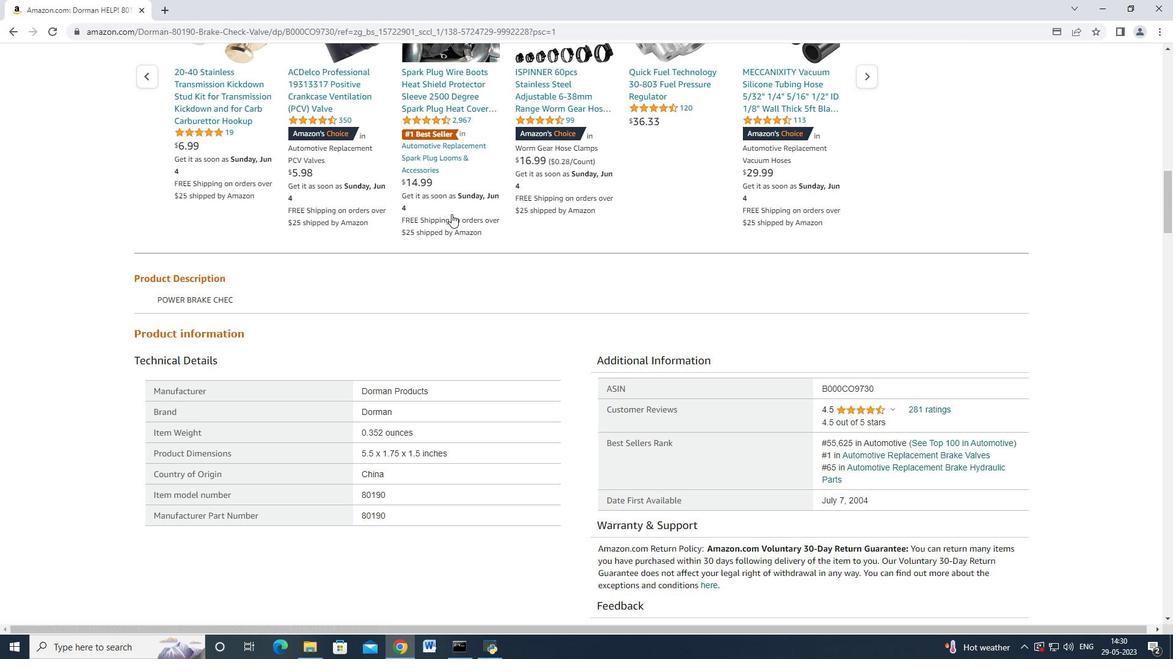 
Action: Mouse scrolled (451, 215) with delta (0, 0)
Screenshot: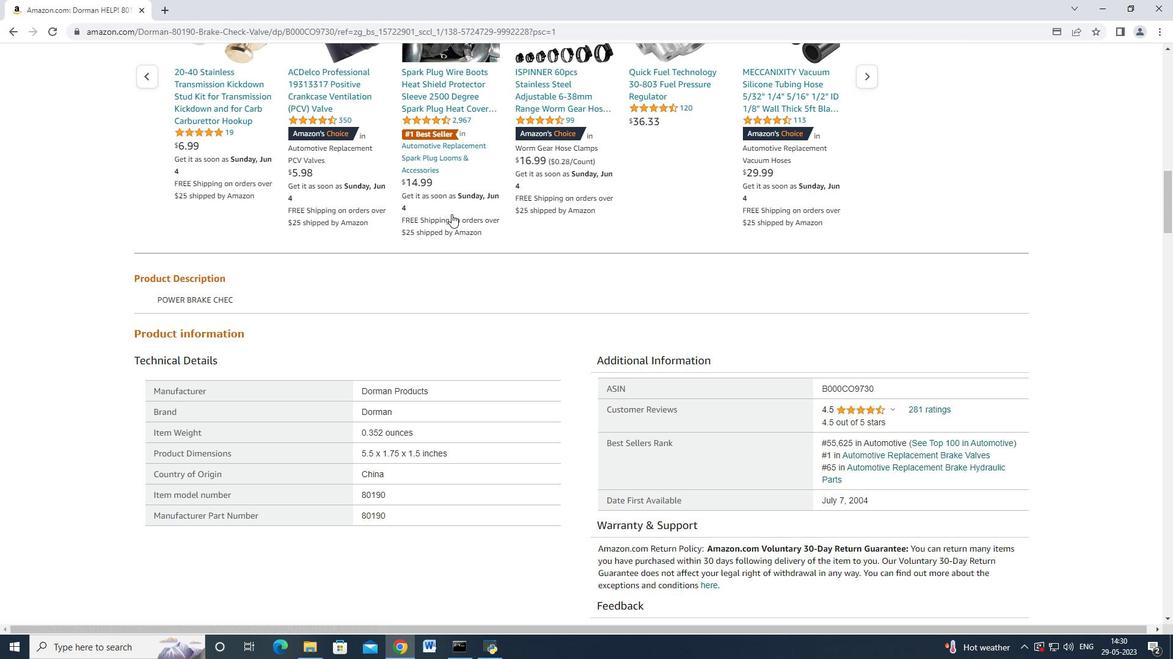 
Action: Mouse scrolled (451, 215) with delta (0, 0)
Screenshot: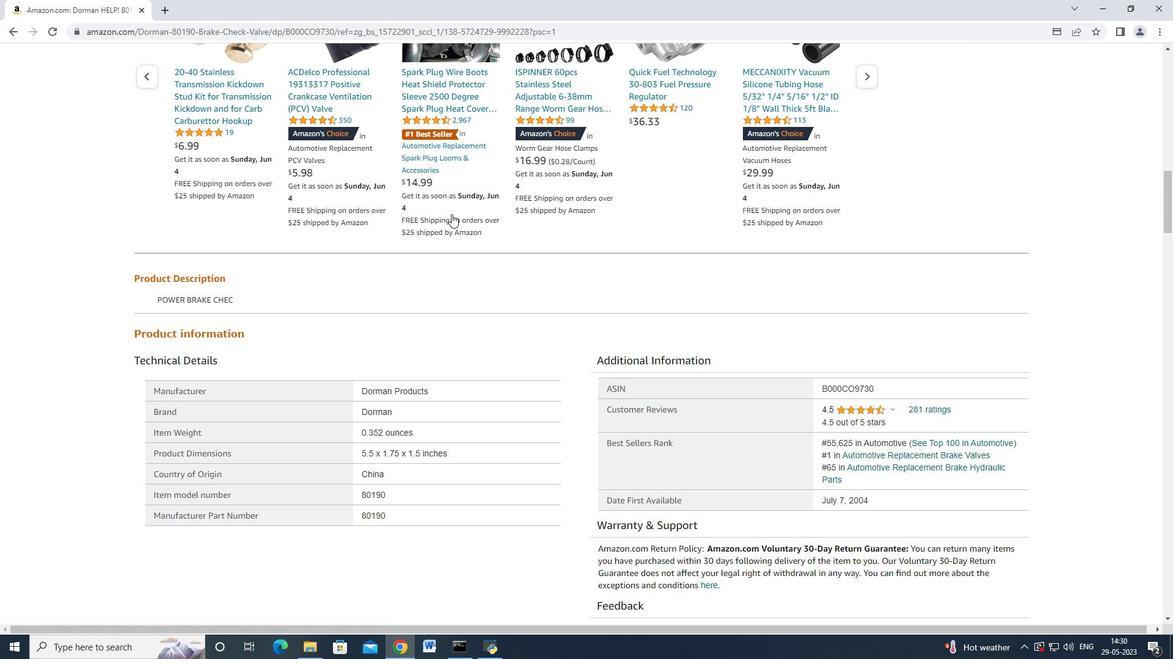
Action: Mouse scrolled (451, 215) with delta (0, 0)
Screenshot: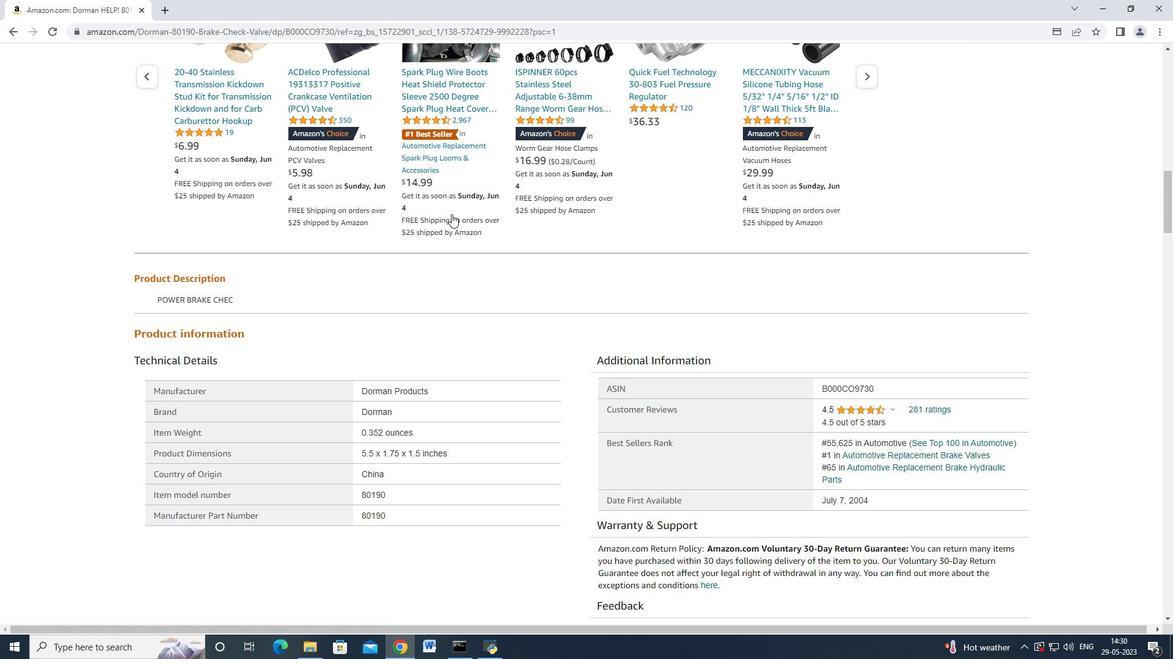 
Action: Mouse scrolled (451, 215) with delta (0, 0)
Screenshot: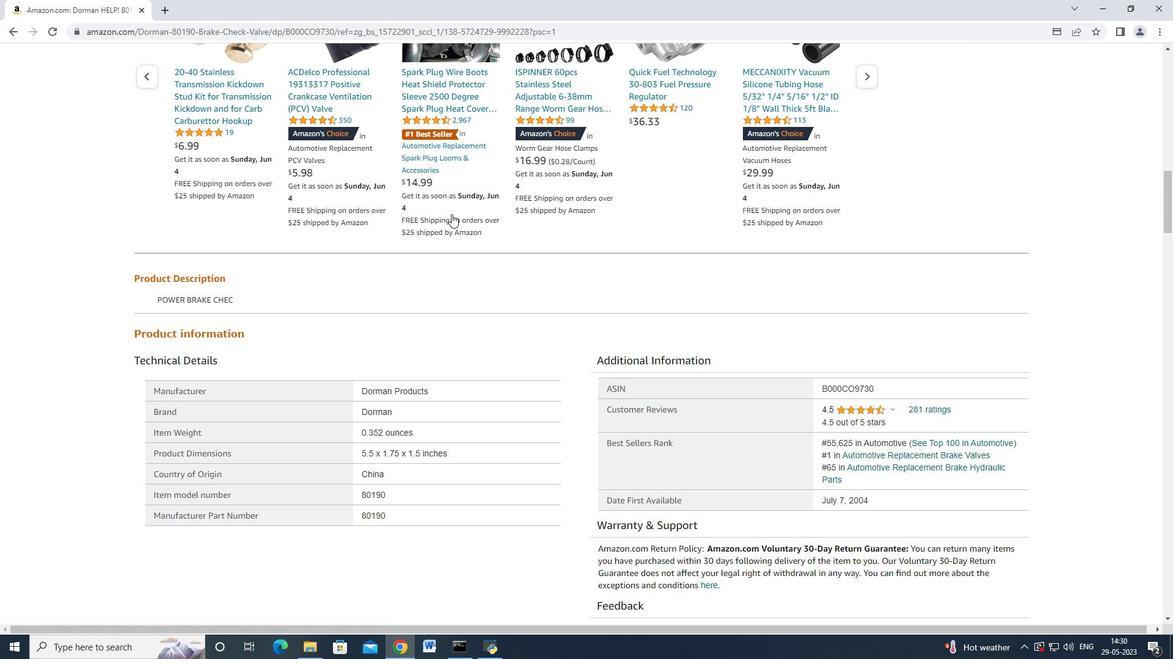 
Action: Mouse scrolled (451, 215) with delta (0, 0)
Screenshot: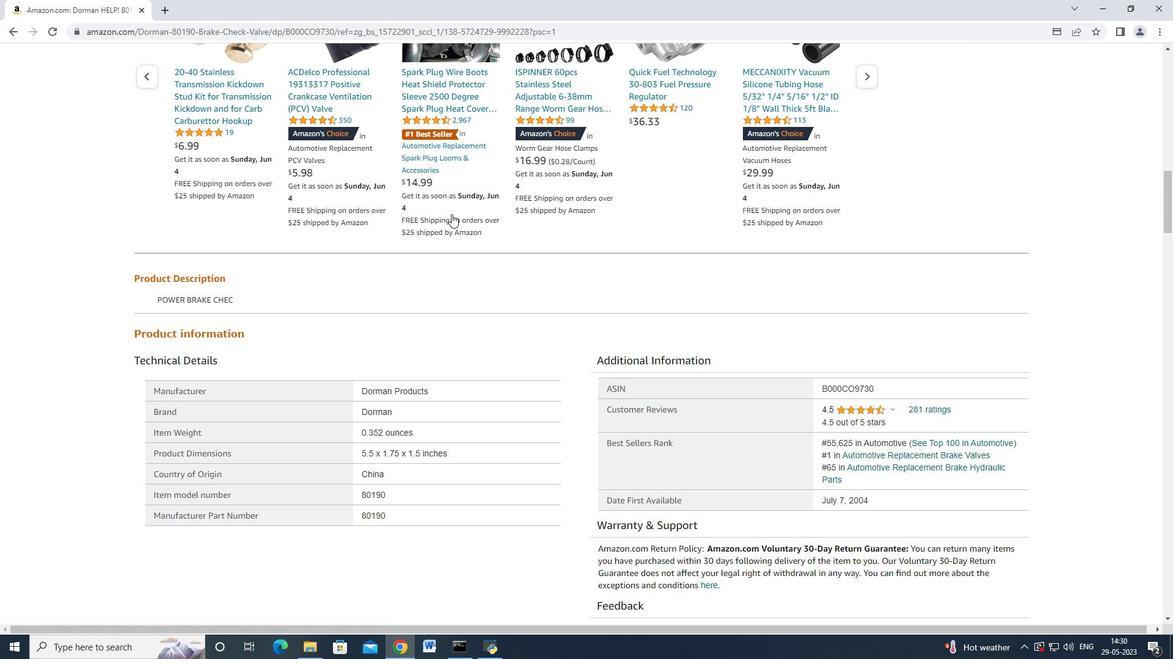 
Action: Mouse scrolled (451, 215) with delta (0, 0)
Screenshot: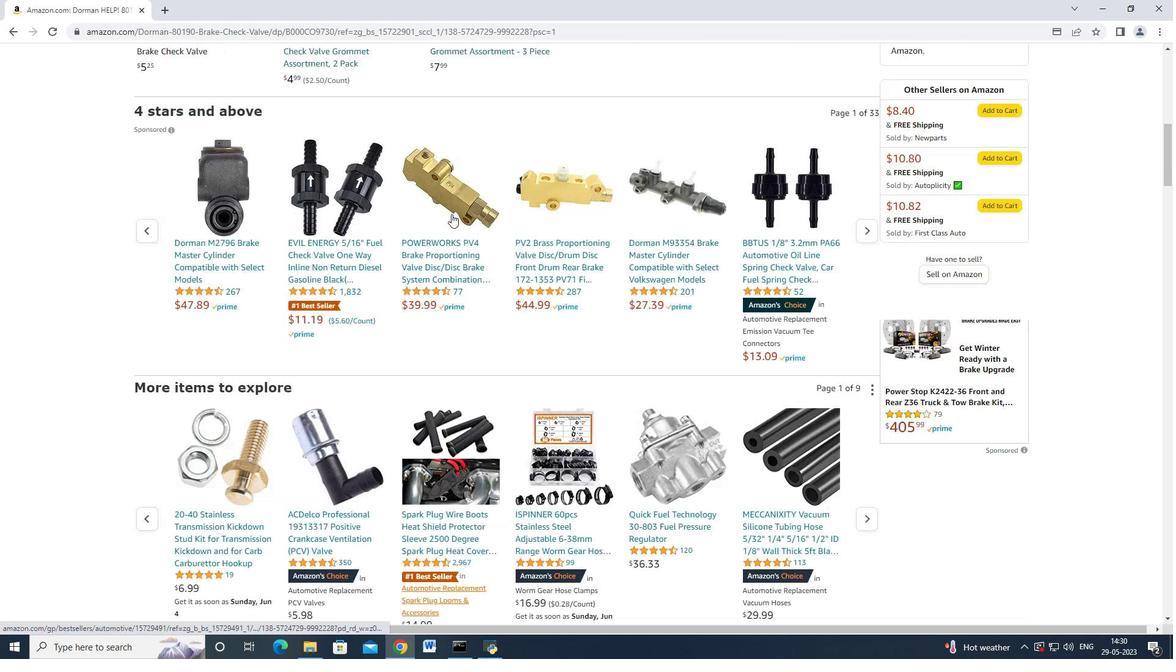 
Action: Mouse scrolled (451, 215) with delta (0, 0)
Screenshot: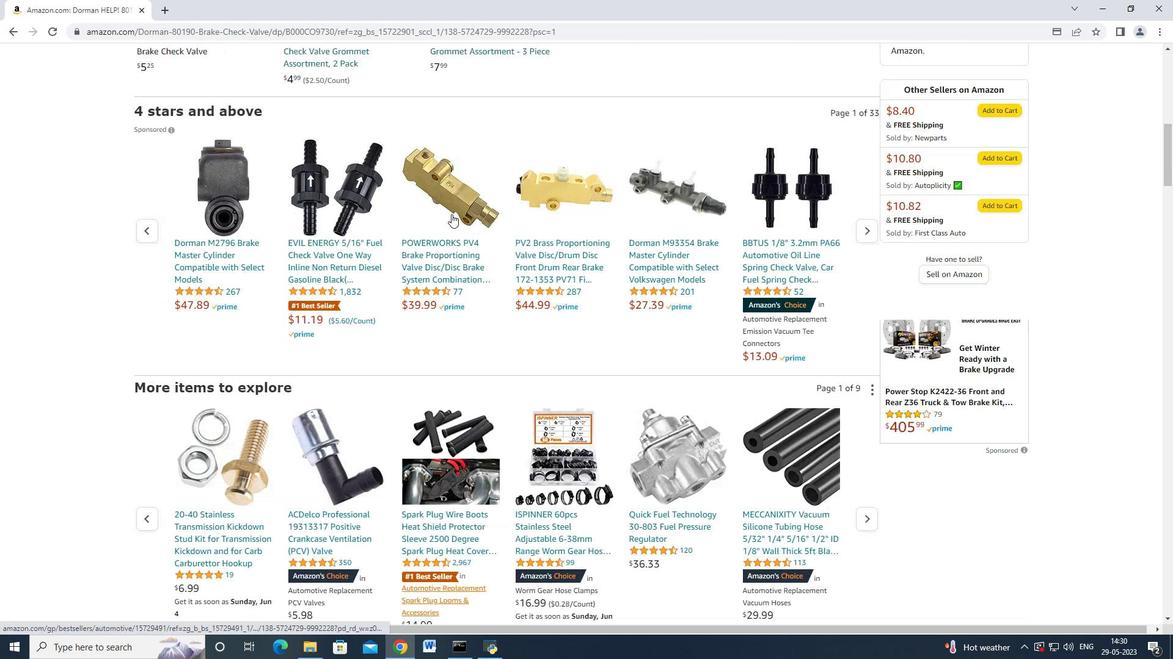 
Action: Mouse scrolled (451, 215) with delta (0, 0)
Screenshot: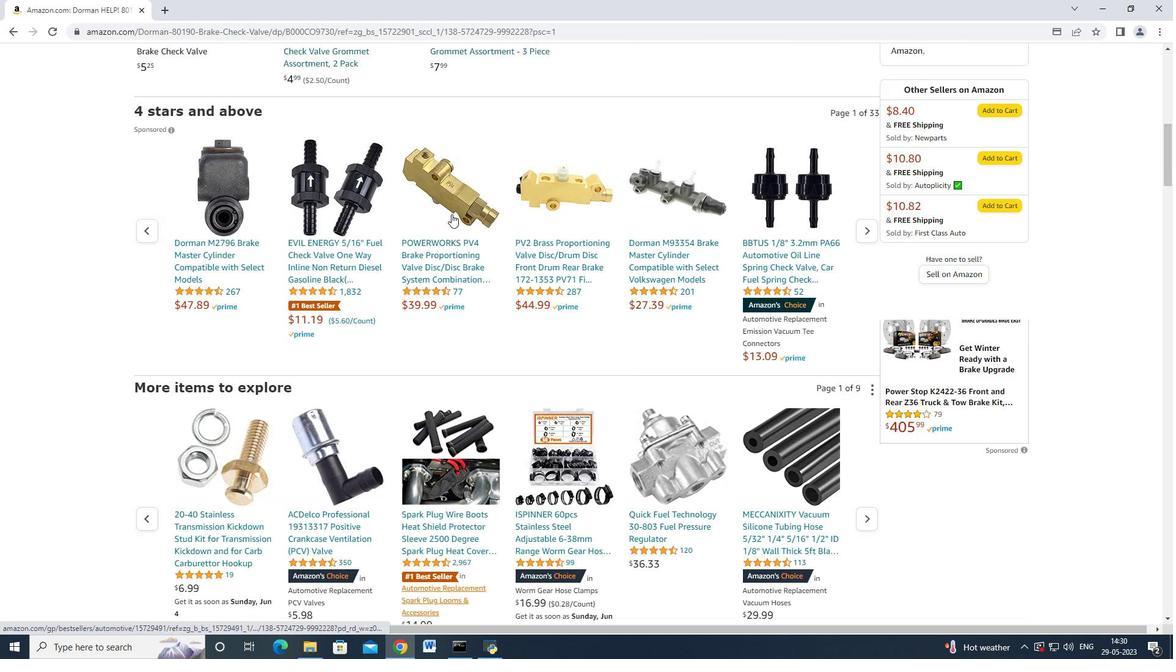
Action: Mouse moved to (661, 339)
Screenshot: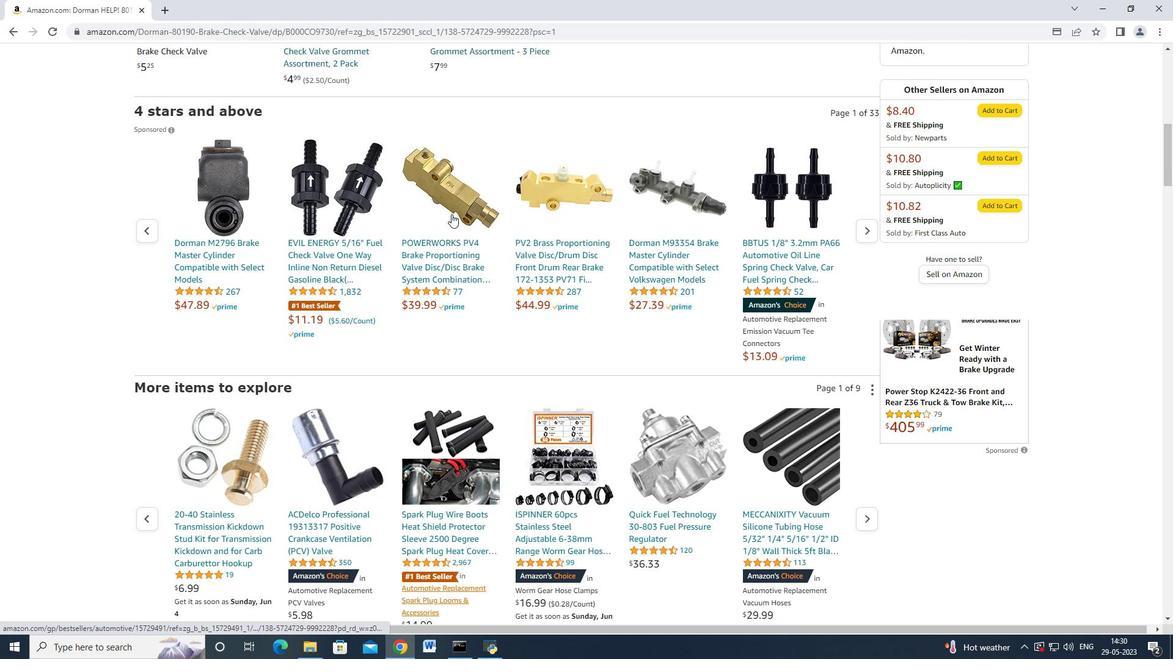 
Action: Mouse scrolled (451, 215) with delta (0, 0)
Screenshot: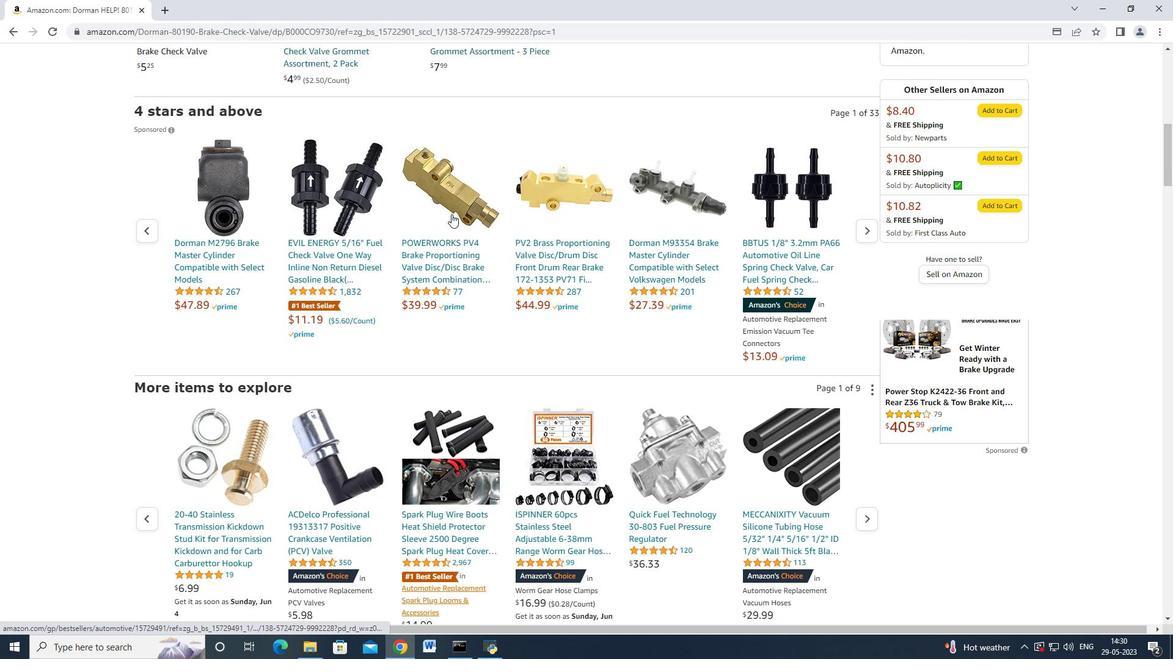 
Action: Mouse moved to (788, 416)
Screenshot: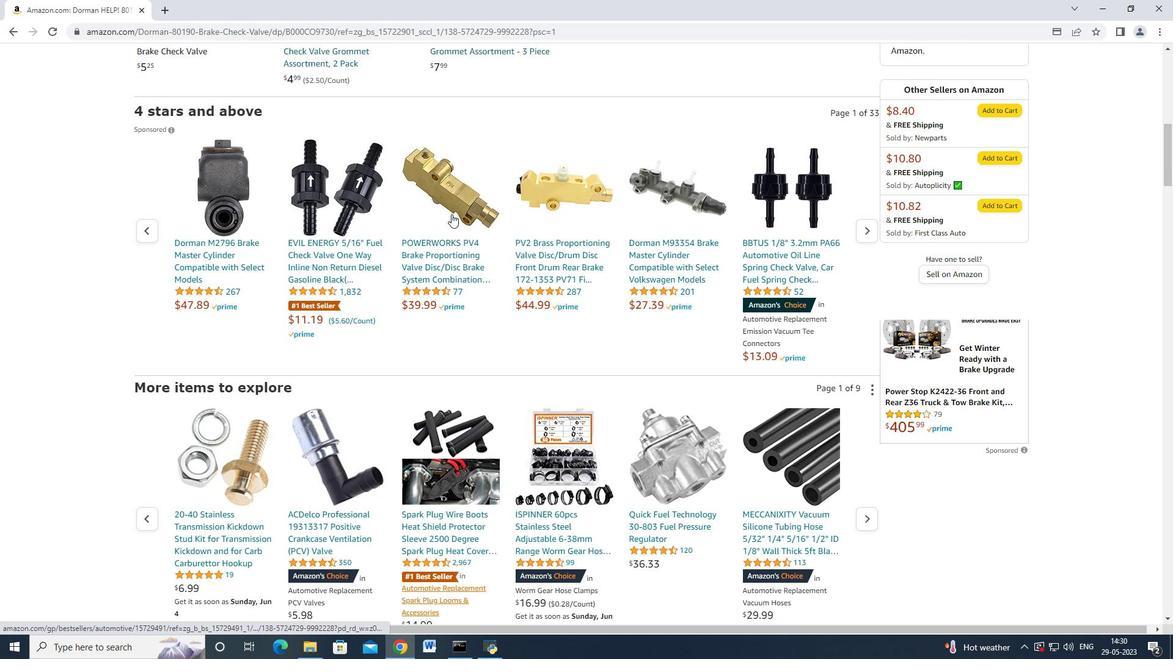 
Action: Mouse scrolled (451, 215) with delta (0, 0)
Screenshot: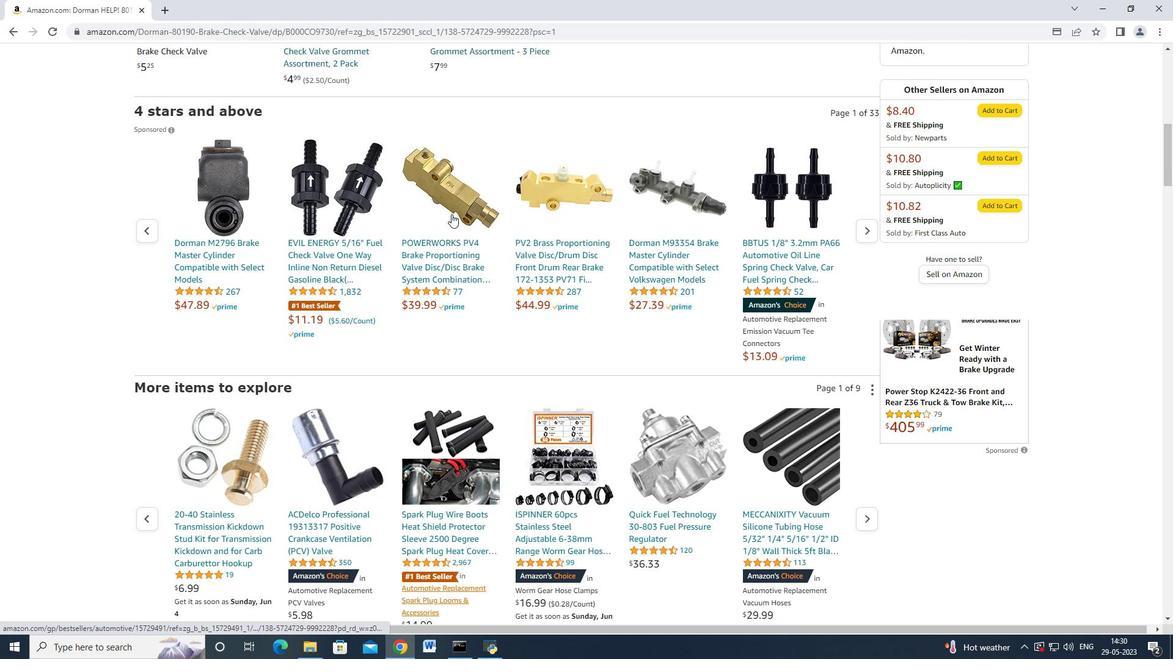 
Action: Mouse moved to (812, 434)
Screenshot: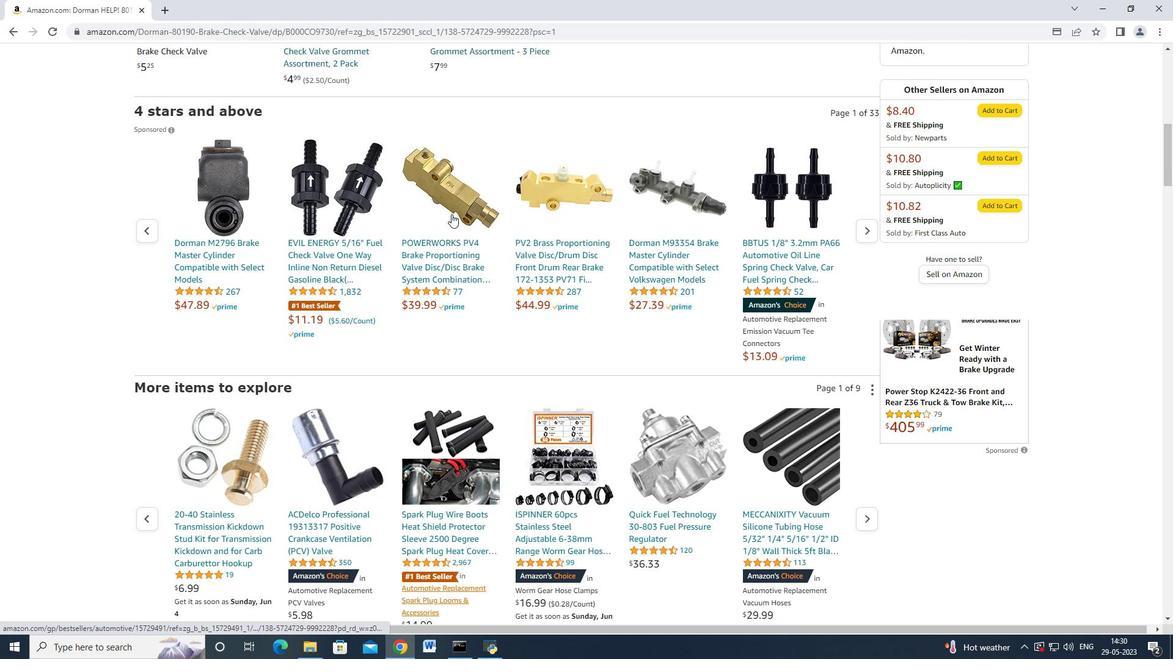
Action: Mouse scrolled (451, 215) with delta (0, 0)
Screenshot: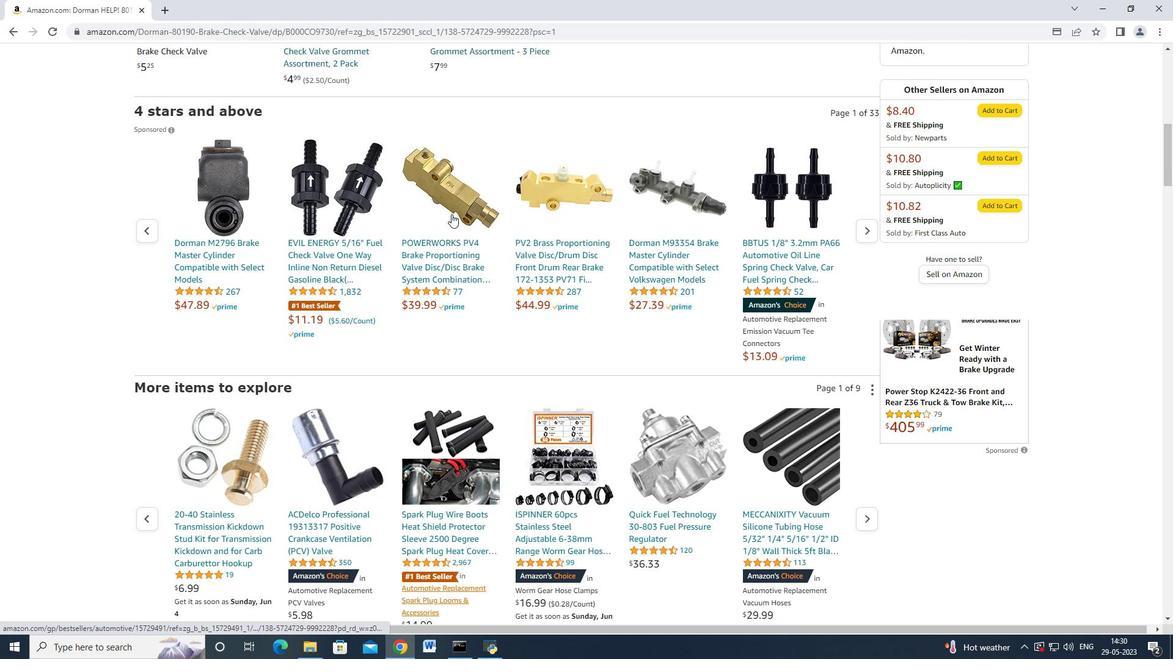 
Action: Mouse moved to (908, 445)
Screenshot: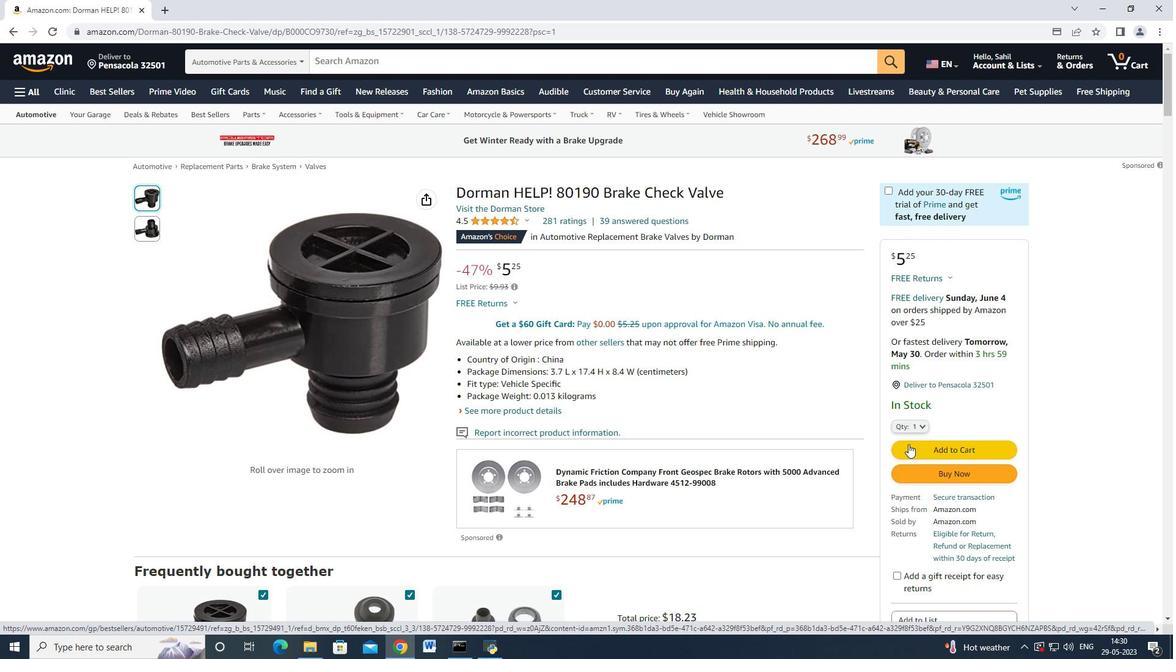 
Action: Mouse pressed left at (908, 445)
Screenshot: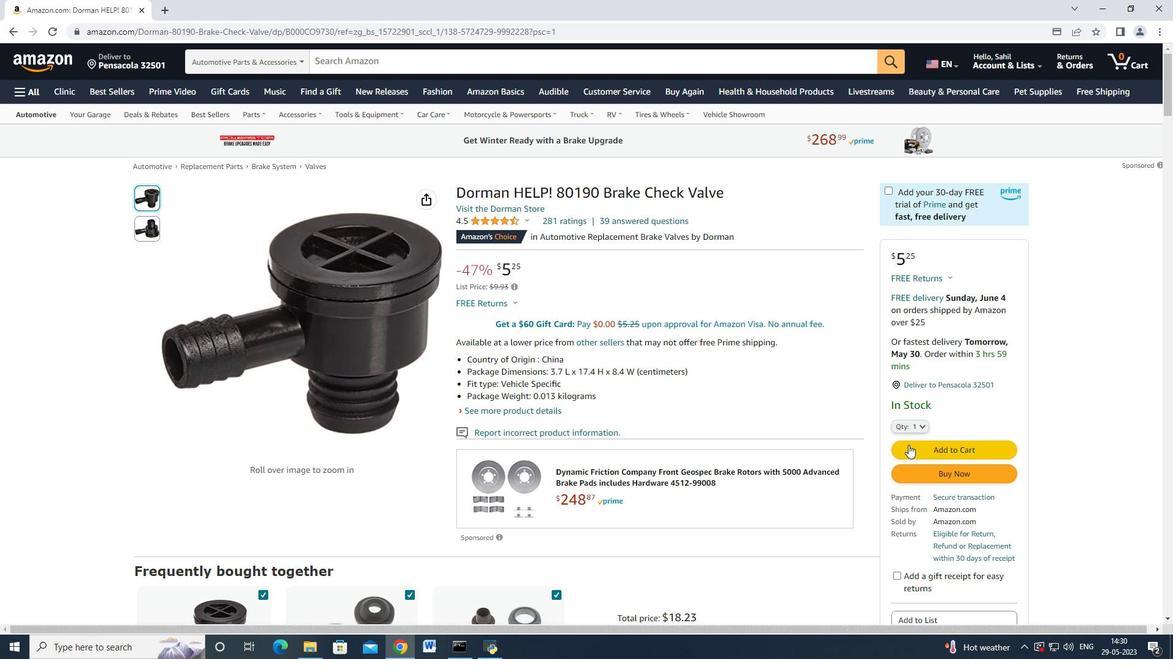 
Action: Mouse moved to (9, 33)
Screenshot: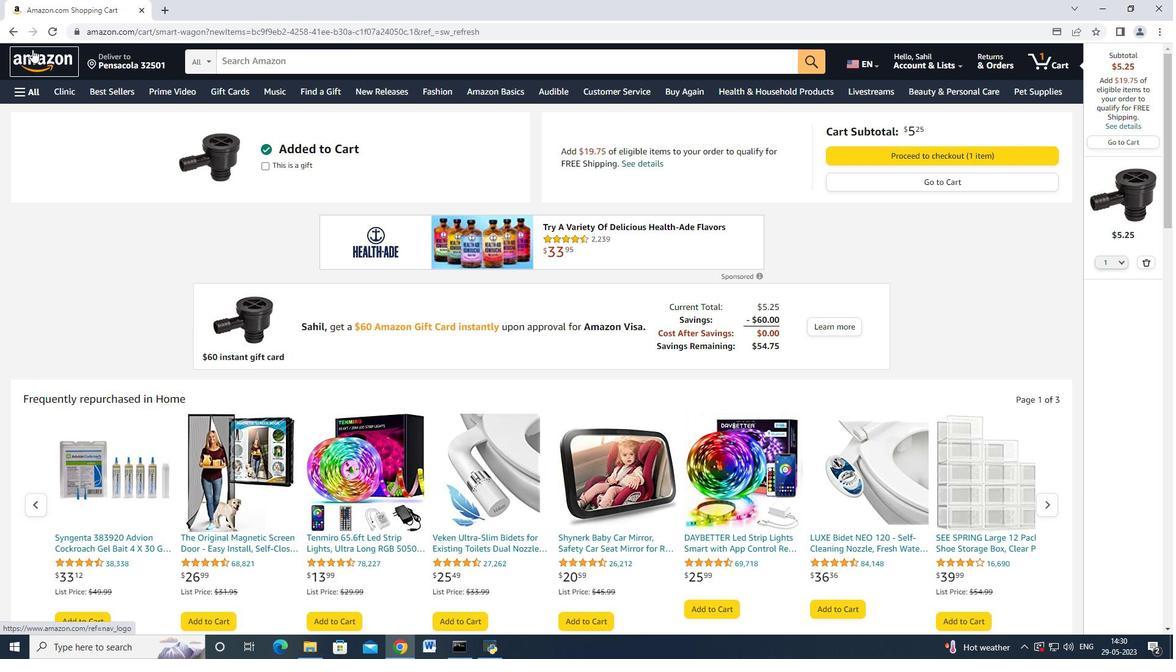 
Action: Mouse pressed left at (9, 33)
Screenshot: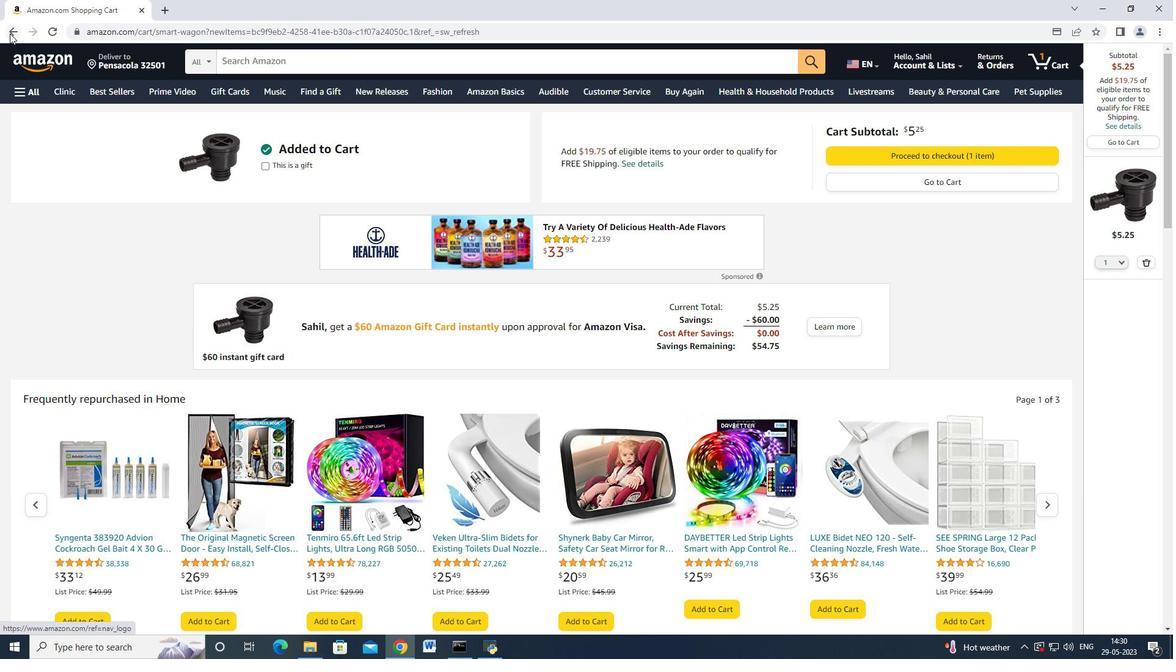 
Action: Mouse moved to (510, 310)
Screenshot: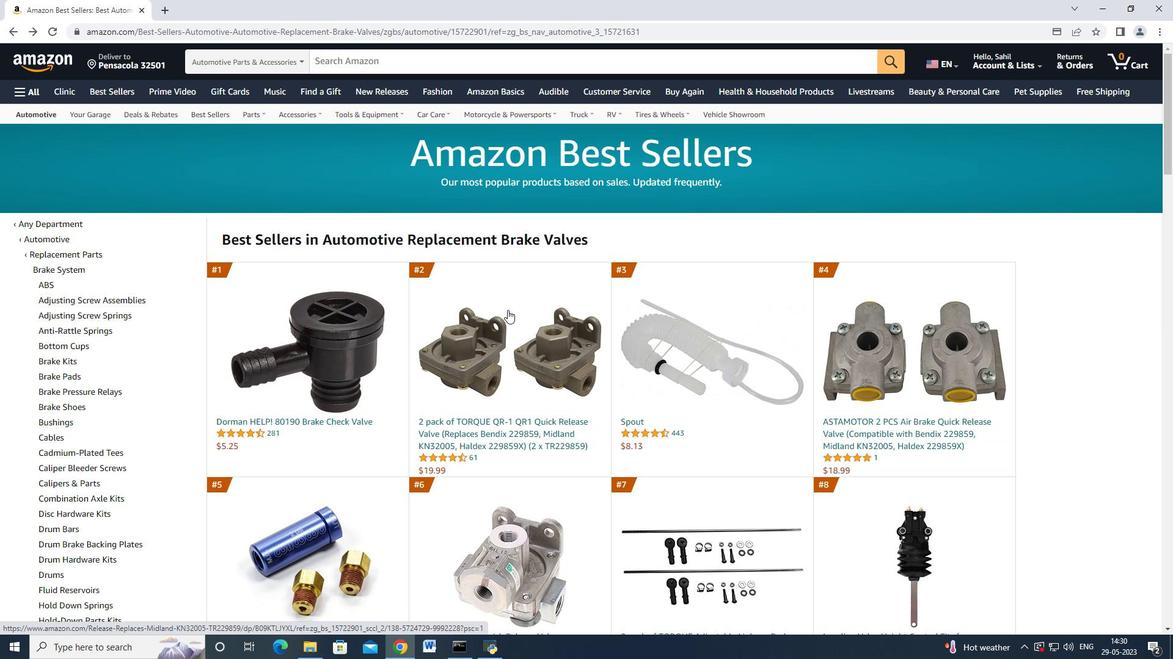 
Action: Mouse scrolled (510, 310) with delta (0, 0)
Screenshot: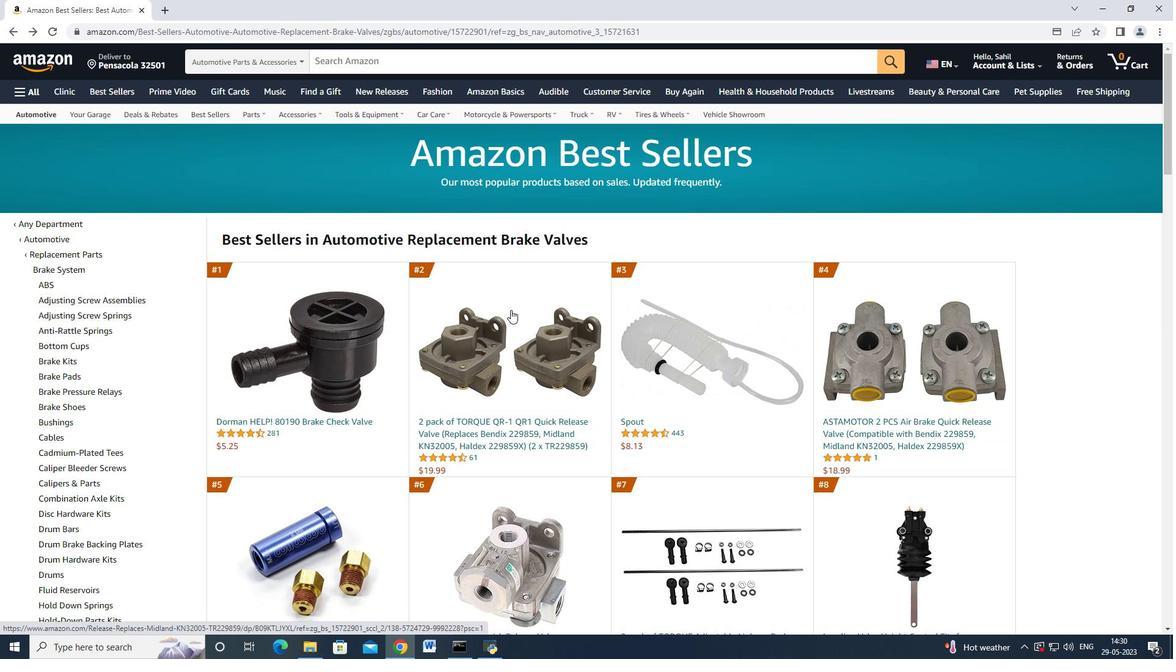 
Action: Mouse scrolled (510, 310) with delta (0, 0)
Screenshot: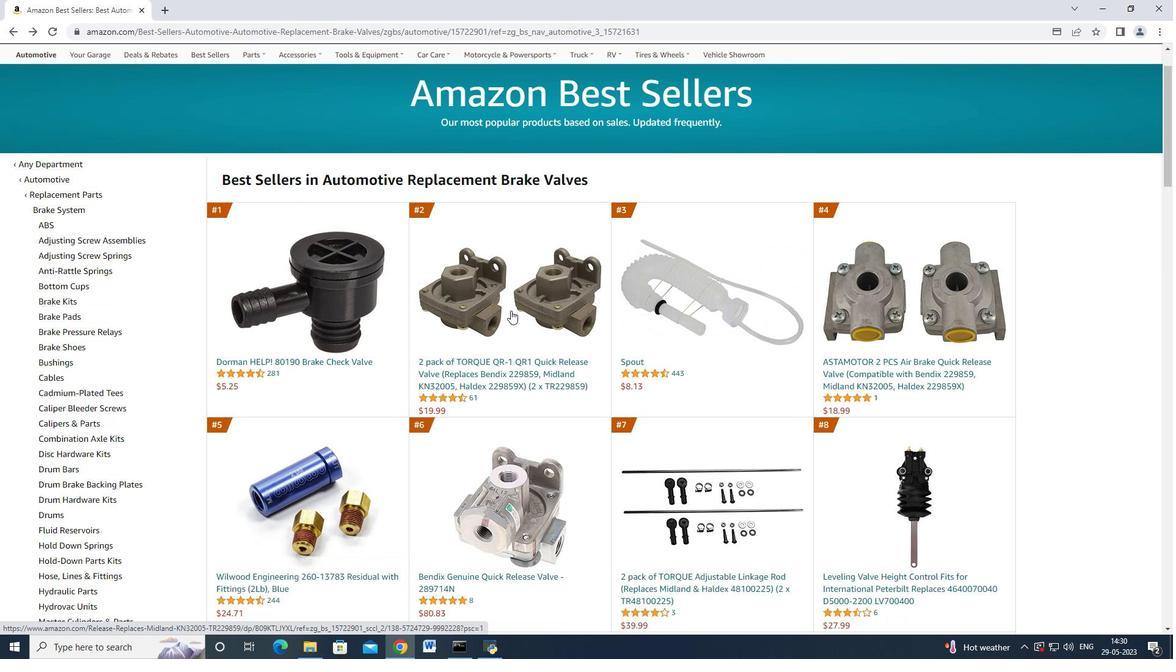 
Action: Mouse scrolled (510, 310) with delta (0, 0)
Screenshot: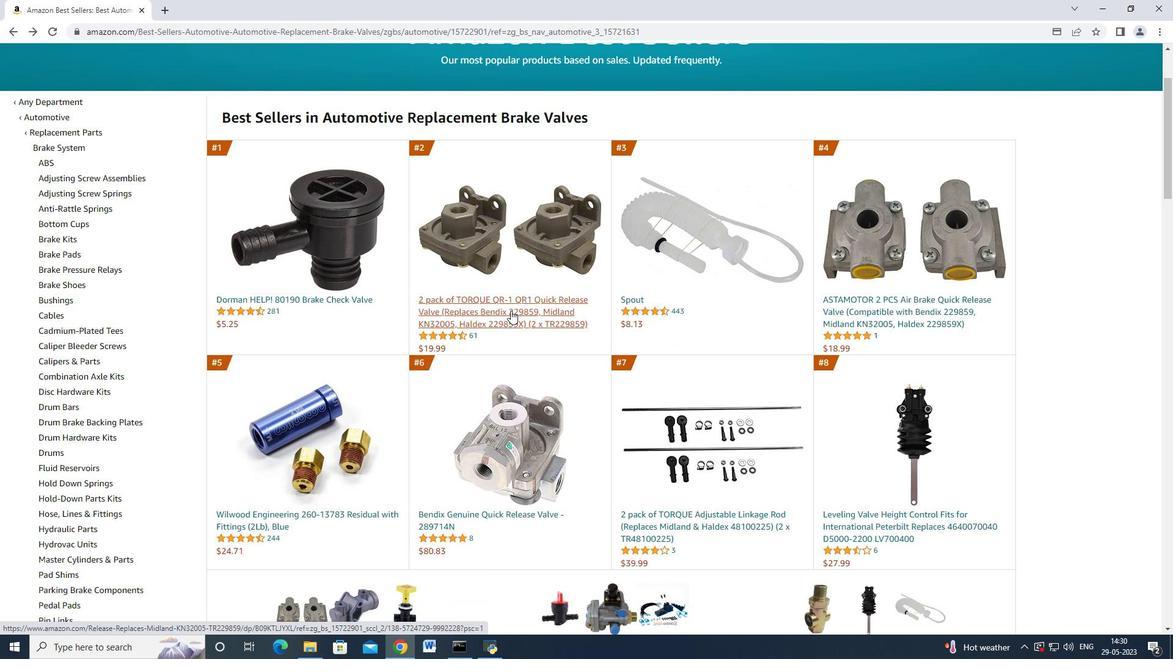 
Action: Mouse moved to (472, 450)
Screenshot: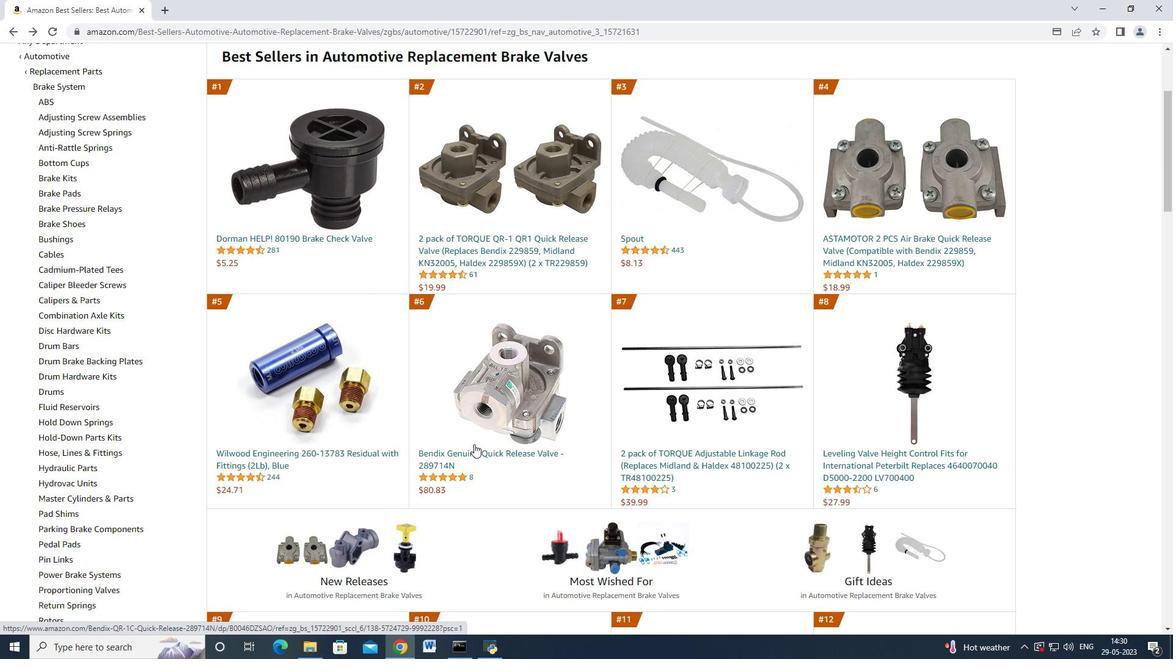 
Action: Mouse pressed left at (472, 450)
Screenshot: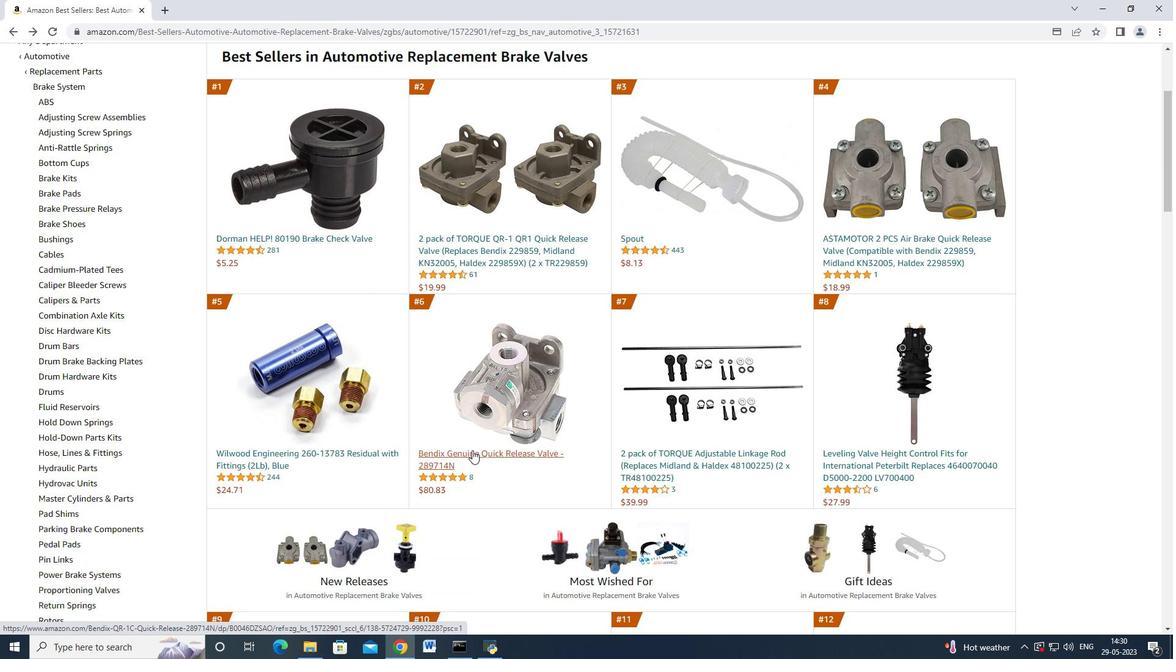 
Action: Mouse moved to (1001, 310)
Screenshot: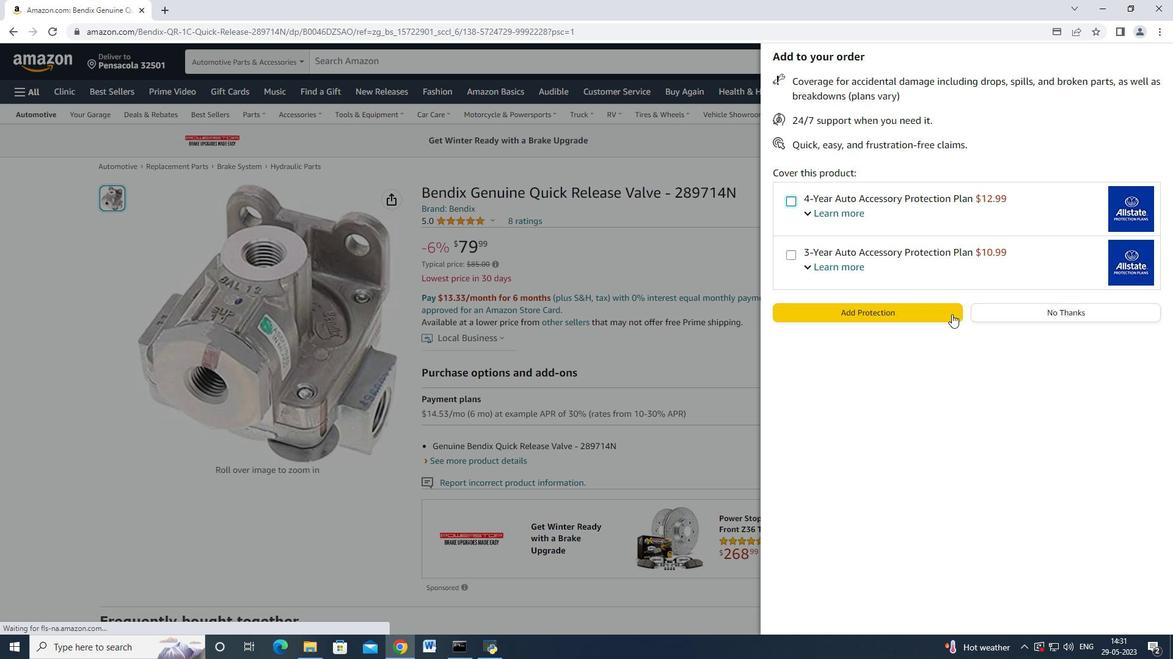 
Action: Mouse pressed left at (1001, 310)
Screenshot: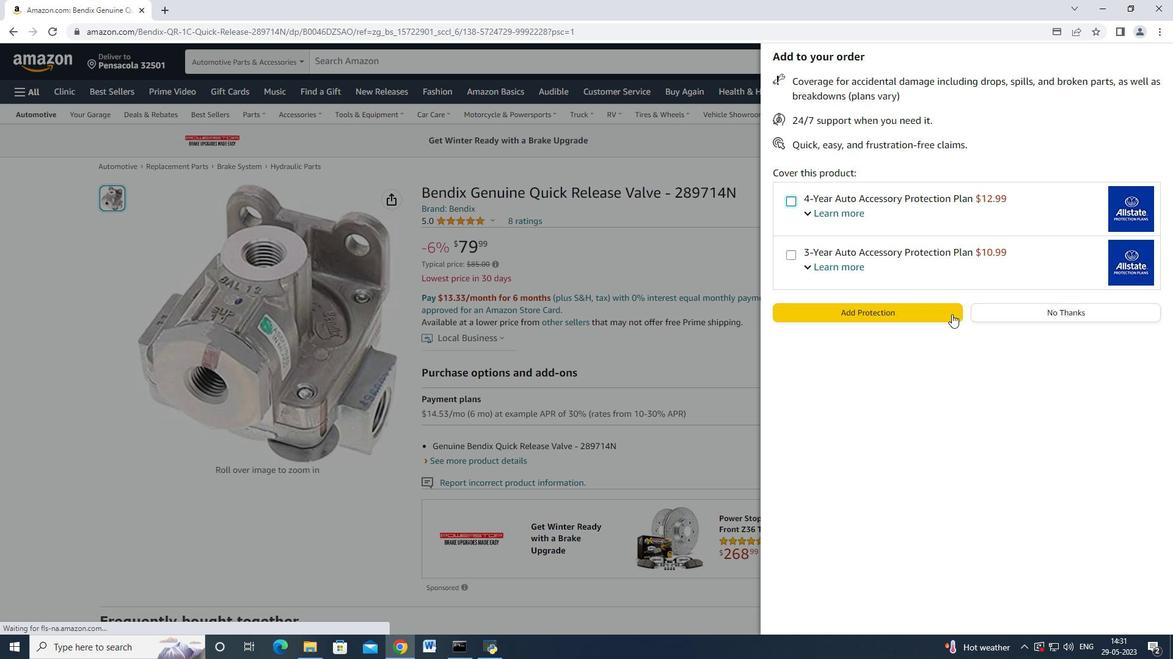 
Action: Mouse moved to (413, 223)
Screenshot: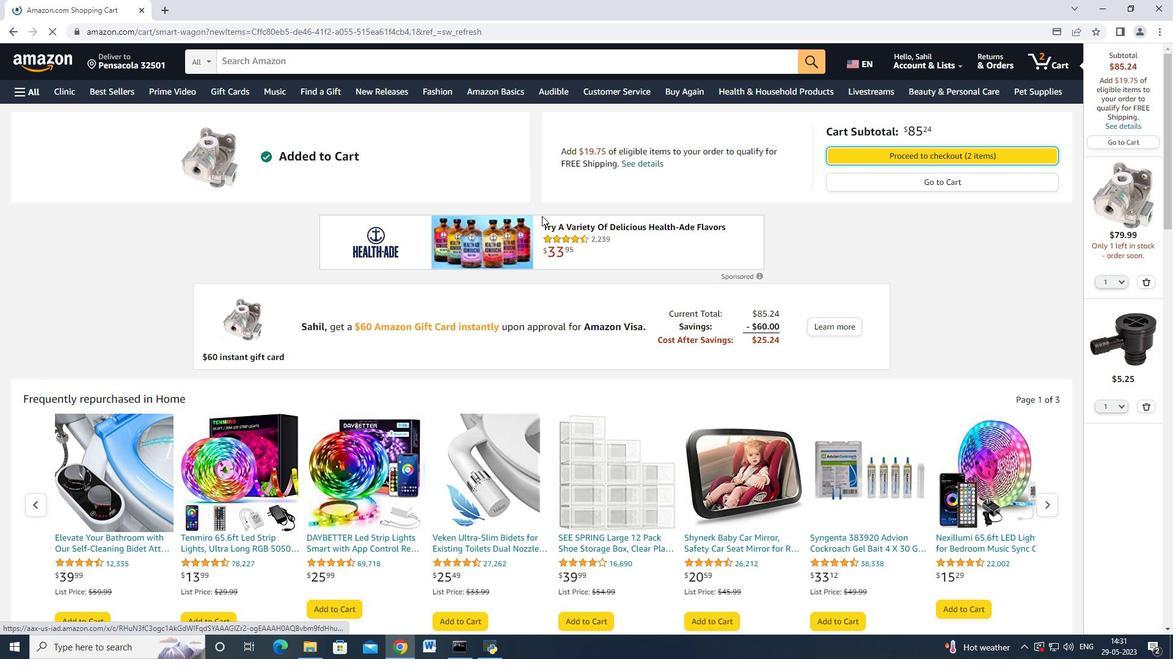 
Action: Mouse scrolled (444, 218) with delta (0, 0)
Screenshot: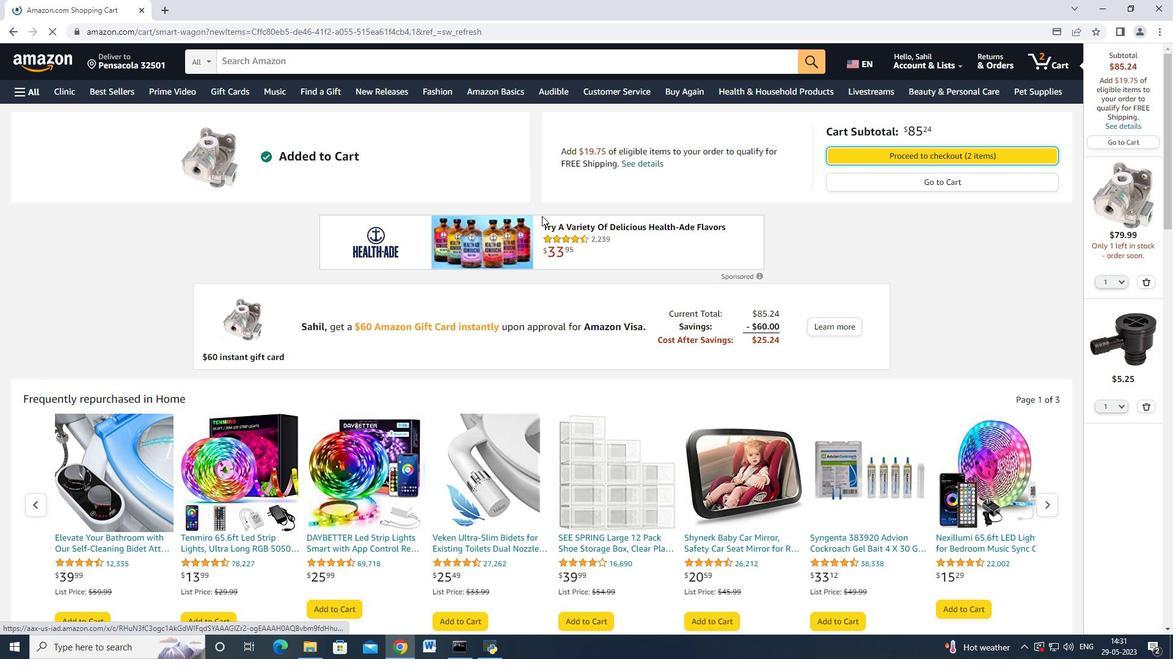 
Action: Mouse moved to (486, 217)
Screenshot: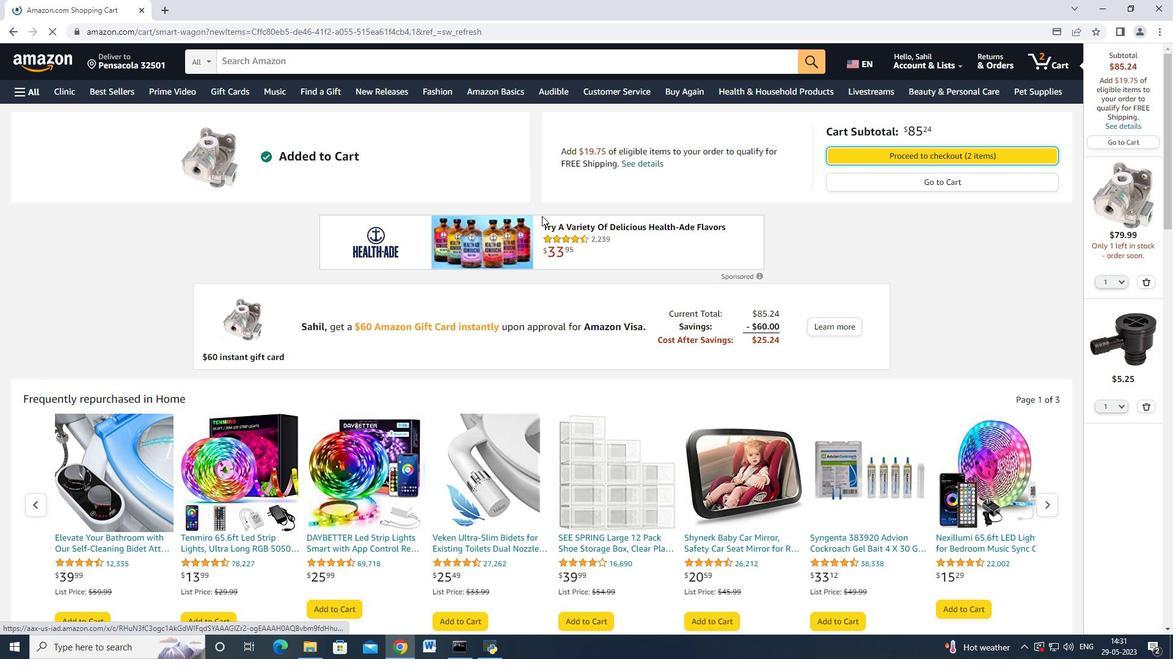 
Action: Mouse scrolled (444, 218) with delta (0, 0)
Screenshot: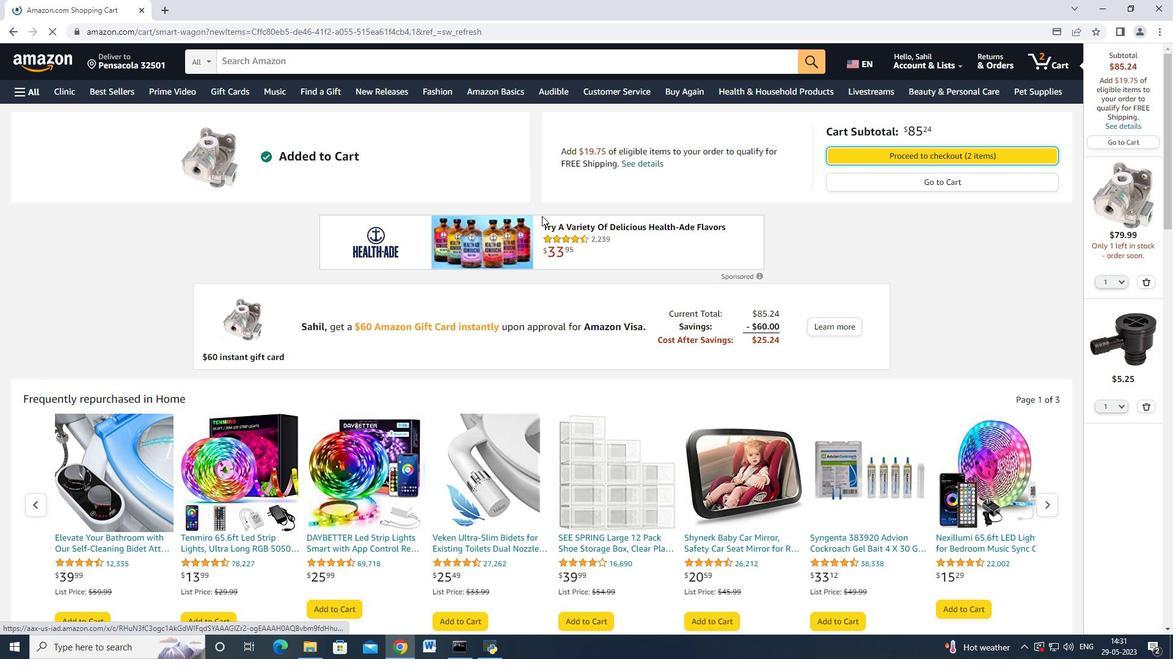 
Action: Mouse moved to (494, 218)
Screenshot: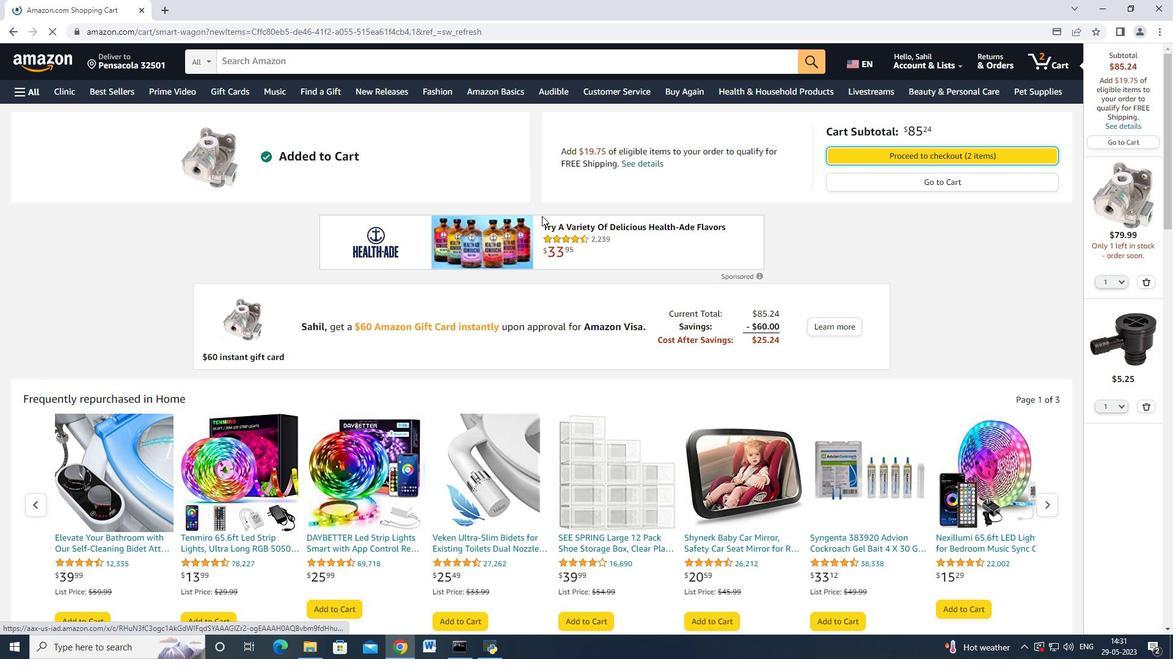 
Action: Mouse scrolled (444, 218) with delta (0, 0)
Screenshot: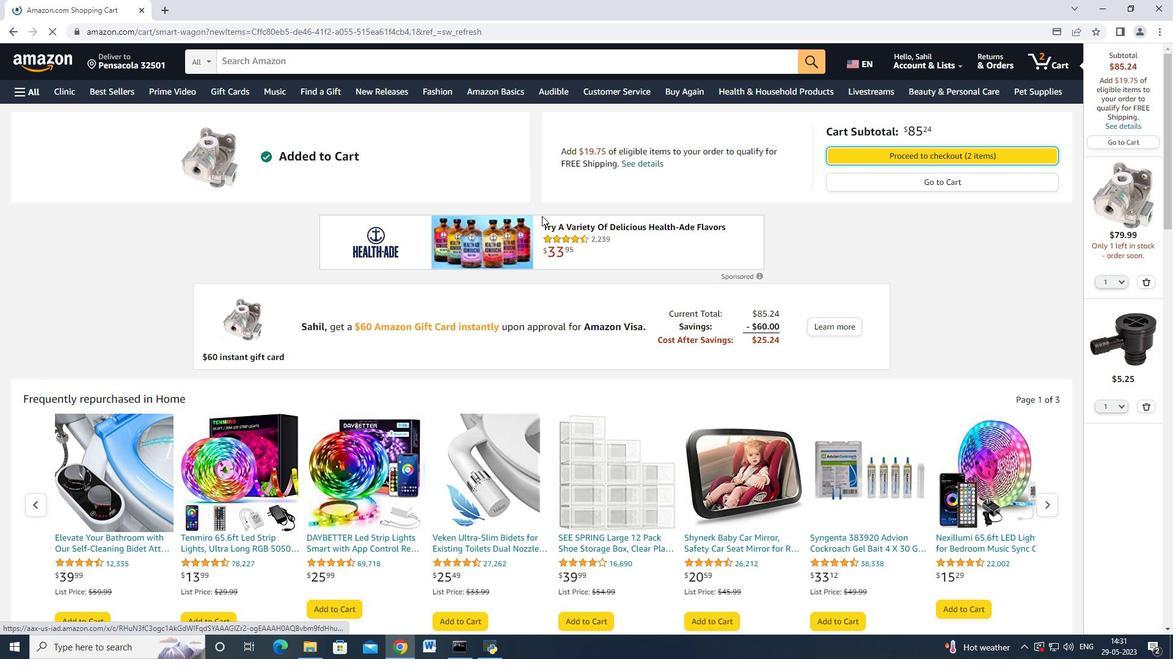 
Action: Mouse moved to (439, 216)
Screenshot: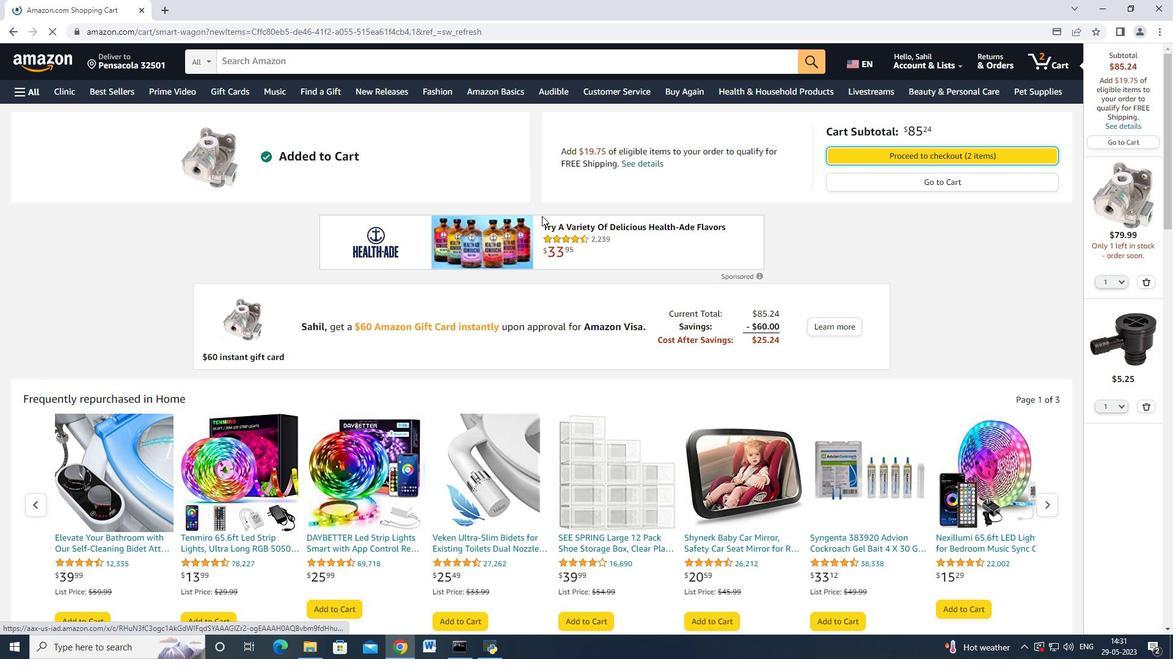 
Action: Mouse scrolled (444, 219) with delta (0, 0)
Screenshot: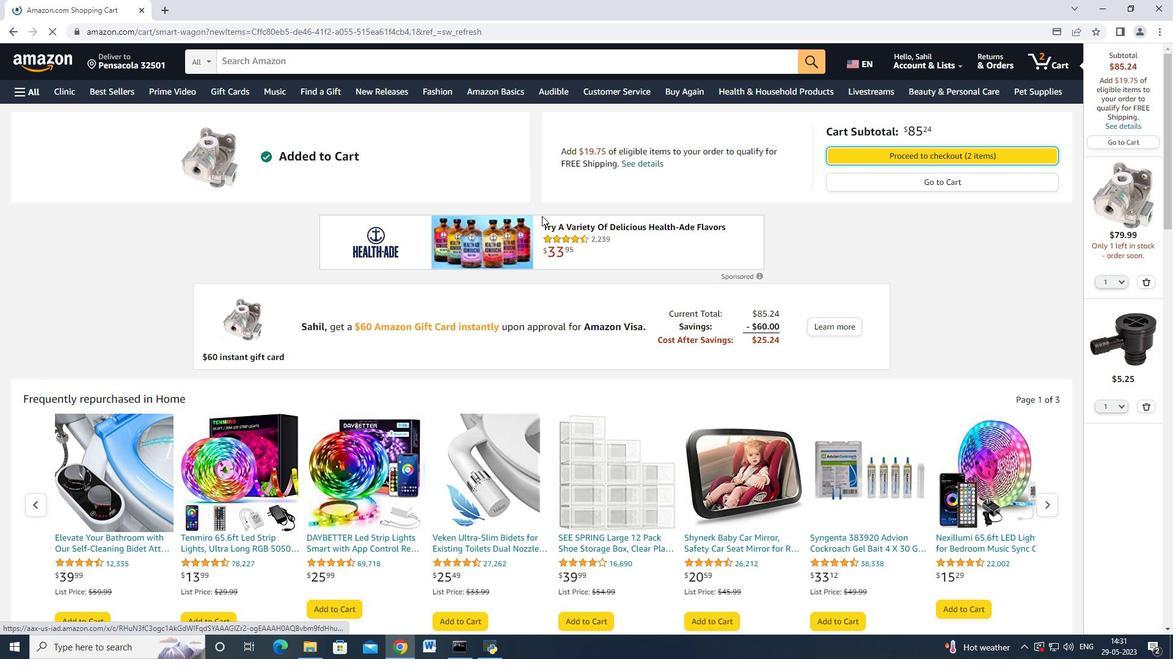 
Action: Mouse moved to (422, 216)
Screenshot: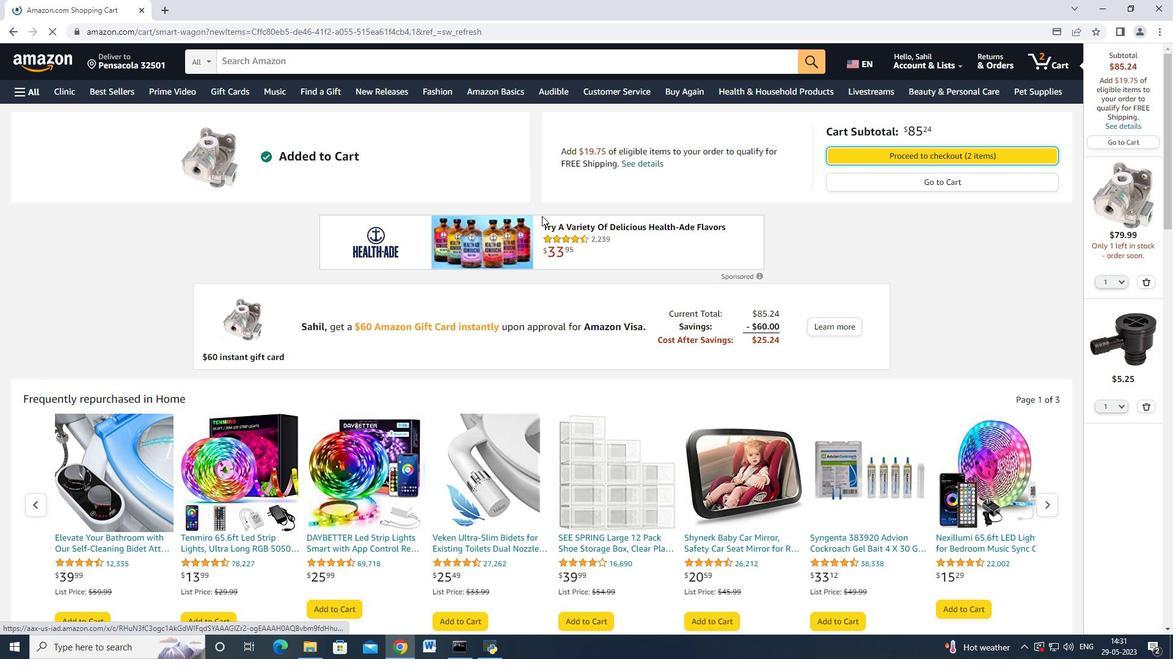 
Action: Mouse scrolled (444, 219) with delta (0, 0)
Screenshot: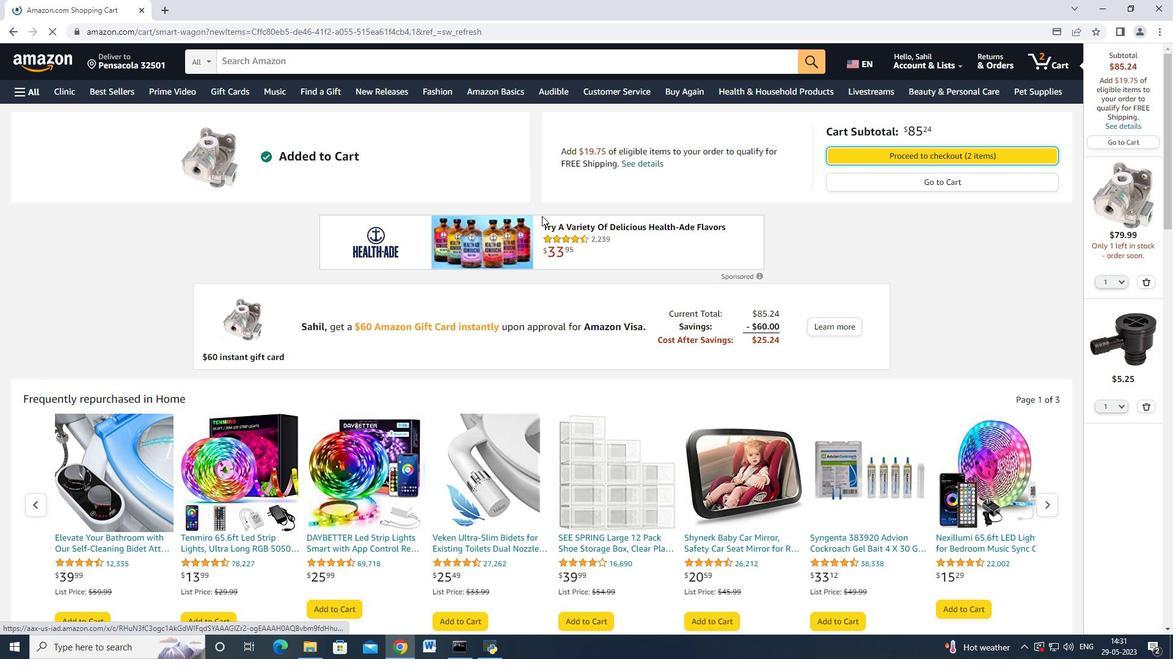 
Action: Mouse moved to (420, 216)
Screenshot: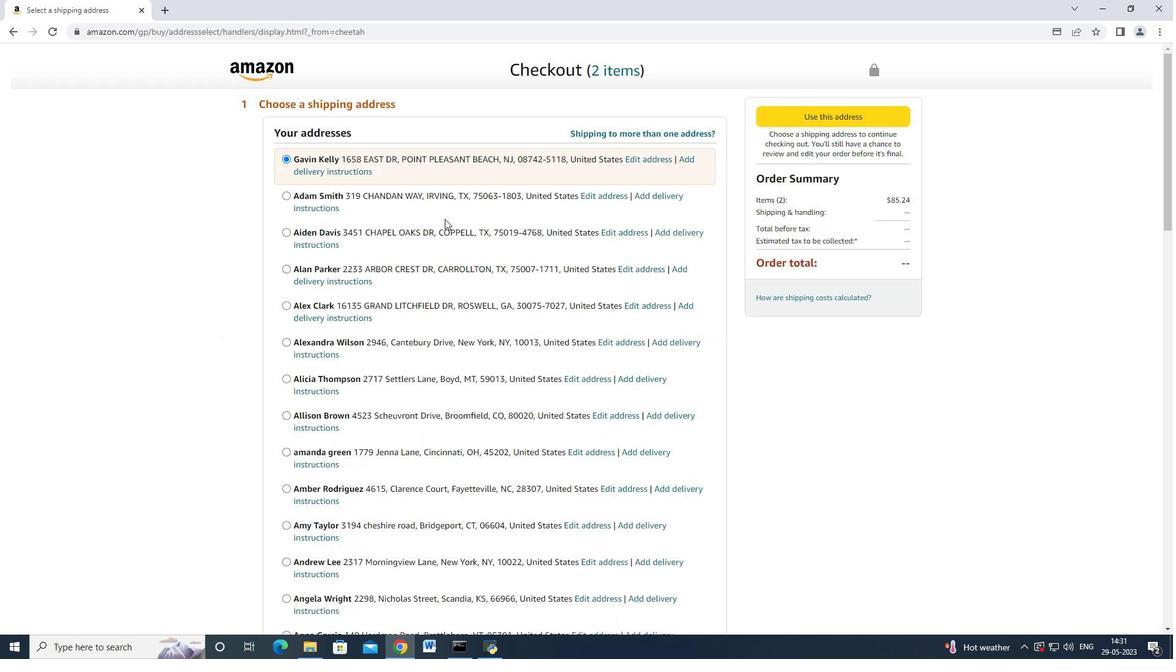 
Action: Mouse scrolled (422, 216) with delta (0, 0)
Screenshot: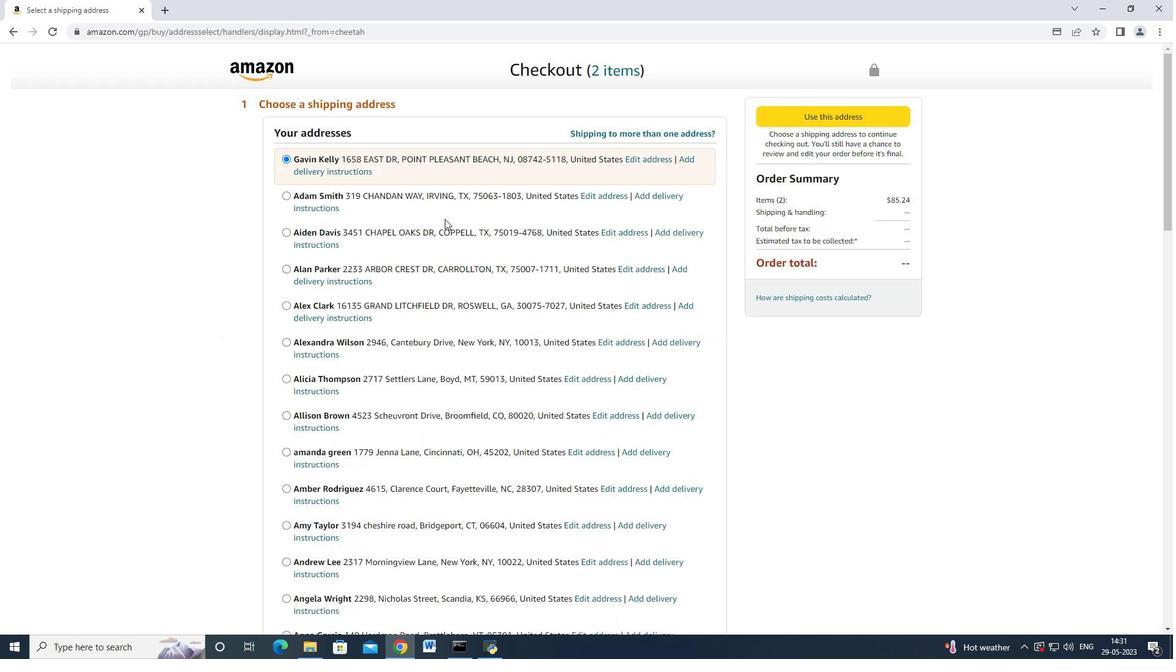 
Action: Mouse moved to (420, 217)
Screenshot: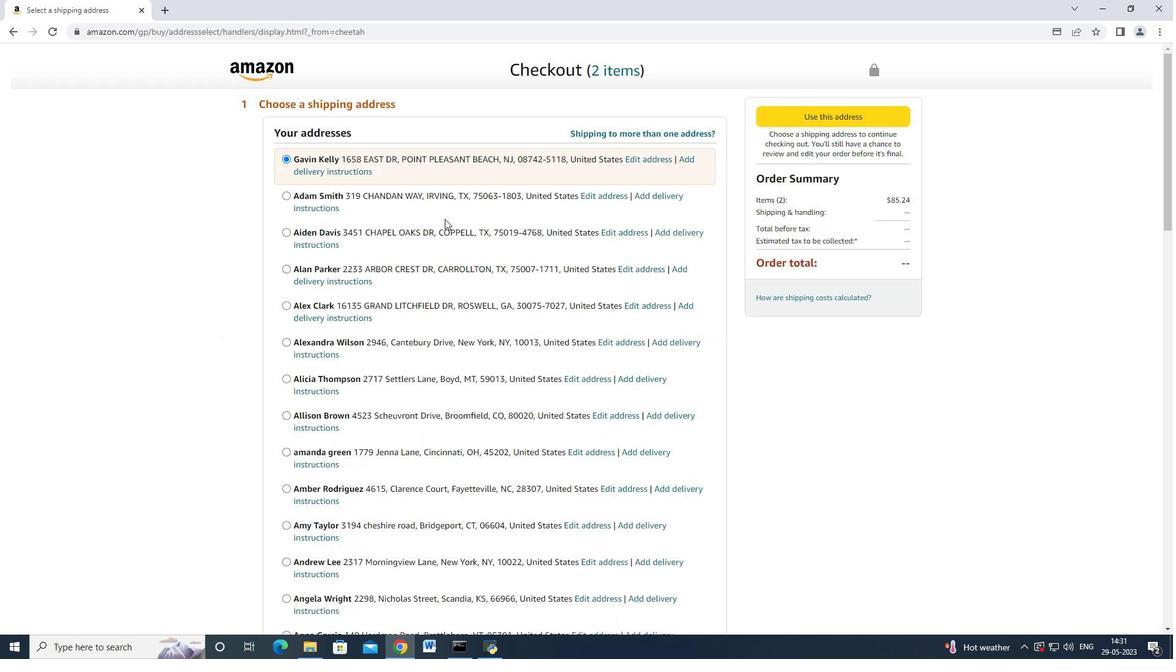 
Action: Mouse scrolled (422, 216) with delta (0, 0)
Screenshot: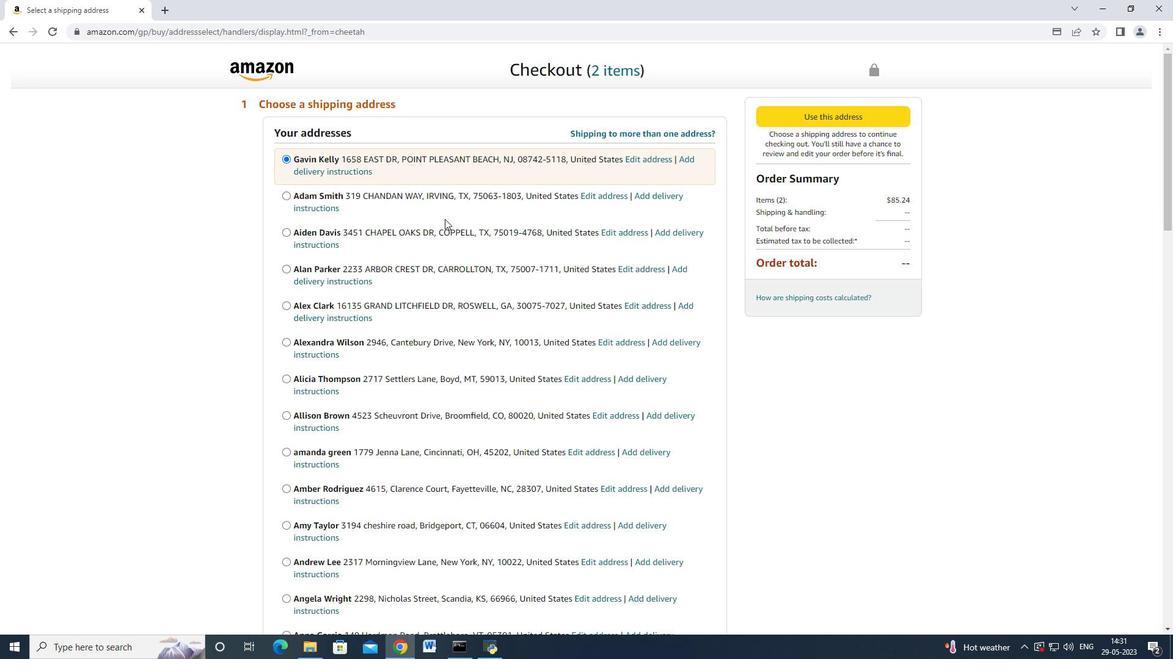 
Action: Mouse moved to (420, 218)
Screenshot: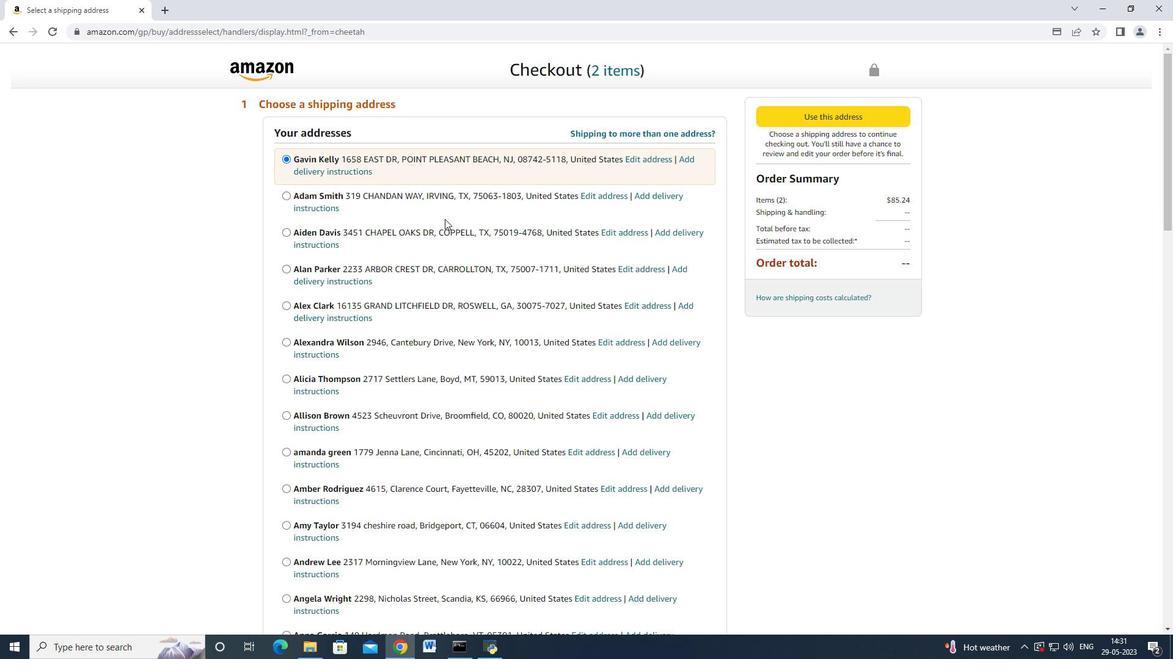 
Action: Mouse scrolled (420, 216) with delta (0, 0)
Screenshot: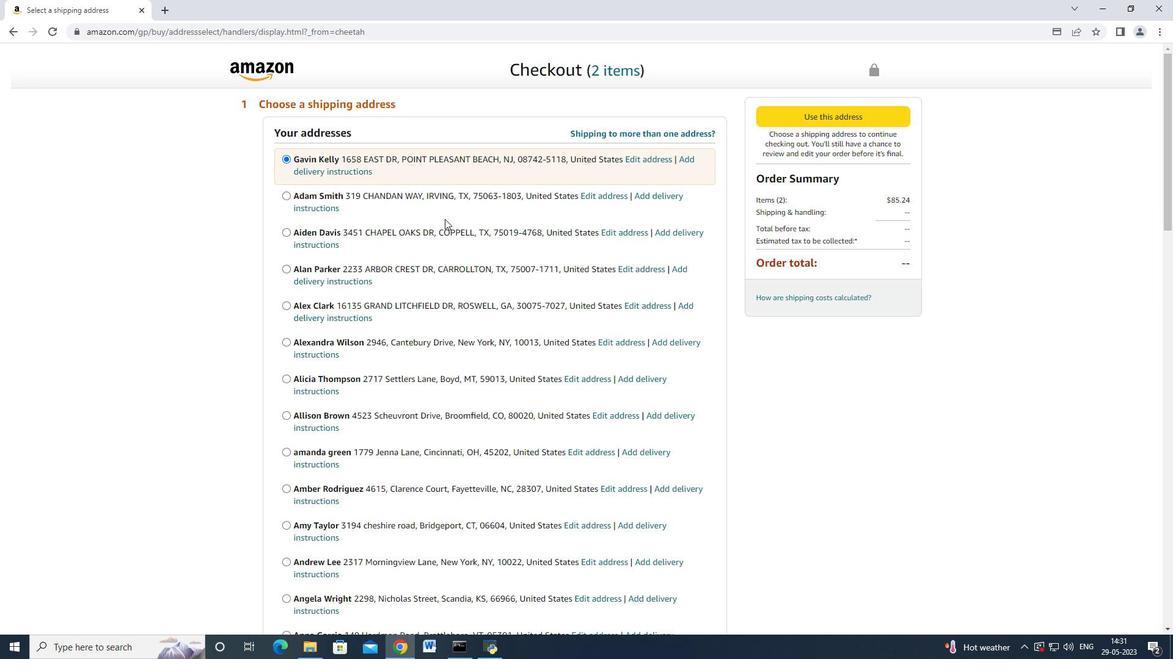 
Action: Mouse moved to (420, 221)
Screenshot: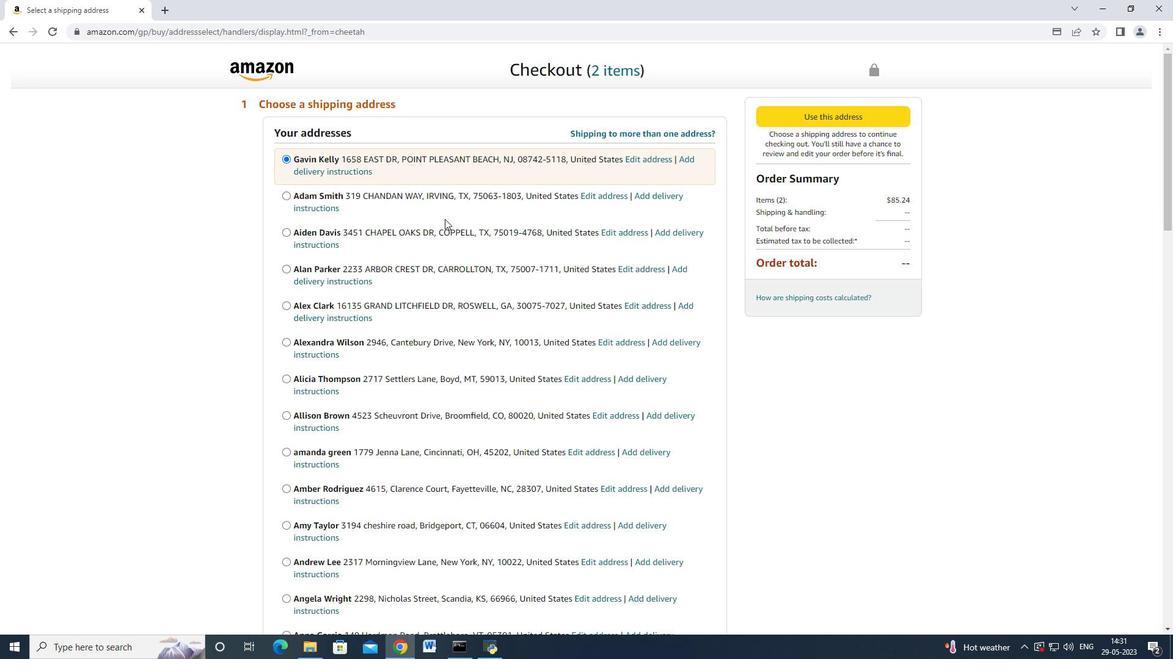 
Action: Mouse scrolled (420, 216) with delta (0, 0)
Screenshot: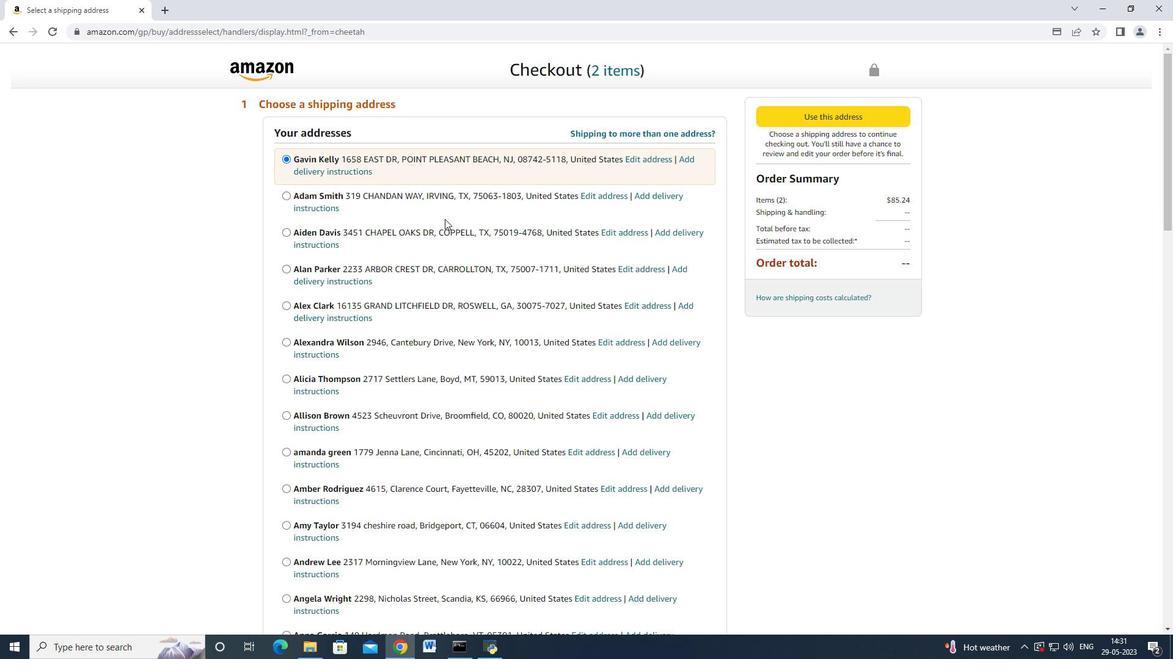 
Action: Mouse moved to (419, 221)
Screenshot: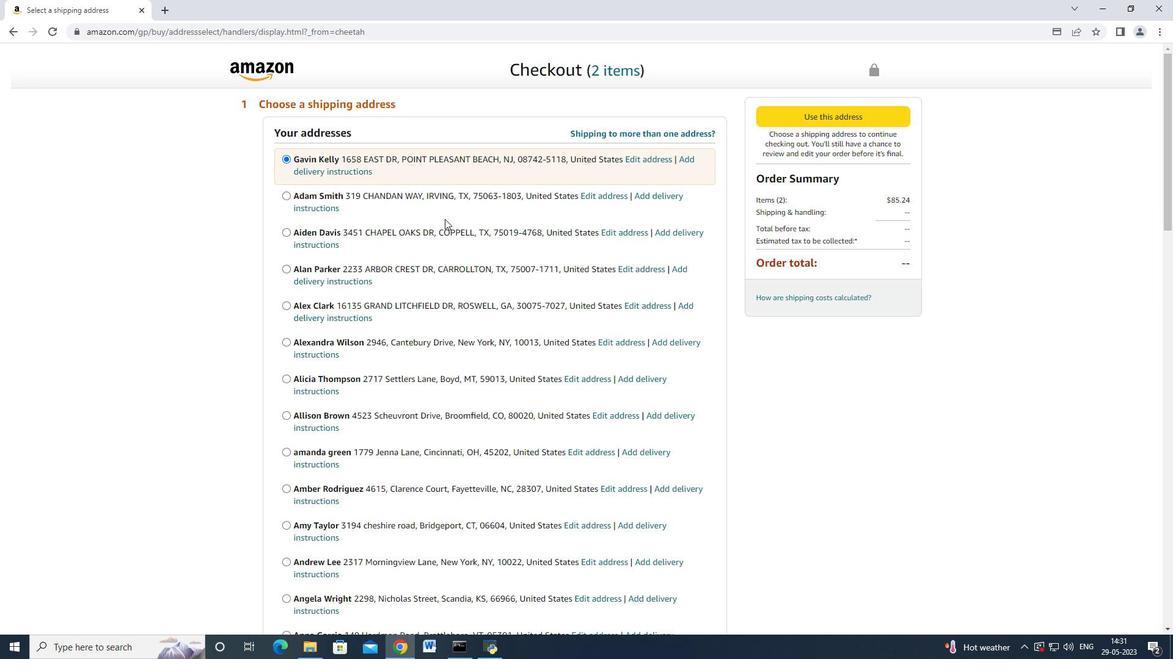 
Action: Mouse scrolled (420, 217) with delta (0, 0)
Screenshot: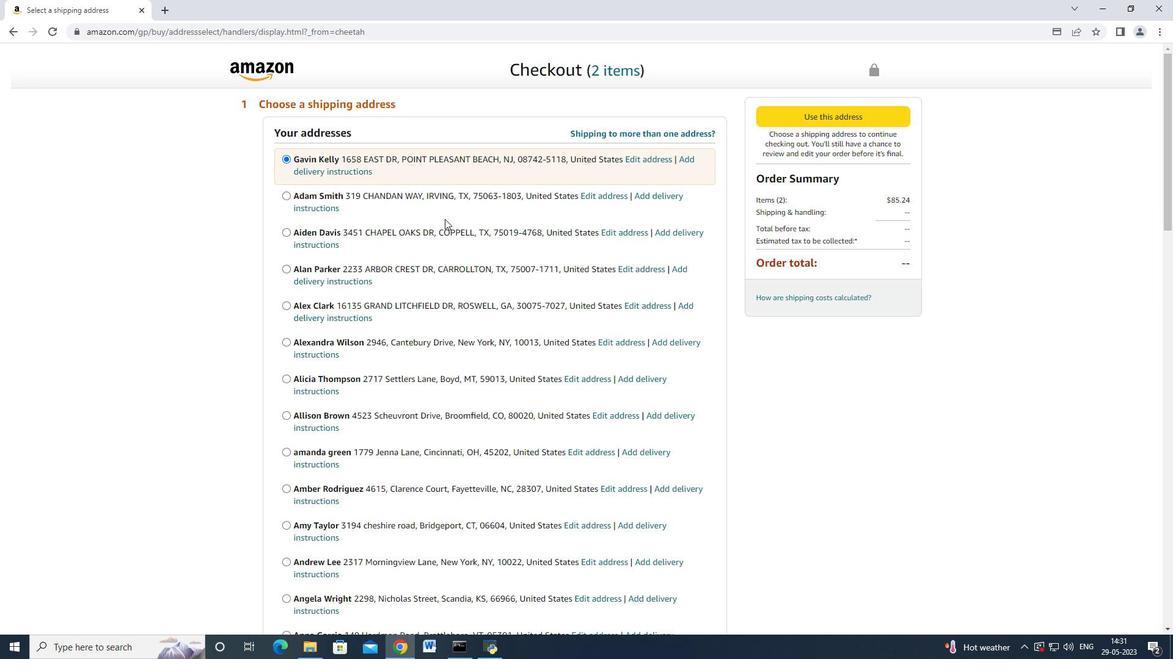 
Action: Mouse moved to (419, 222)
Screenshot: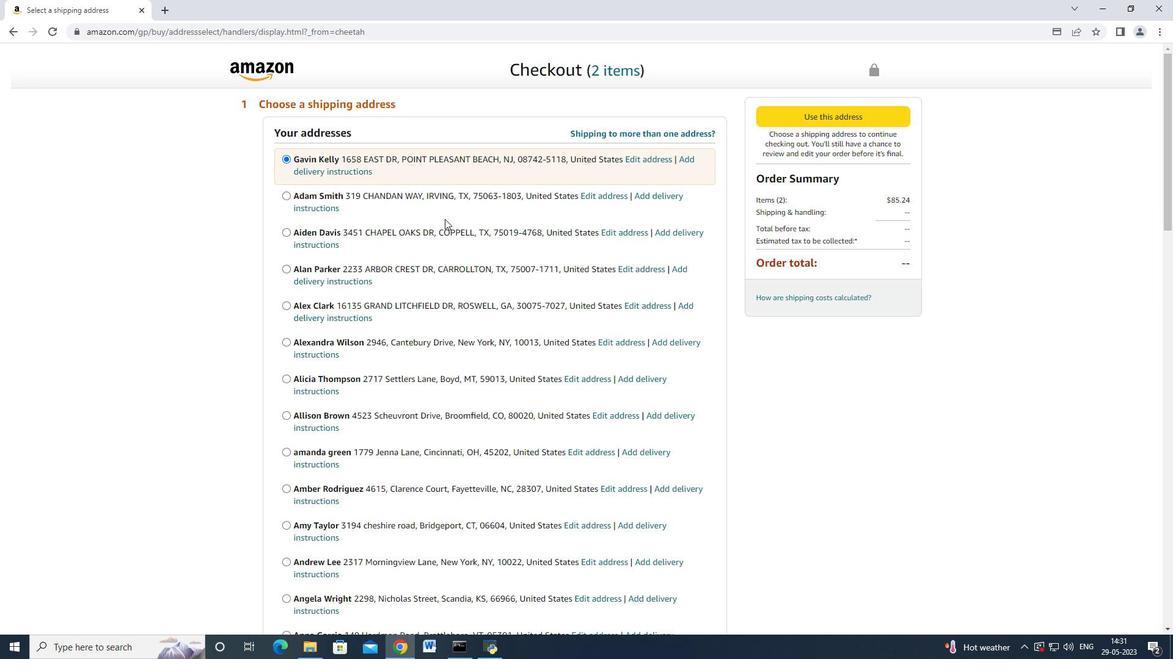 
Action: Mouse scrolled (420, 217) with delta (0, 0)
Screenshot: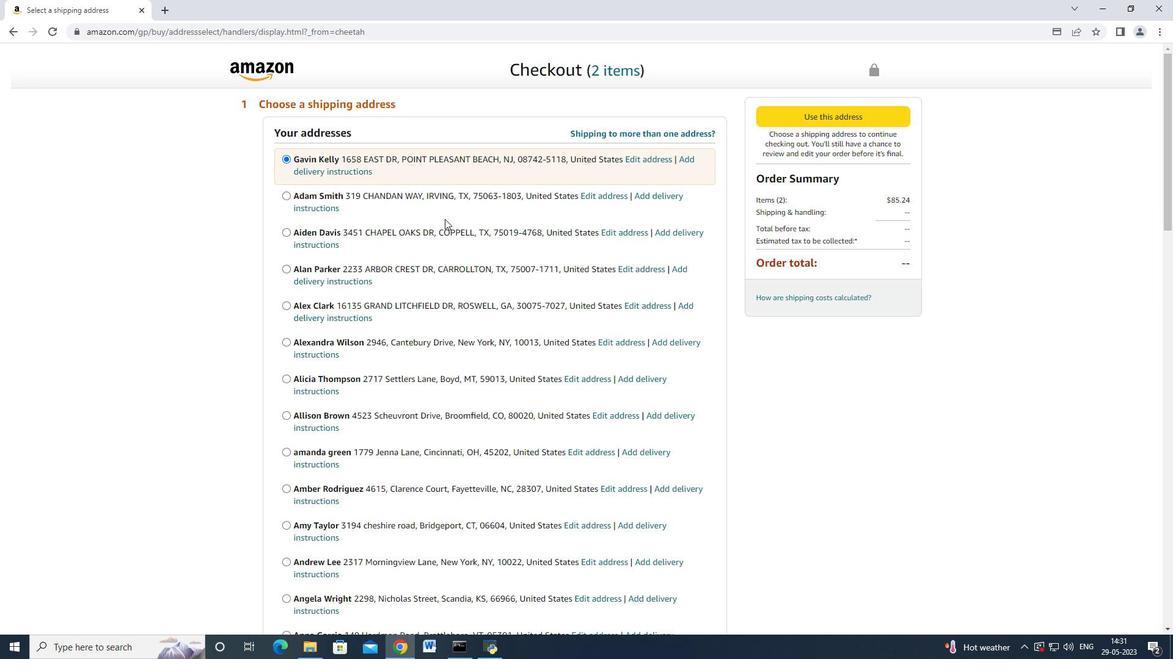 
Action: Mouse moved to (419, 222)
Screenshot: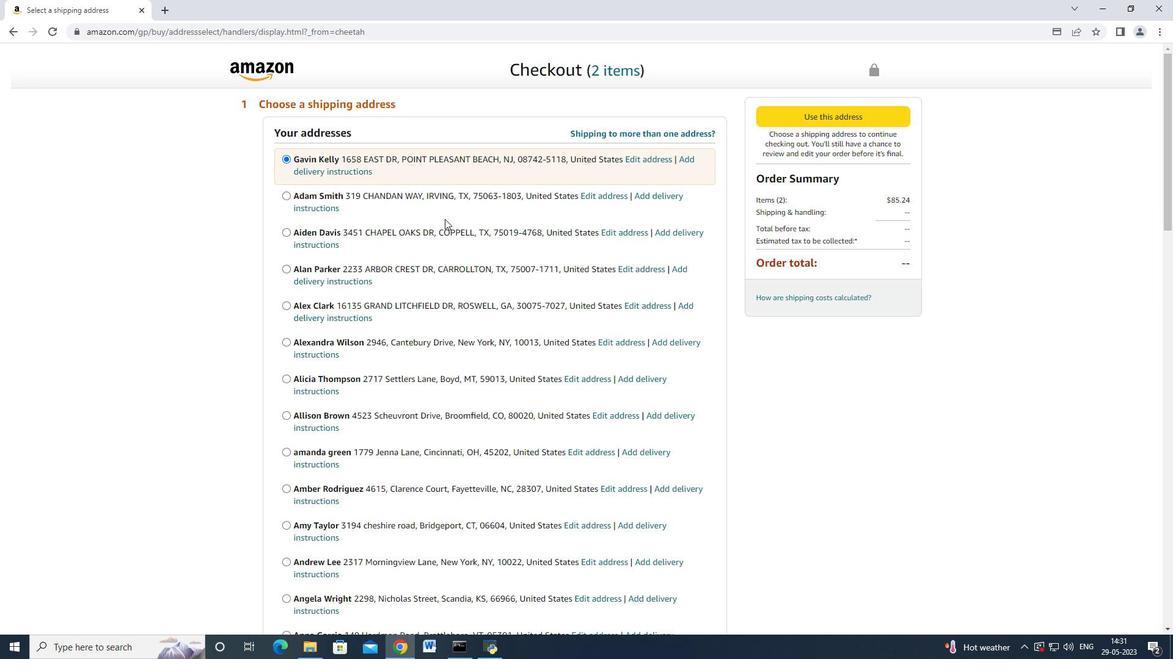 
Action: Mouse scrolled (420, 217) with delta (0, 0)
Screenshot: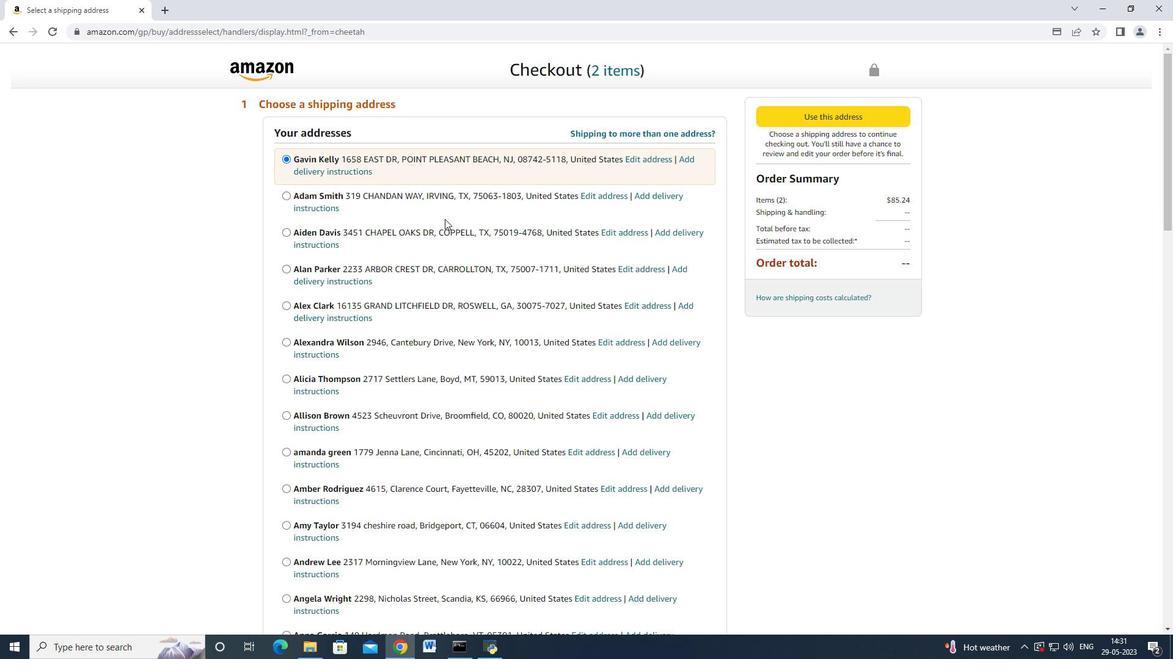 
Action: Mouse scrolled (420, 217) with delta (0, 0)
Screenshot: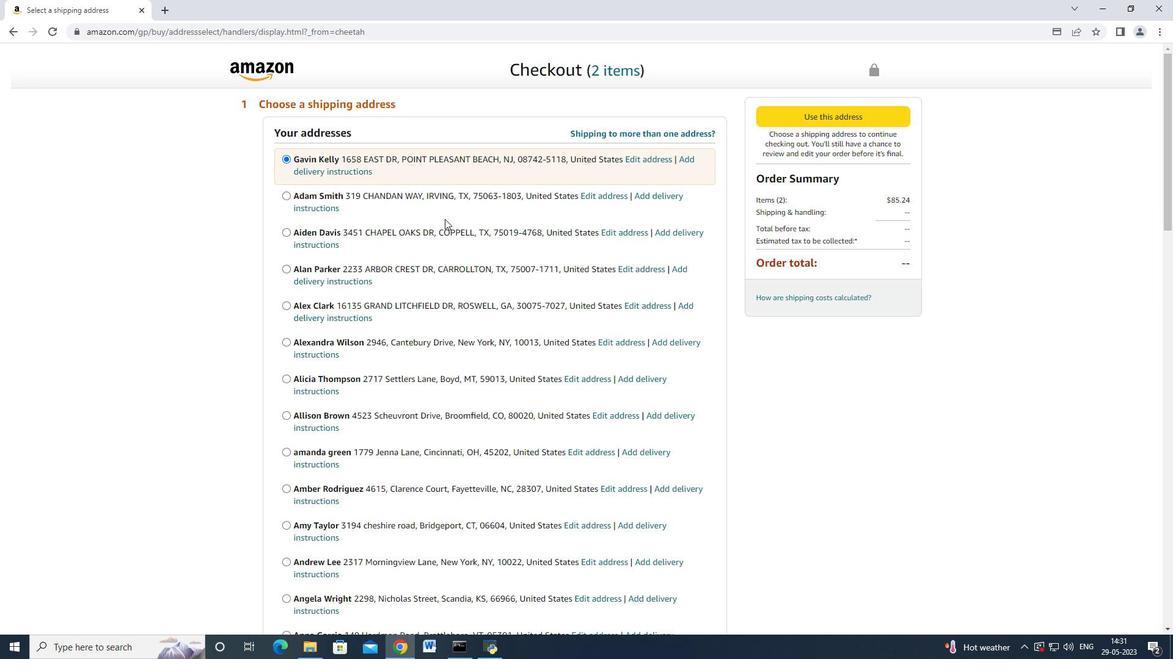 
Action: Mouse moved to (419, 223)
Screenshot: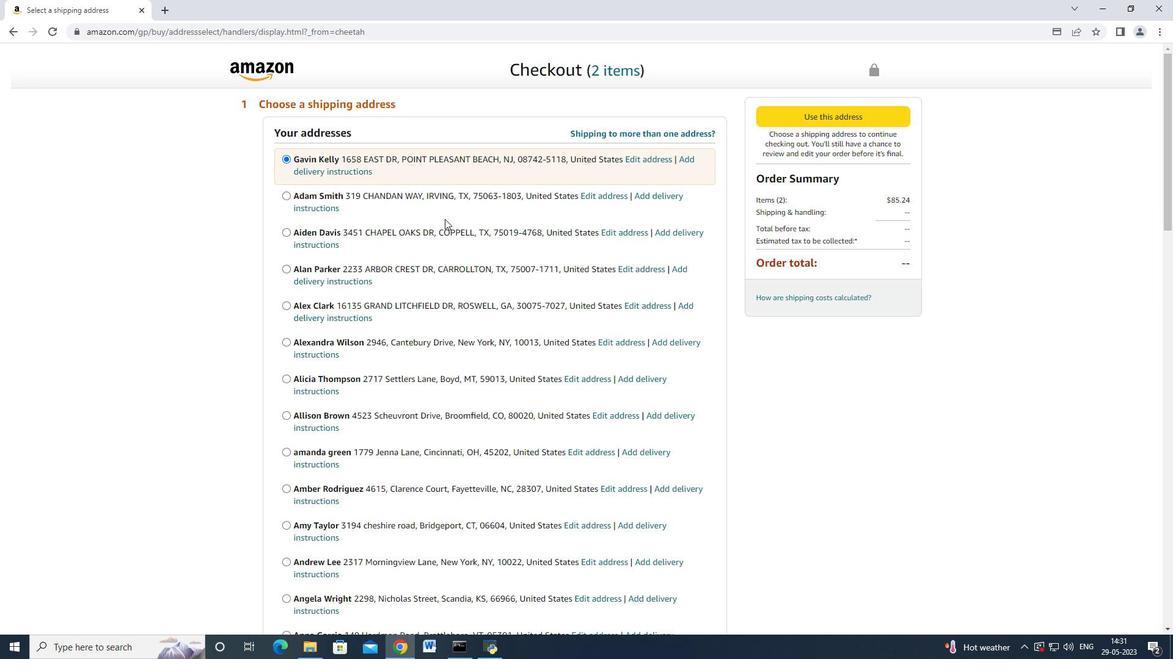 
Action: Mouse scrolled (420, 217) with delta (0, 0)
Screenshot: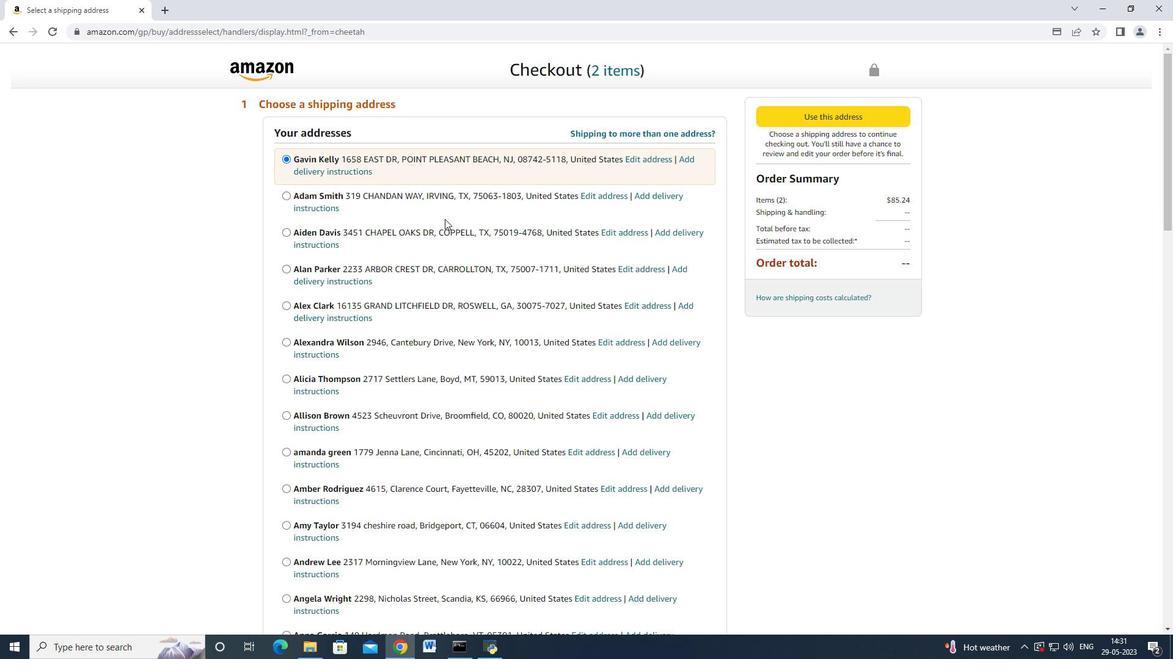 
Action: Mouse moved to (419, 223)
Screenshot: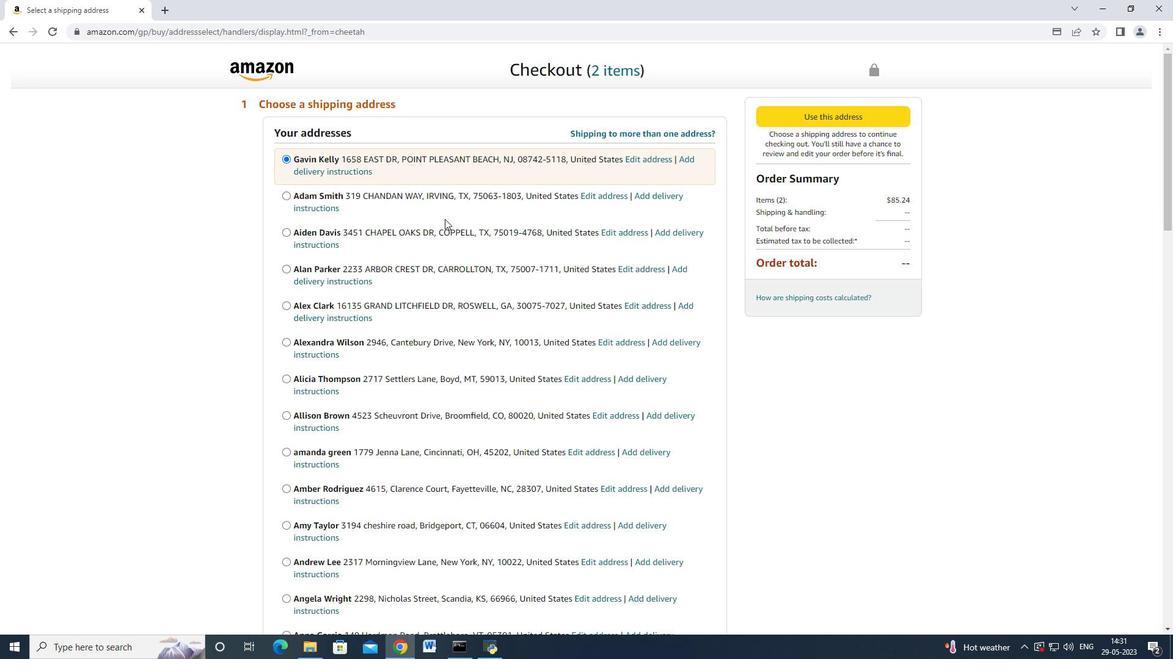 
Action: Mouse scrolled (420, 217) with delta (0, 0)
Screenshot: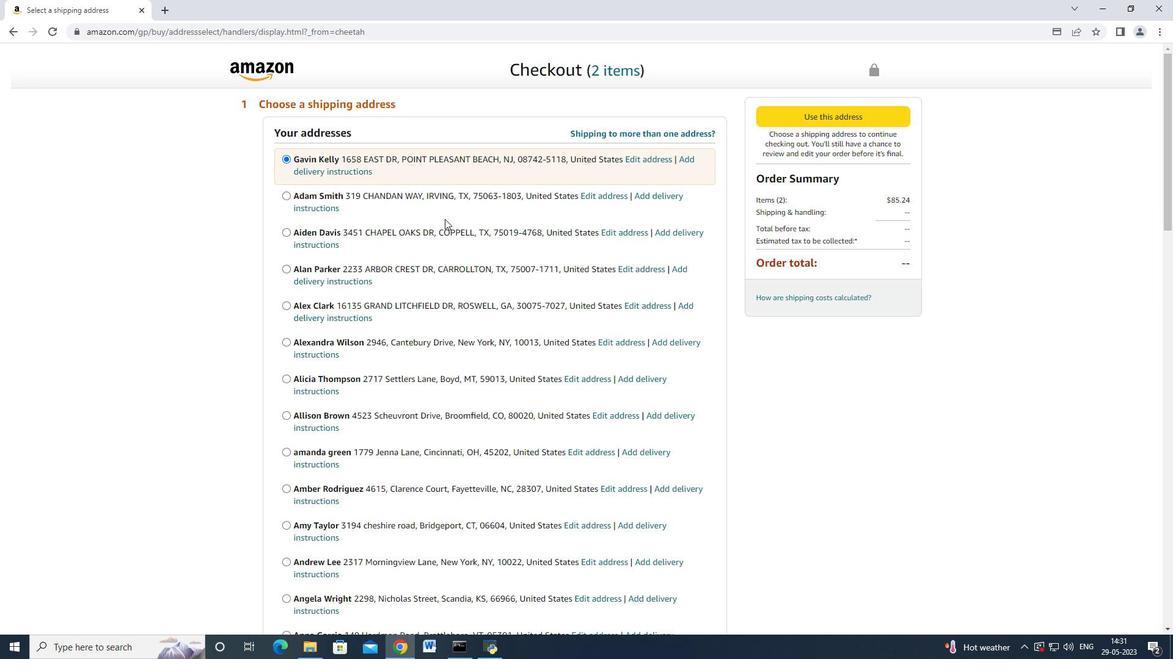 
Action: Mouse moved to (419, 224)
Screenshot: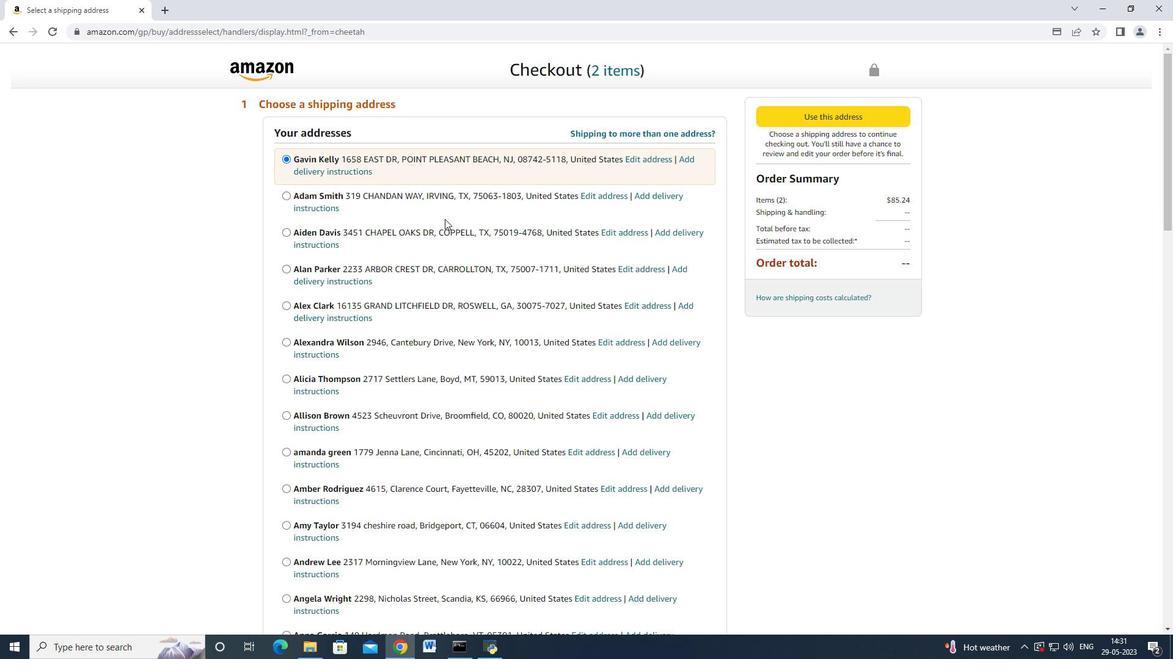 
Action: Mouse scrolled (420, 217) with delta (0, 0)
Screenshot: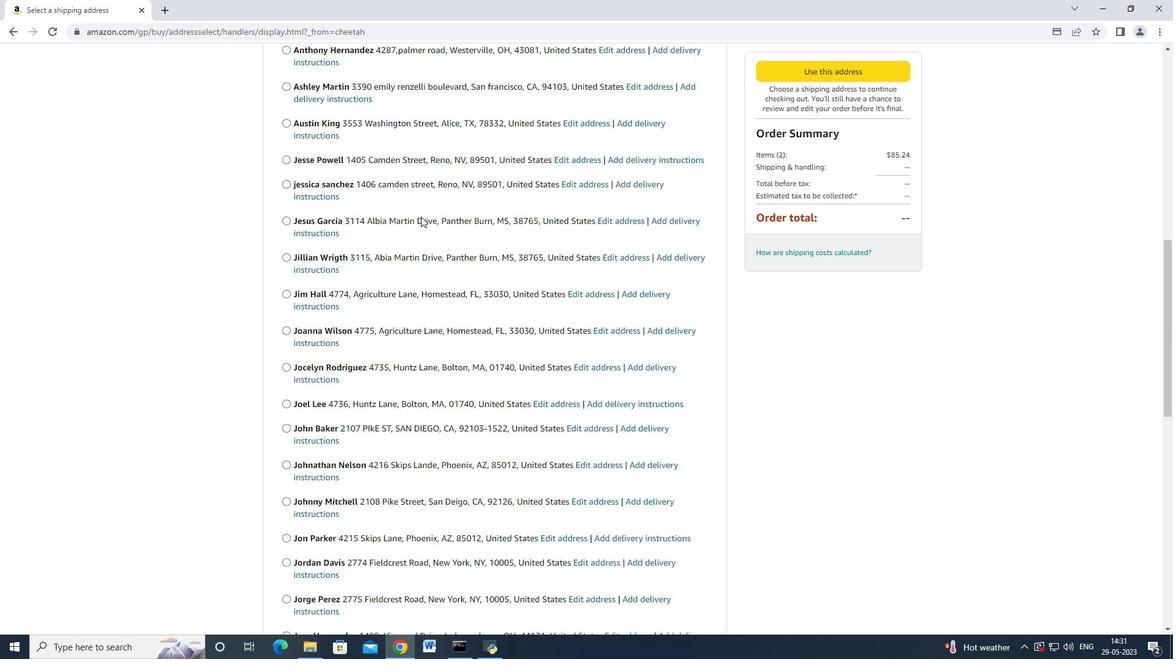 
Action: Mouse moved to (419, 224)
Screenshot: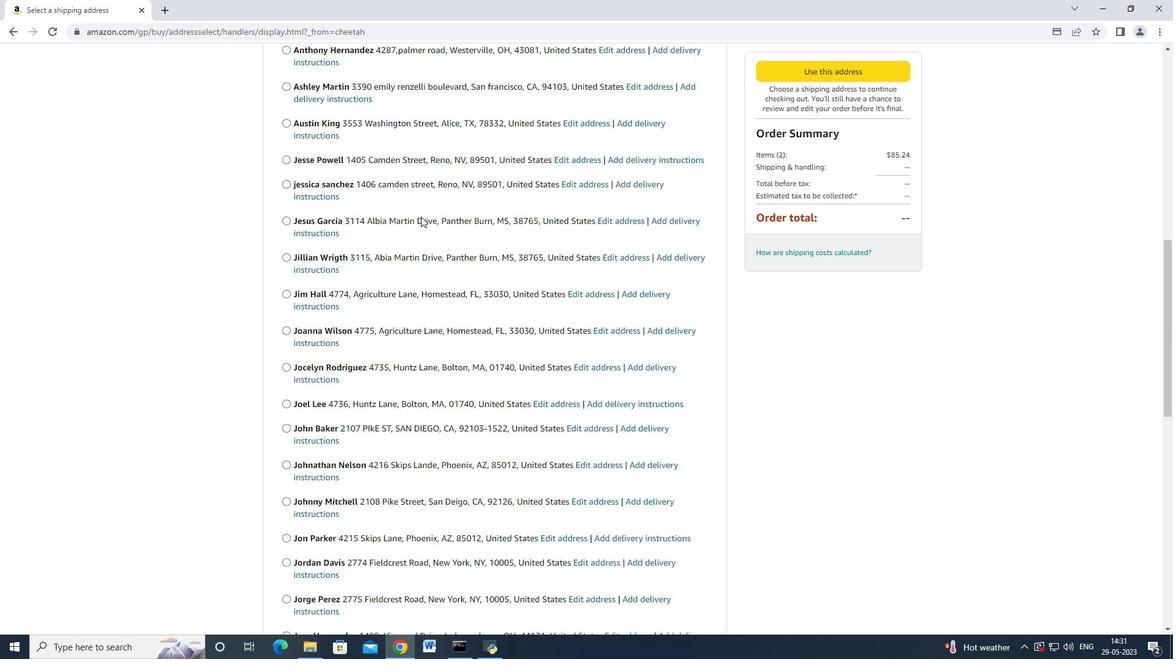 
Action: Mouse scrolled (420, 217) with delta (0, 0)
Screenshot: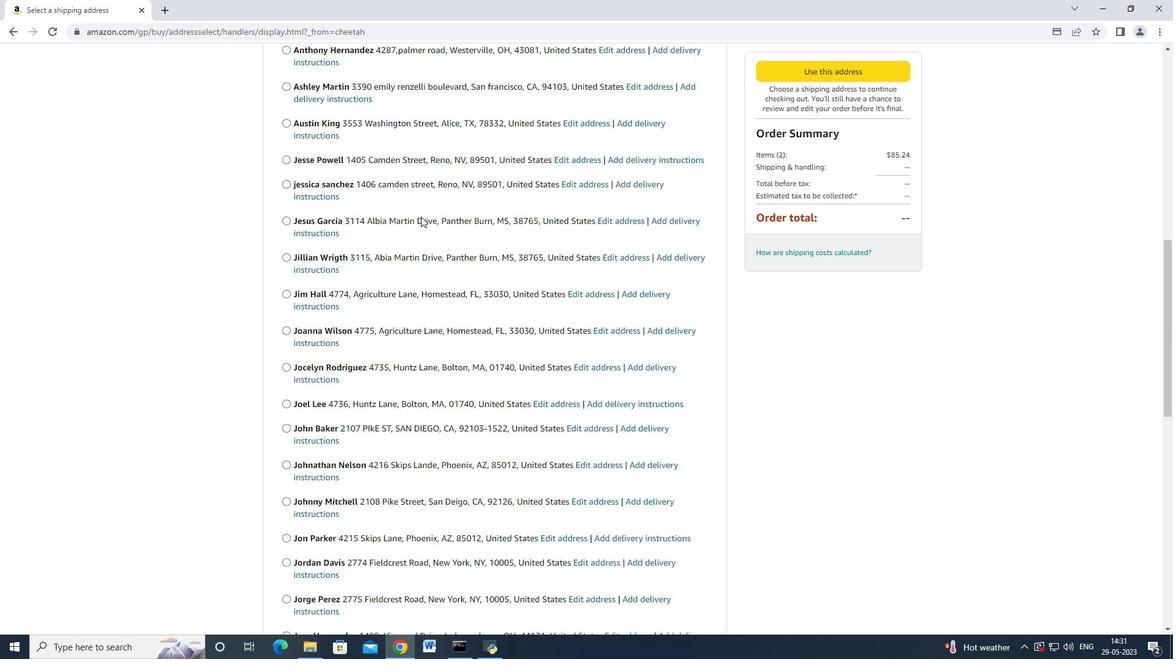 
Action: Mouse moved to (418, 226)
Screenshot: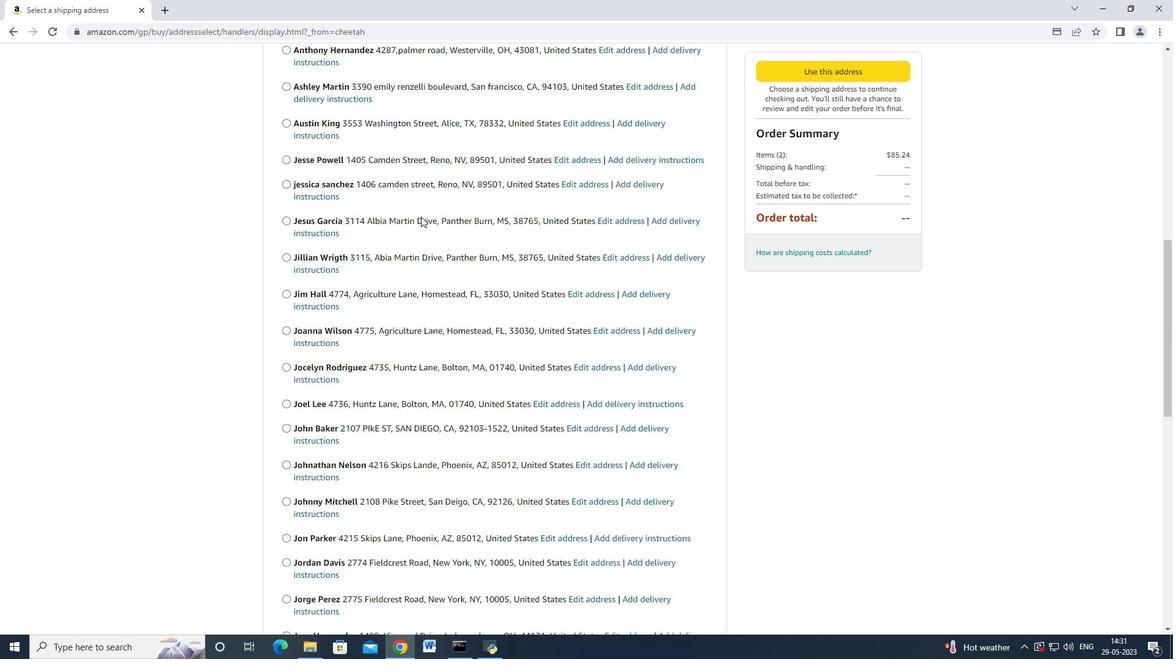 
Action: Mouse scrolled (419, 221) with delta (0, 0)
Screenshot: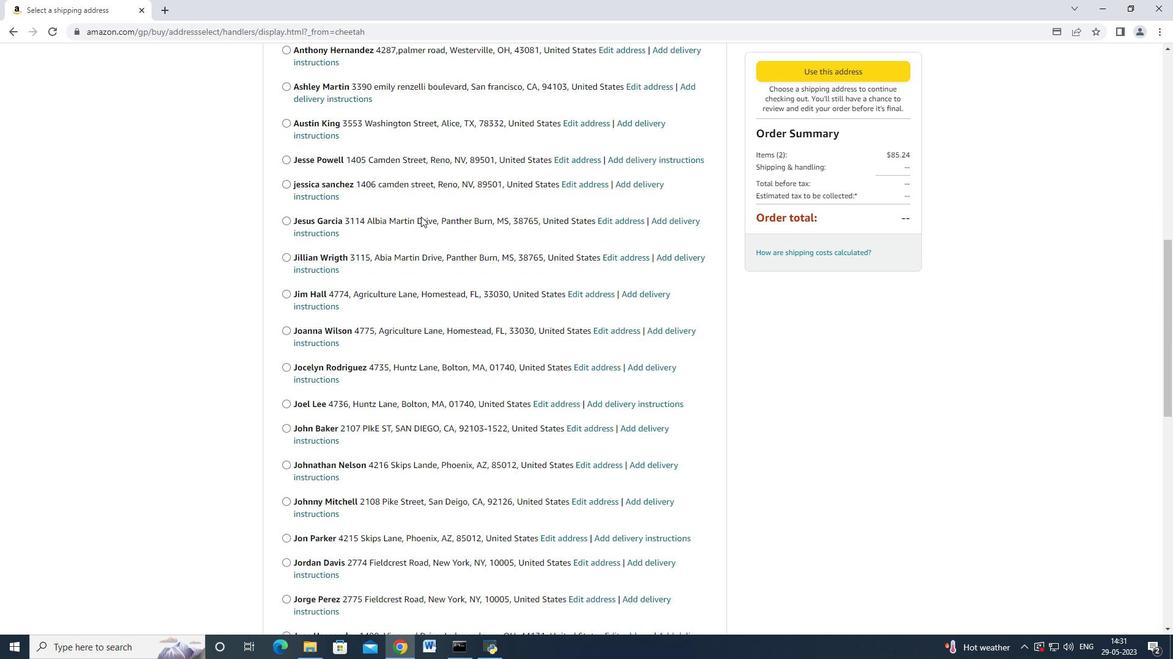 
Action: Mouse scrolled (419, 221) with delta (0, 0)
Screenshot: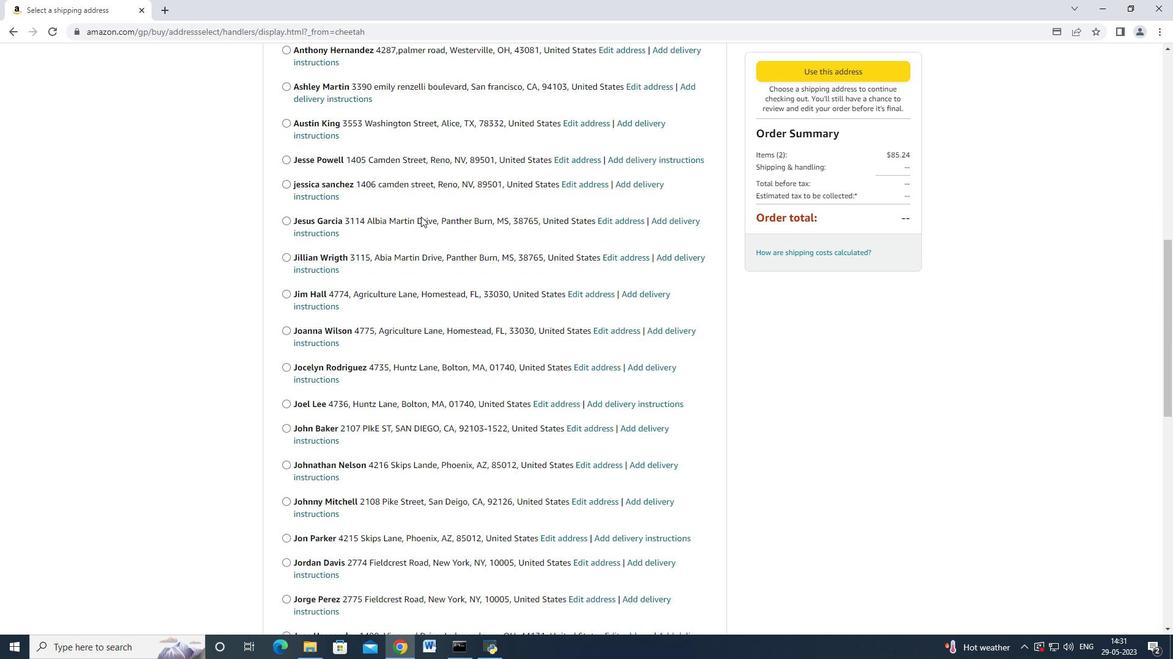 
Action: Mouse scrolled (419, 221) with delta (0, 0)
Screenshot: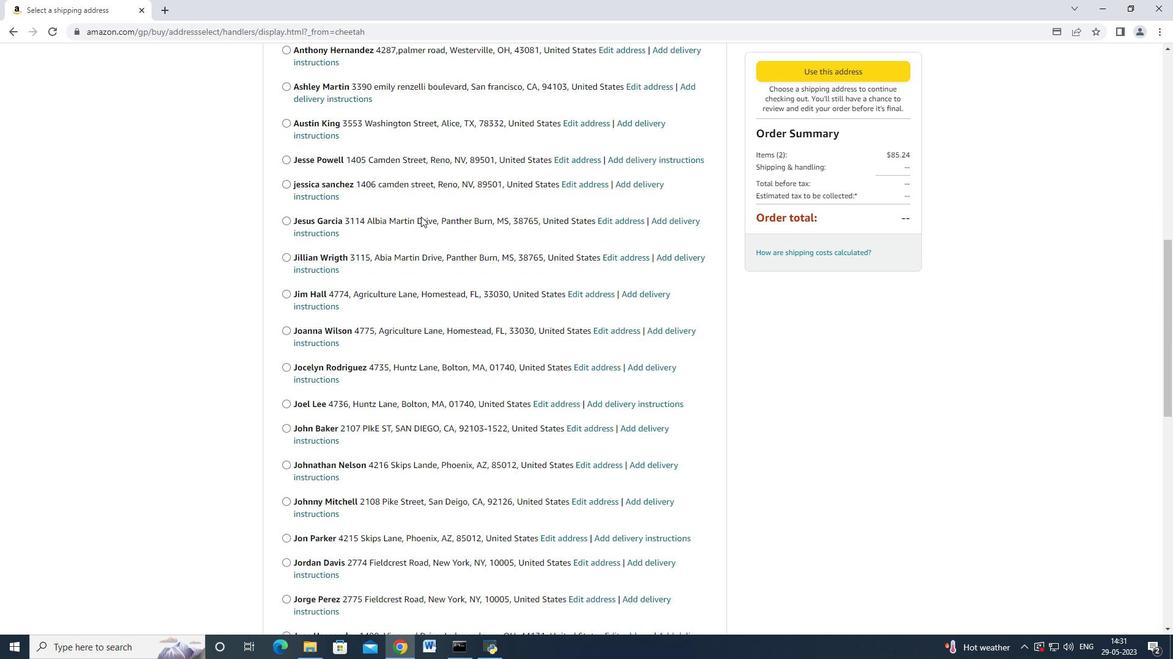 
Action: Mouse scrolled (419, 221) with delta (0, 0)
Screenshot: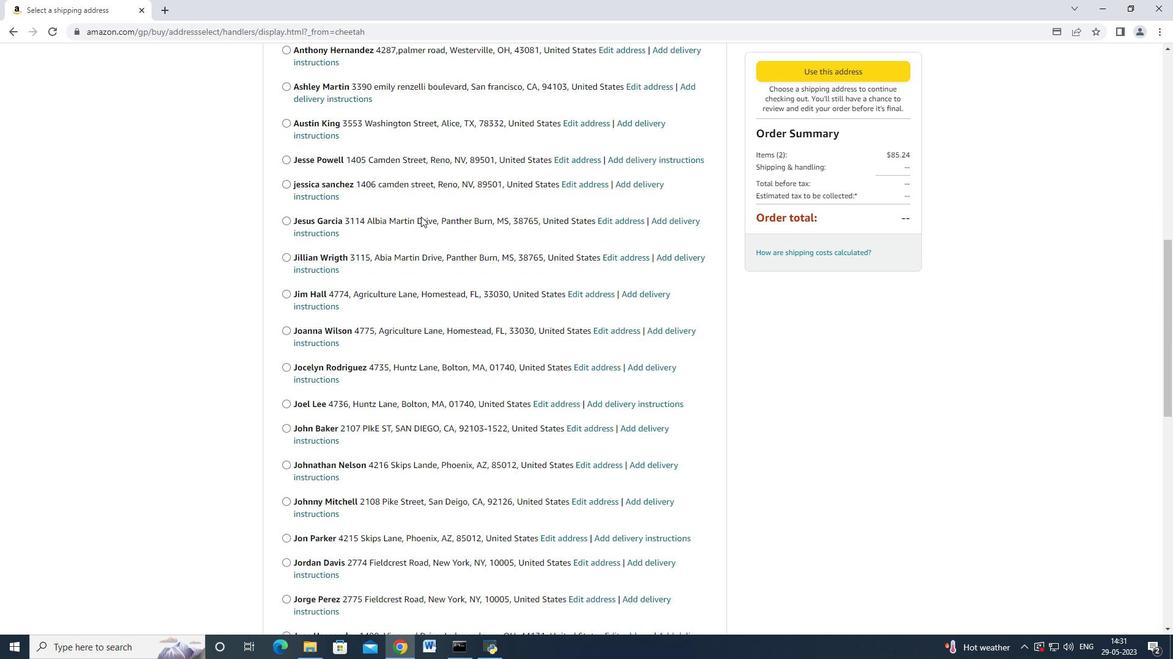 
Action: Mouse scrolled (419, 221) with delta (0, 0)
